 Task: Explore Airbnb accommodation in Muridke, Pakistan from 11th November, 2023 to 15th November, 2023 for 2 adults. Place can be private room with 1  bedroom having 2 beds and 1 bathroom. Property type can be hotel.
Action: Mouse moved to (551, 288)
Screenshot: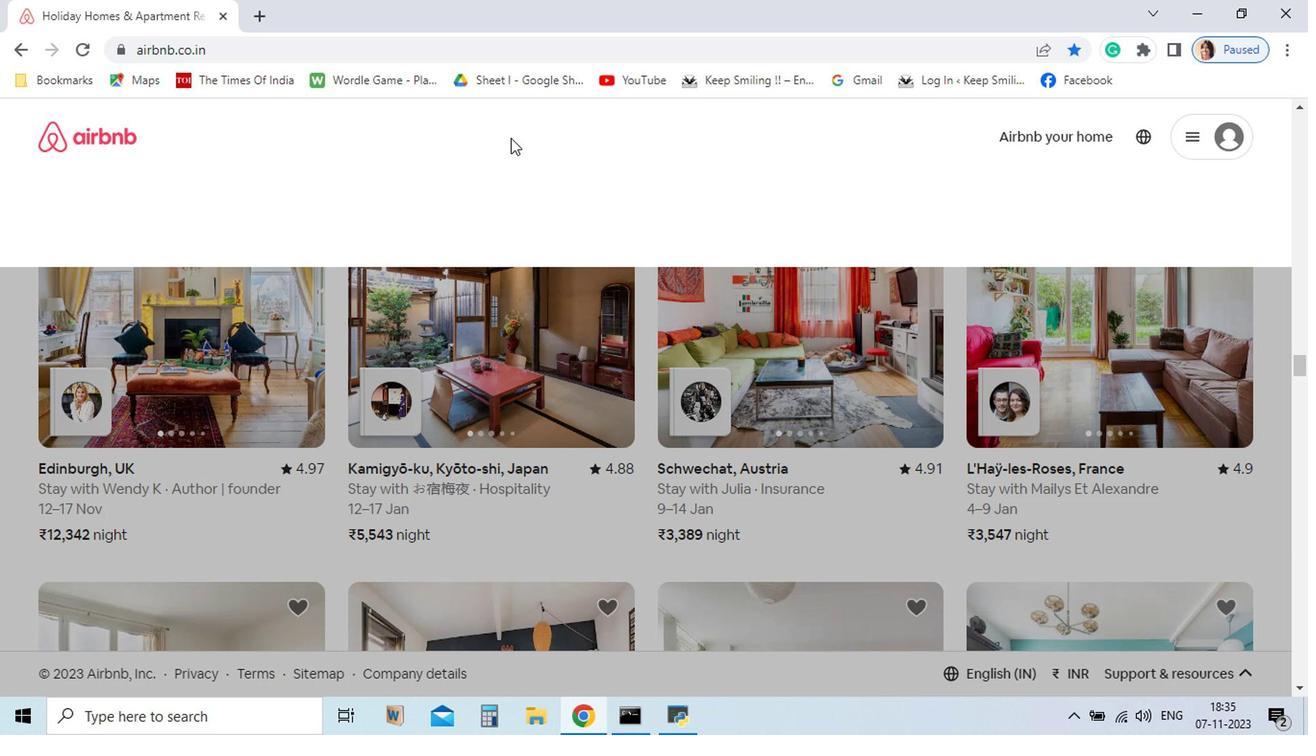 
Action: Mouse pressed left at (551, 288)
Screenshot: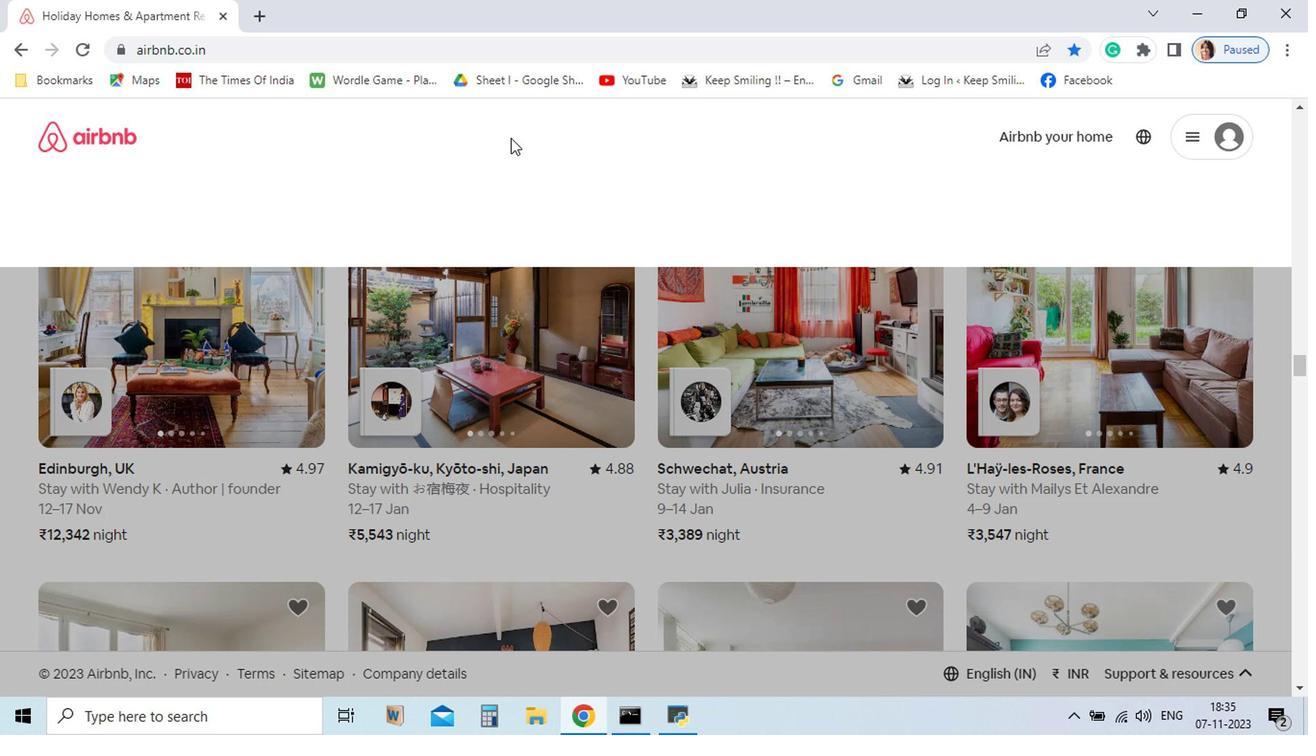 
Action: Mouse moved to (487, 352)
Screenshot: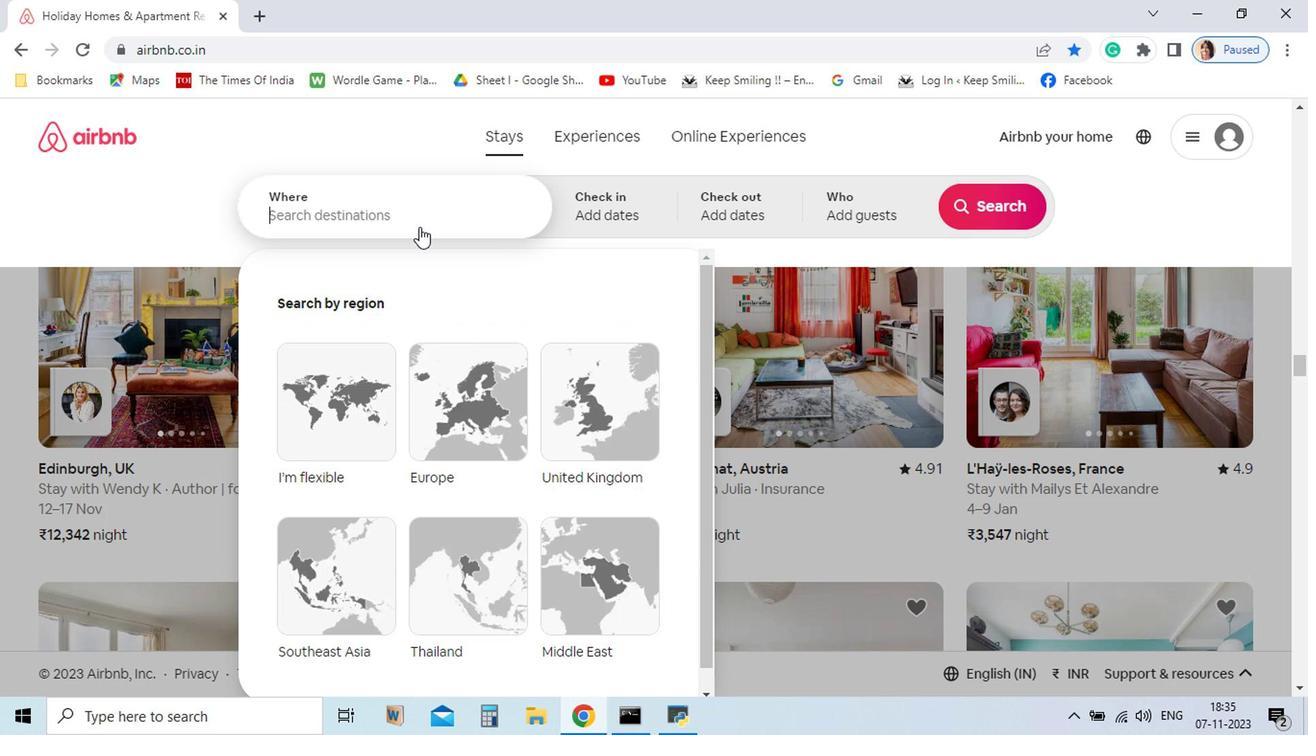 
Action: Key pressed <Key.shift_r>Muridke
Screenshot: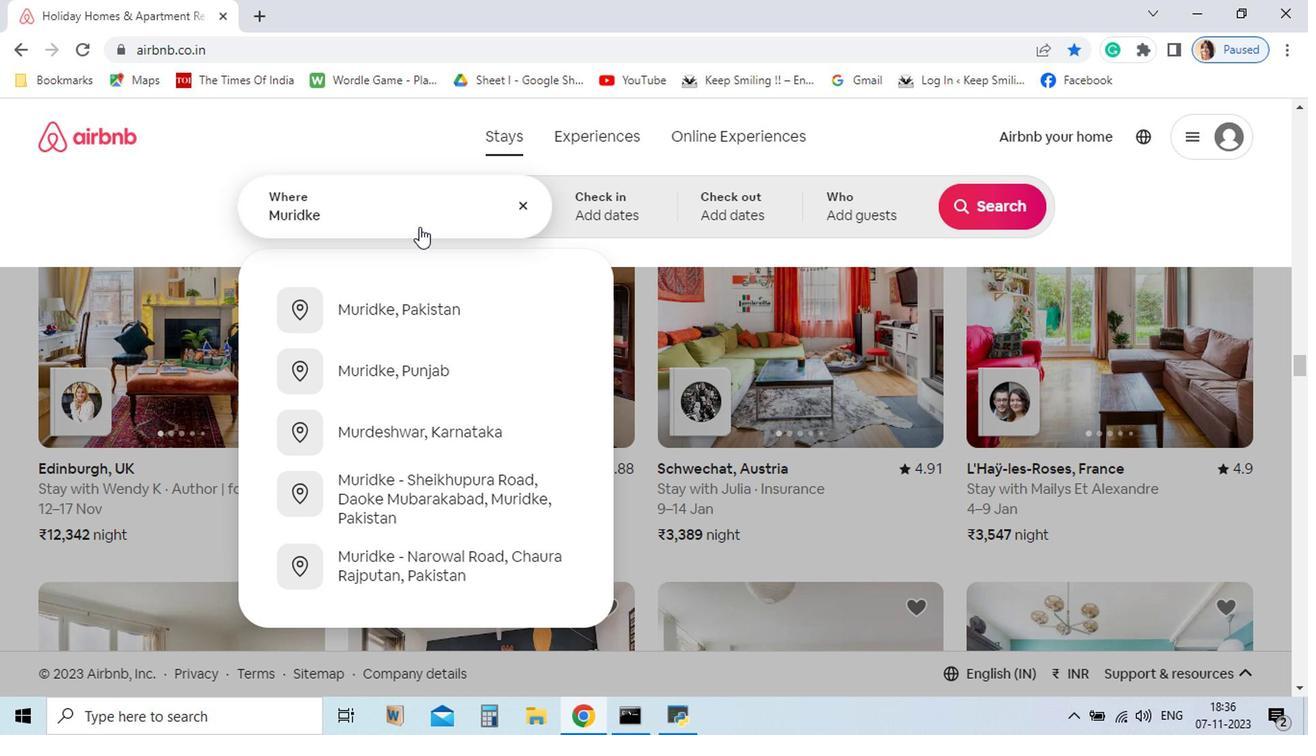 
Action: Mouse moved to (504, 412)
Screenshot: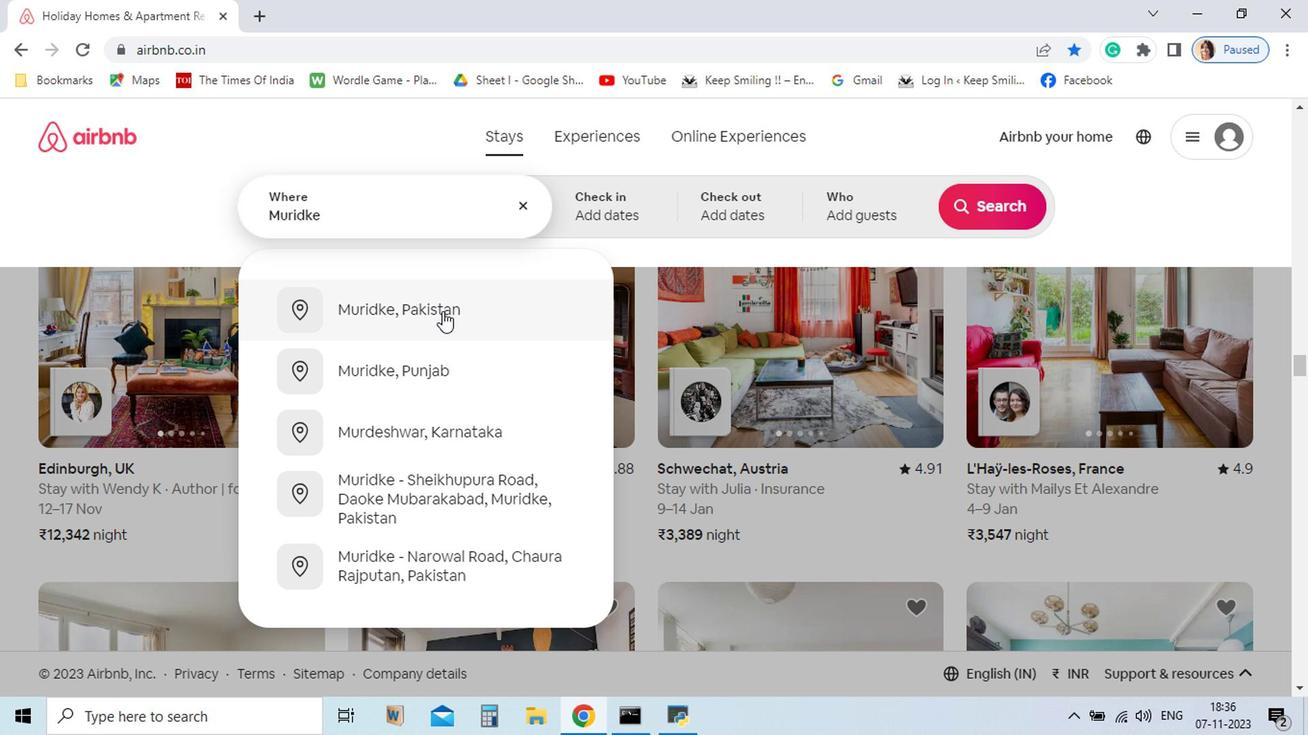 
Action: Mouse pressed left at (504, 412)
Screenshot: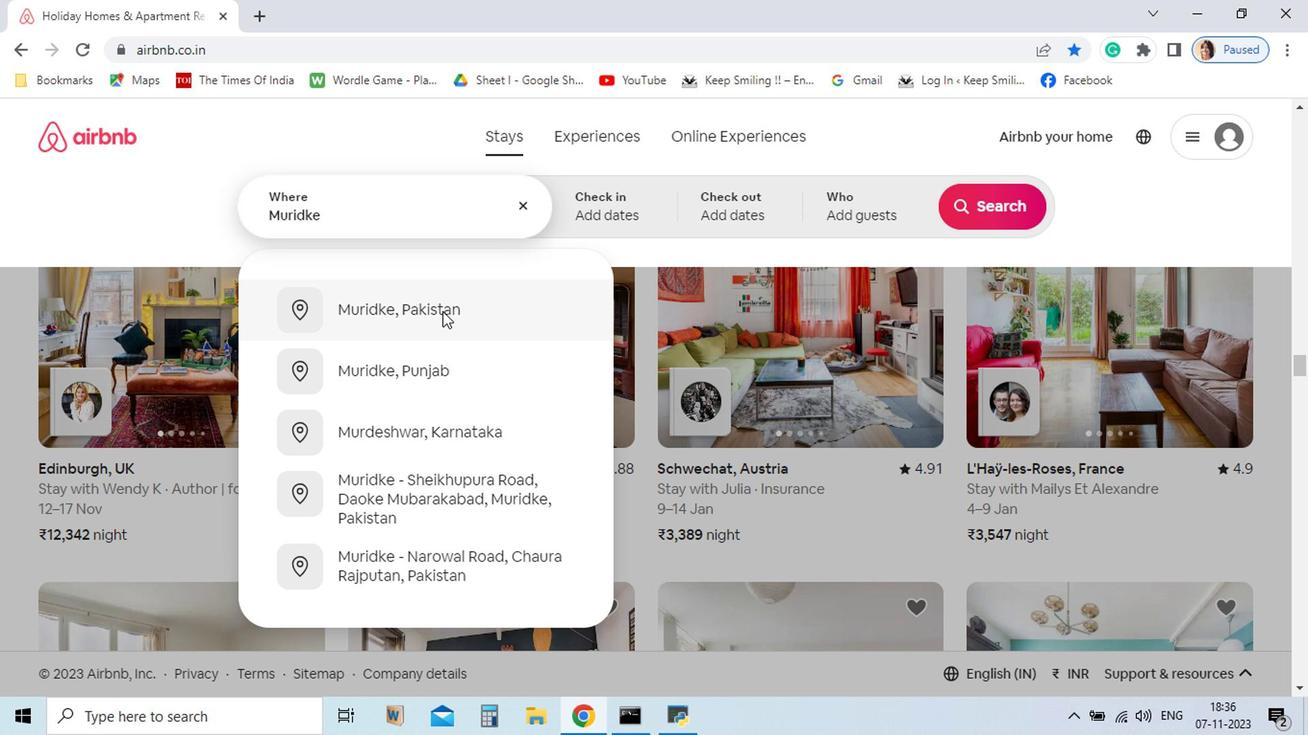 
Action: Mouse moved to (609, 541)
Screenshot: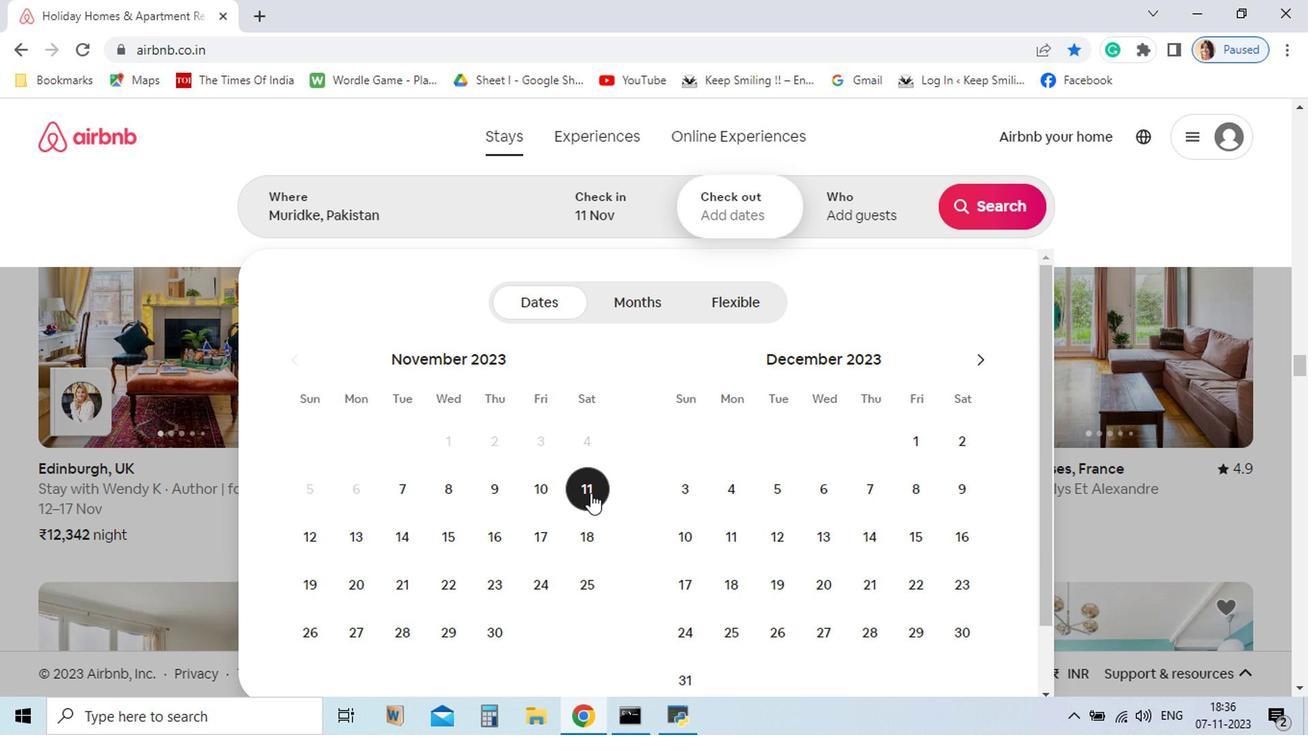 
Action: Mouse pressed left at (609, 541)
Screenshot: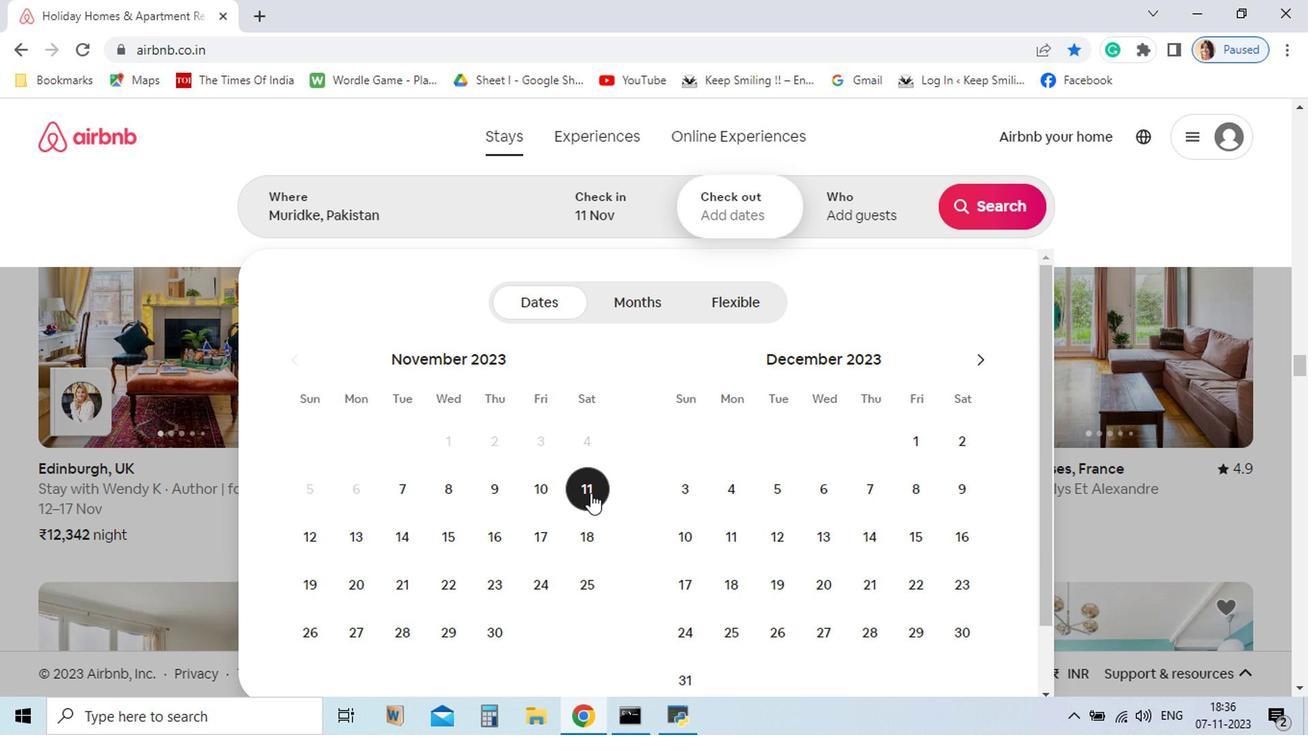 
Action: Mouse moved to (505, 573)
Screenshot: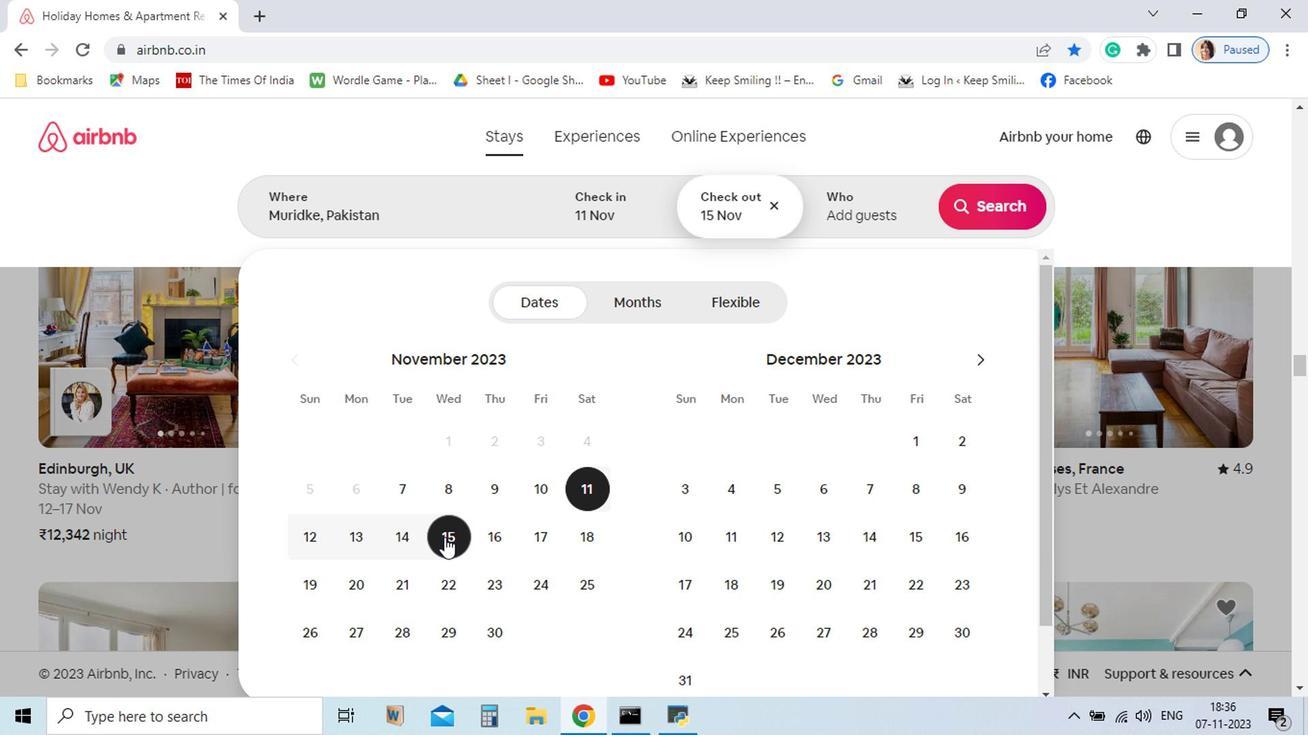
Action: Mouse pressed left at (505, 573)
Screenshot: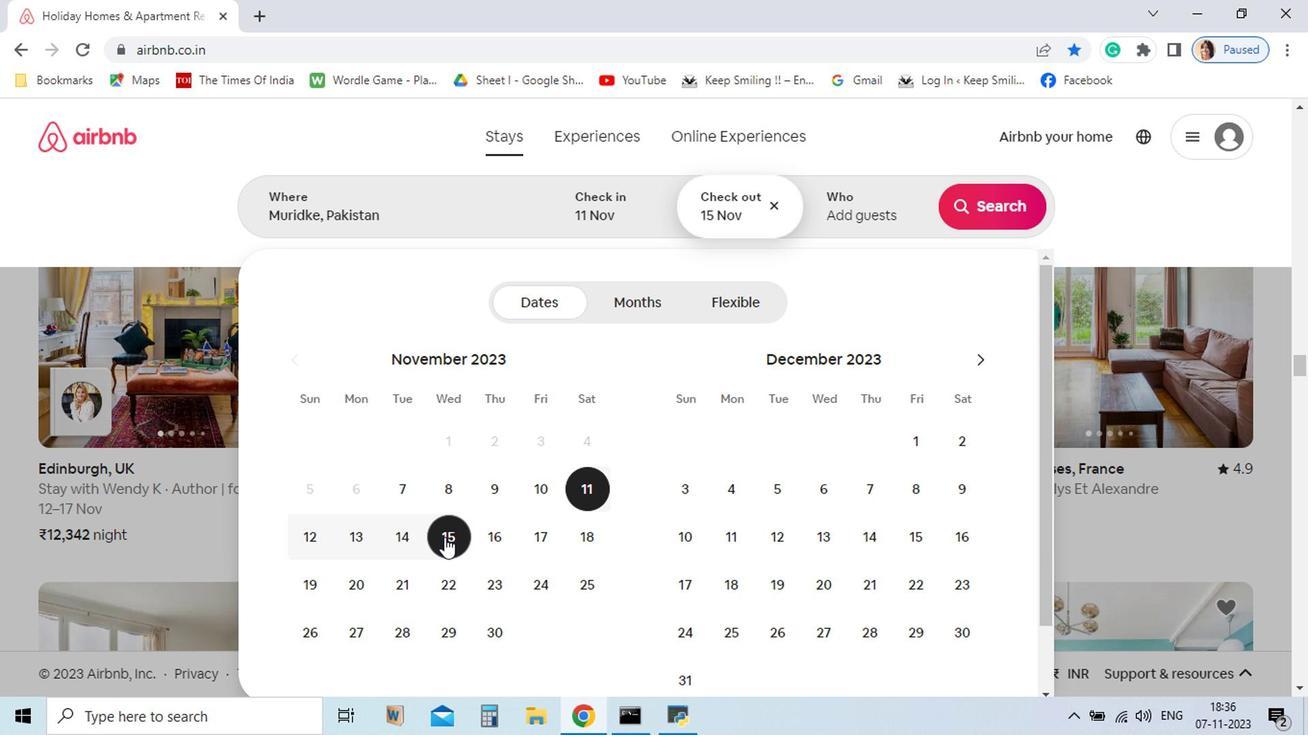 
Action: Mouse moved to (810, 337)
Screenshot: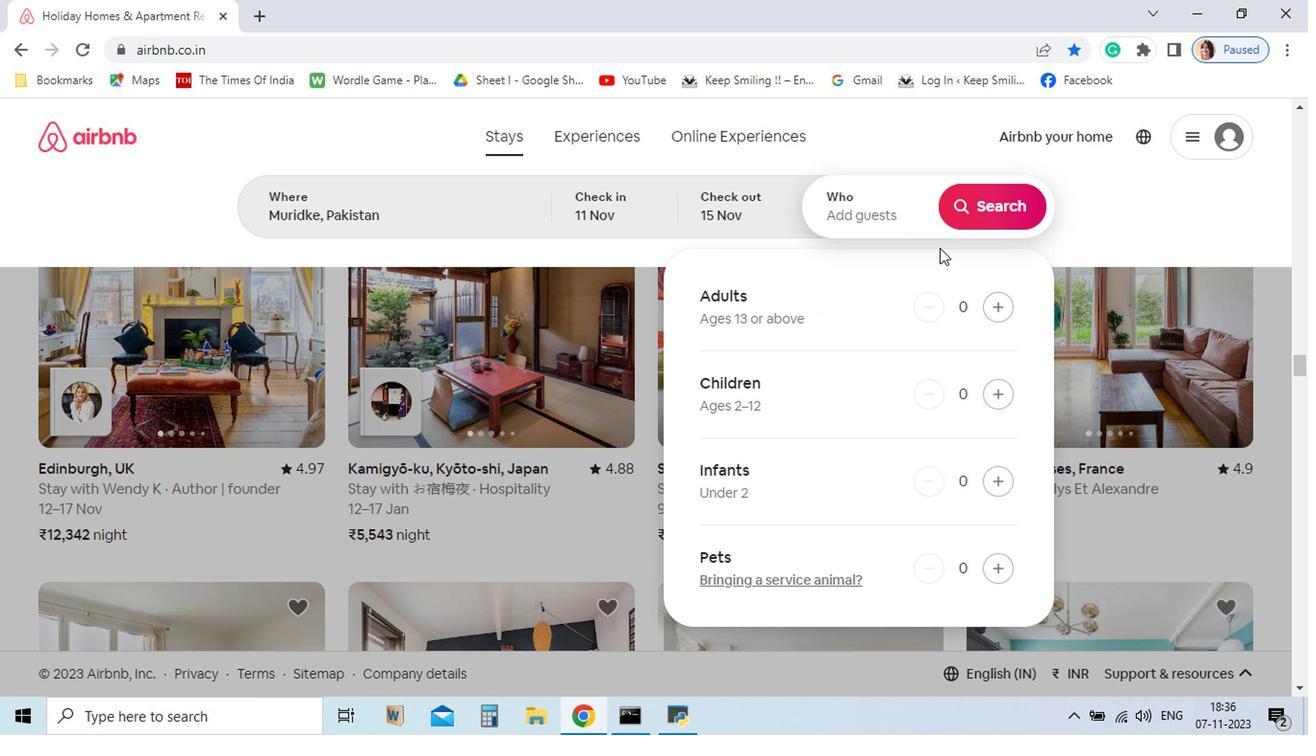 
Action: Mouse pressed left at (810, 337)
Screenshot: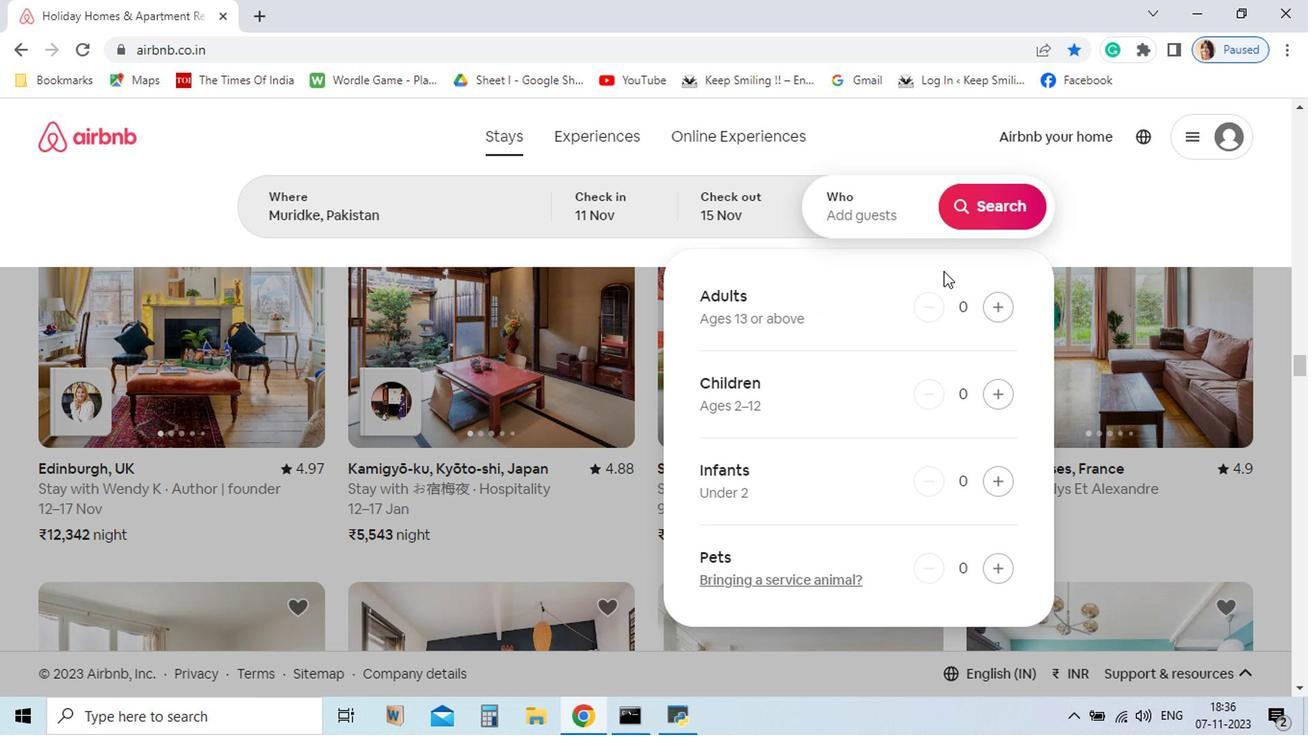
Action: Mouse moved to (895, 408)
Screenshot: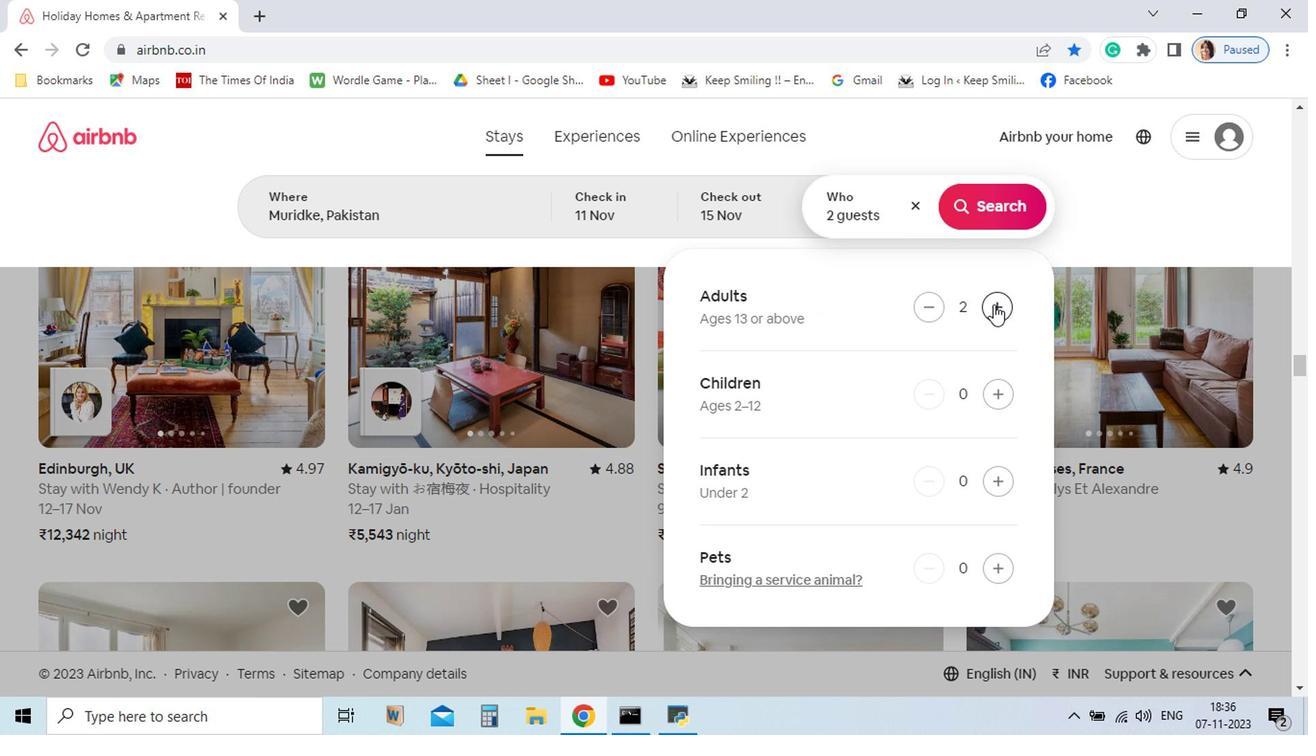 
Action: Mouse pressed left at (895, 408)
Screenshot: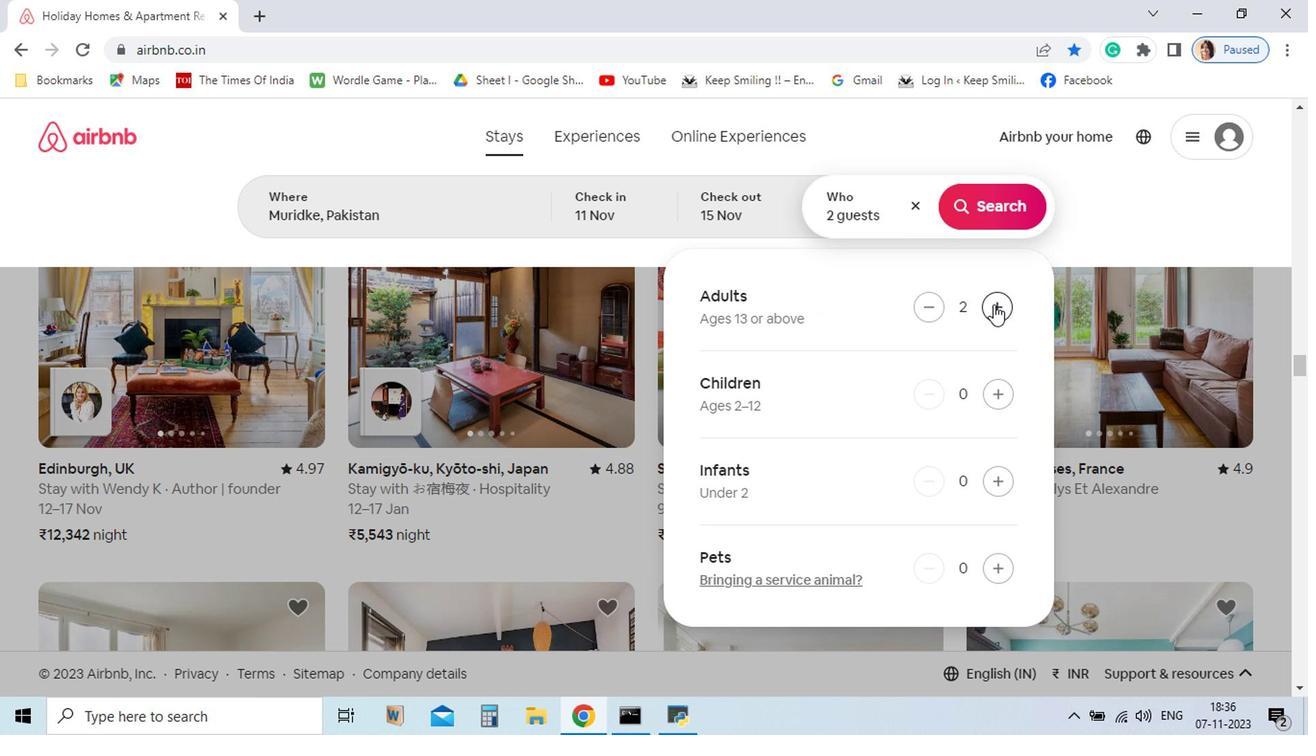 
Action: Mouse moved to (894, 407)
Screenshot: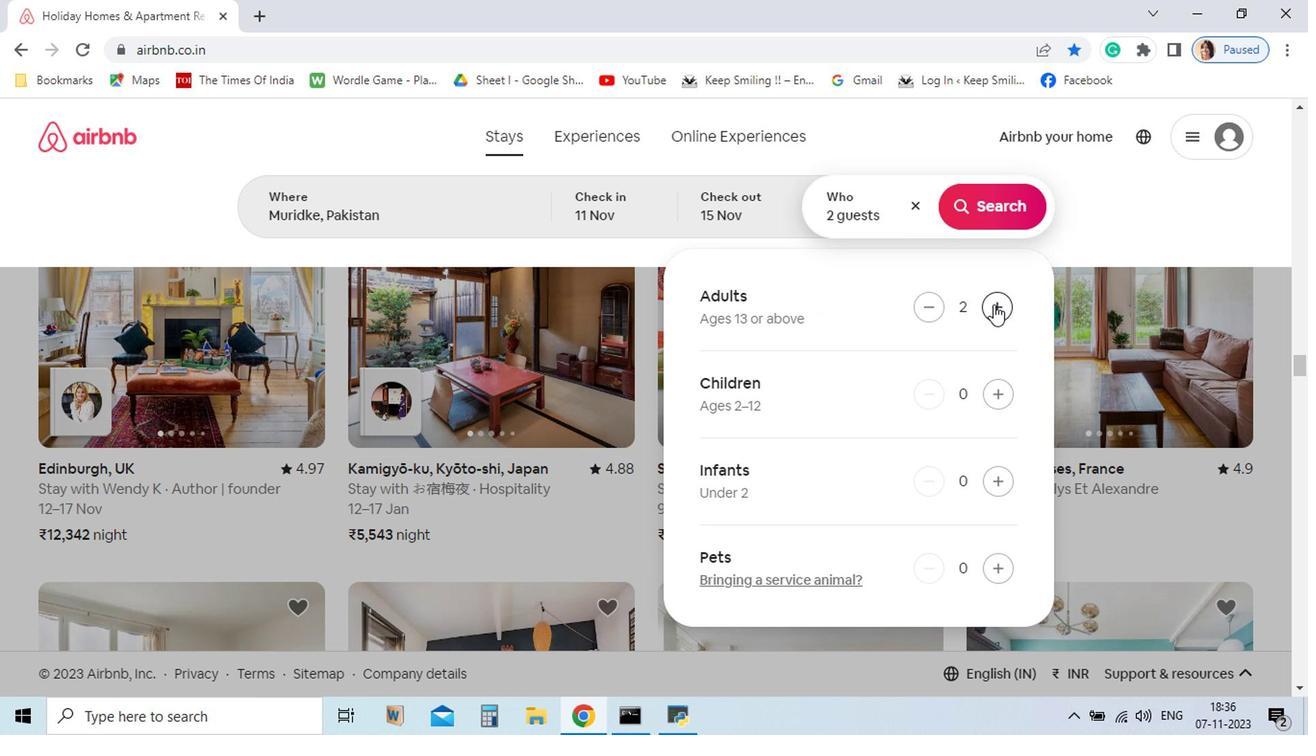 
Action: Mouse pressed left at (894, 407)
Screenshot: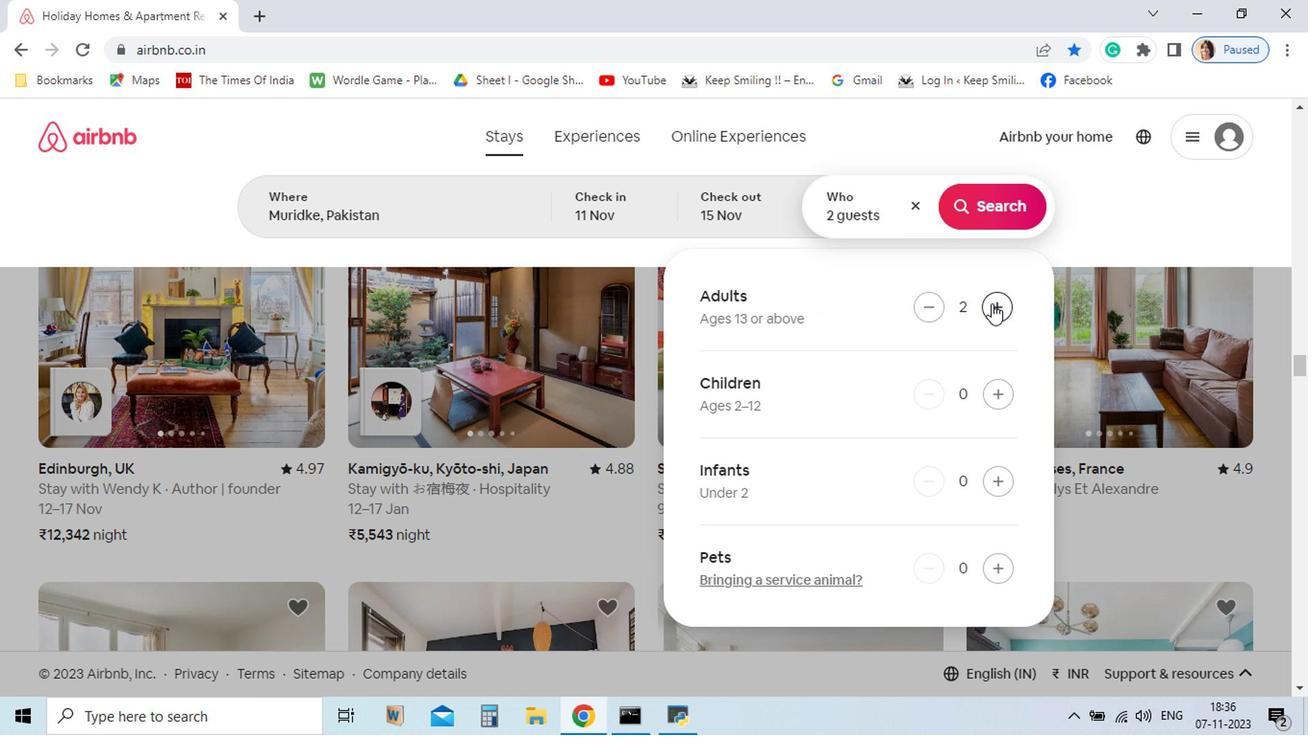 
Action: Mouse moved to (885, 329)
Screenshot: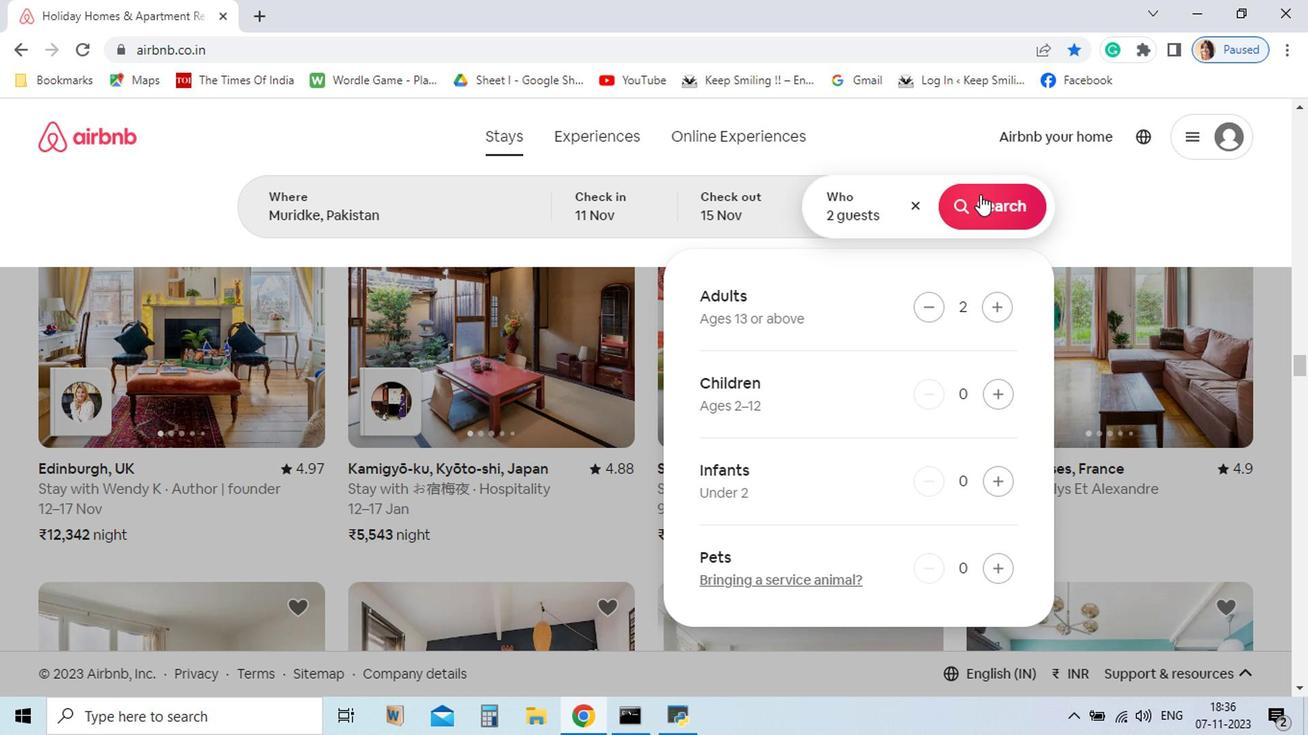 
Action: Mouse pressed left at (885, 329)
Screenshot: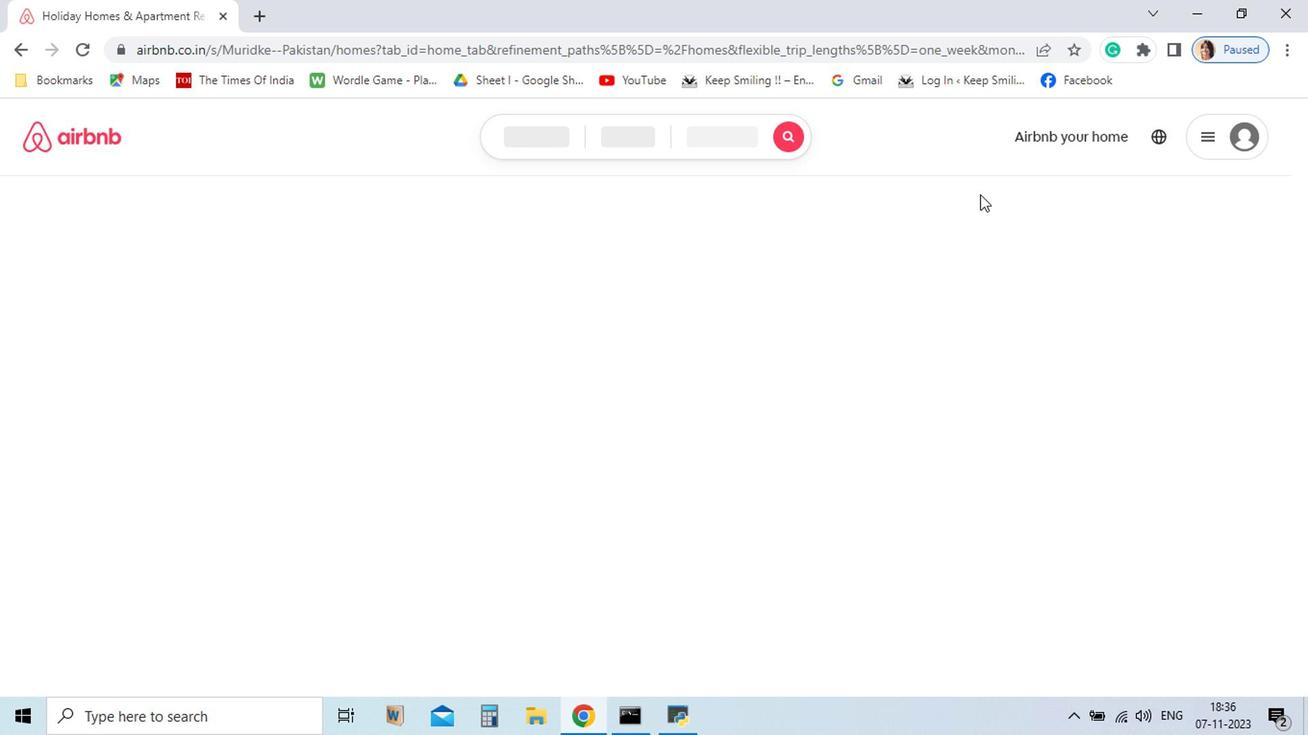 
Action: Mouse moved to (898, 344)
Screenshot: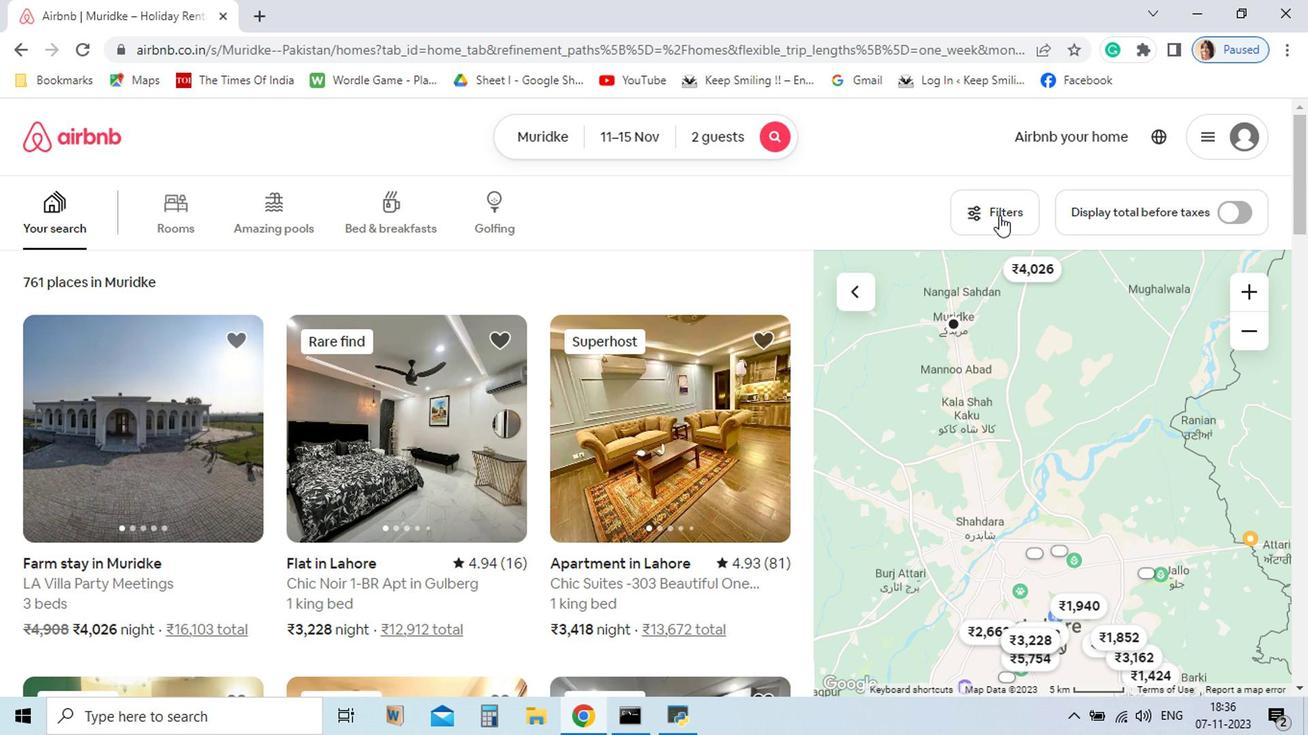 
Action: Mouse pressed left at (898, 344)
Screenshot: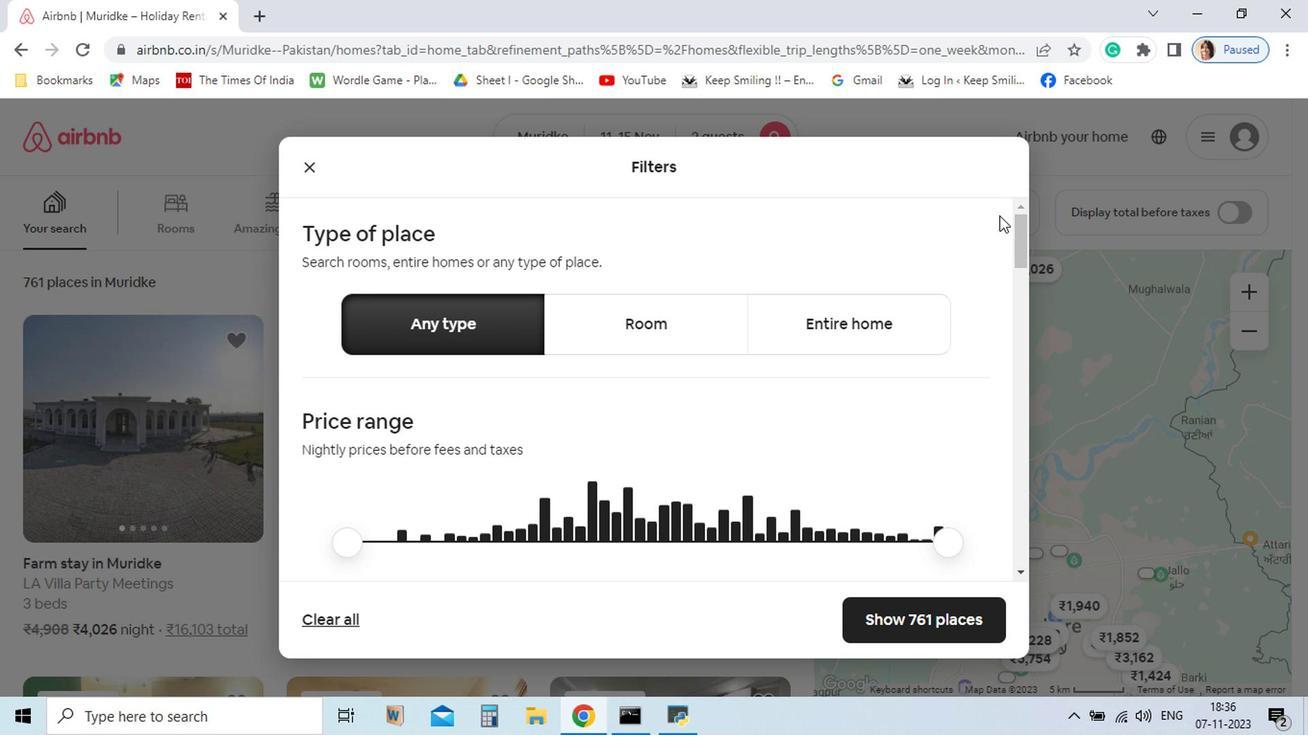 
Action: Mouse moved to (910, 365)
Screenshot: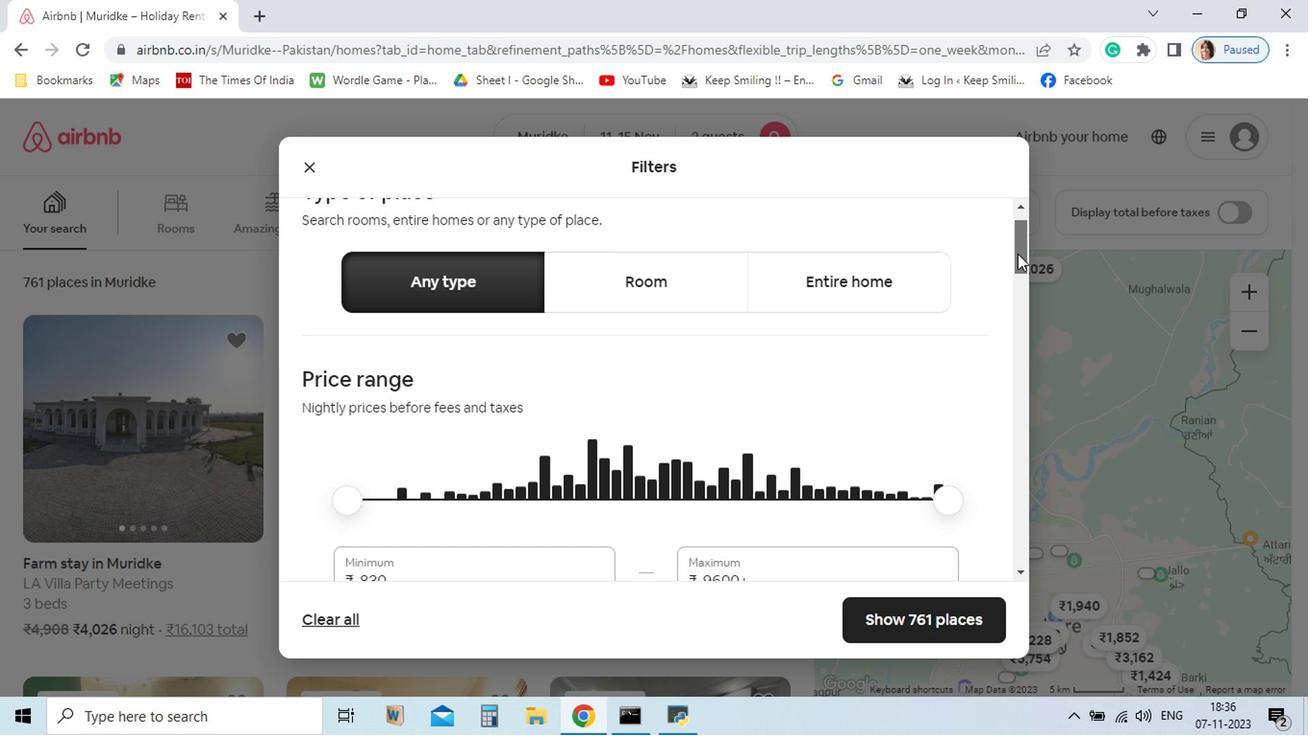 
Action: Mouse pressed left at (910, 365)
Screenshot: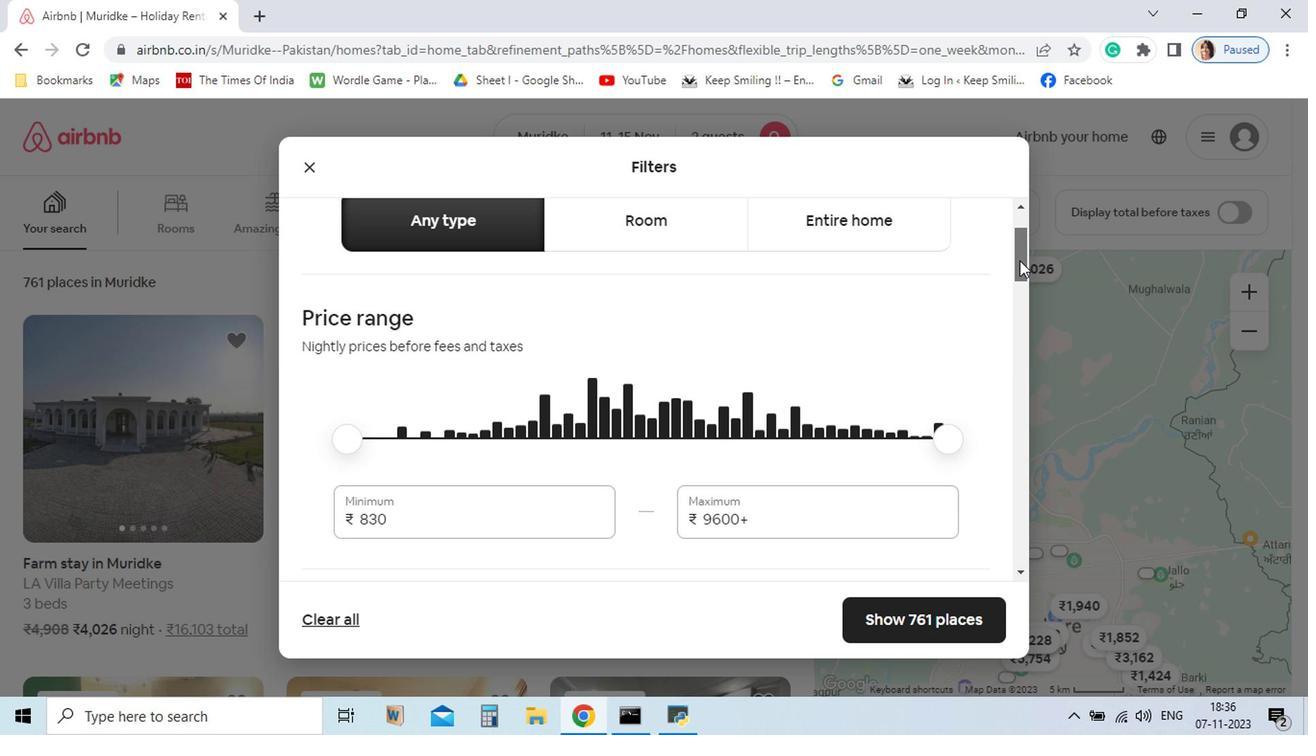 
Action: Mouse moved to (481, 487)
Screenshot: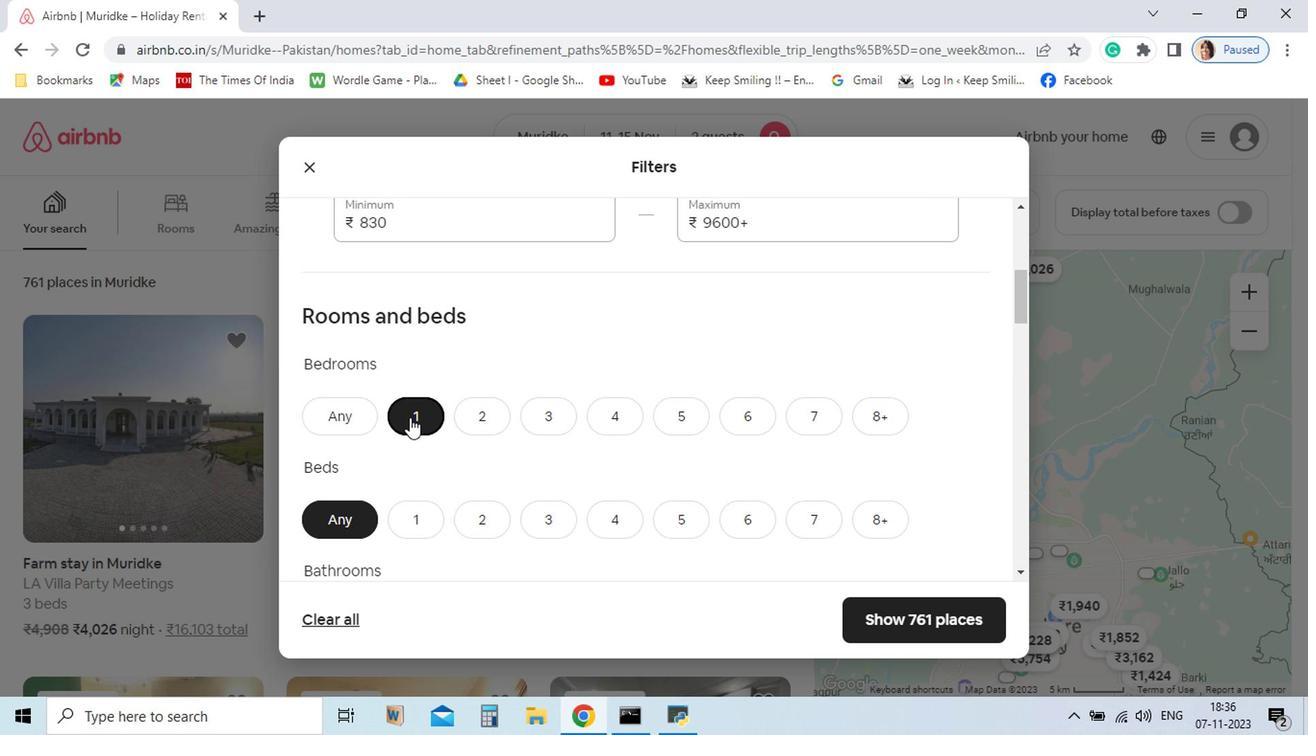 
Action: Mouse pressed left at (481, 487)
Screenshot: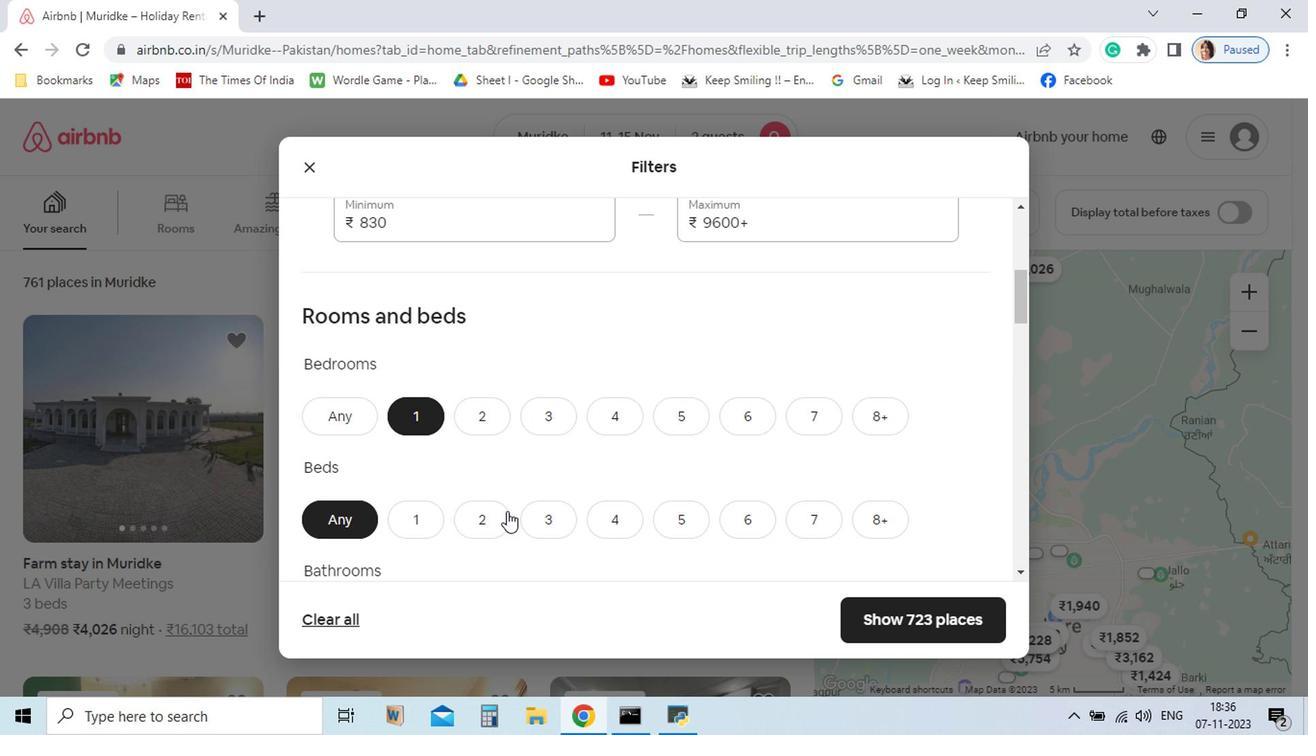 
Action: Mouse moved to (543, 556)
Screenshot: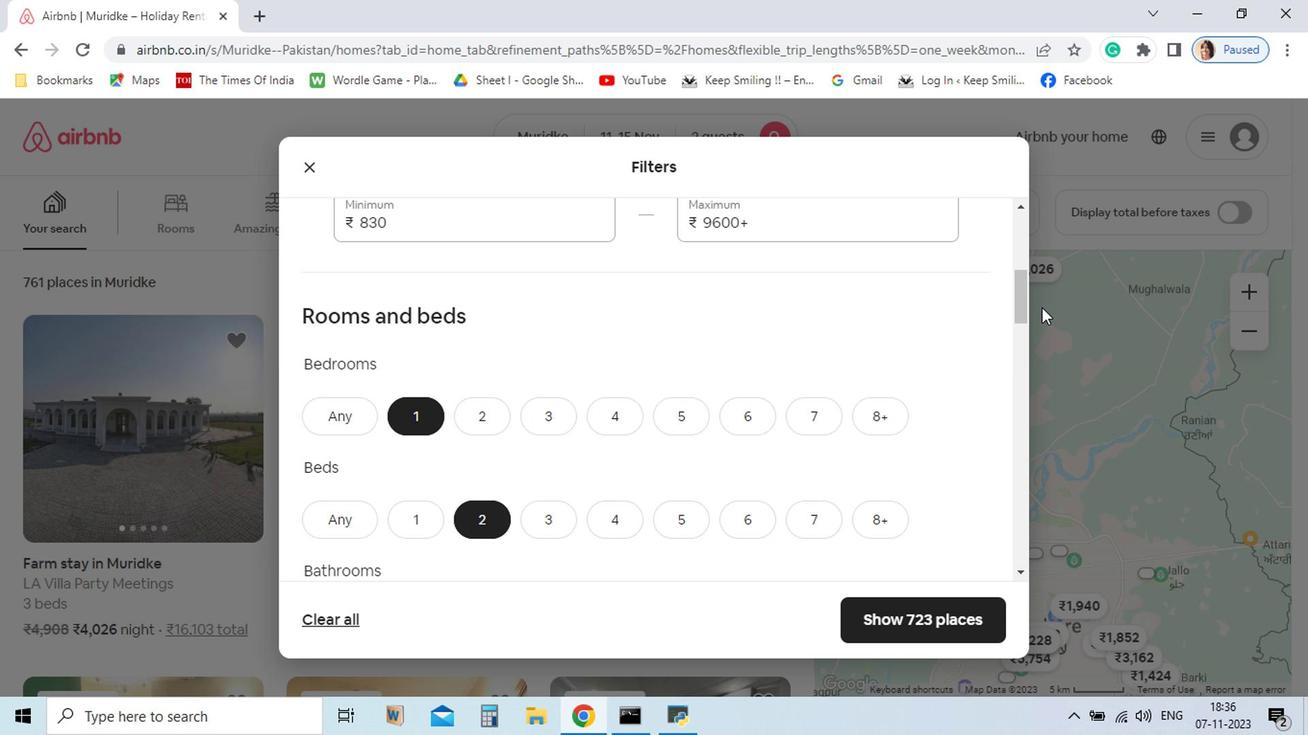 
Action: Mouse pressed left at (543, 556)
Screenshot: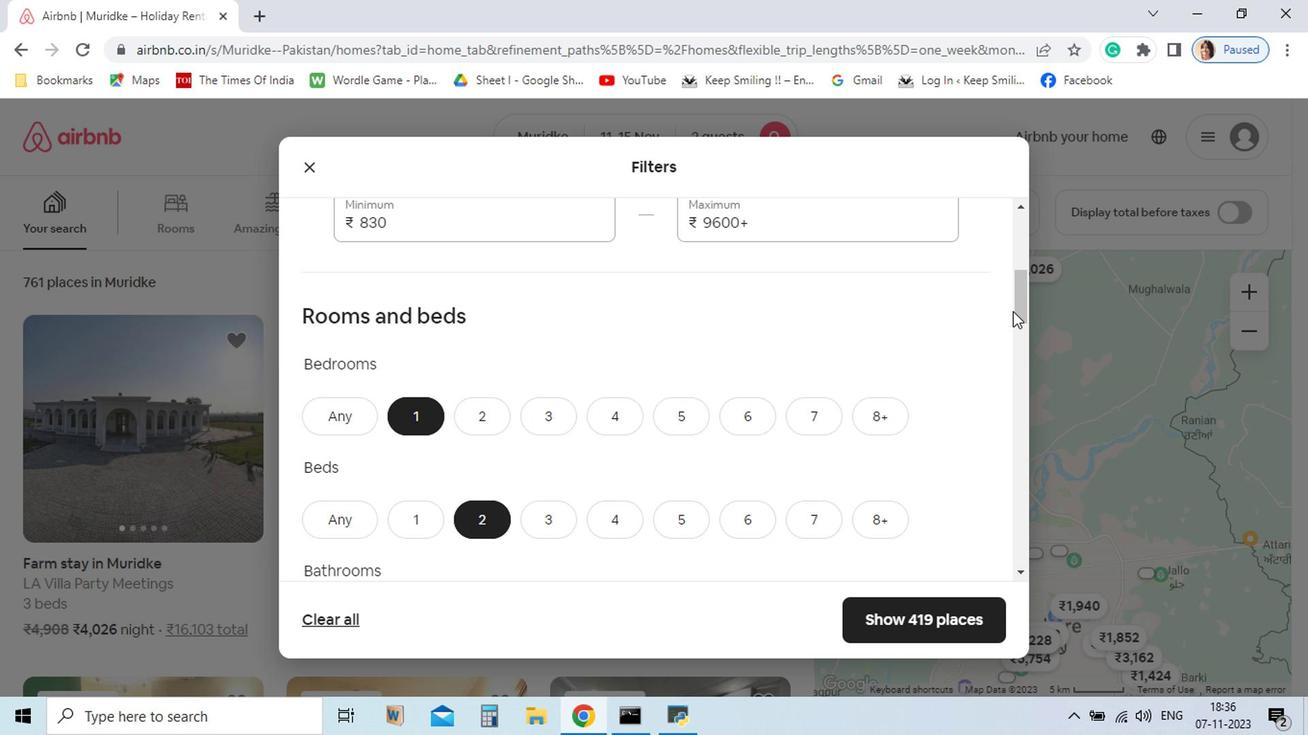 
Action: Mouse moved to (914, 413)
Screenshot: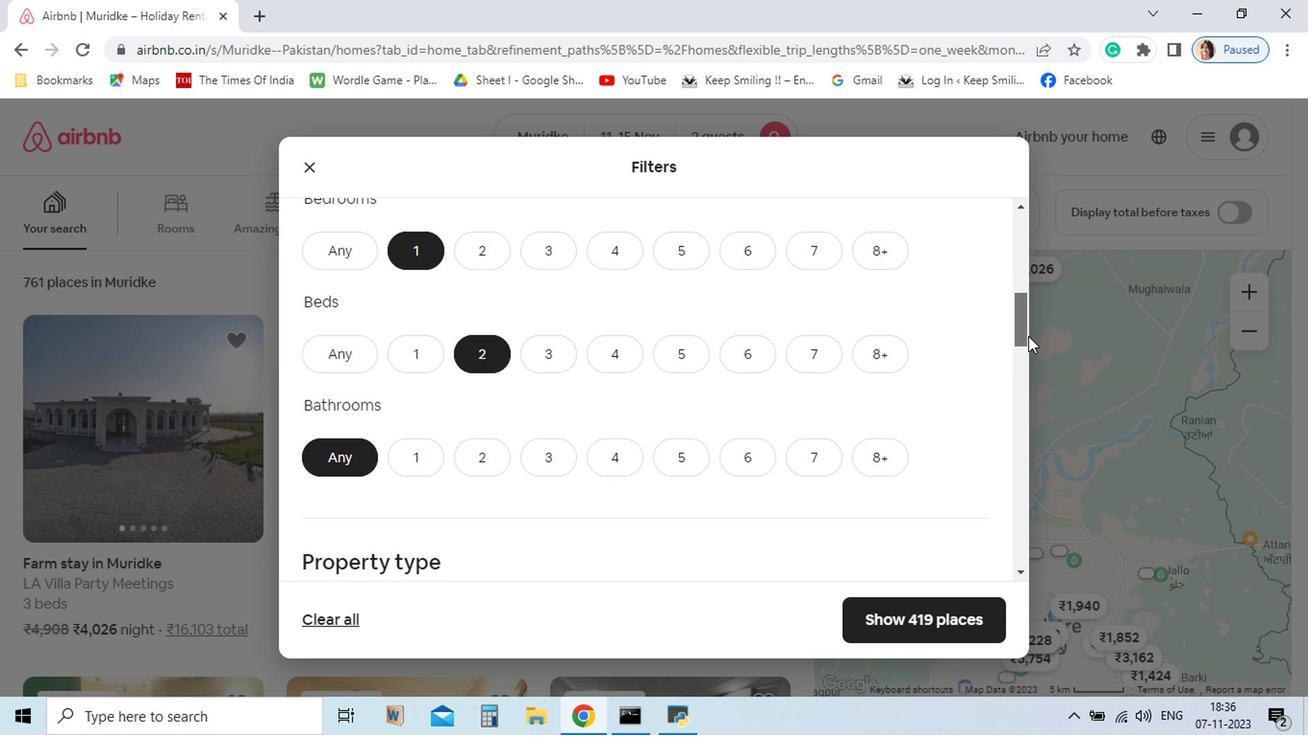
Action: Mouse pressed left at (914, 413)
Screenshot: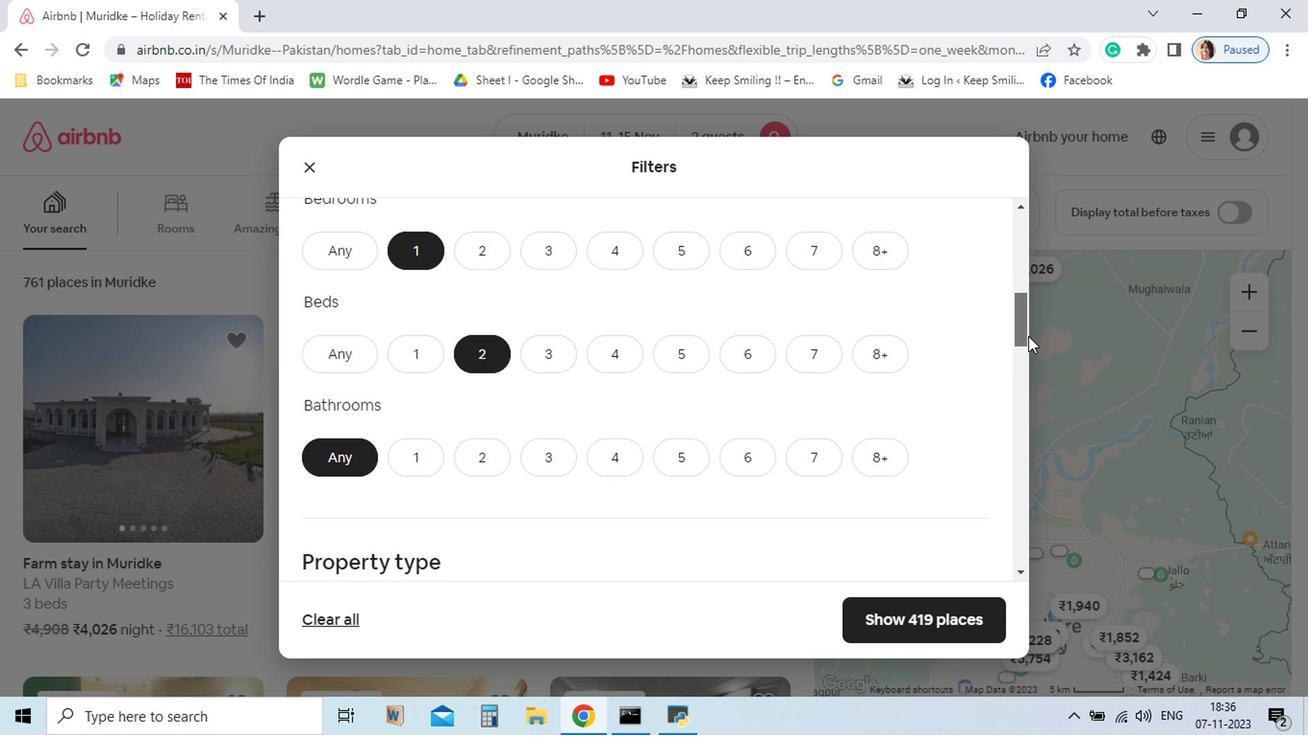 
Action: Mouse moved to (491, 515)
Screenshot: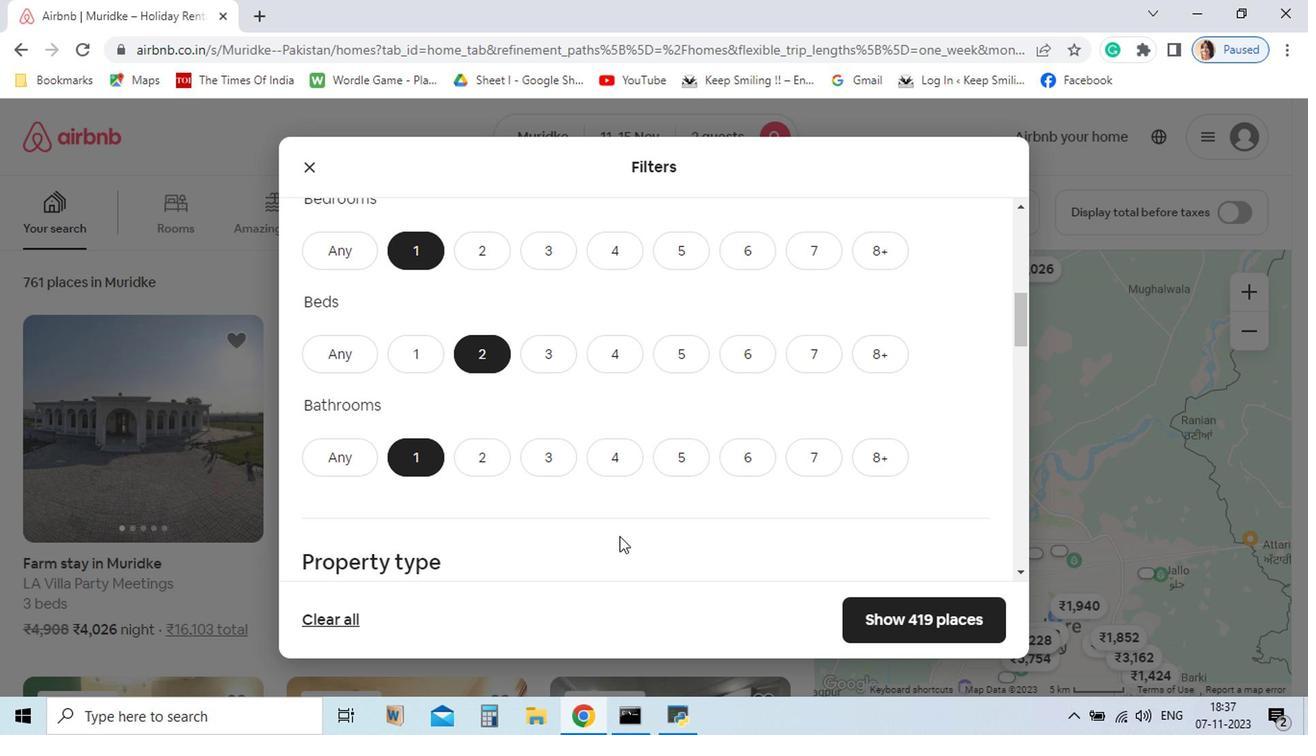 
Action: Mouse pressed left at (491, 515)
Screenshot: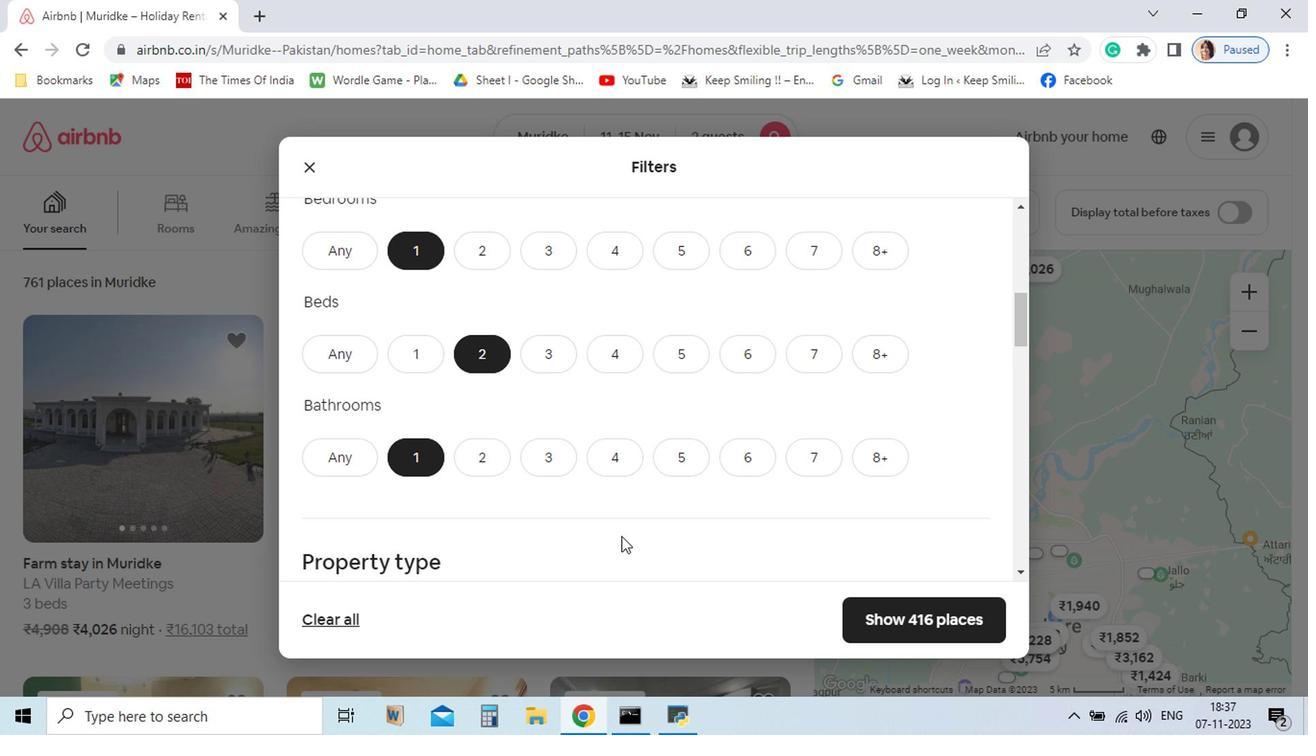 
Action: Mouse moved to (632, 571)
Screenshot: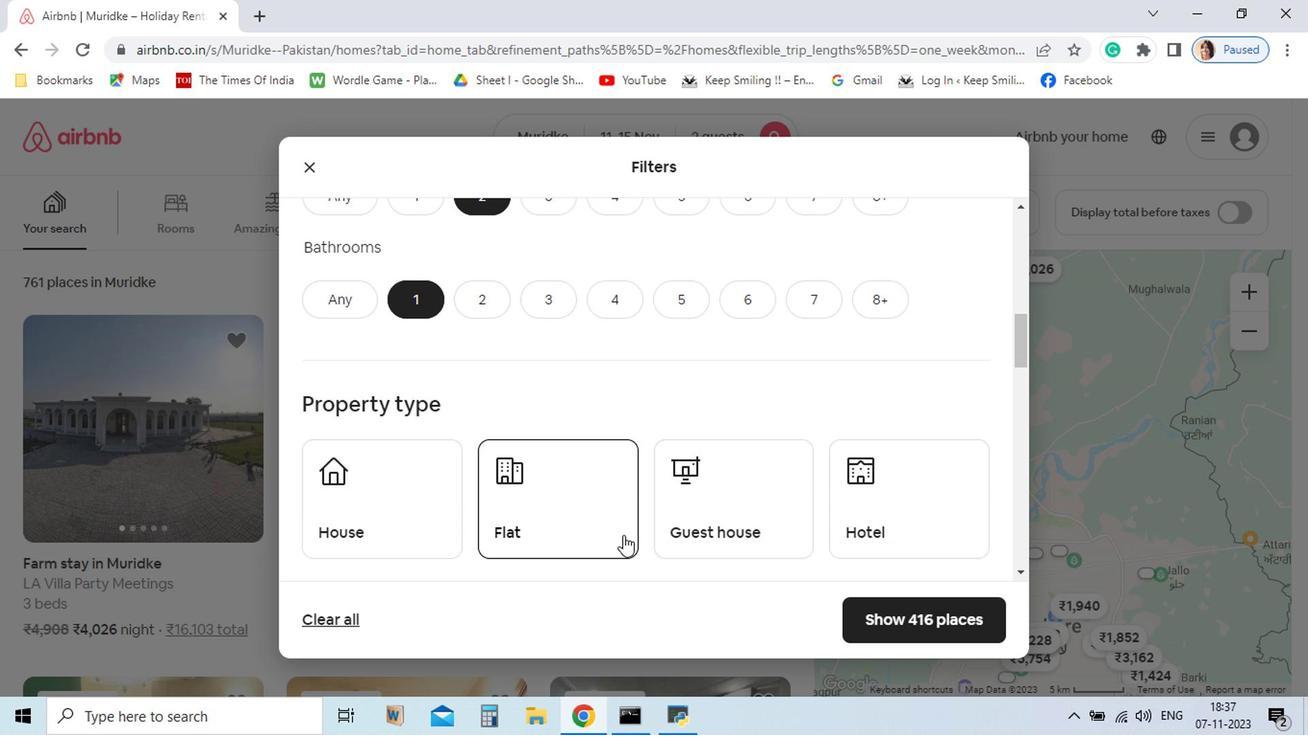 
Action: Mouse scrolled (632, 570) with delta (0, 0)
Screenshot: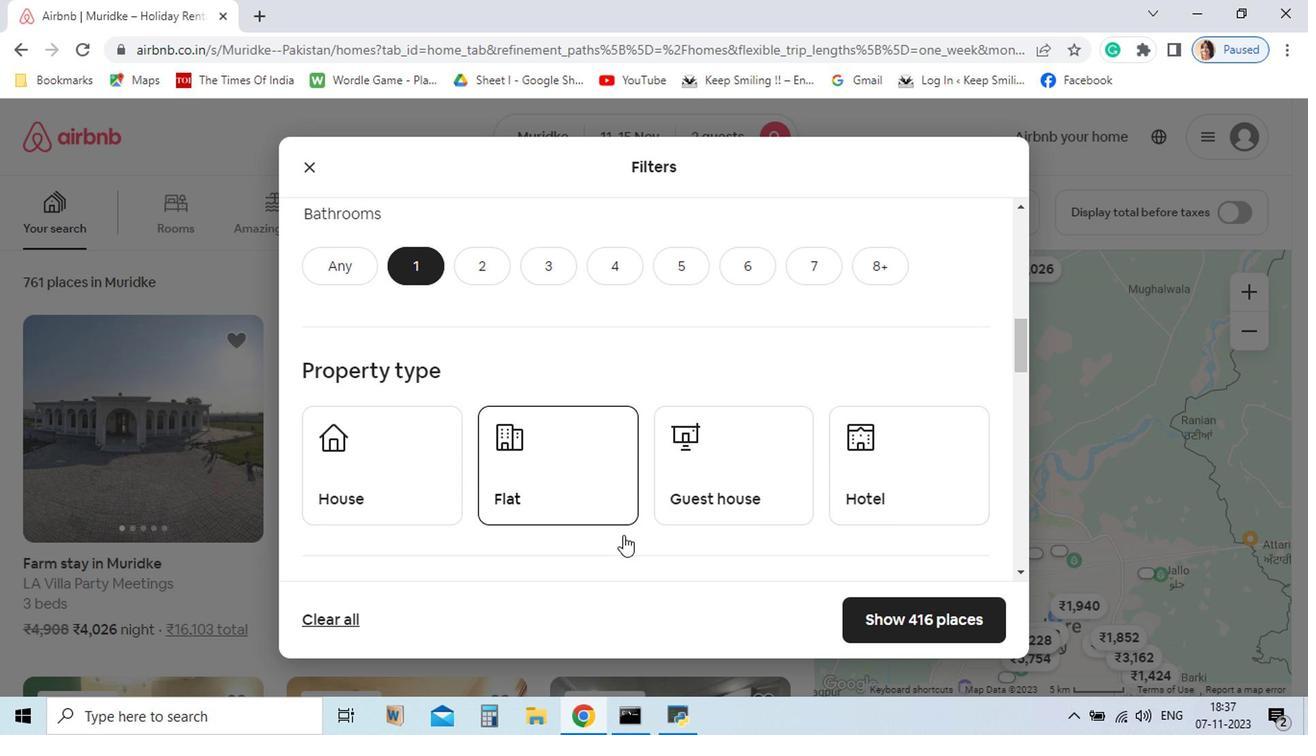 
Action: Mouse scrolled (632, 570) with delta (0, 0)
Screenshot: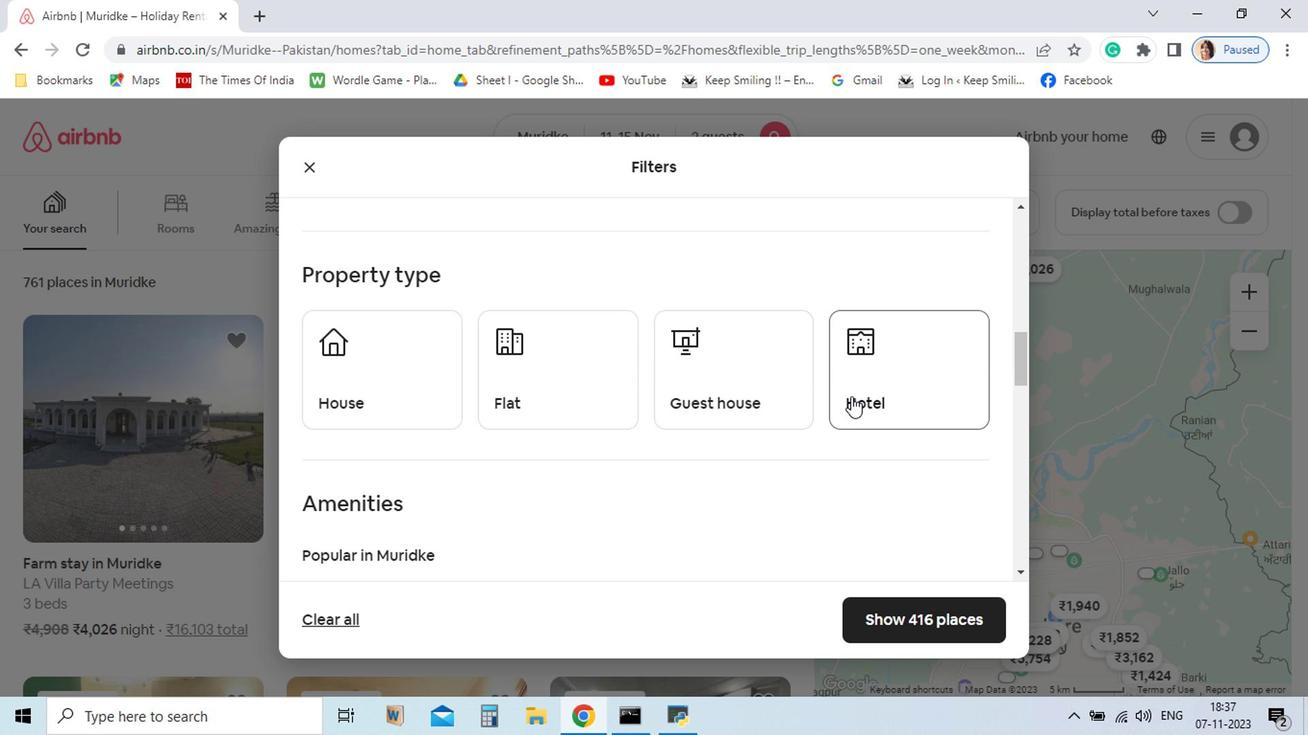 
Action: Mouse scrolled (632, 570) with delta (0, 0)
Screenshot: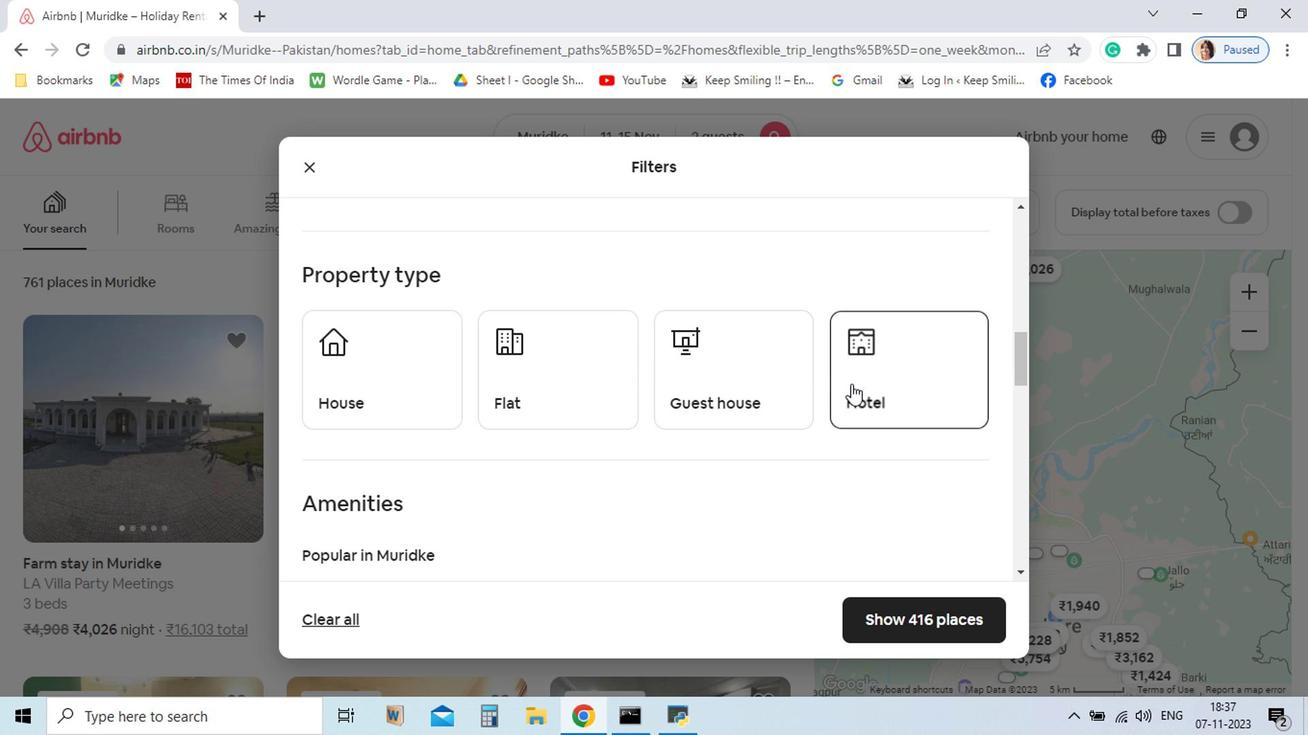 
Action: Mouse moved to (793, 464)
Screenshot: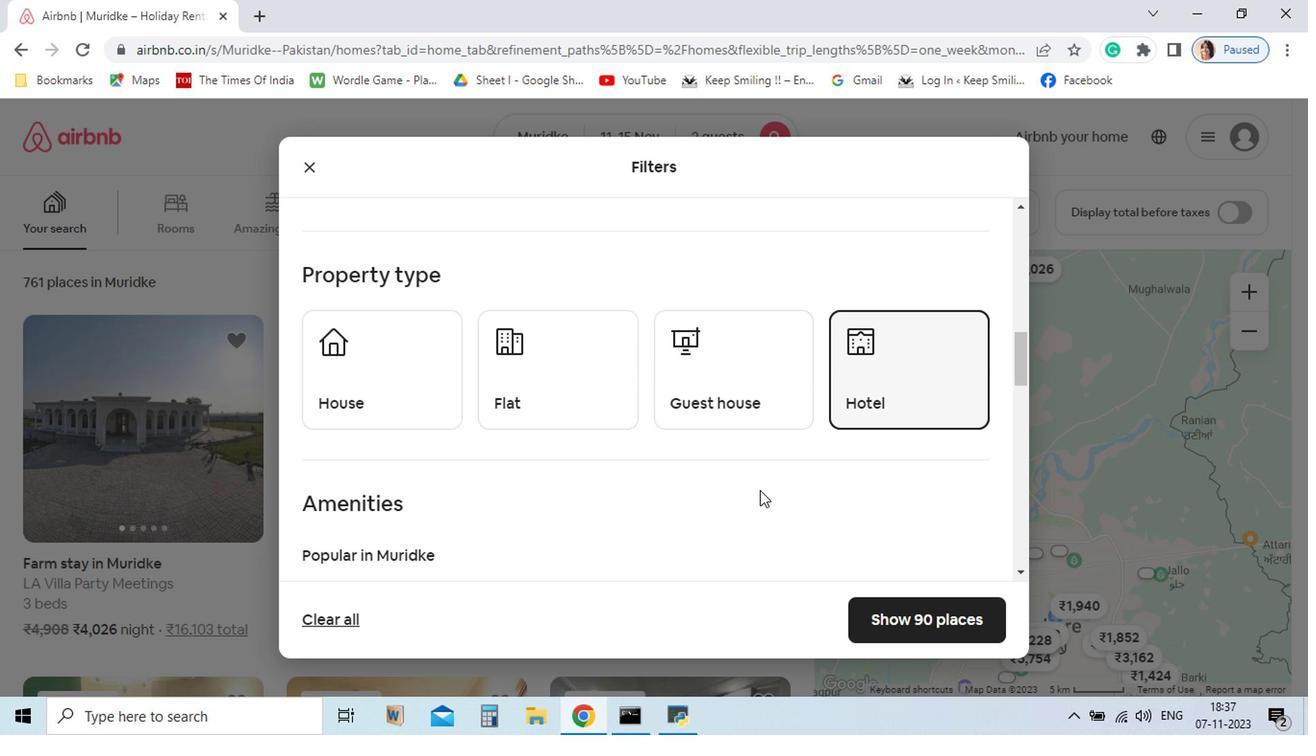 
Action: Mouse pressed left at (793, 464)
Screenshot: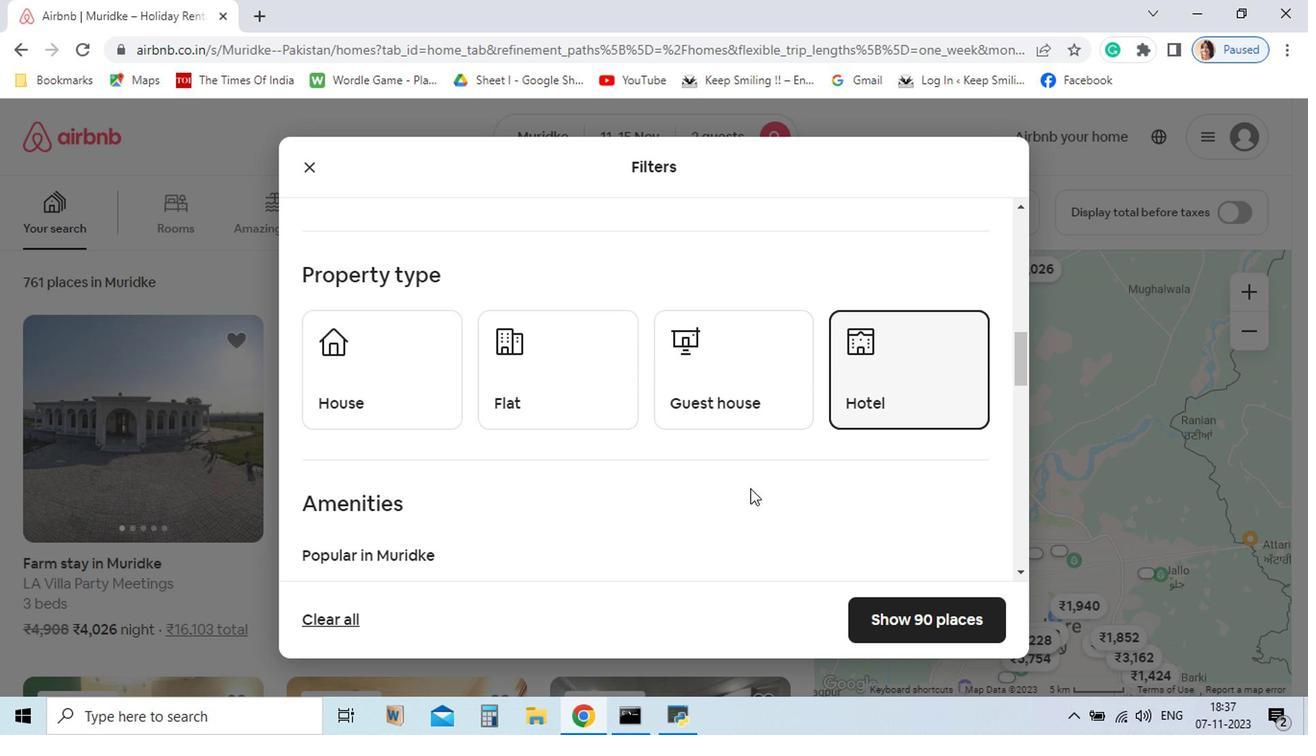 
Action: Mouse moved to (834, 634)
Screenshot: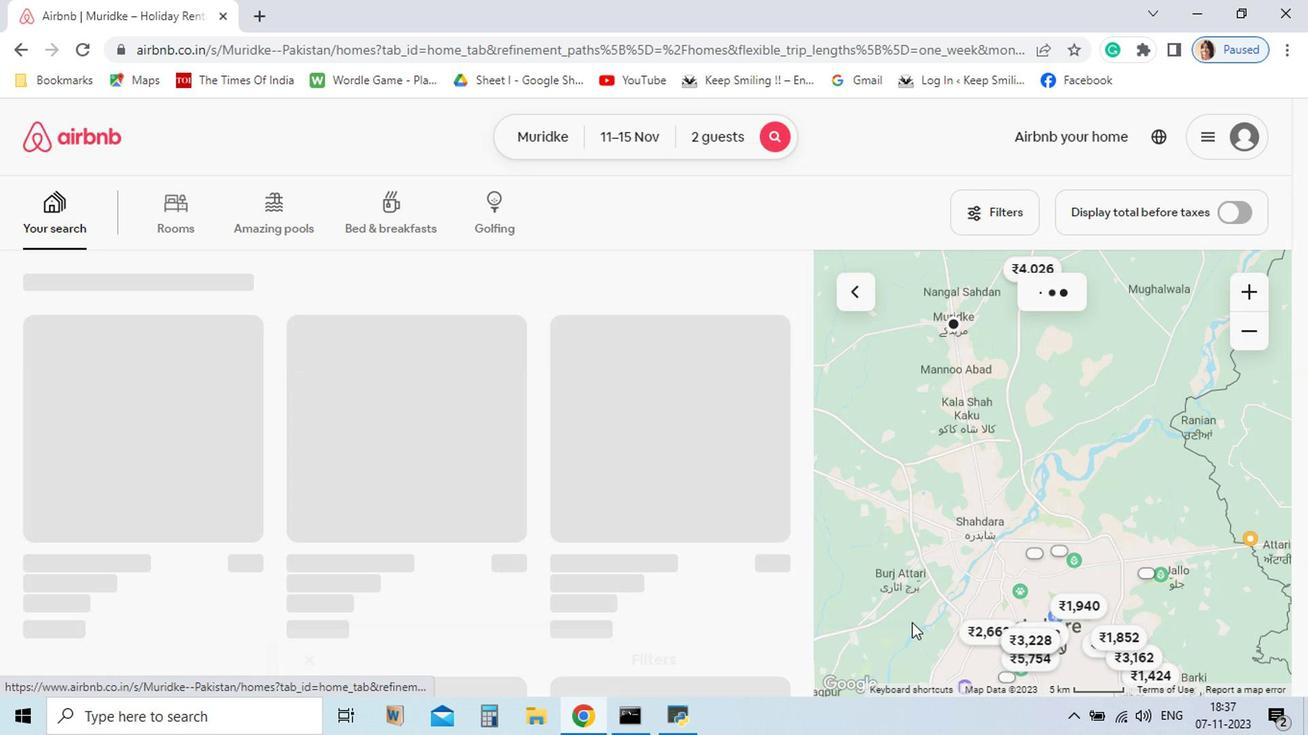 
Action: Mouse pressed left at (834, 634)
Screenshot: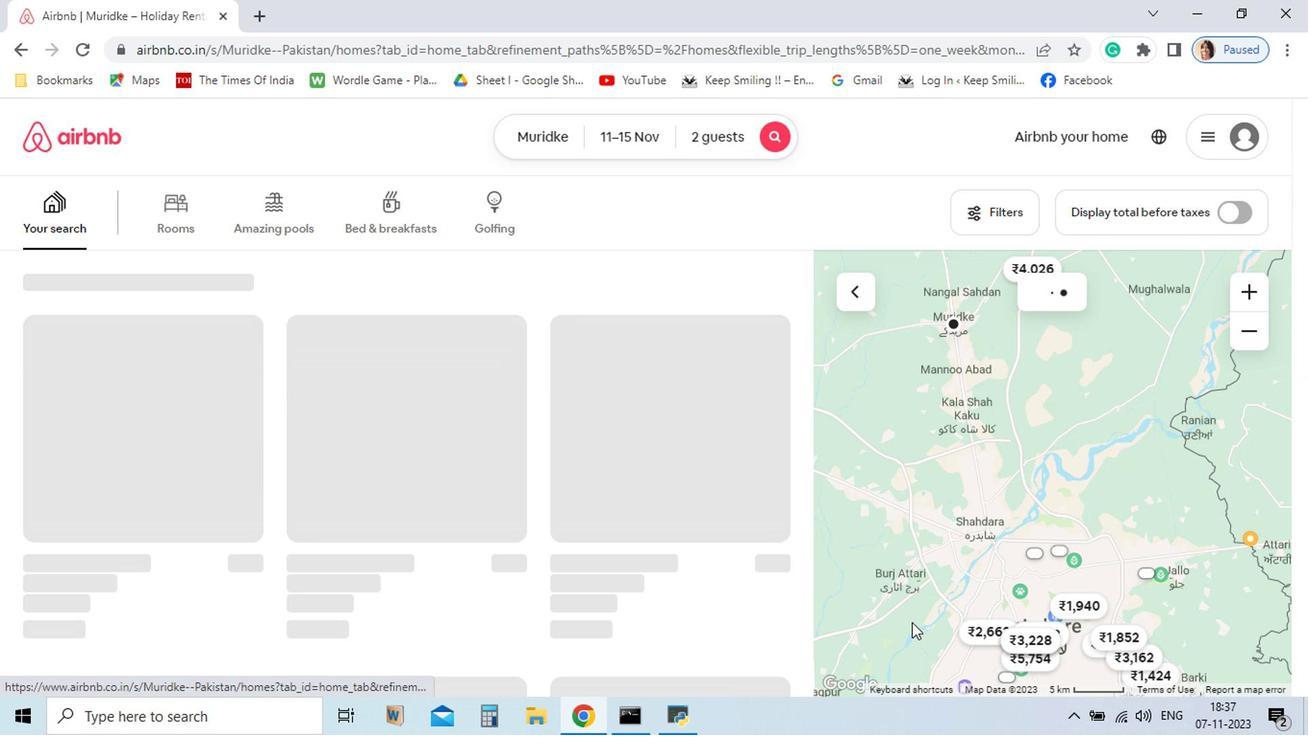 
Action: Mouse moved to (842, 481)
Screenshot: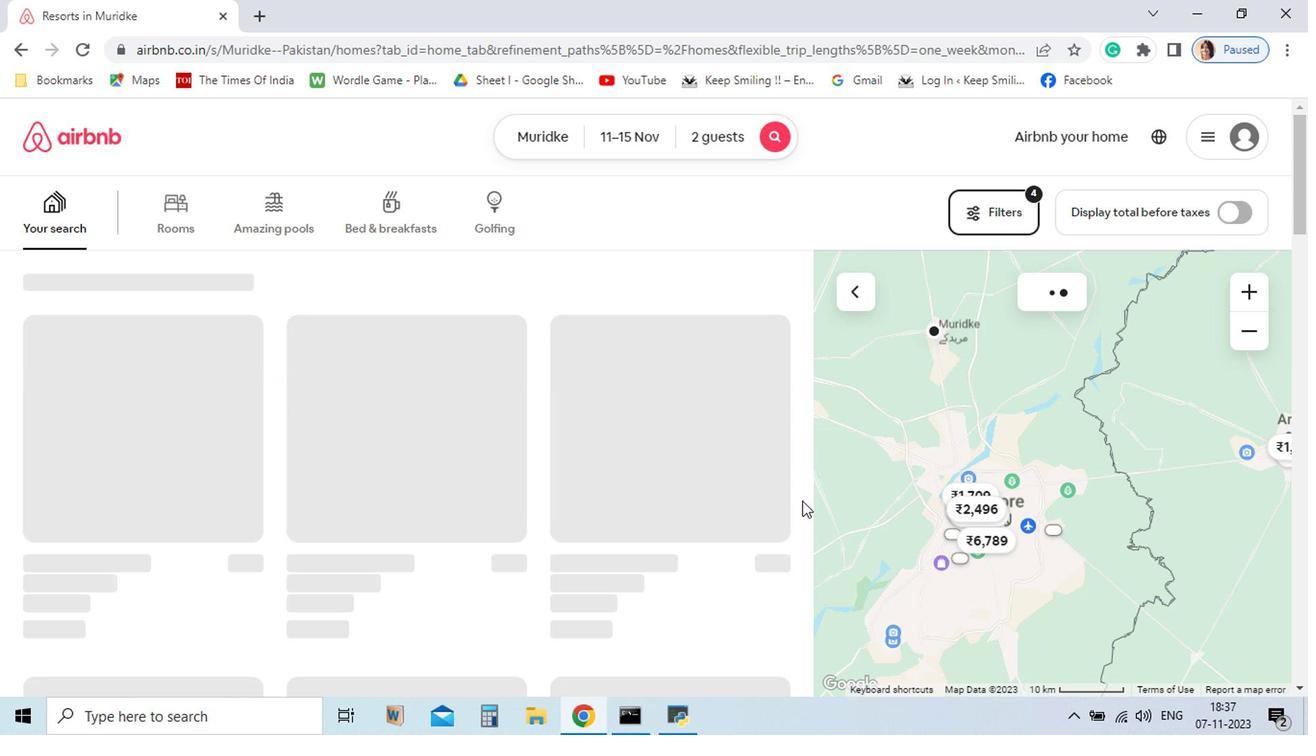 
Action: Mouse scrolled (842, 481) with delta (0, 0)
Screenshot: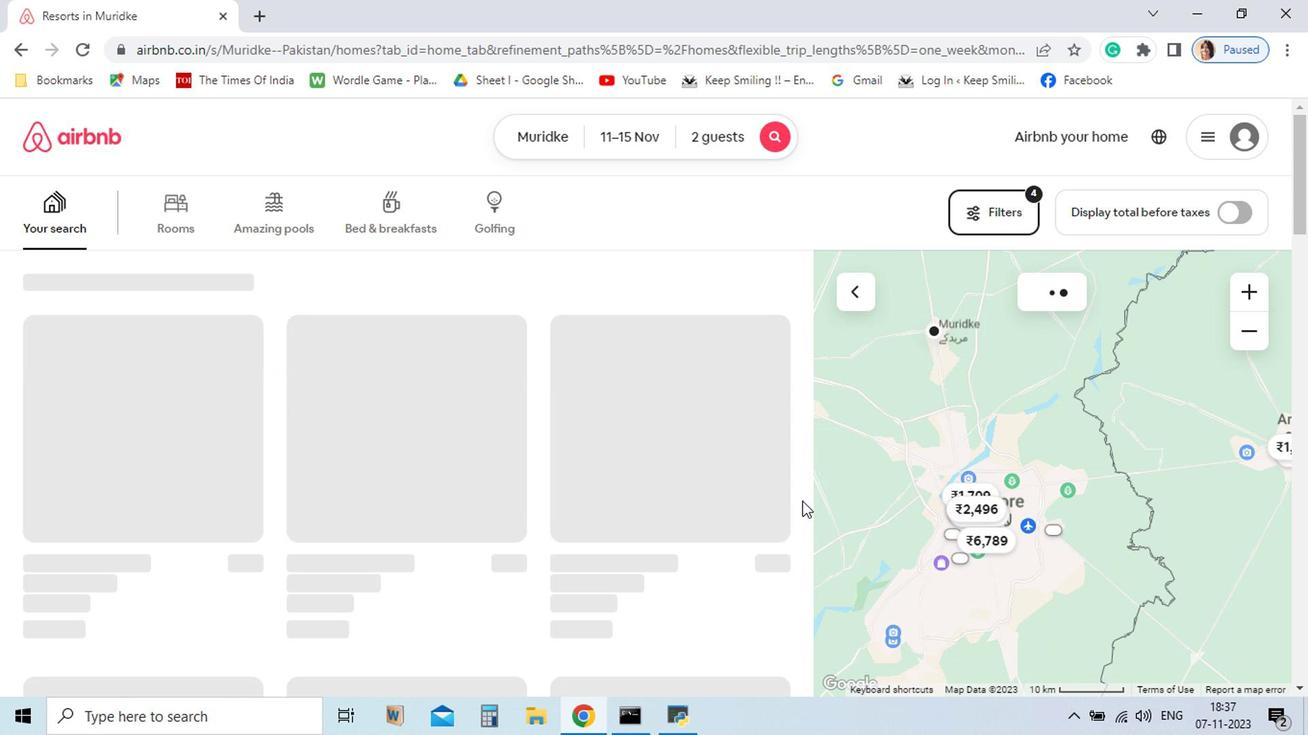 
Action: Mouse scrolled (842, 481) with delta (0, 0)
Screenshot: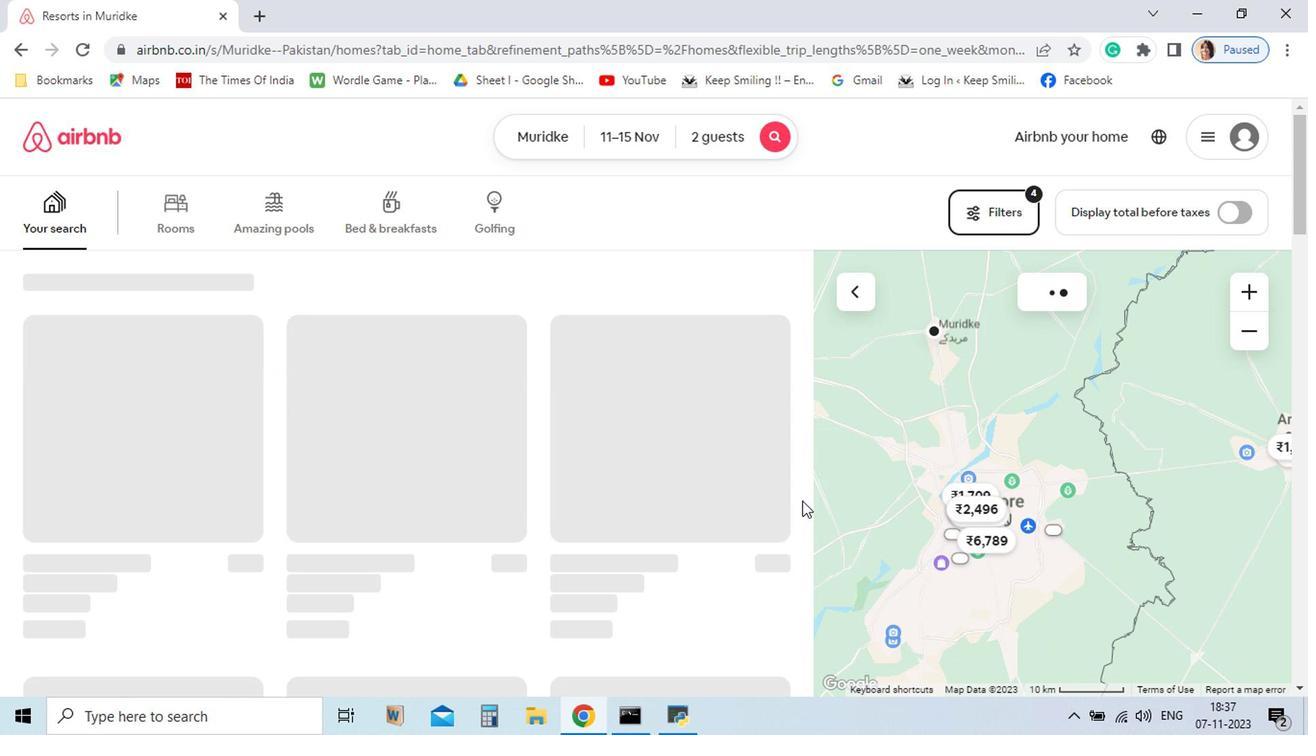 
Action: Mouse scrolled (842, 481) with delta (0, 0)
Screenshot: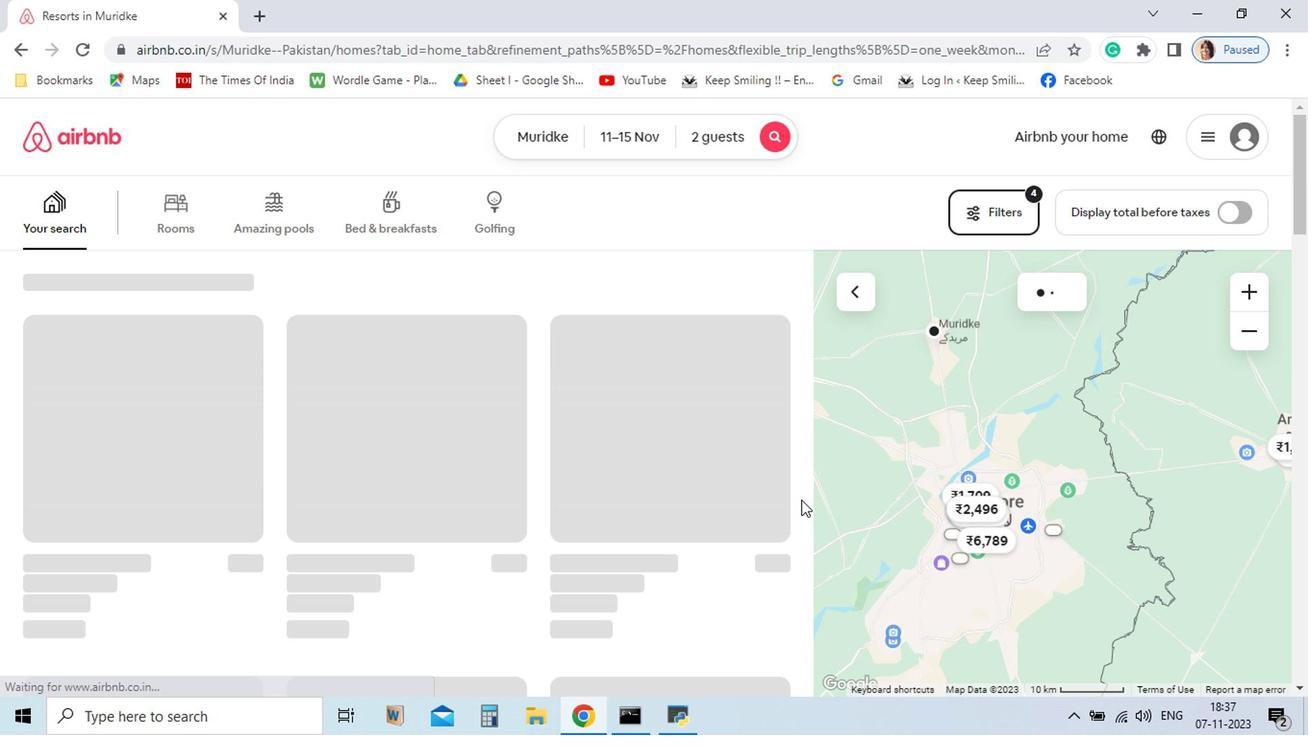 
Action: Mouse scrolled (842, 481) with delta (0, 0)
Screenshot: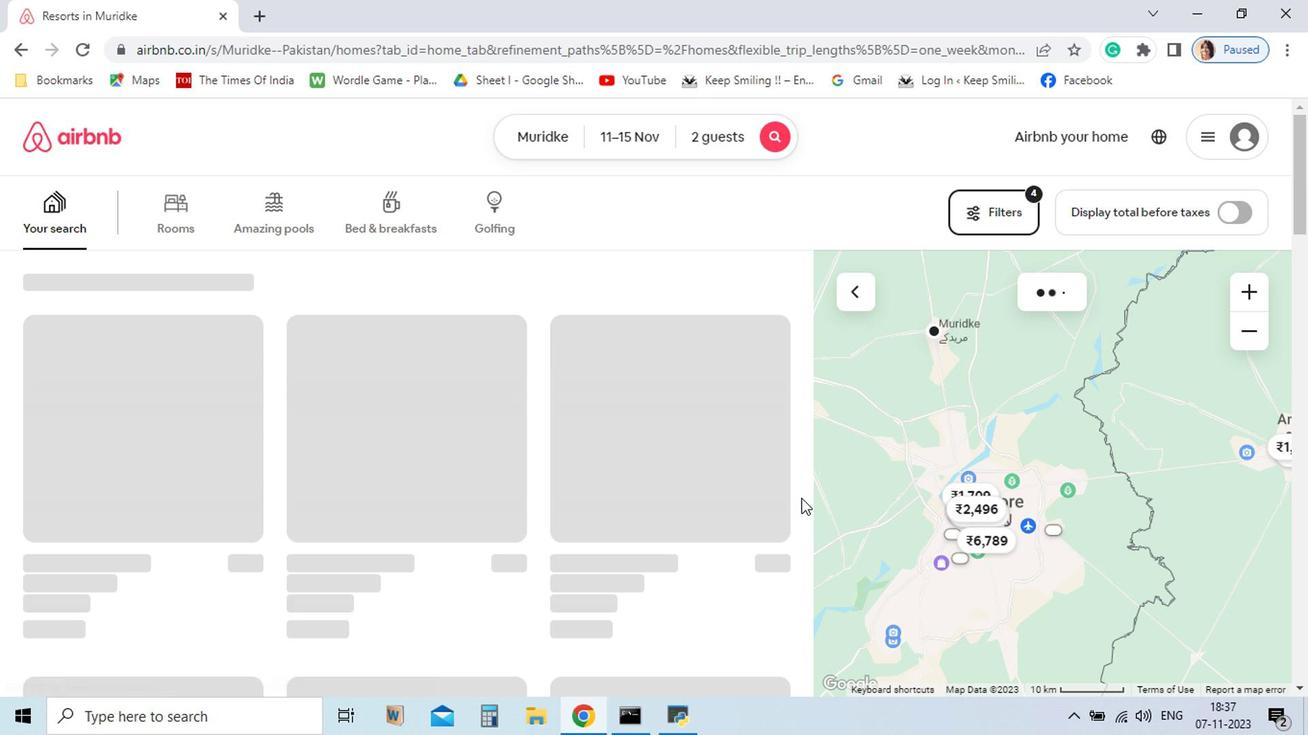 
Action: Mouse moved to (508, 594)
Screenshot: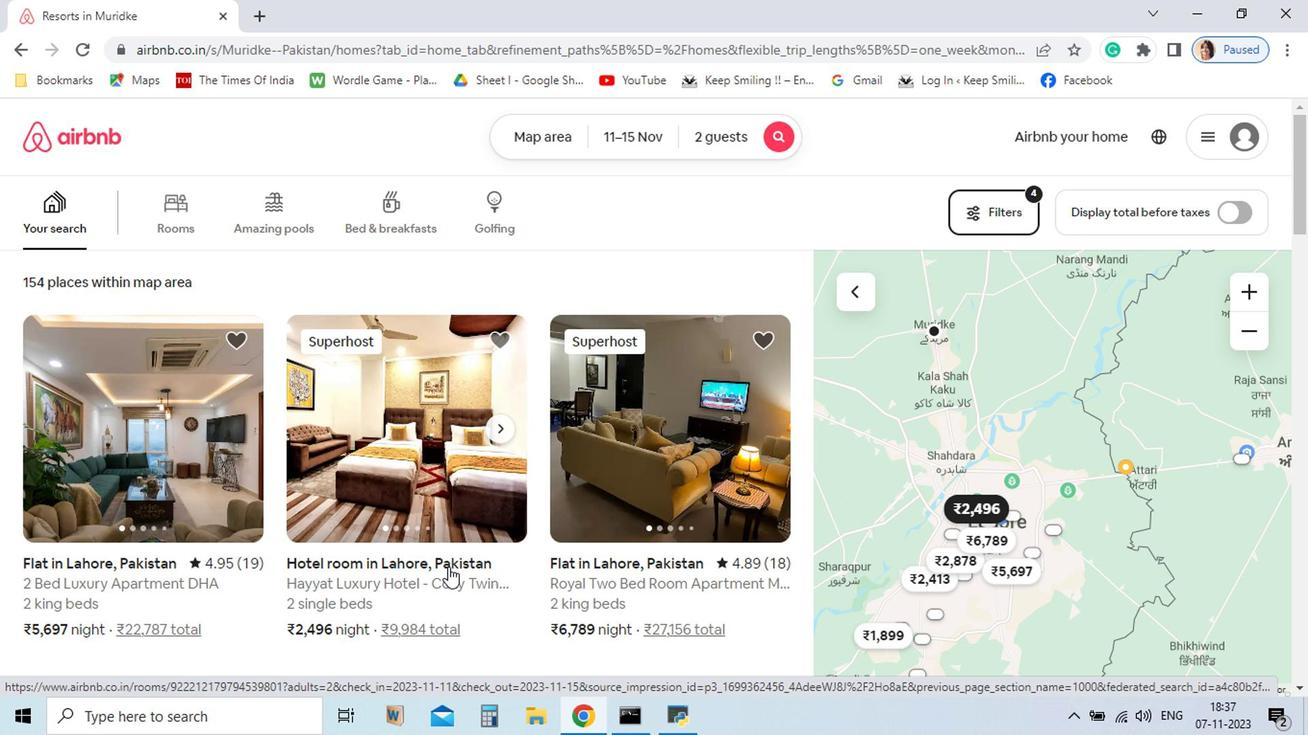 
Action: Mouse pressed left at (508, 594)
Screenshot: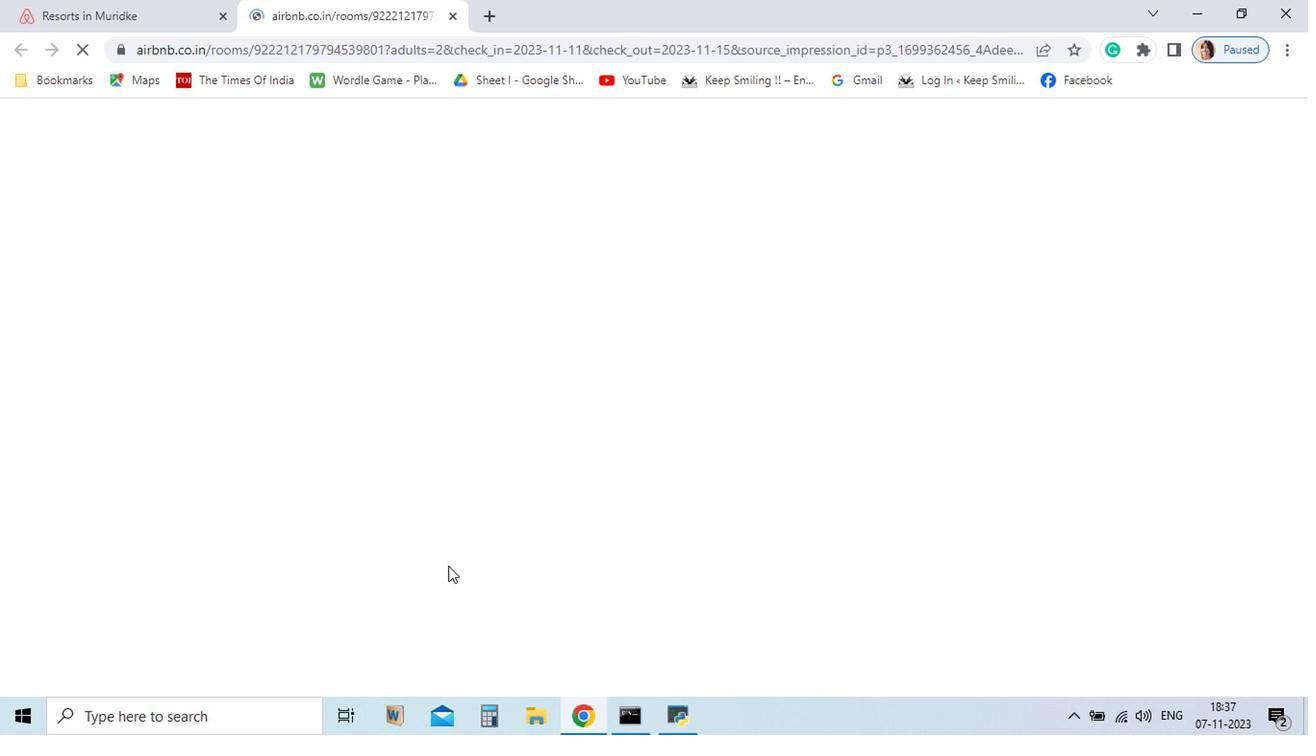 
Action: Mouse moved to (982, 572)
Screenshot: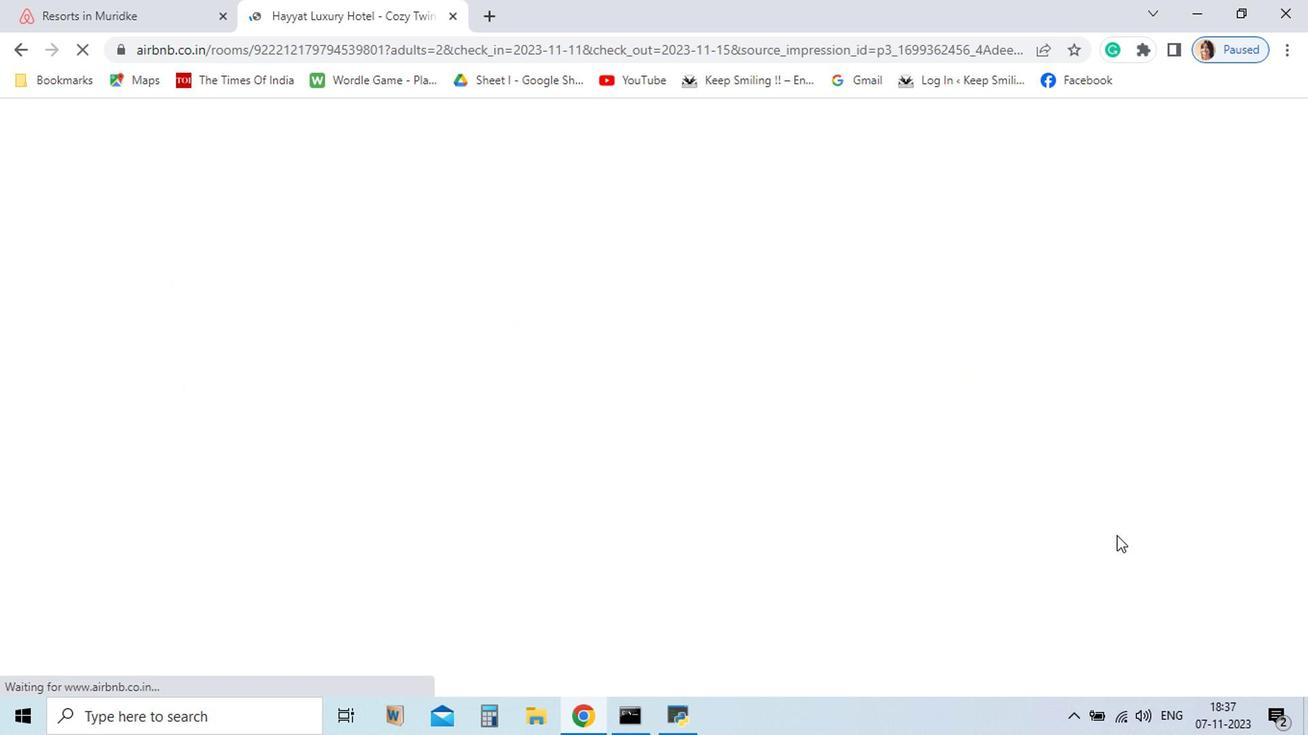 
Action: Mouse pressed left at (982, 572)
Screenshot: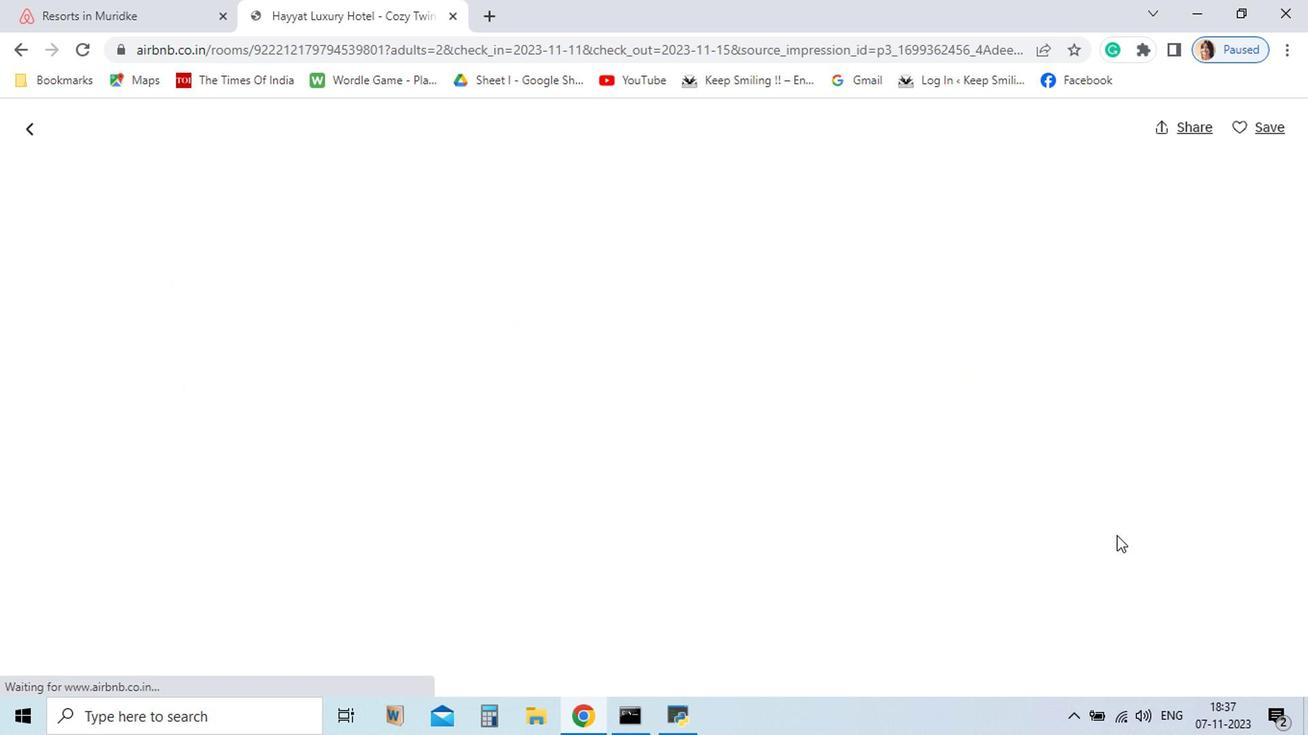 
Action: Mouse moved to (1112, 682)
Screenshot: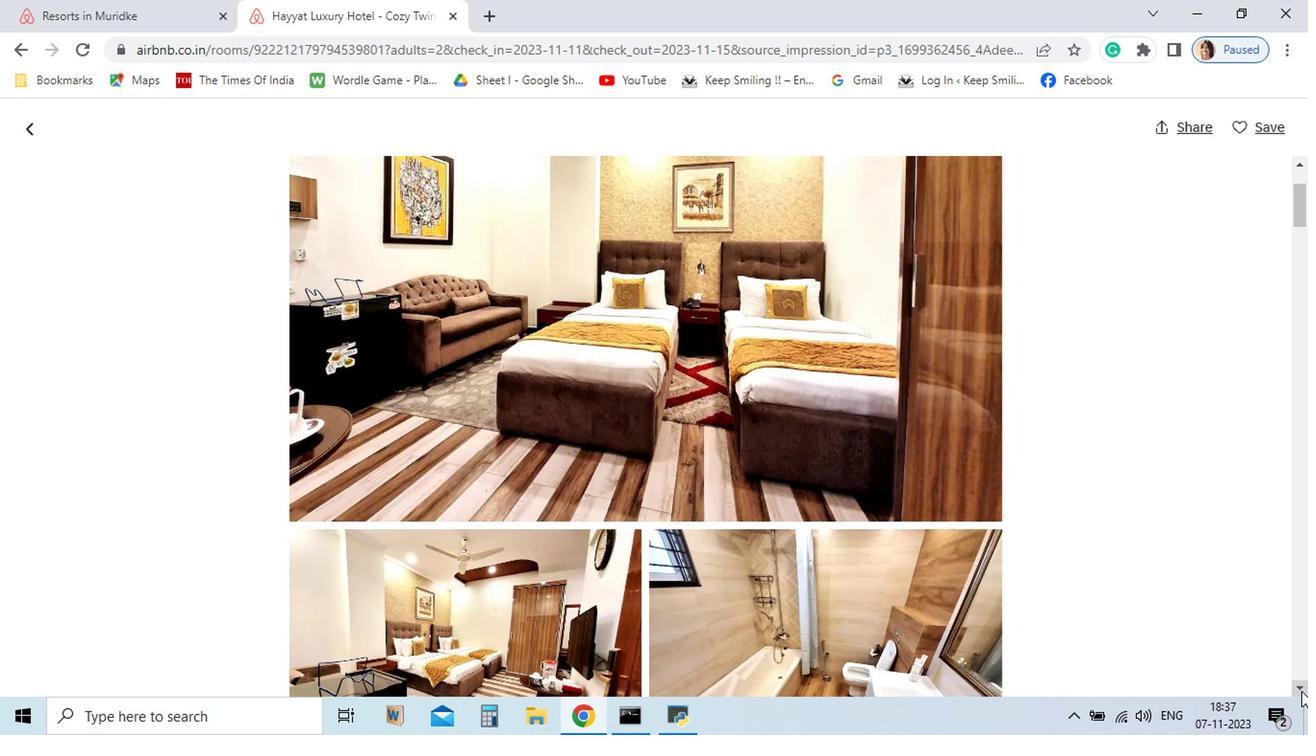 
Action: Mouse pressed left at (1112, 682)
Screenshot: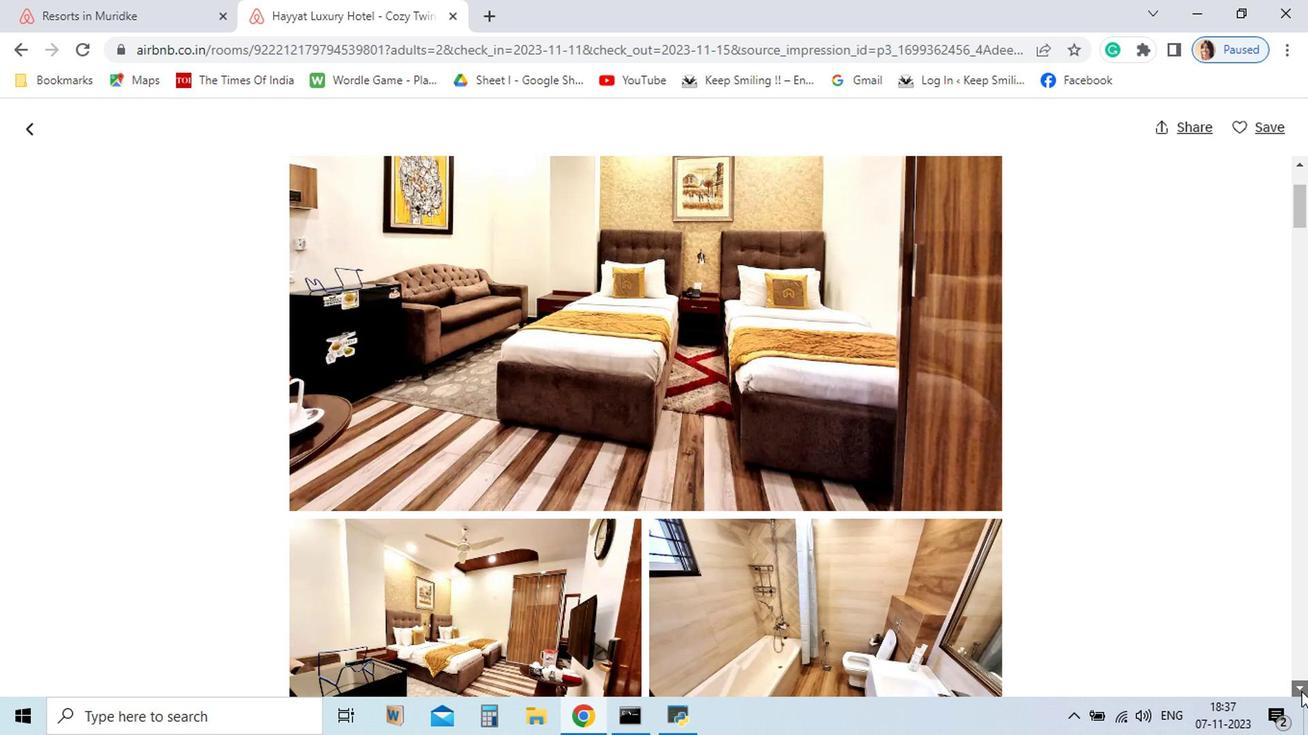 
Action: Mouse pressed left at (1112, 682)
Screenshot: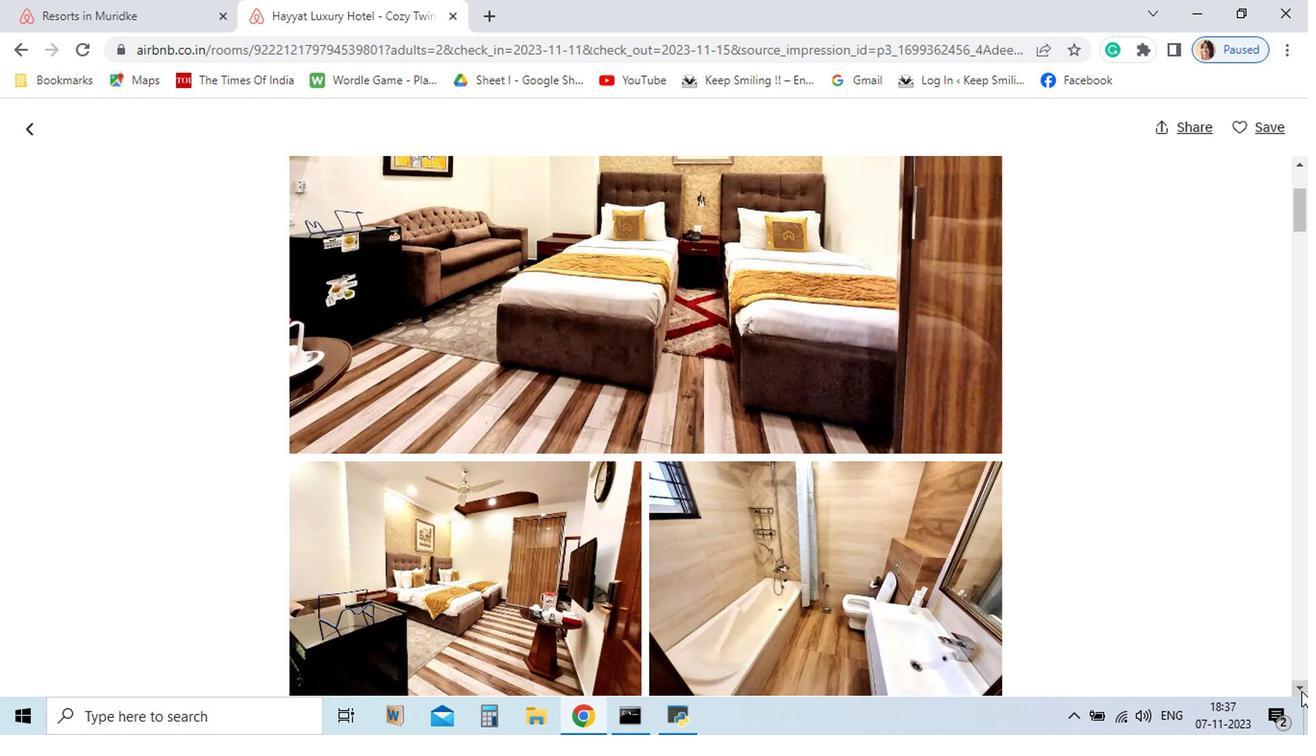 
Action: Mouse pressed left at (1112, 682)
Screenshot: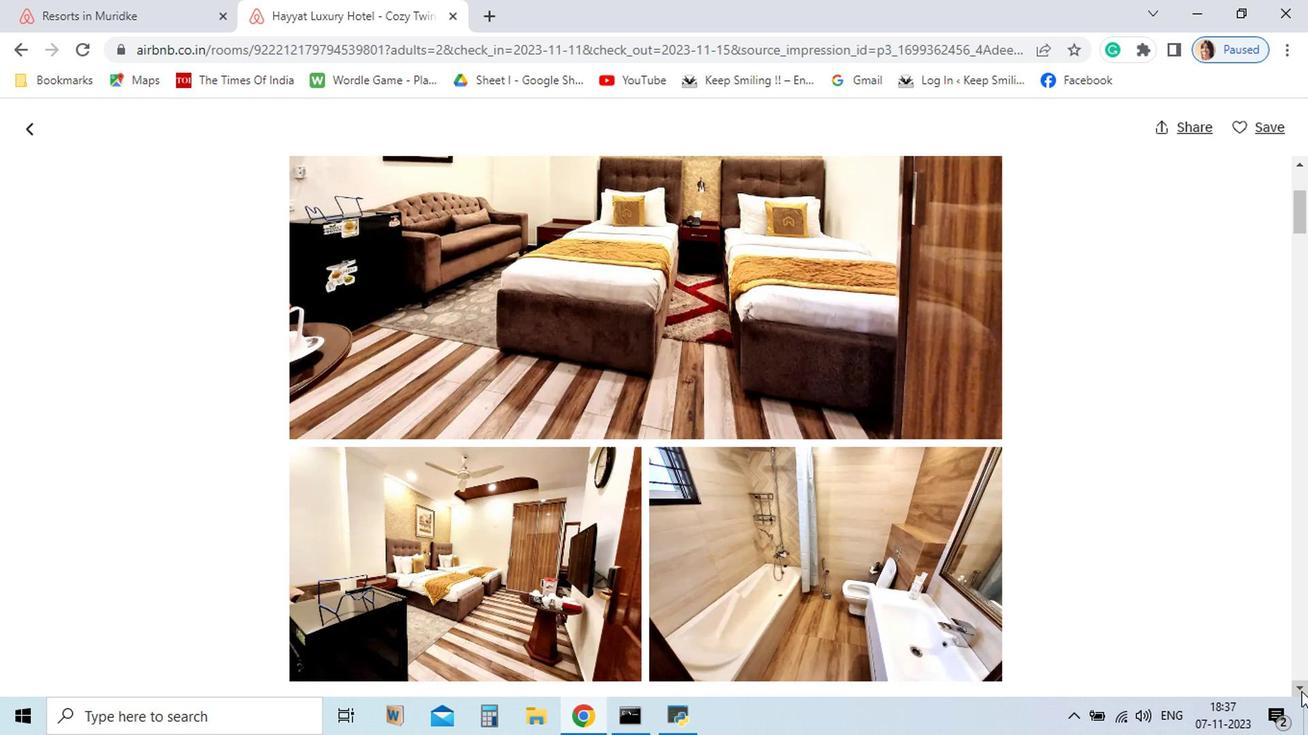 
Action: Mouse pressed left at (1112, 682)
Screenshot: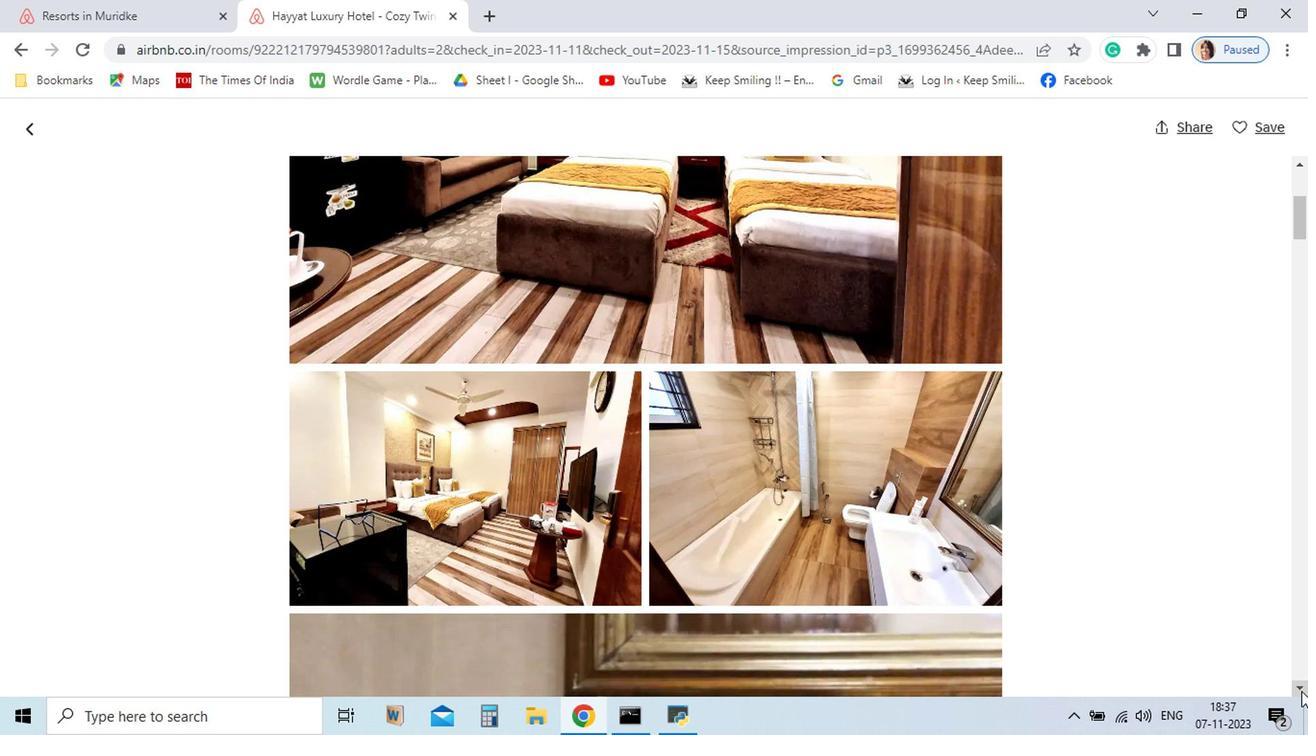 
Action: Mouse pressed left at (1112, 682)
Screenshot: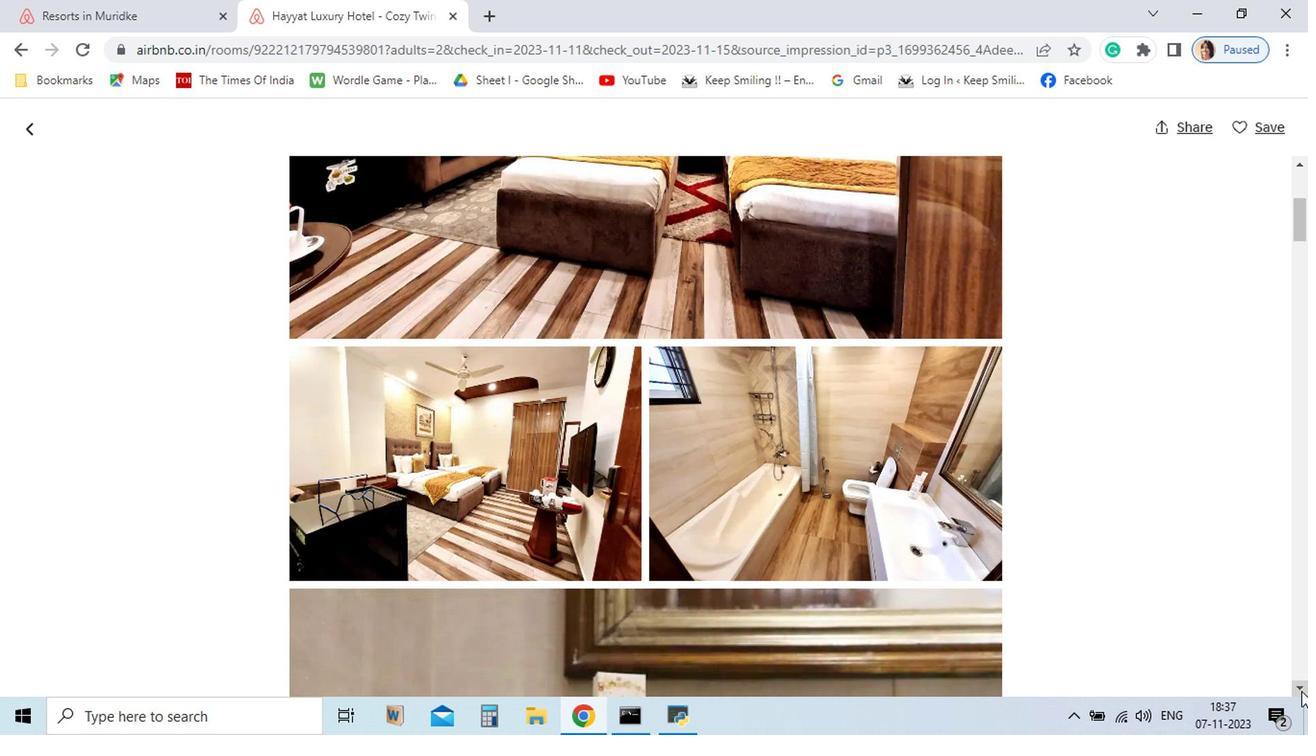 
Action: Mouse pressed left at (1112, 682)
Screenshot: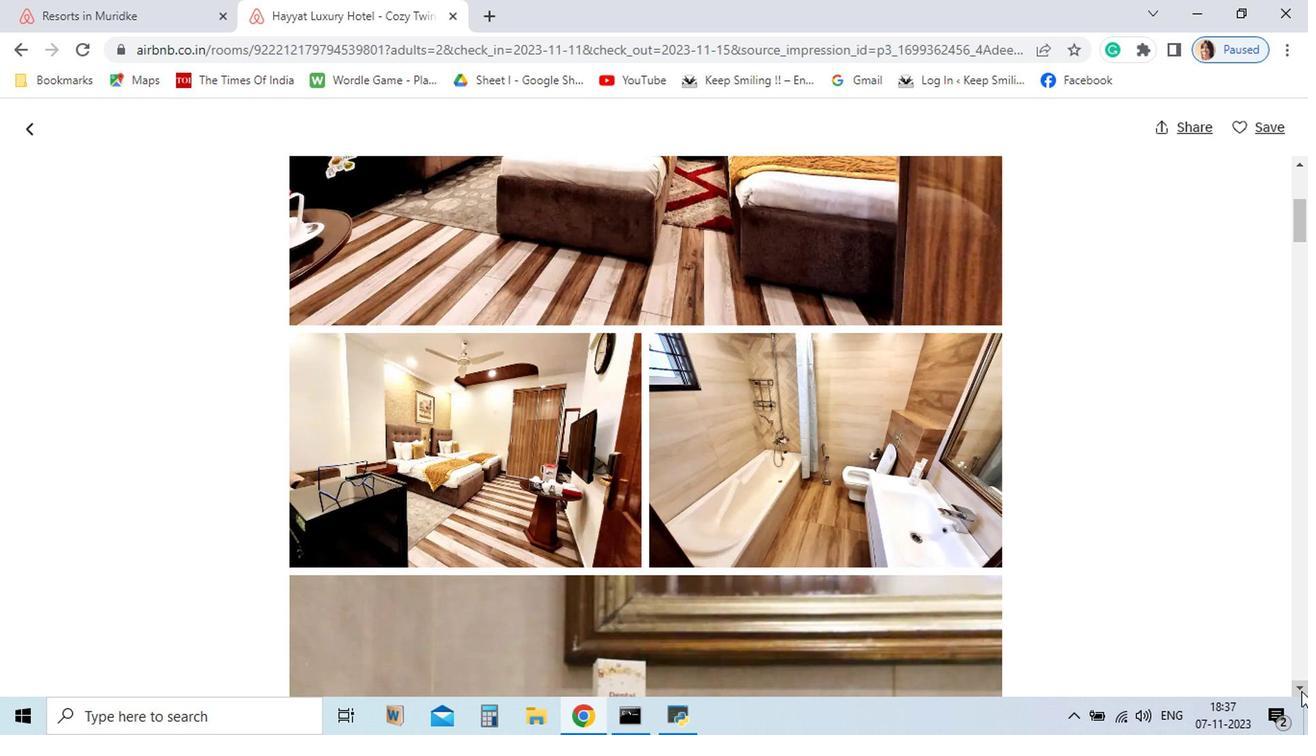 
Action: Mouse pressed left at (1112, 682)
Screenshot: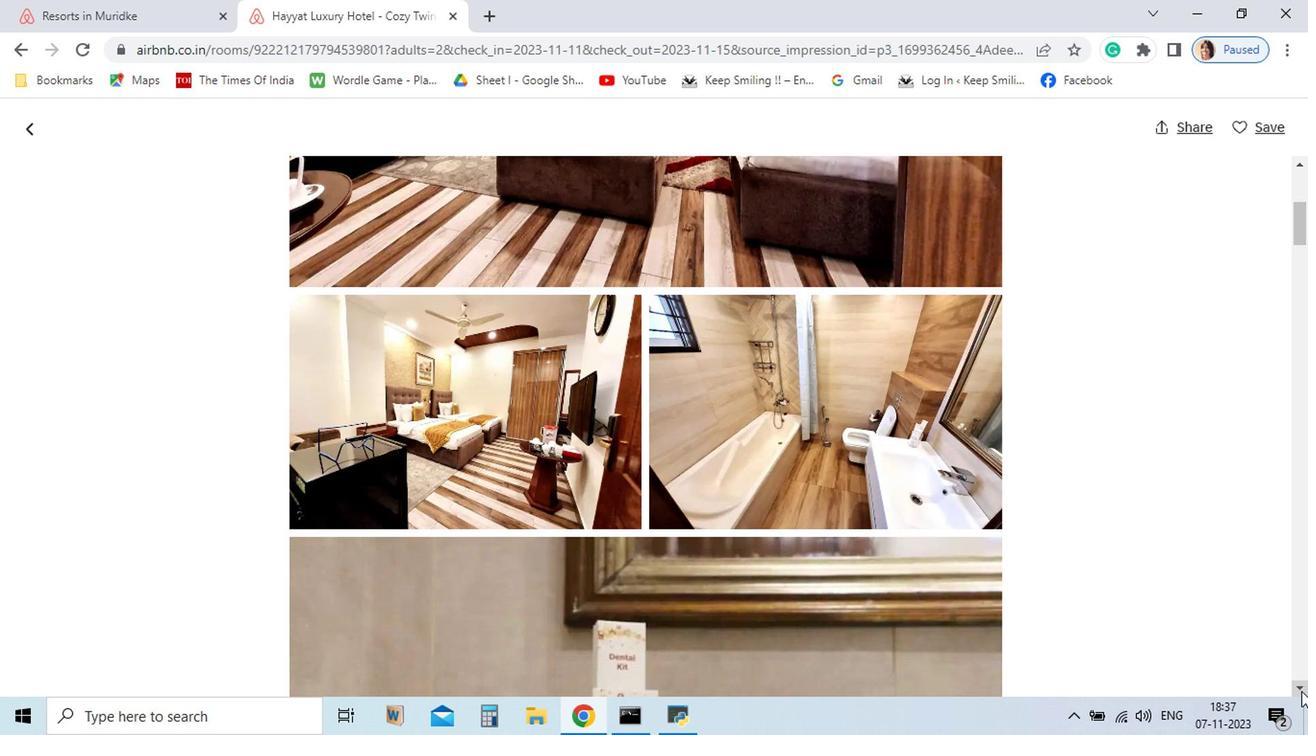 
Action: Mouse pressed left at (1112, 682)
Screenshot: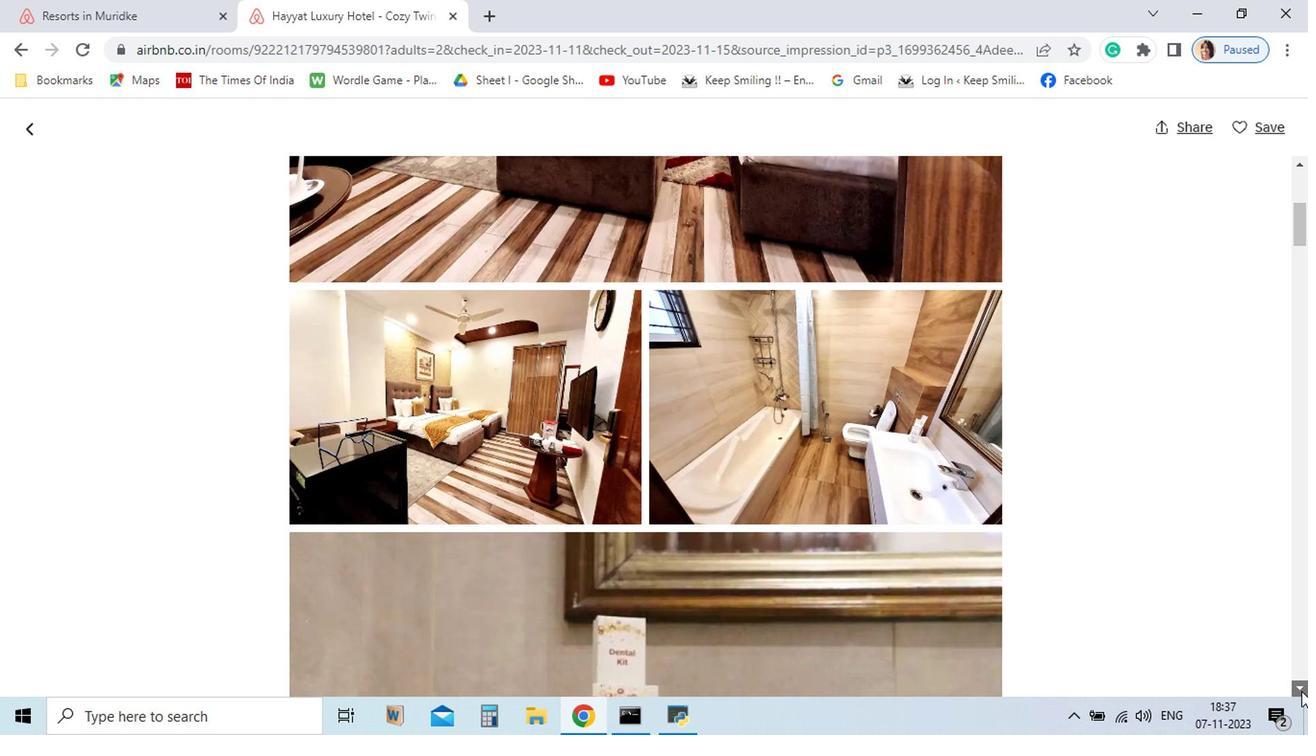 
Action: Mouse pressed left at (1112, 682)
Screenshot: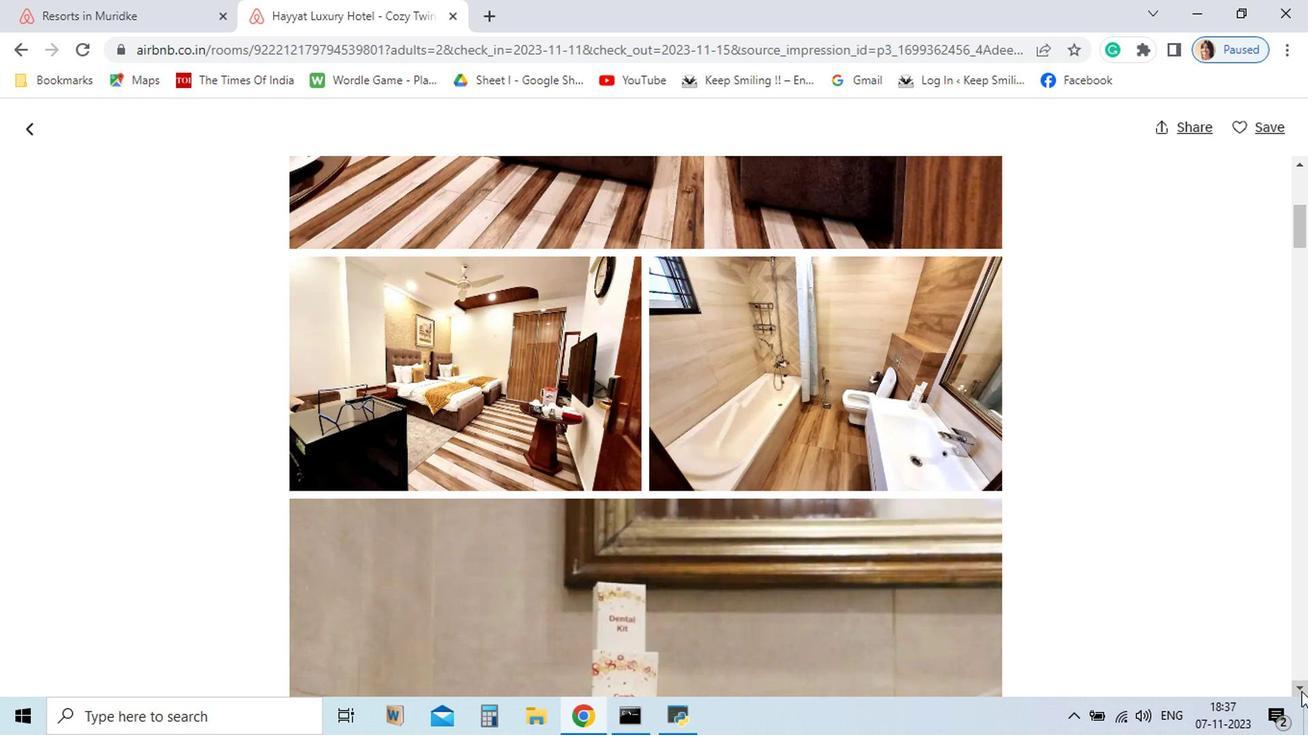 
Action: Mouse pressed left at (1112, 682)
Screenshot: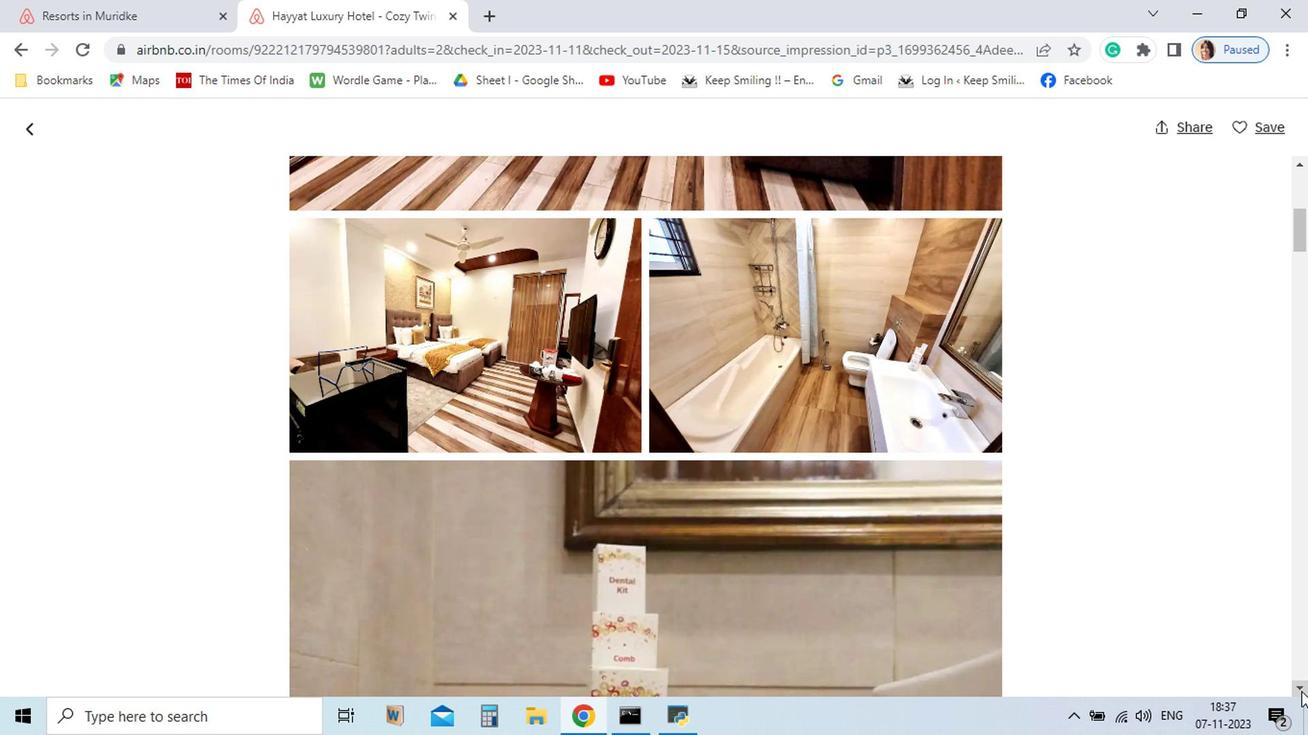
Action: Mouse pressed left at (1112, 682)
Screenshot: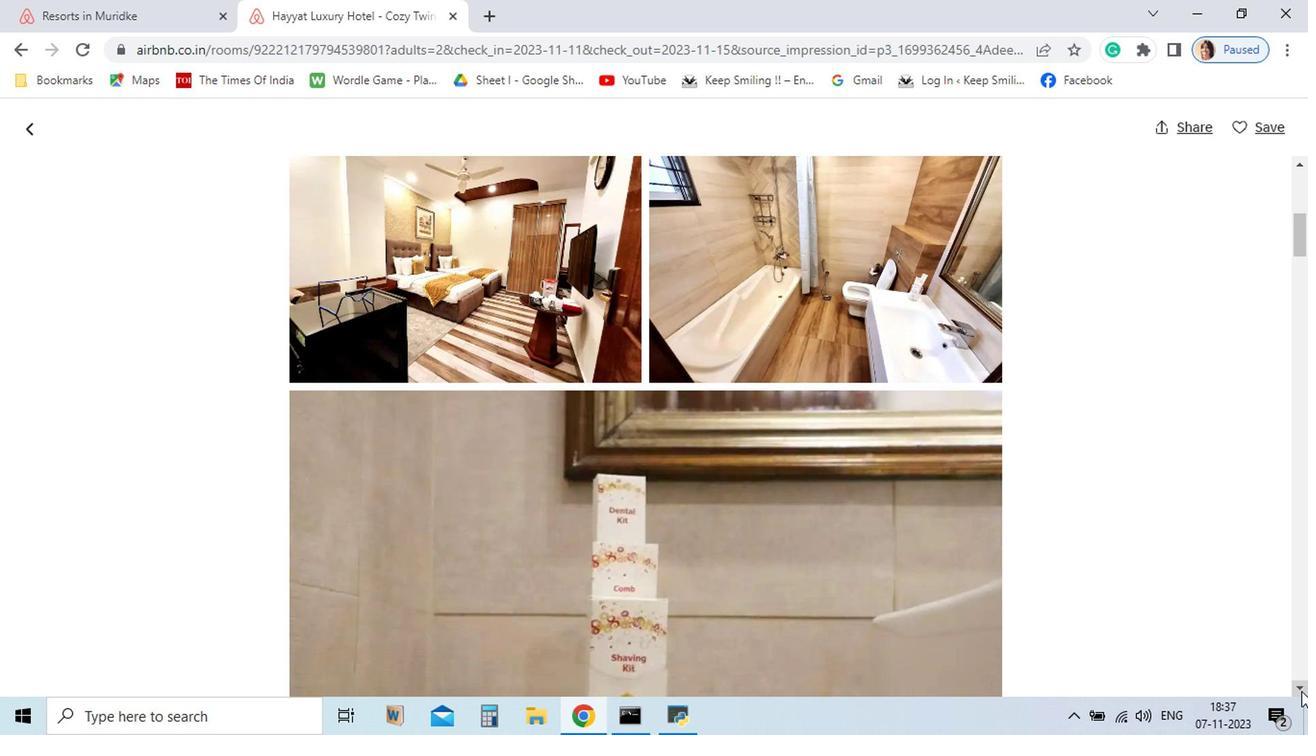 
Action: Mouse pressed left at (1112, 682)
Screenshot: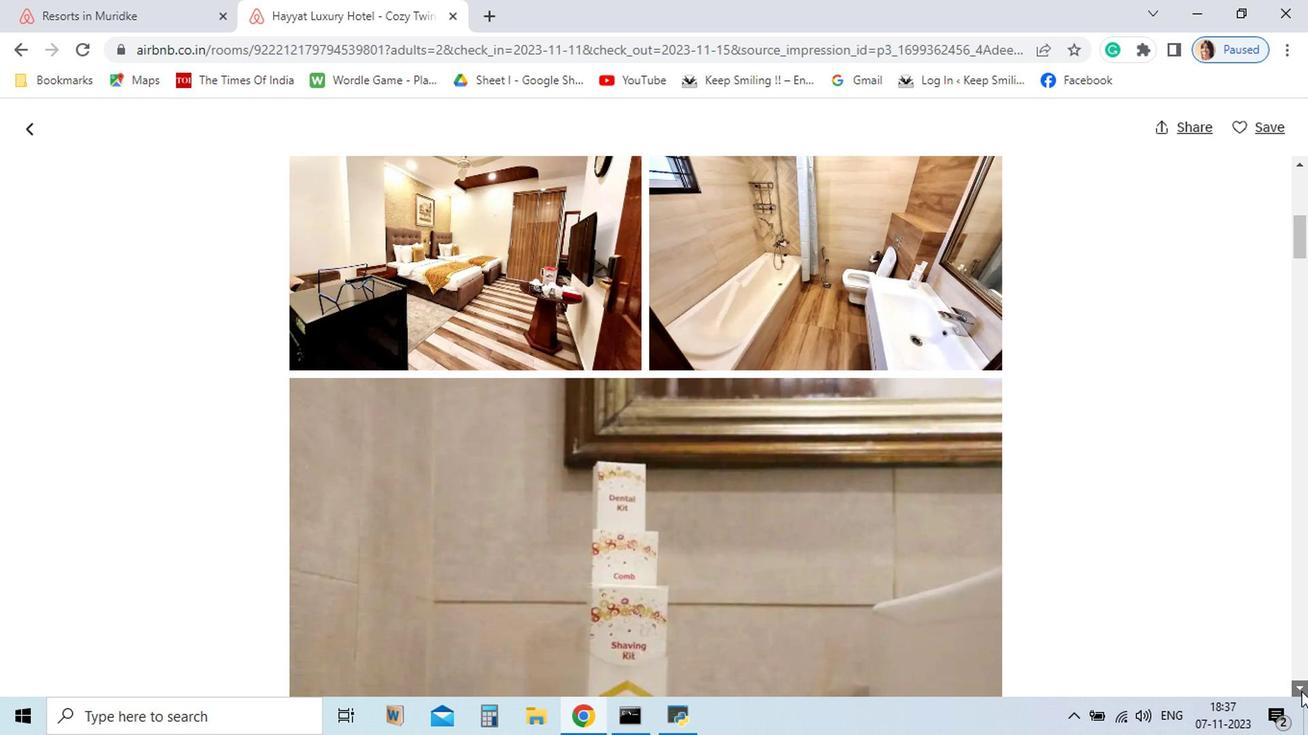 
Action: Mouse pressed left at (1112, 682)
Screenshot: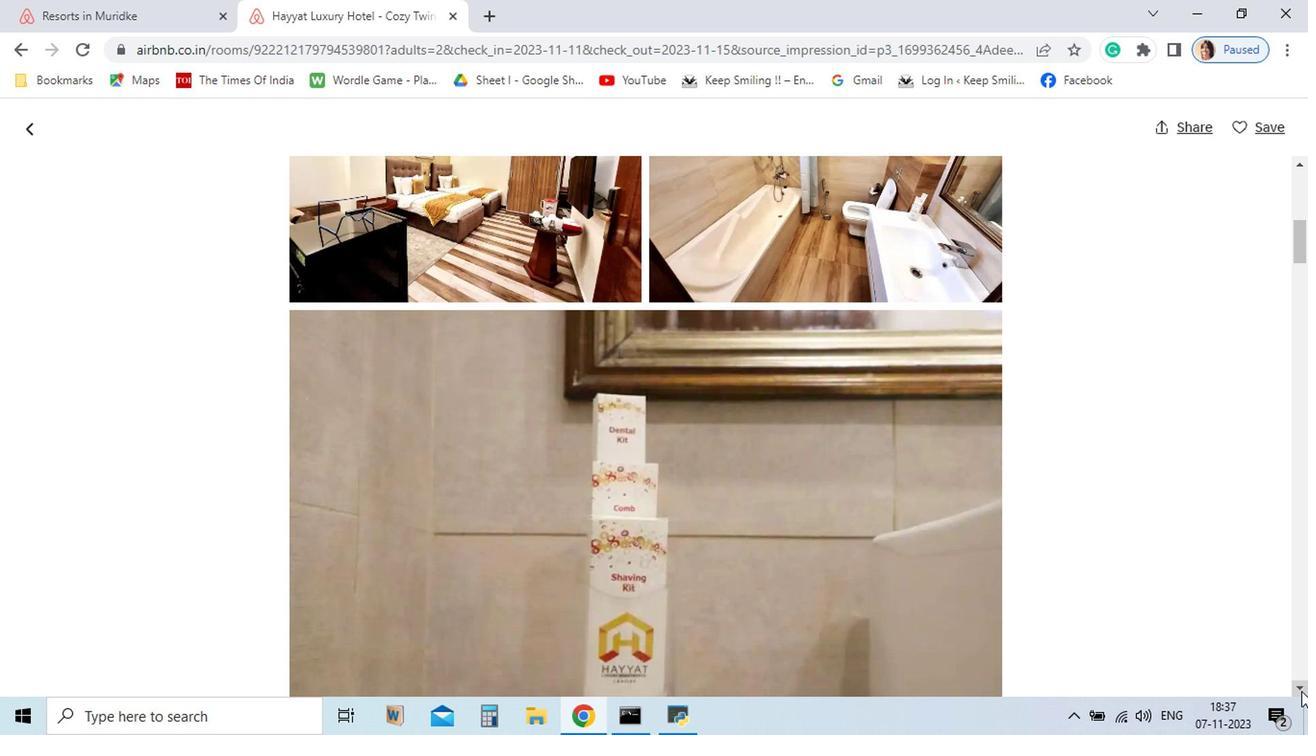 
Action: Mouse pressed left at (1112, 682)
Screenshot: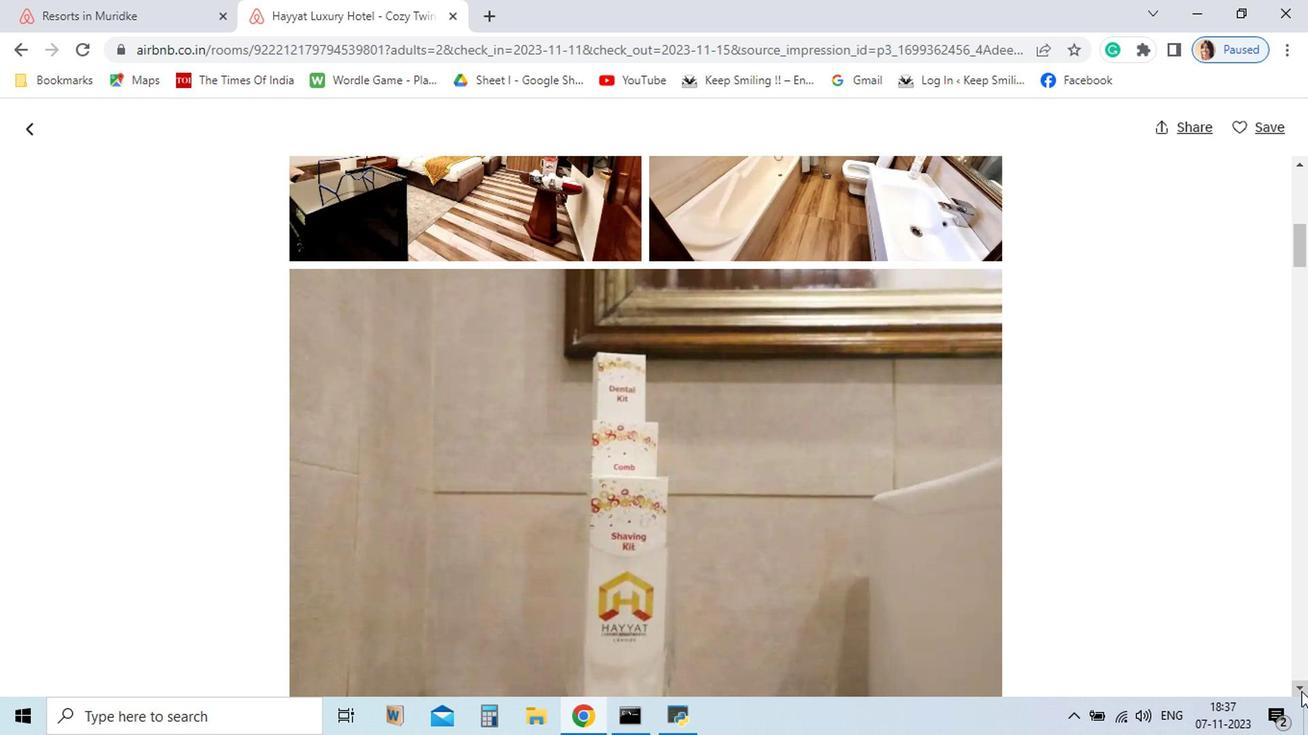 
Action: Mouse pressed left at (1112, 682)
Screenshot: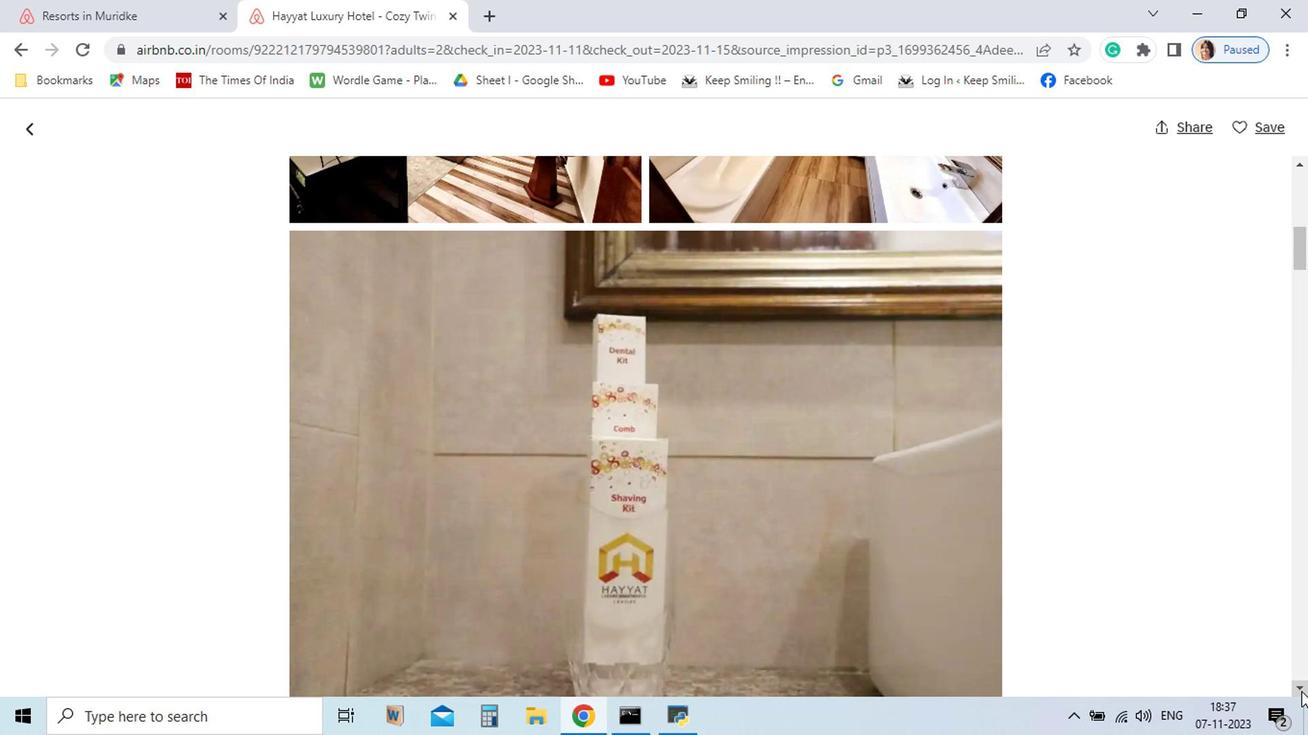 
Action: Mouse pressed left at (1112, 682)
Screenshot: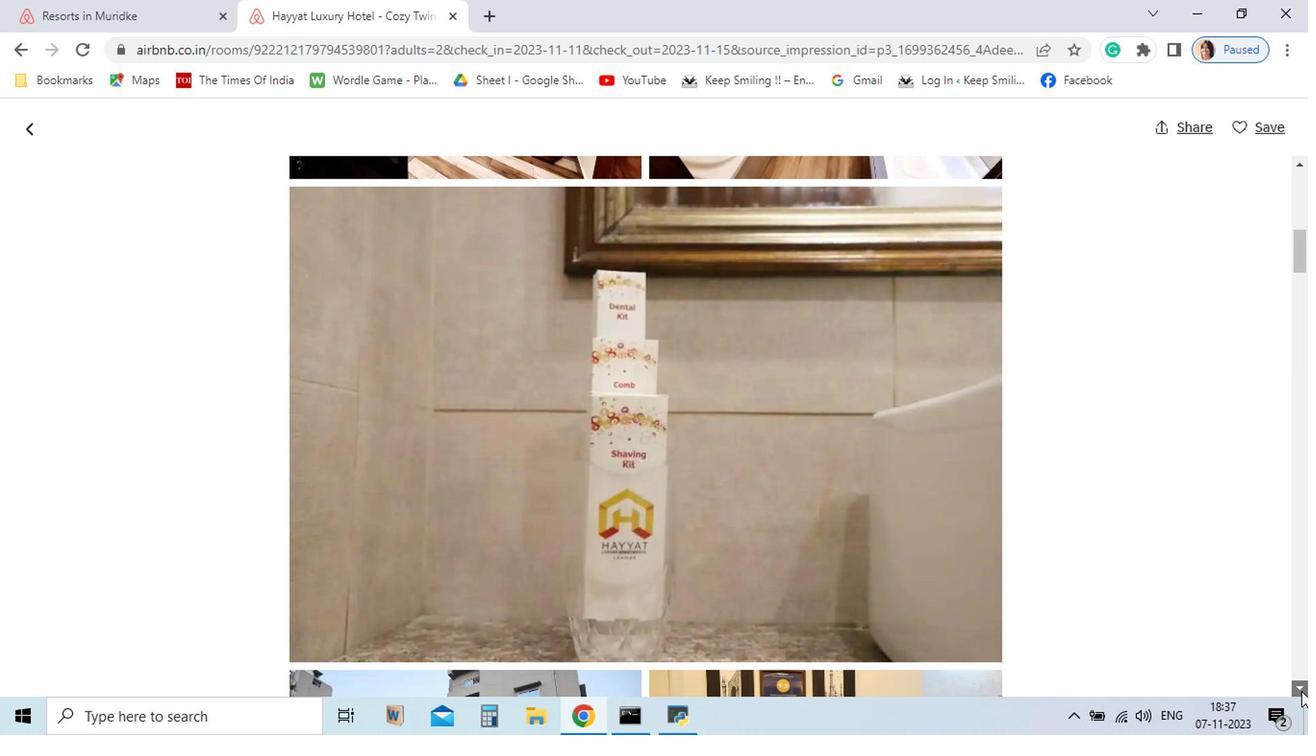 
Action: Mouse pressed left at (1112, 682)
Screenshot: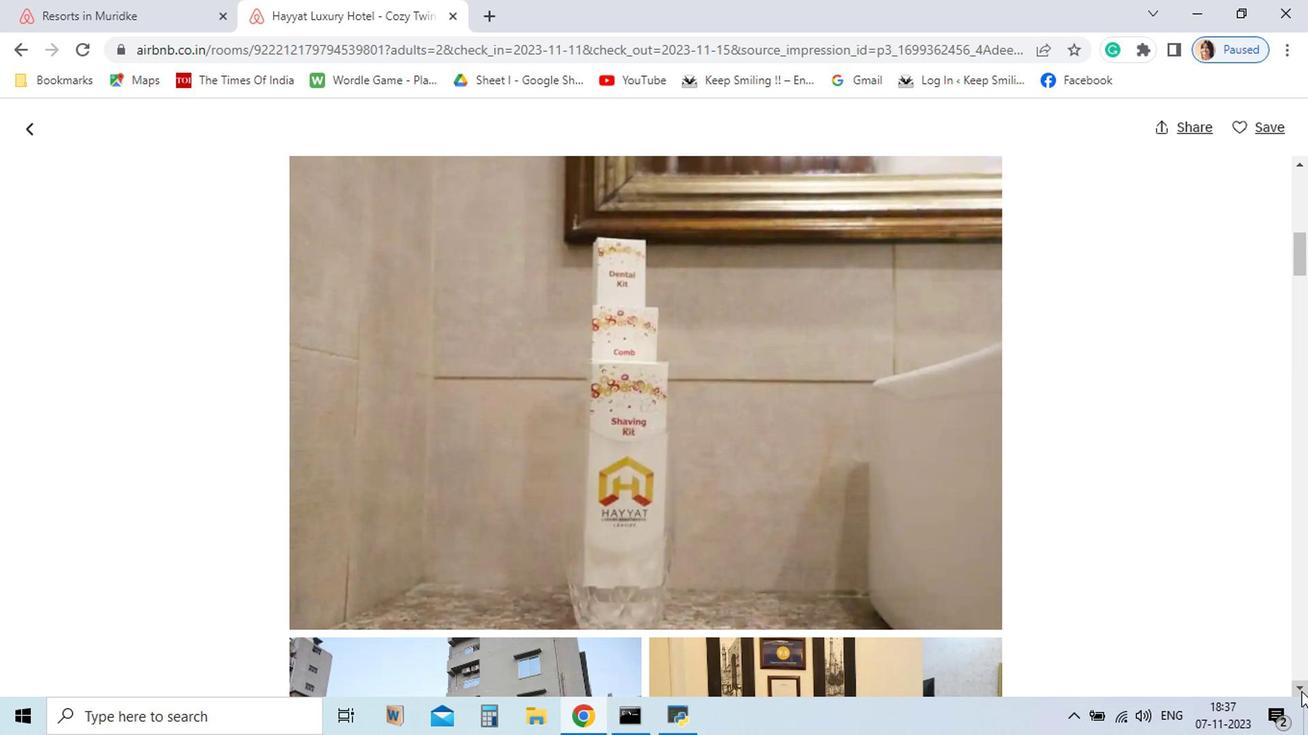 
Action: Mouse pressed left at (1112, 682)
Screenshot: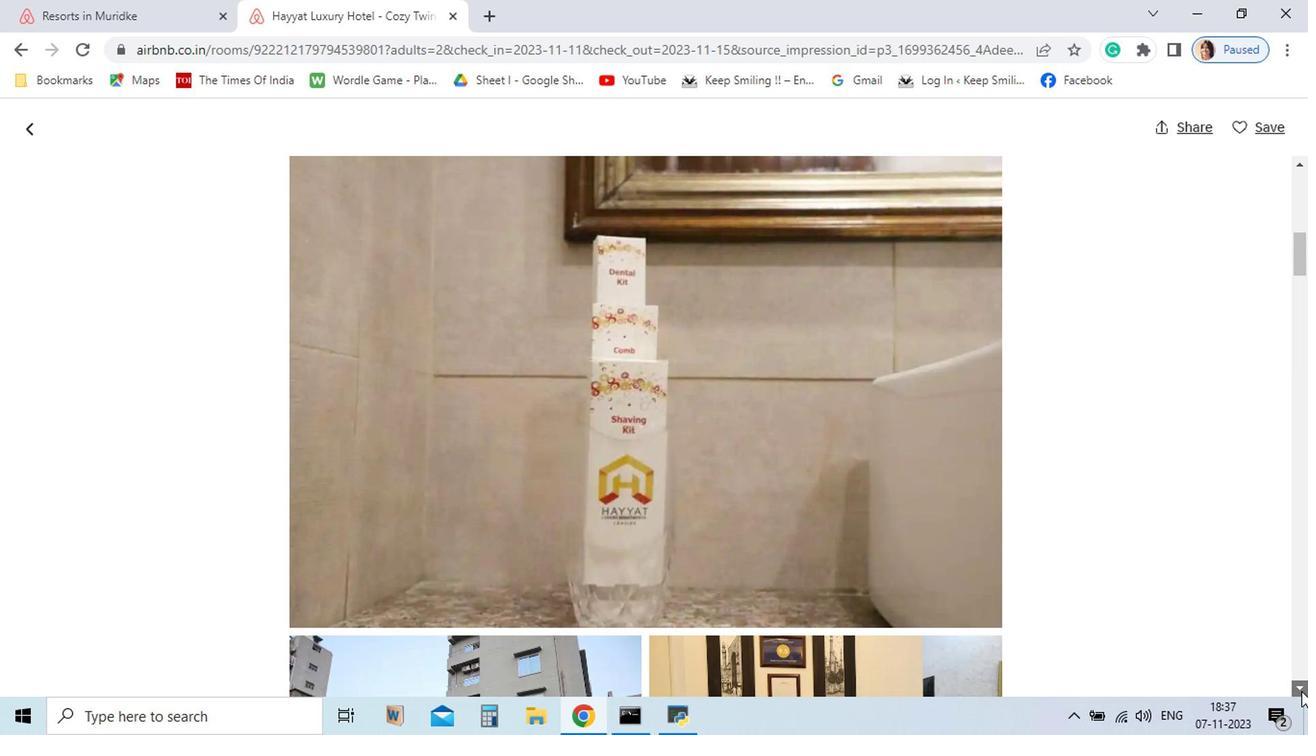 
Action: Mouse pressed left at (1112, 682)
Screenshot: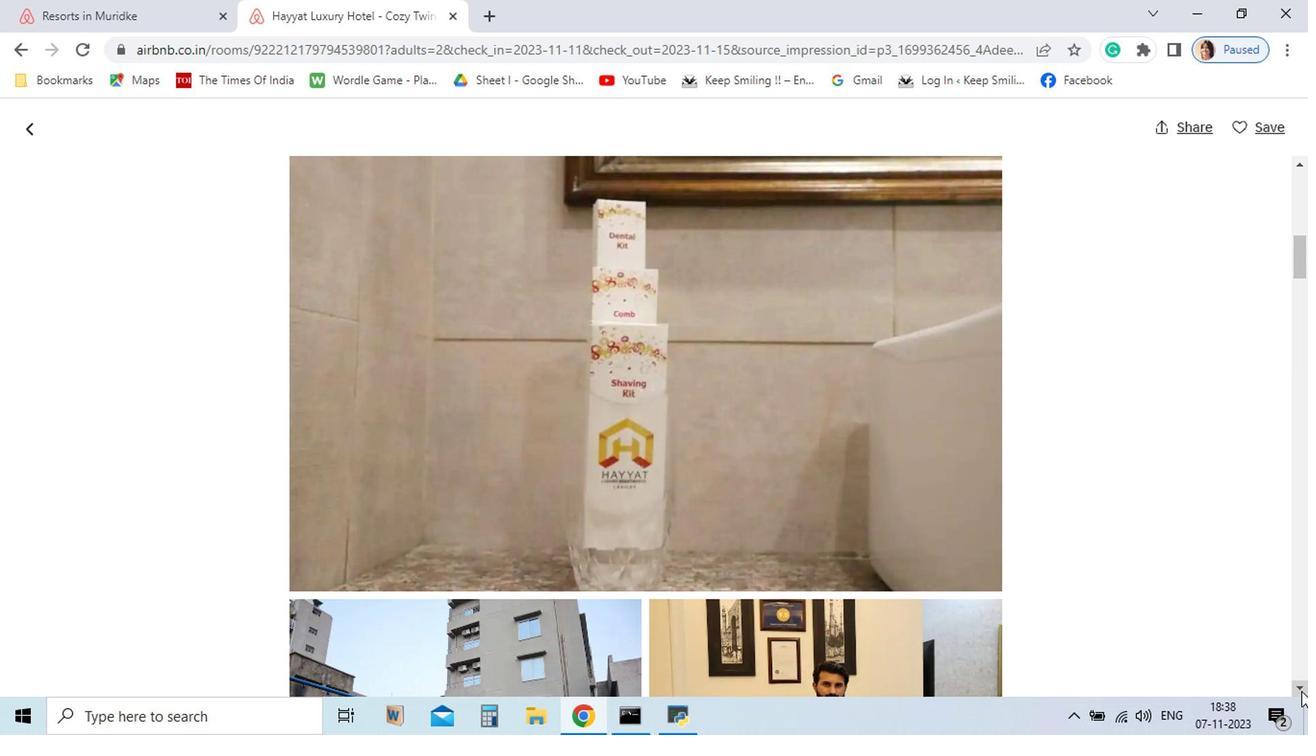 
Action: Mouse pressed left at (1112, 682)
Screenshot: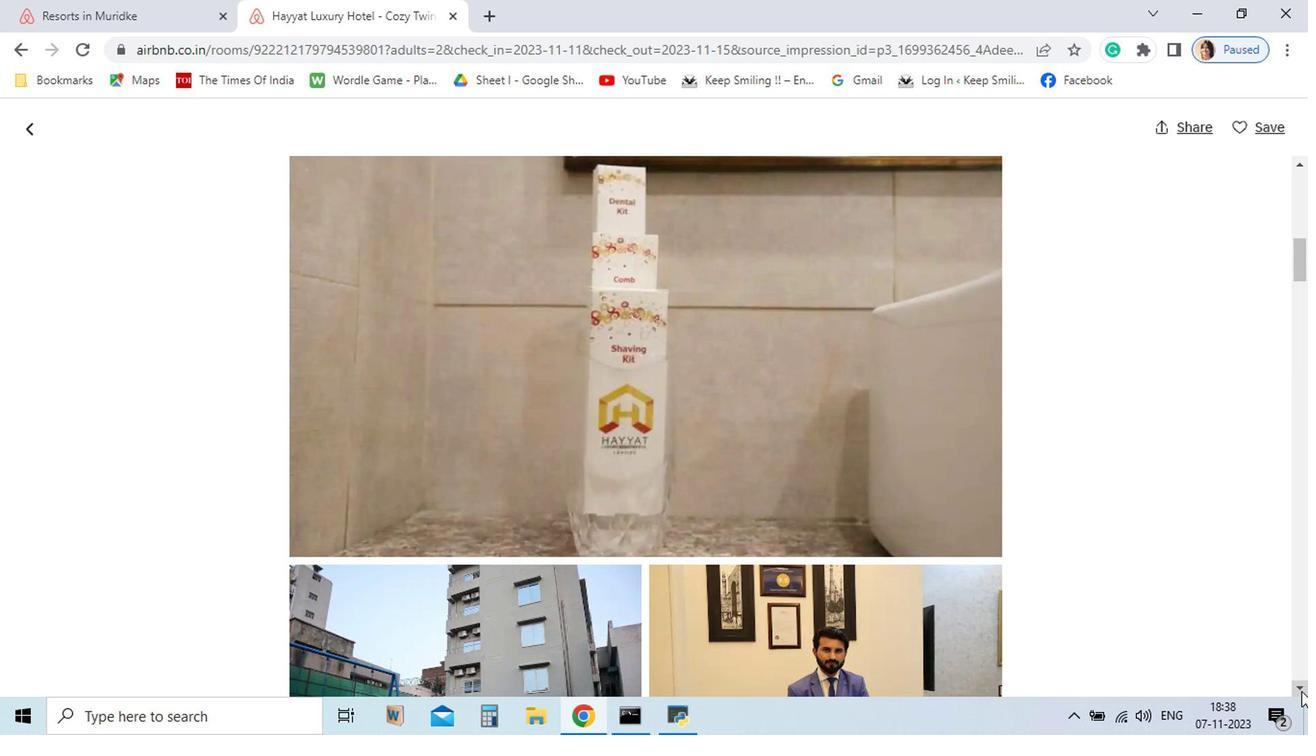 
Action: Mouse pressed left at (1112, 682)
Screenshot: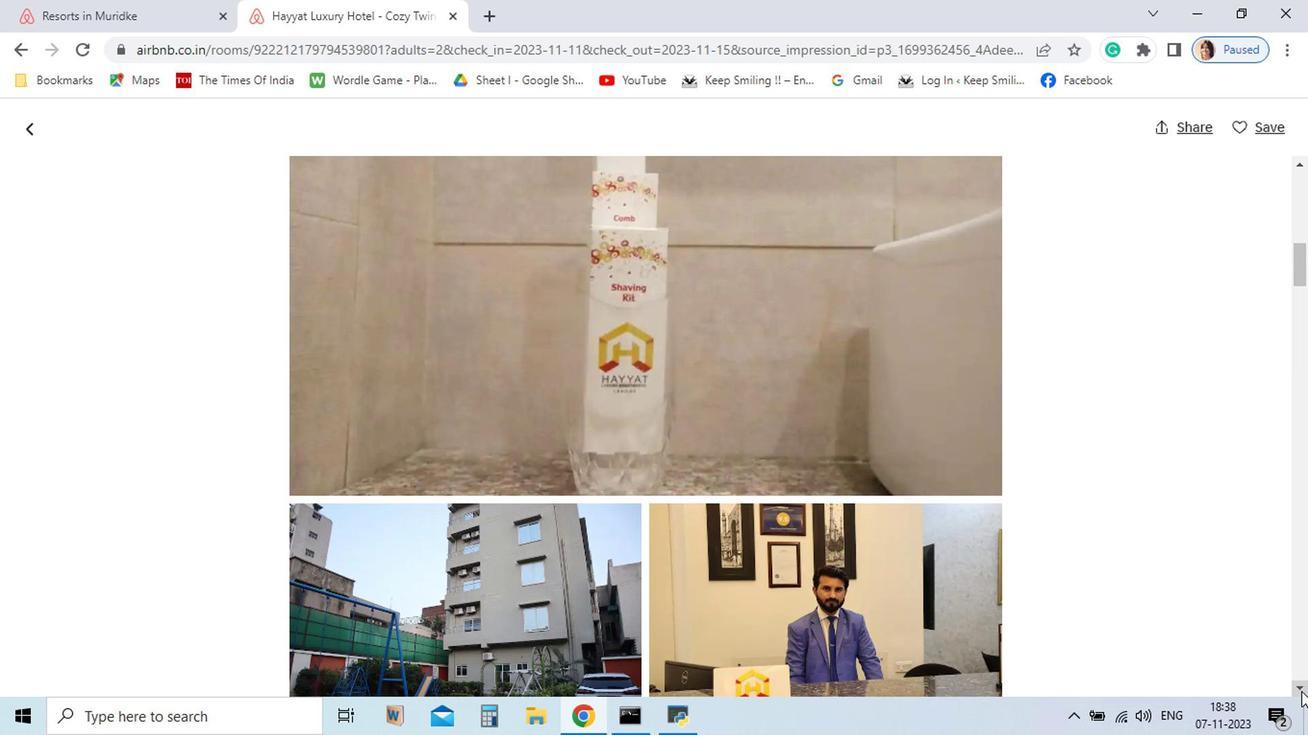 
Action: Mouse pressed left at (1112, 682)
Screenshot: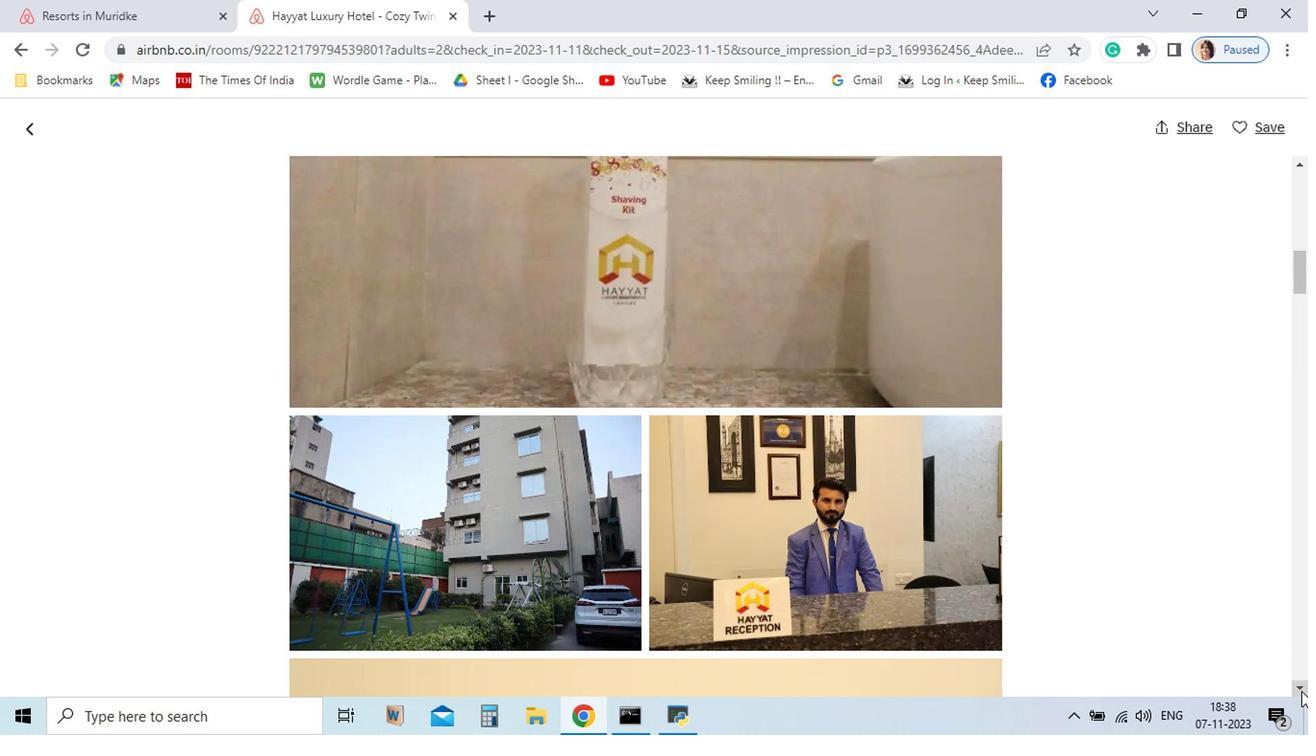 
Action: Mouse pressed left at (1112, 682)
Screenshot: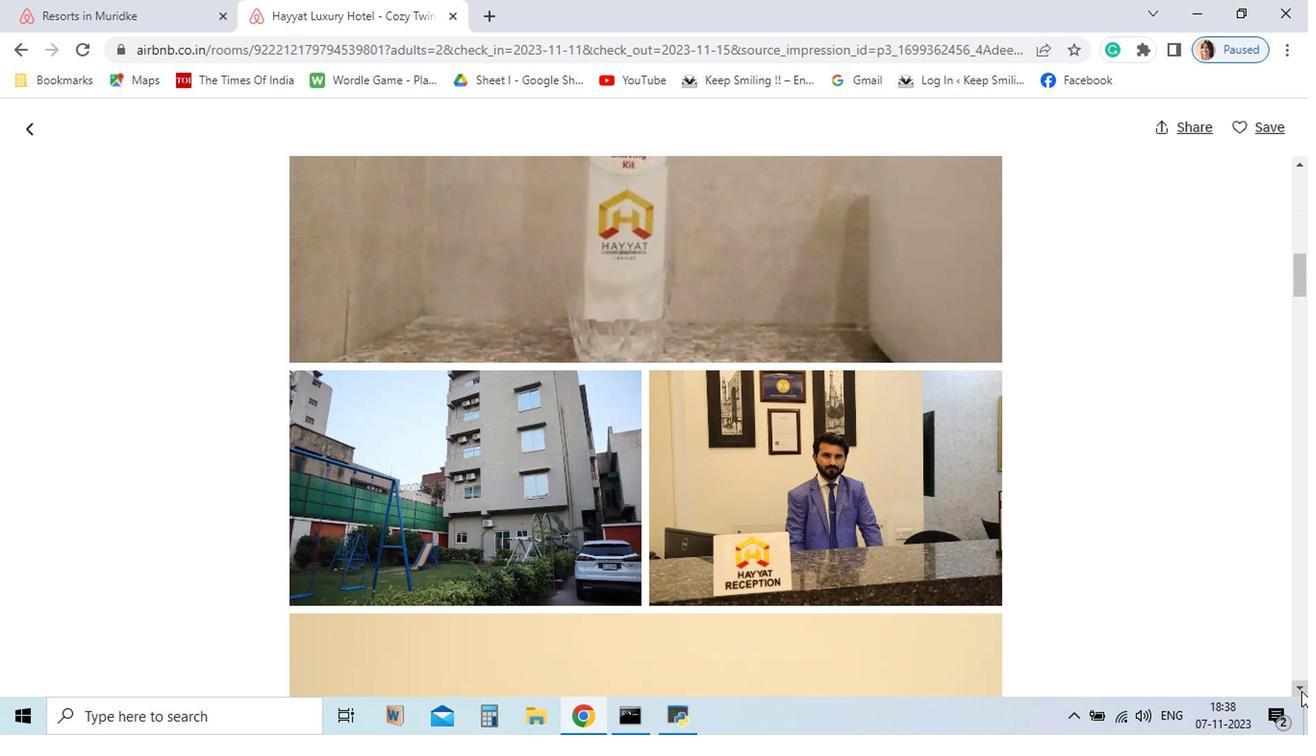 
Action: Mouse pressed left at (1112, 682)
Screenshot: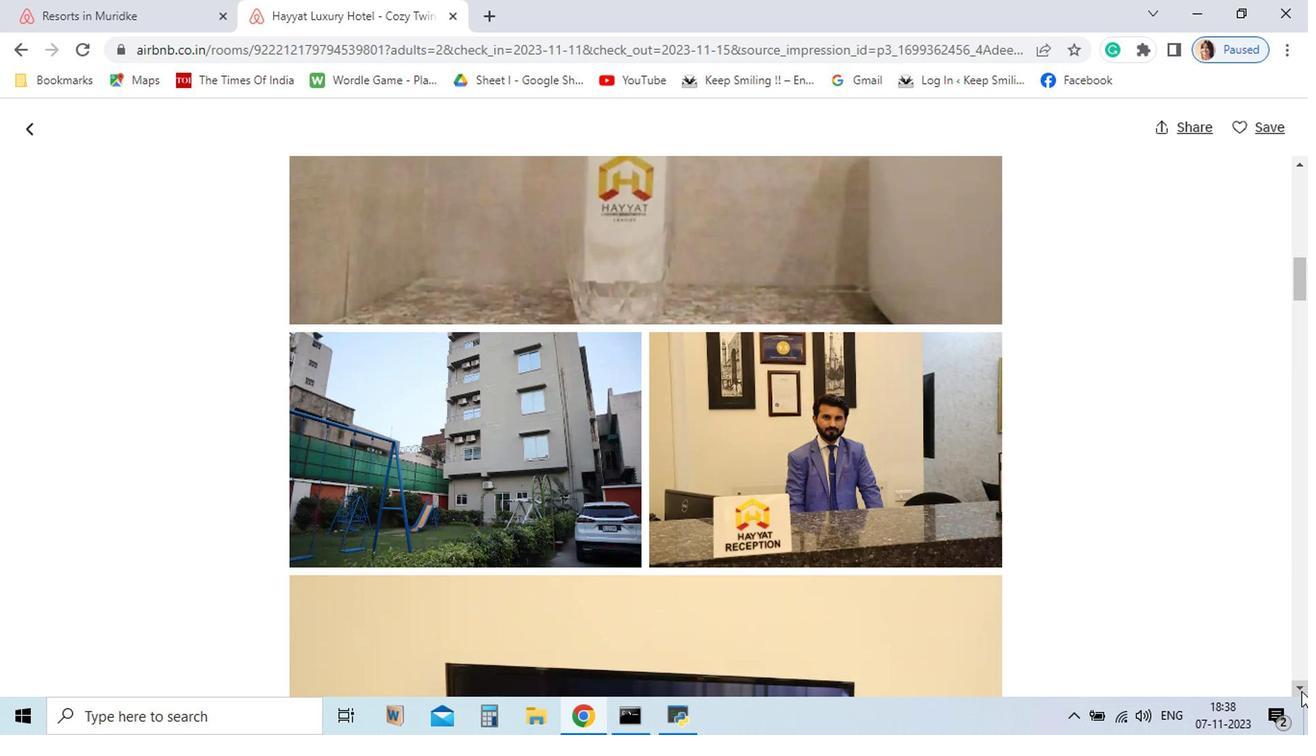 
Action: Mouse pressed left at (1112, 682)
Screenshot: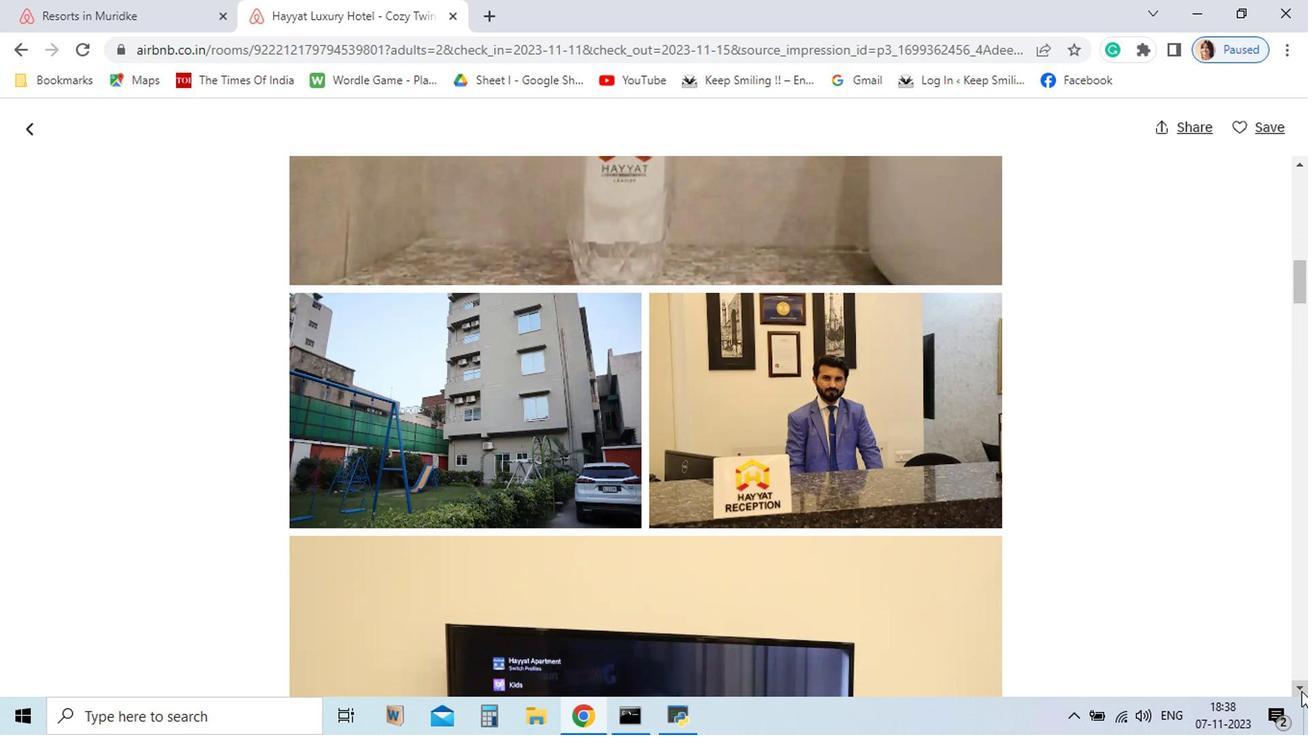 
Action: Mouse pressed left at (1112, 682)
Screenshot: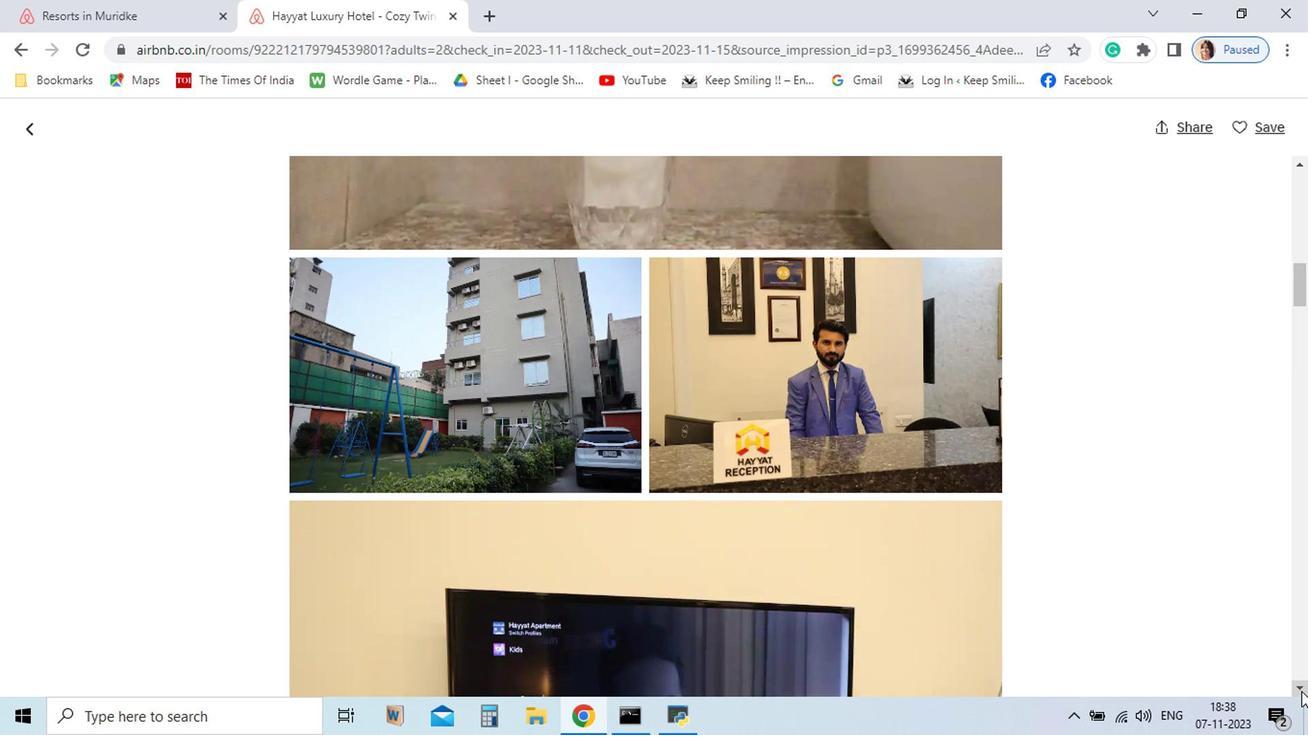 
Action: Mouse pressed left at (1112, 682)
Screenshot: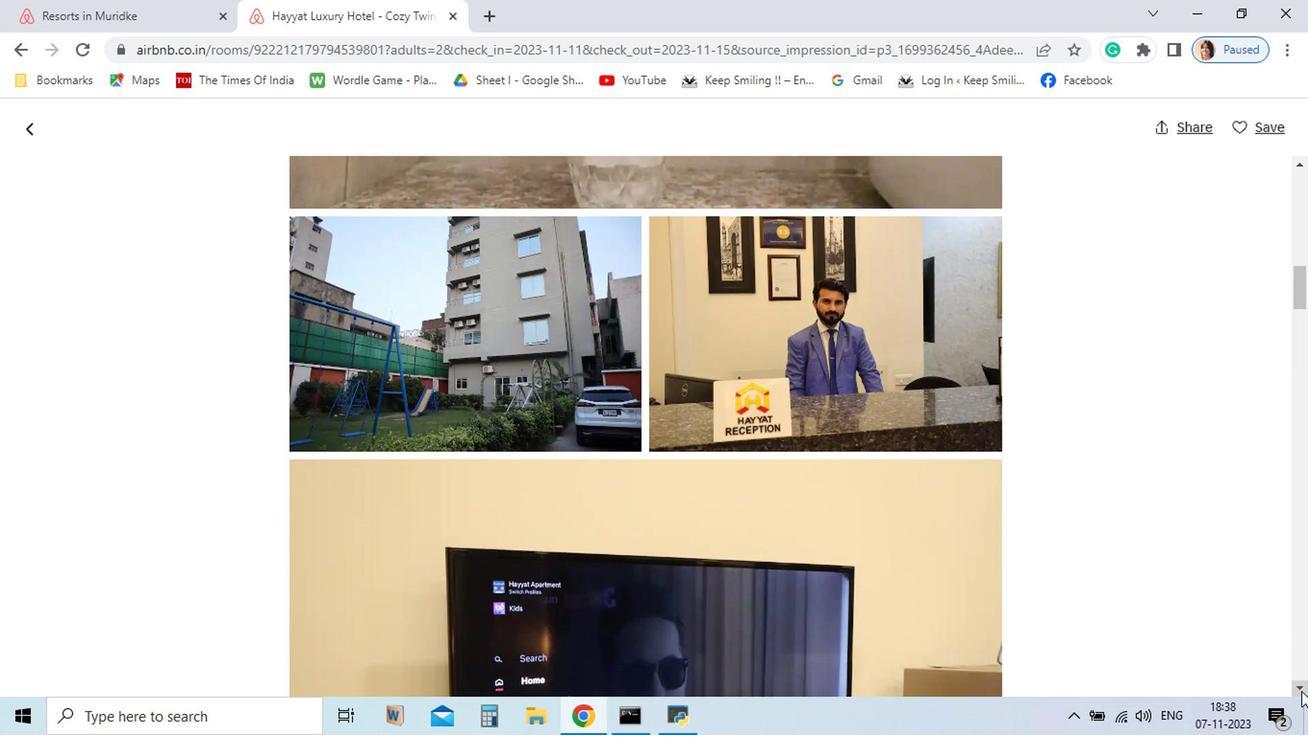 
Action: Mouse pressed left at (1112, 682)
Screenshot: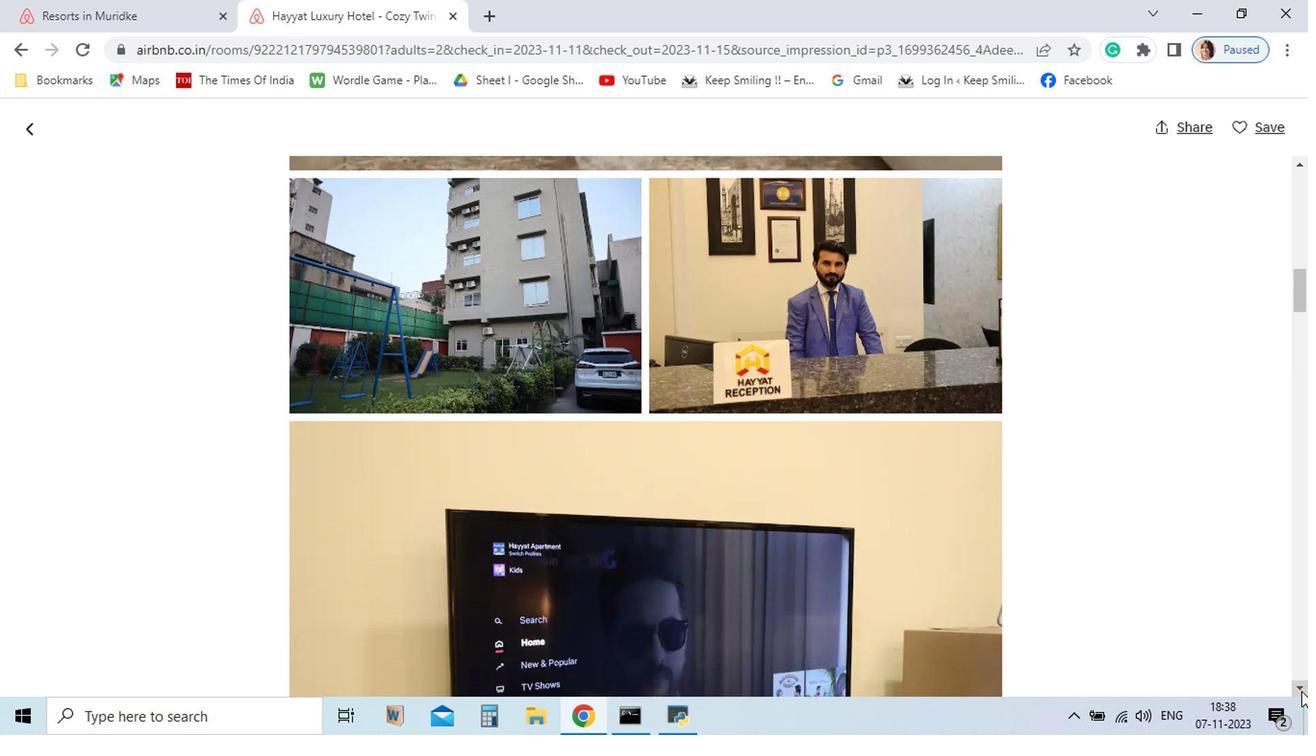
Action: Mouse pressed left at (1112, 682)
Screenshot: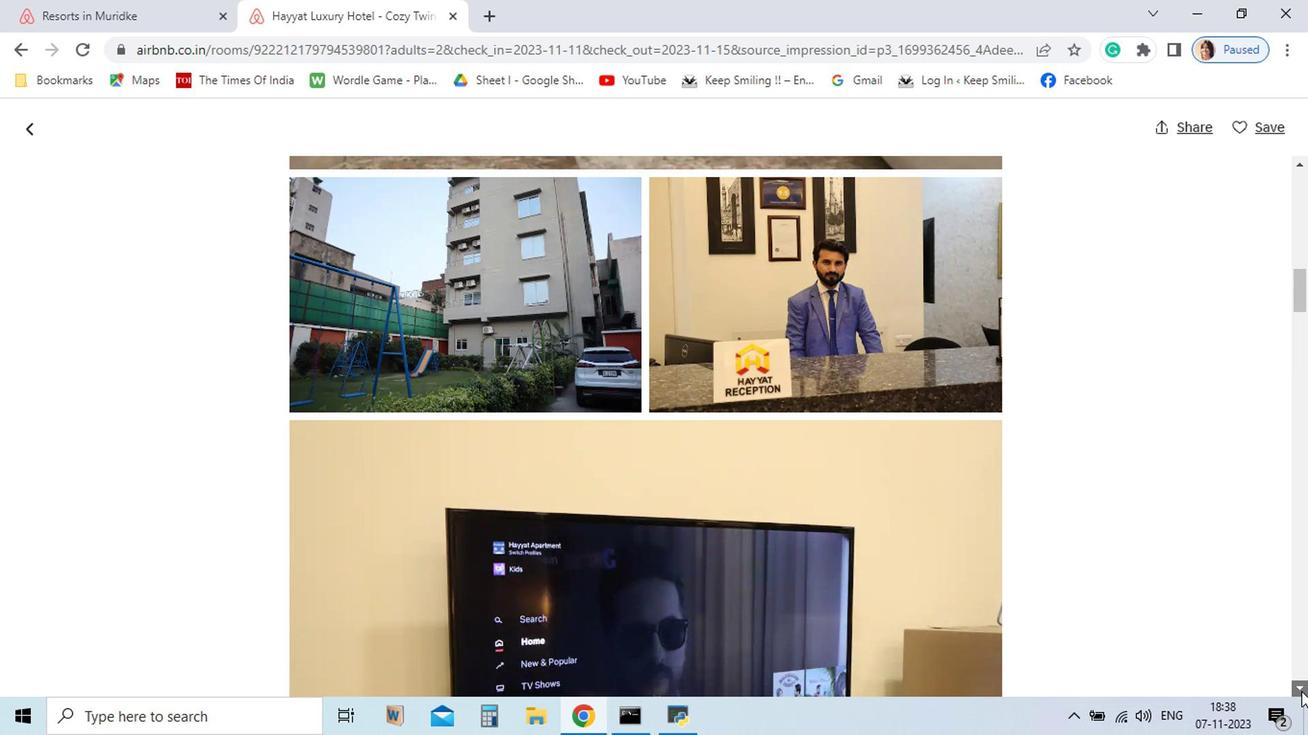 
Action: Mouse pressed left at (1112, 682)
Screenshot: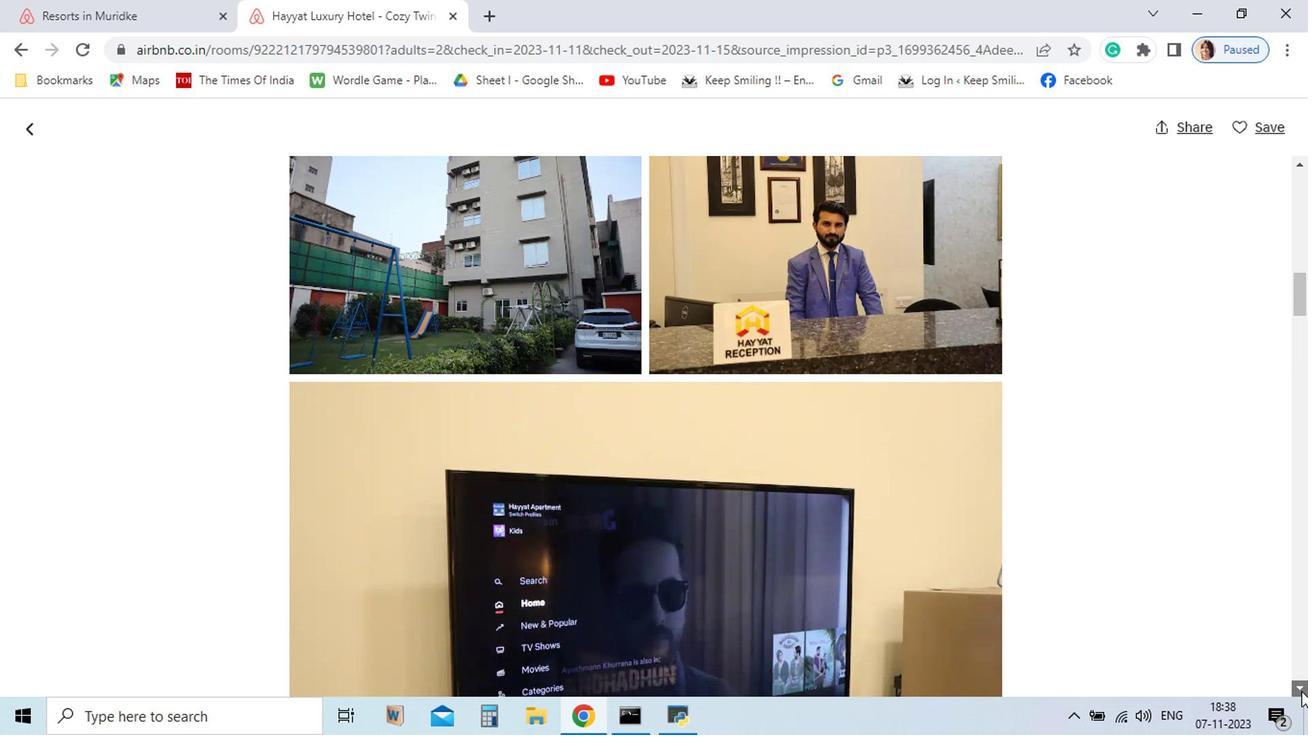 
Action: Mouse pressed left at (1112, 682)
Screenshot: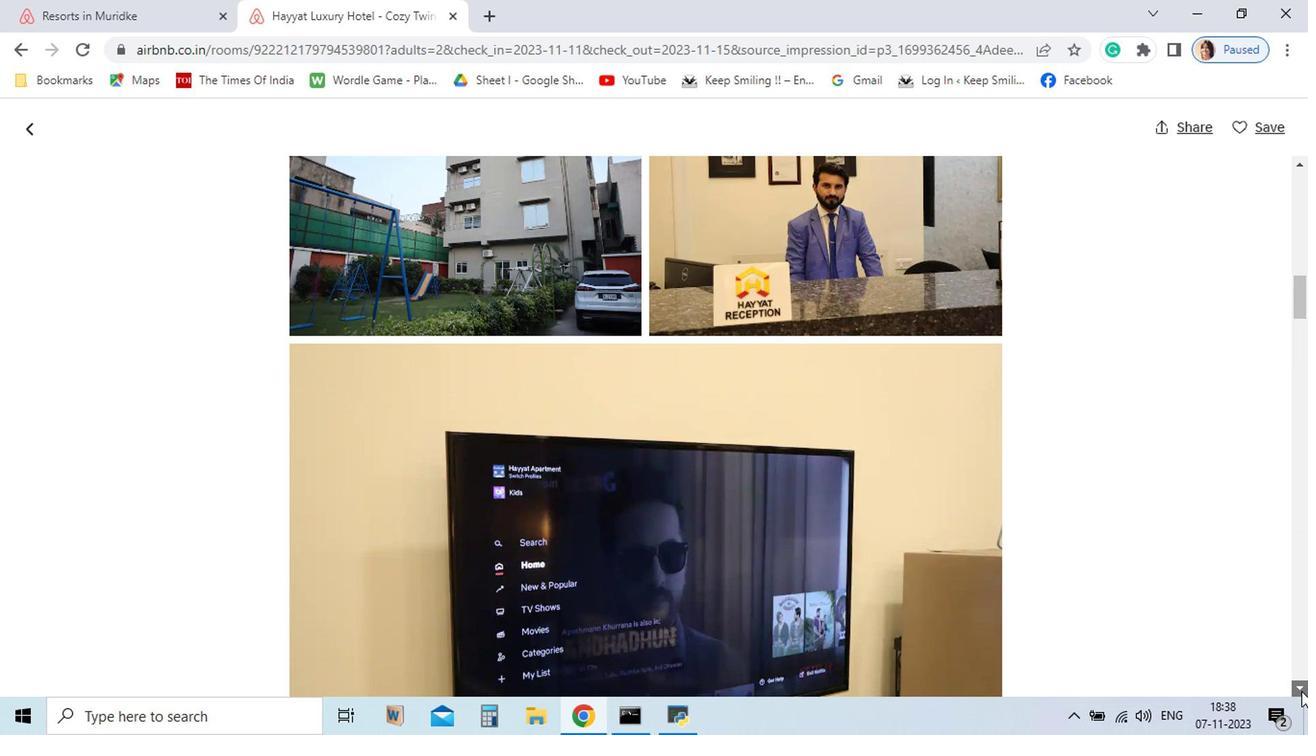 
Action: Mouse pressed left at (1112, 682)
Screenshot: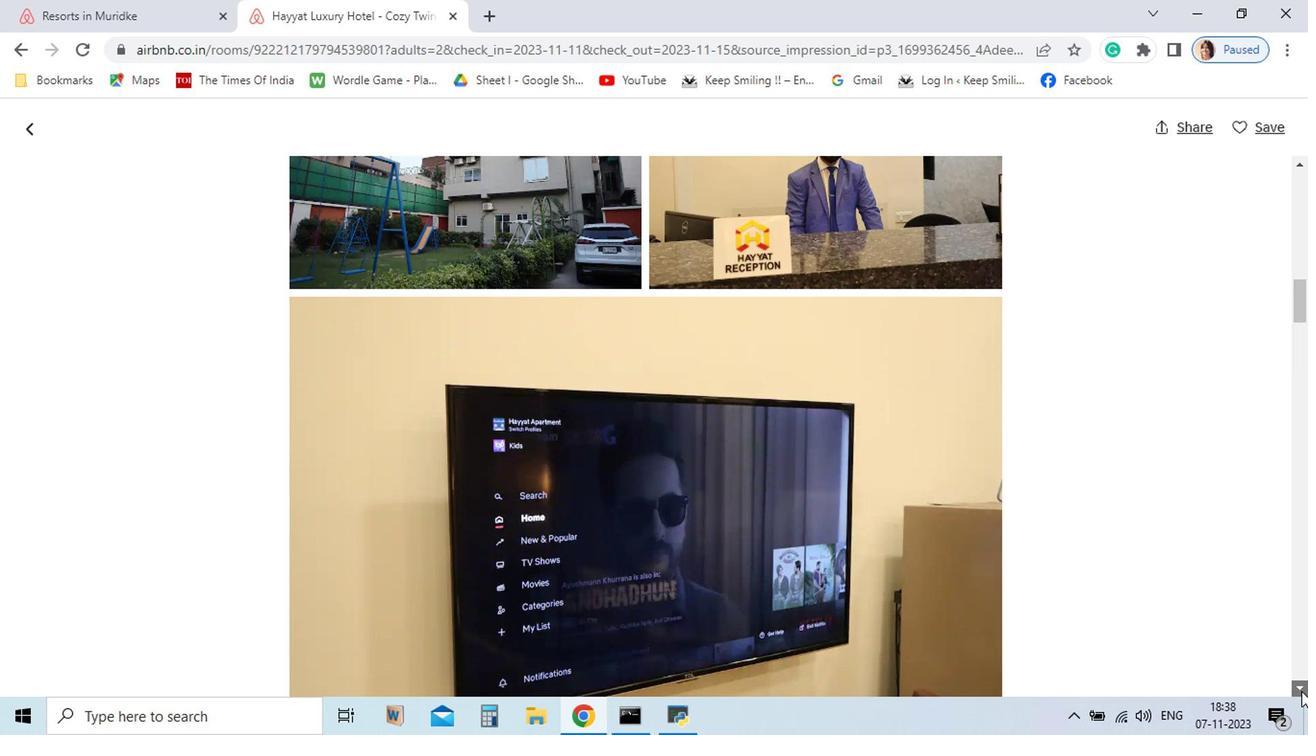 
Action: Mouse pressed left at (1112, 682)
Screenshot: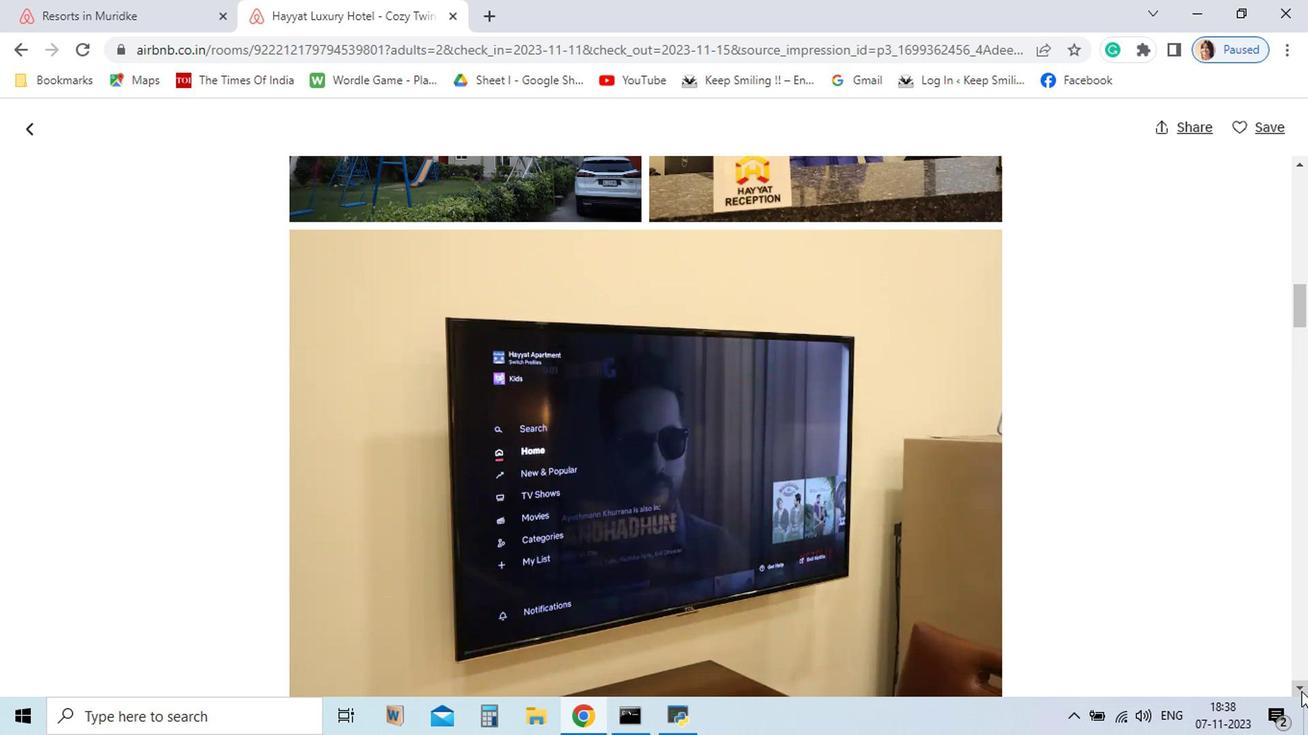 
Action: Mouse pressed left at (1112, 682)
Screenshot: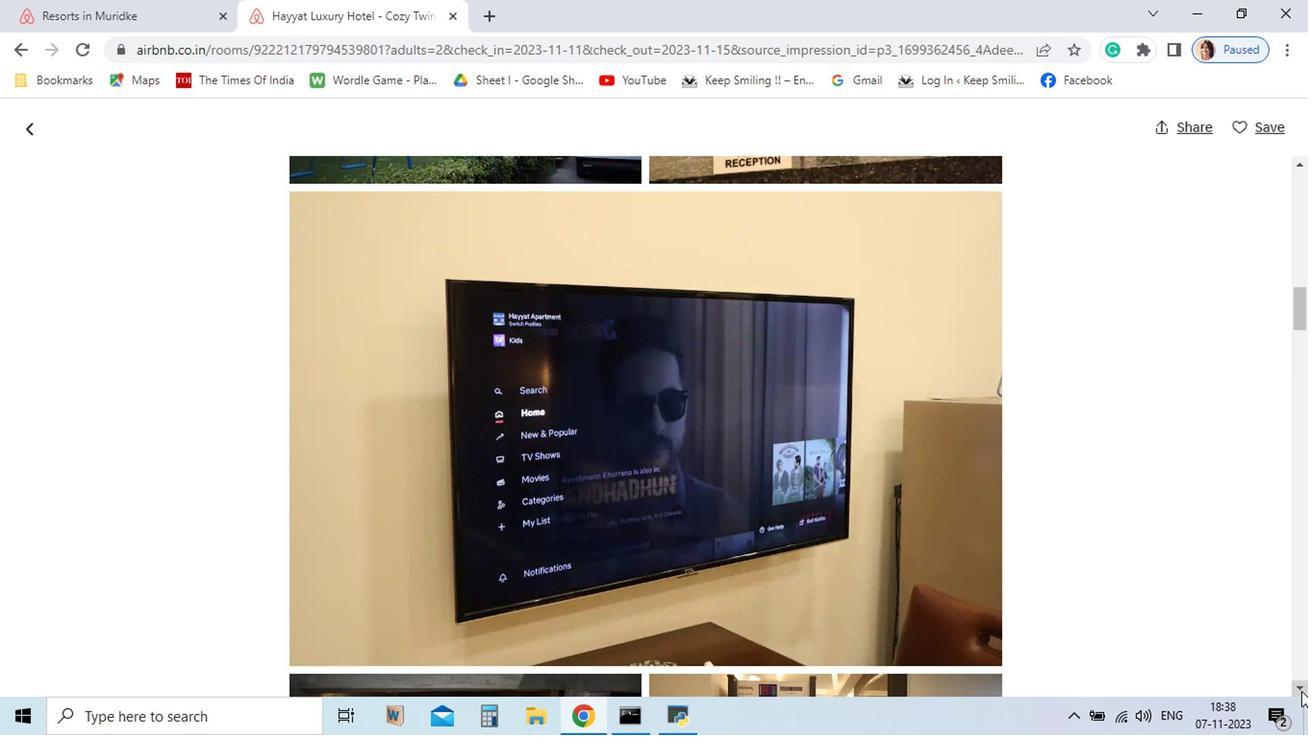 
Action: Mouse pressed left at (1112, 682)
Screenshot: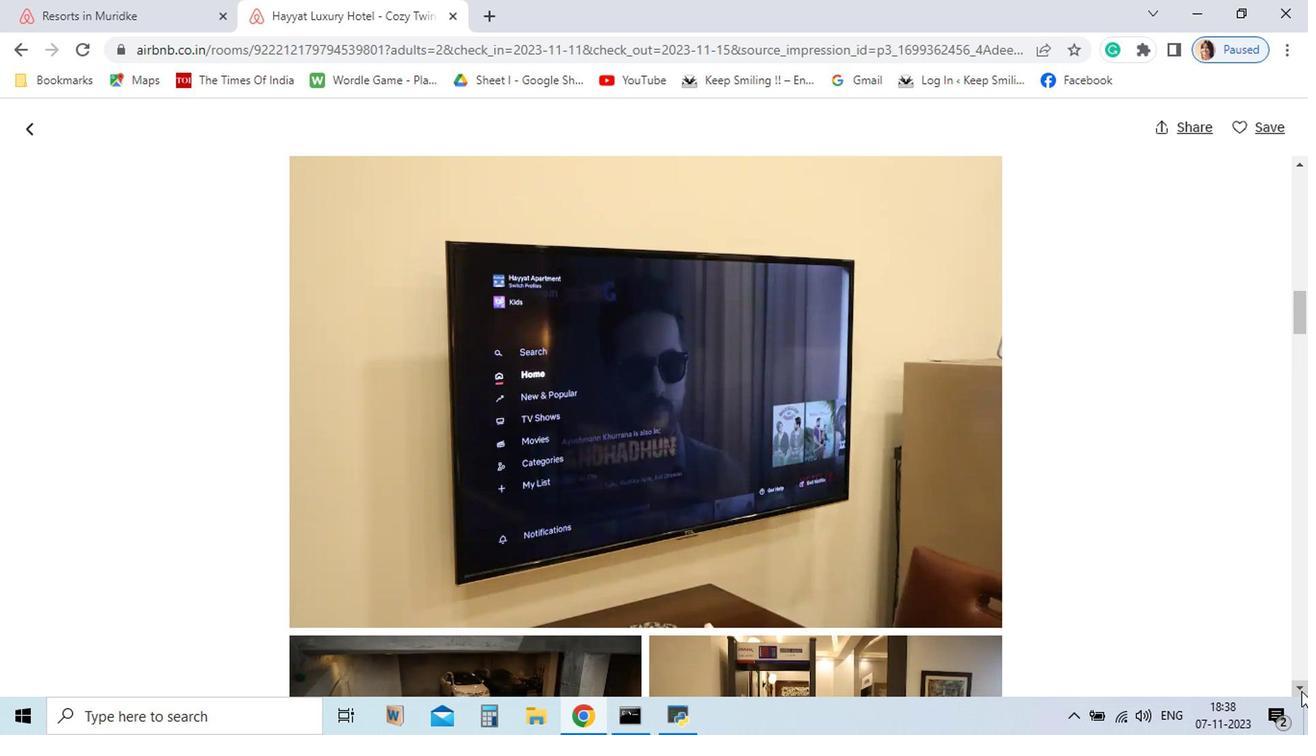 
Action: Mouse pressed left at (1112, 682)
Screenshot: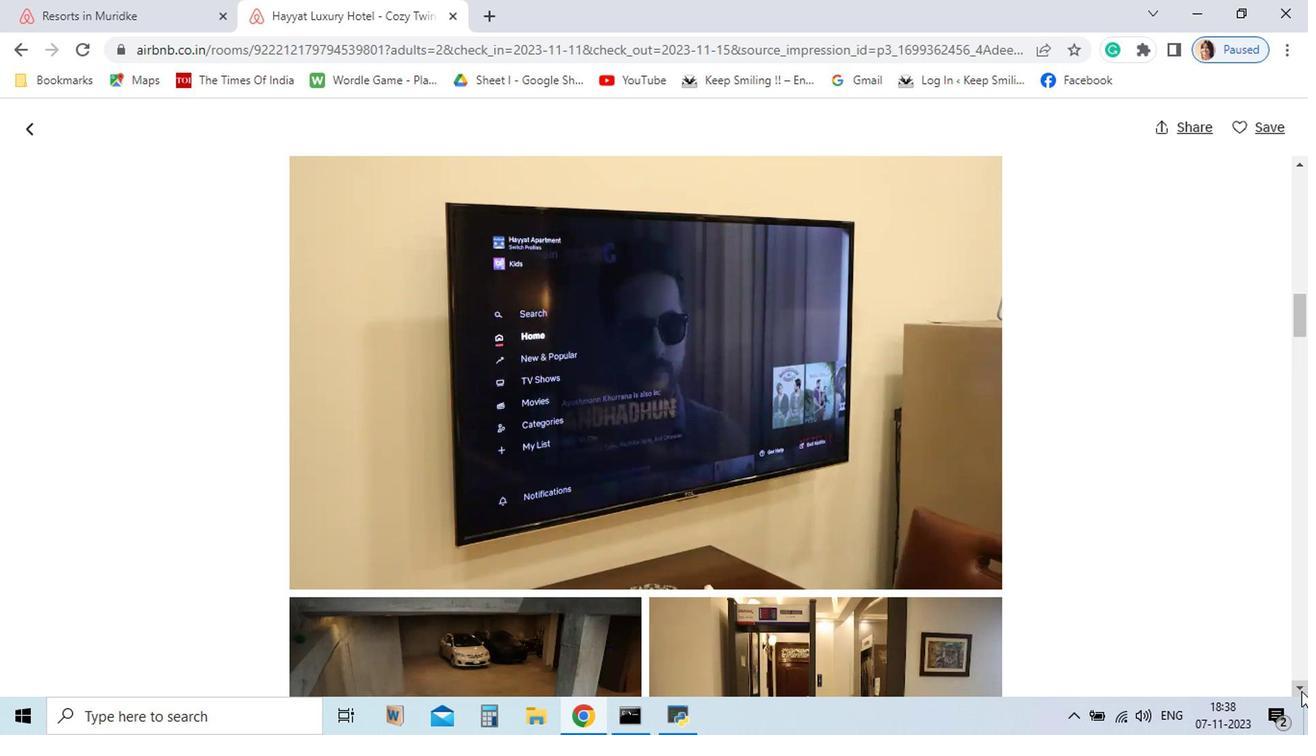 
Action: Mouse pressed left at (1112, 682)
Screenshot: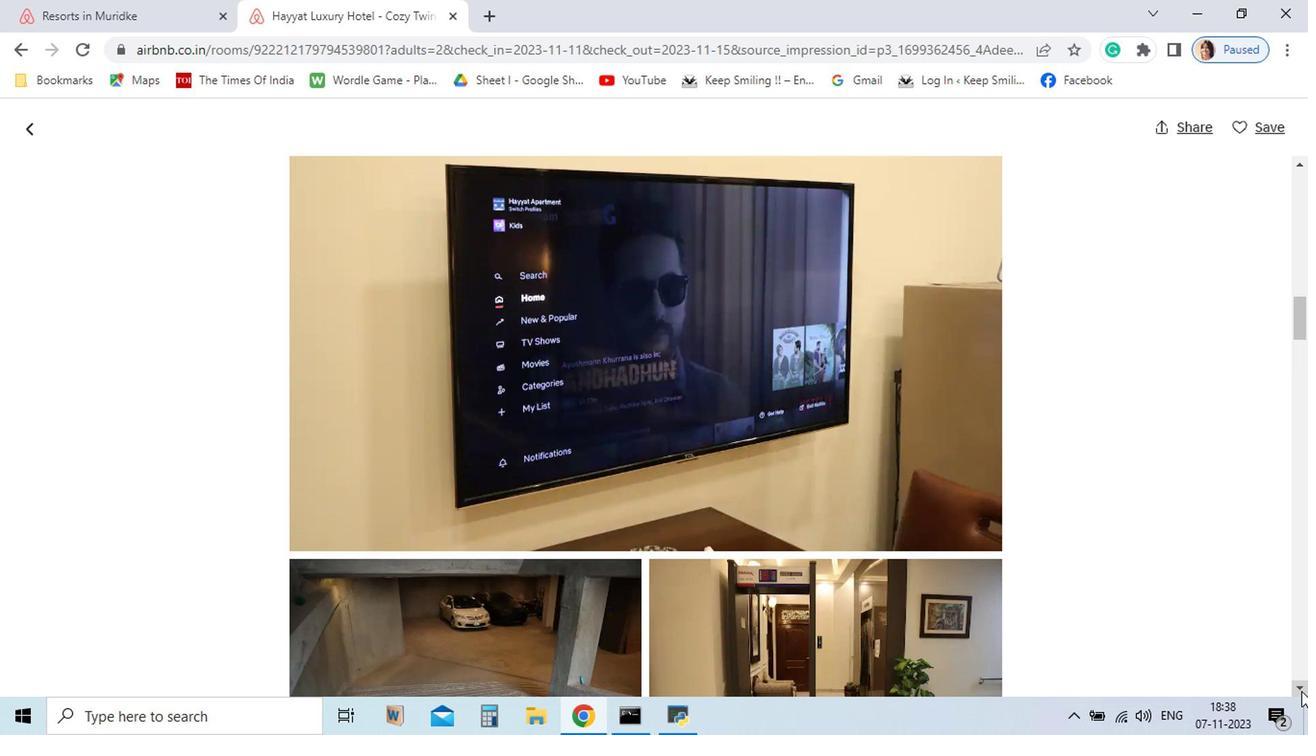 
Action: Mouse pressed left at (1112, 682)
Screenshot: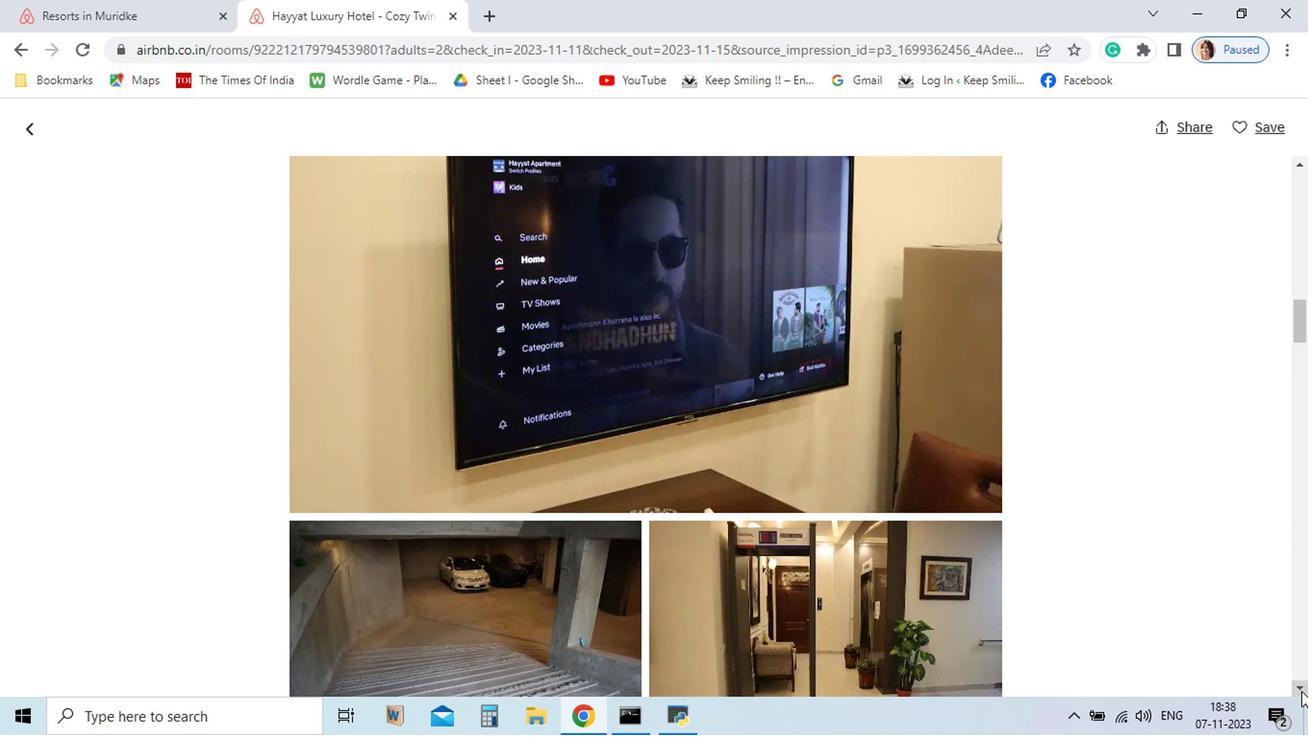 
Action: Mouse pressed left at (1112, 682)
Screenshot: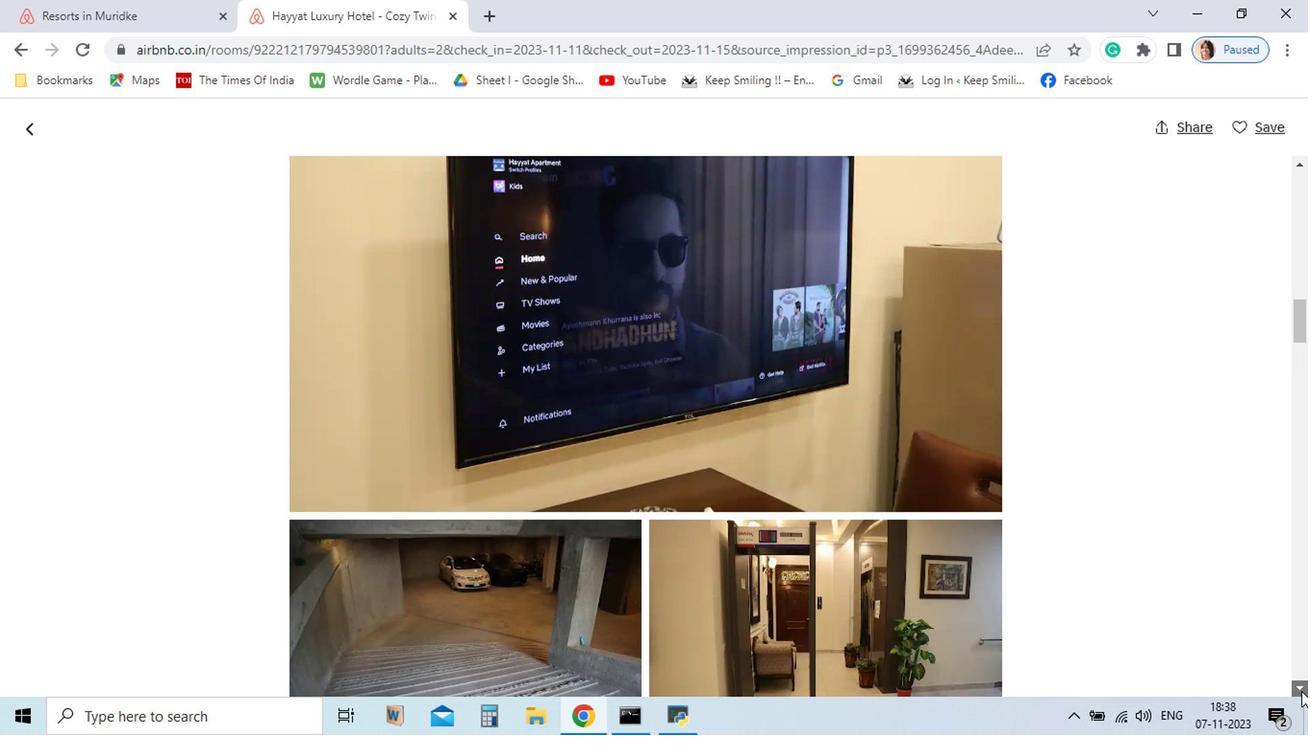 
Action: Mouse pressed left at (1112, 682)
Screenshot: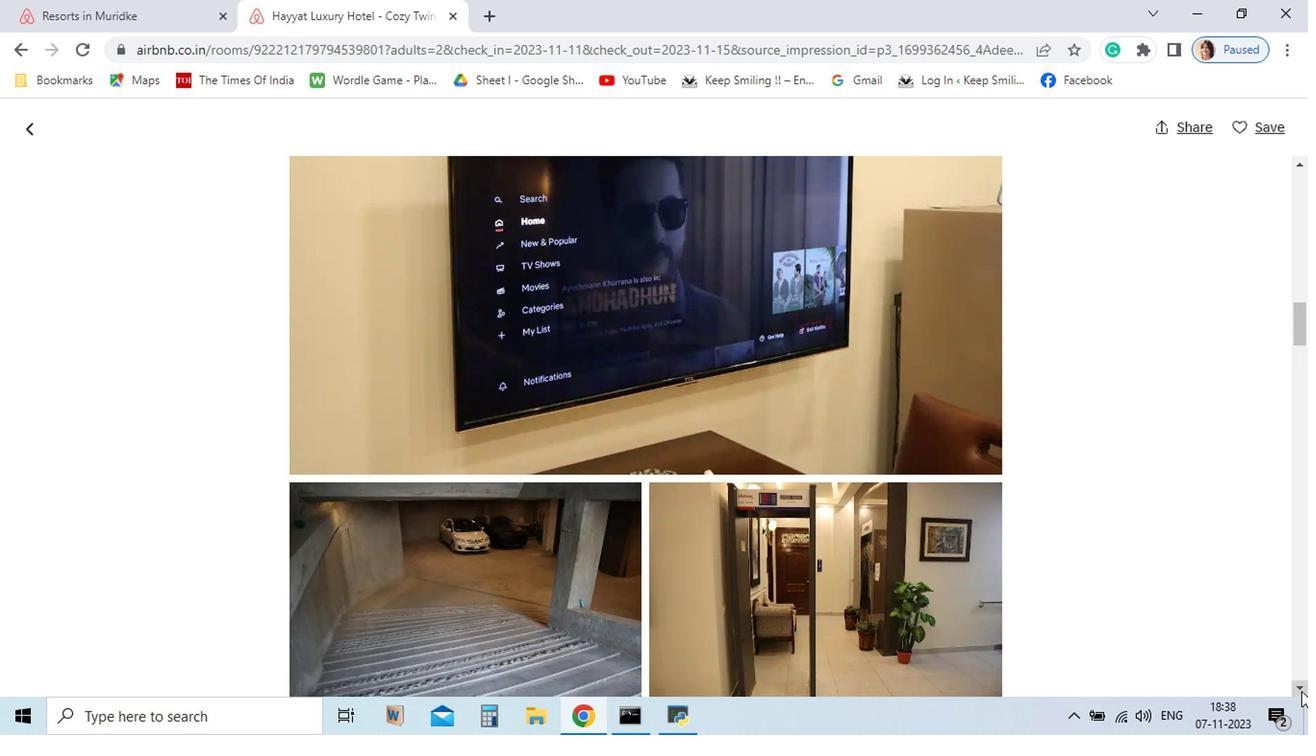 
Action: Mouse pressed left at (1112, 682)
Screenshot: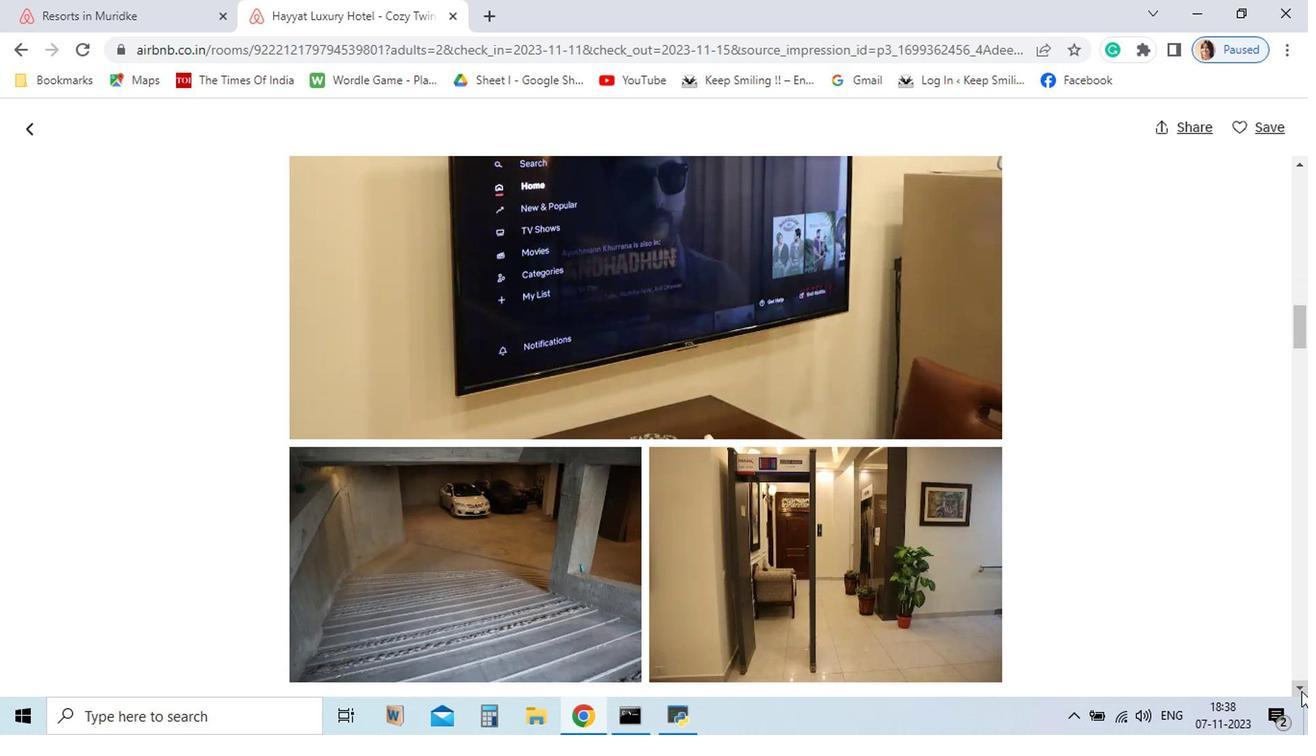 
Action: Mouse pressed left at (1112, 682)
Screenshot: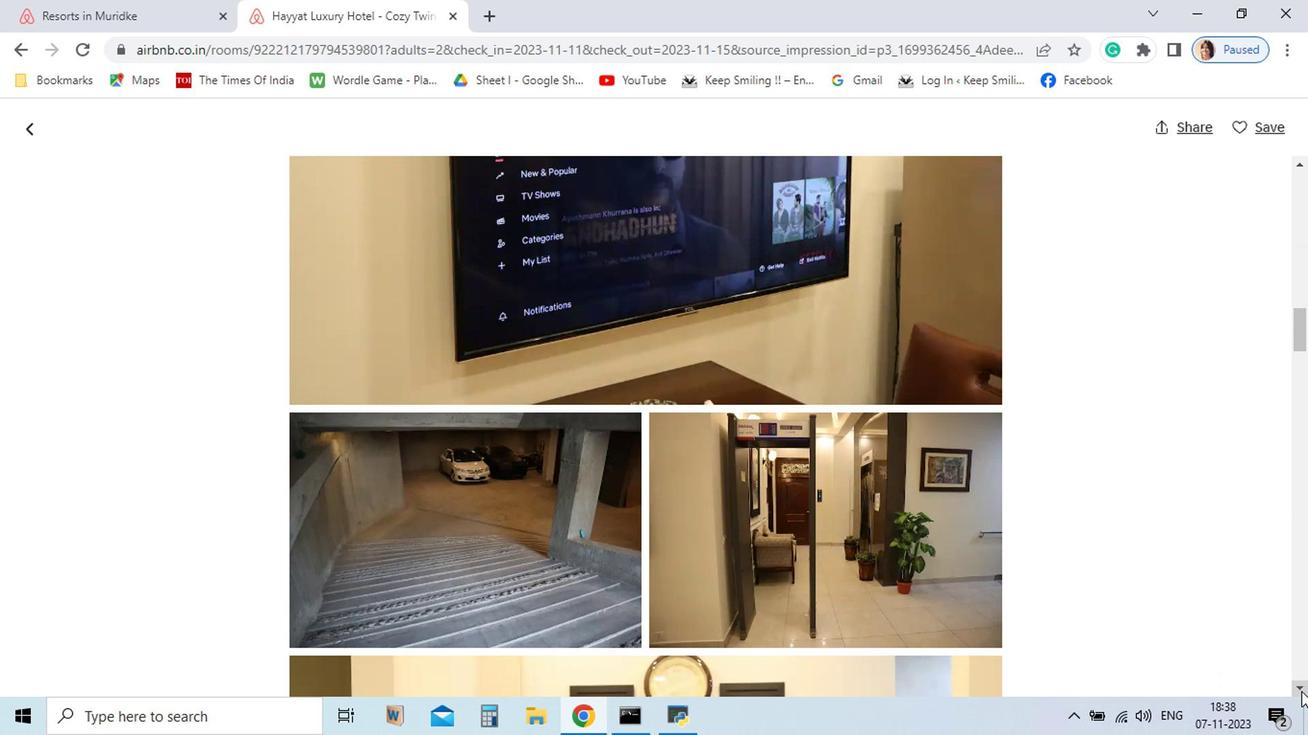 
Action: Mouse pressed left at (1112, 682)
Screenshot: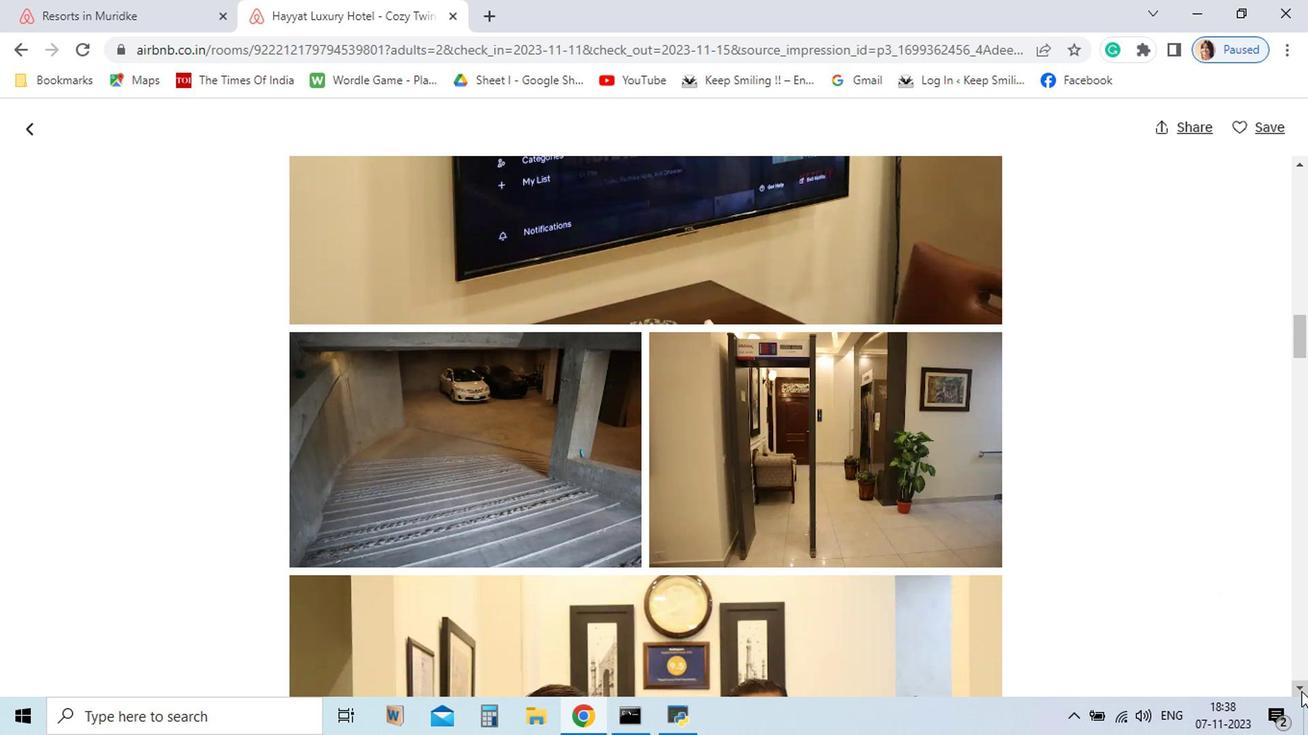 
Action: Mouse pressed left at (1112, 682)
Screenshot: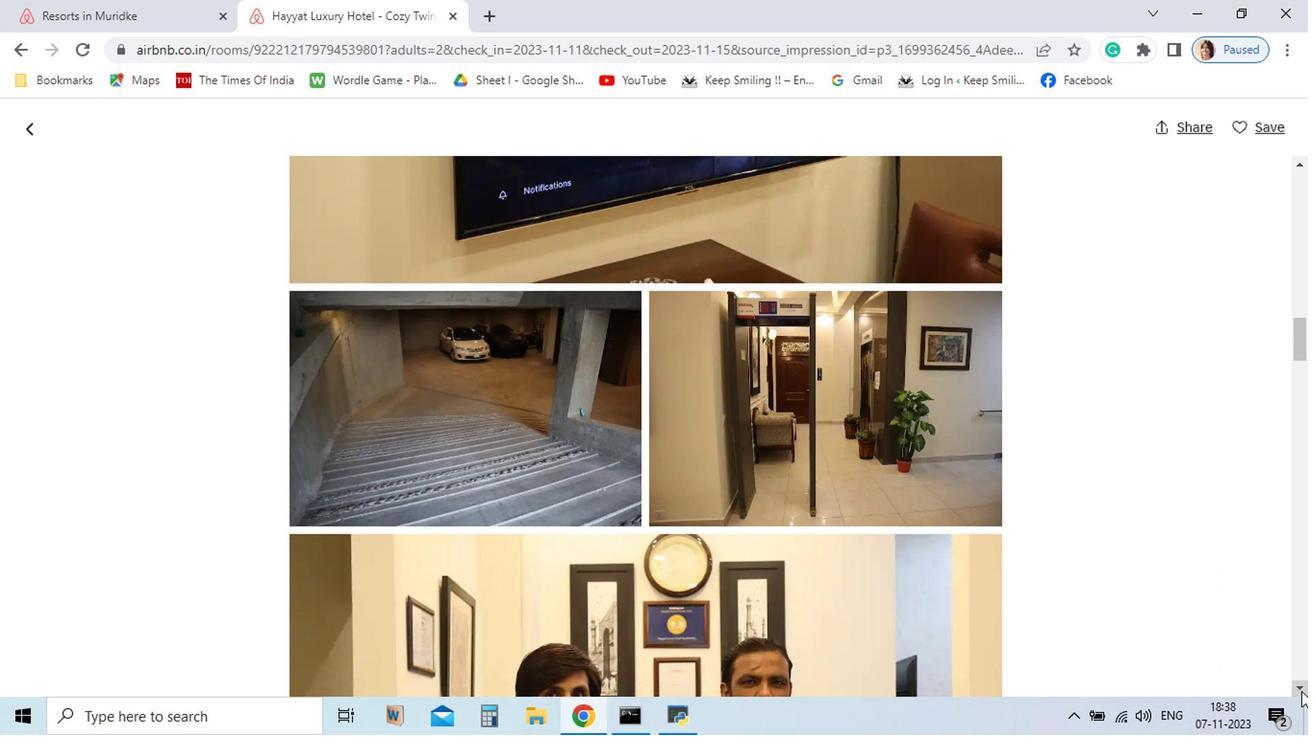 
Action: Mouse pressed left at (1112, 682)
Screenshot: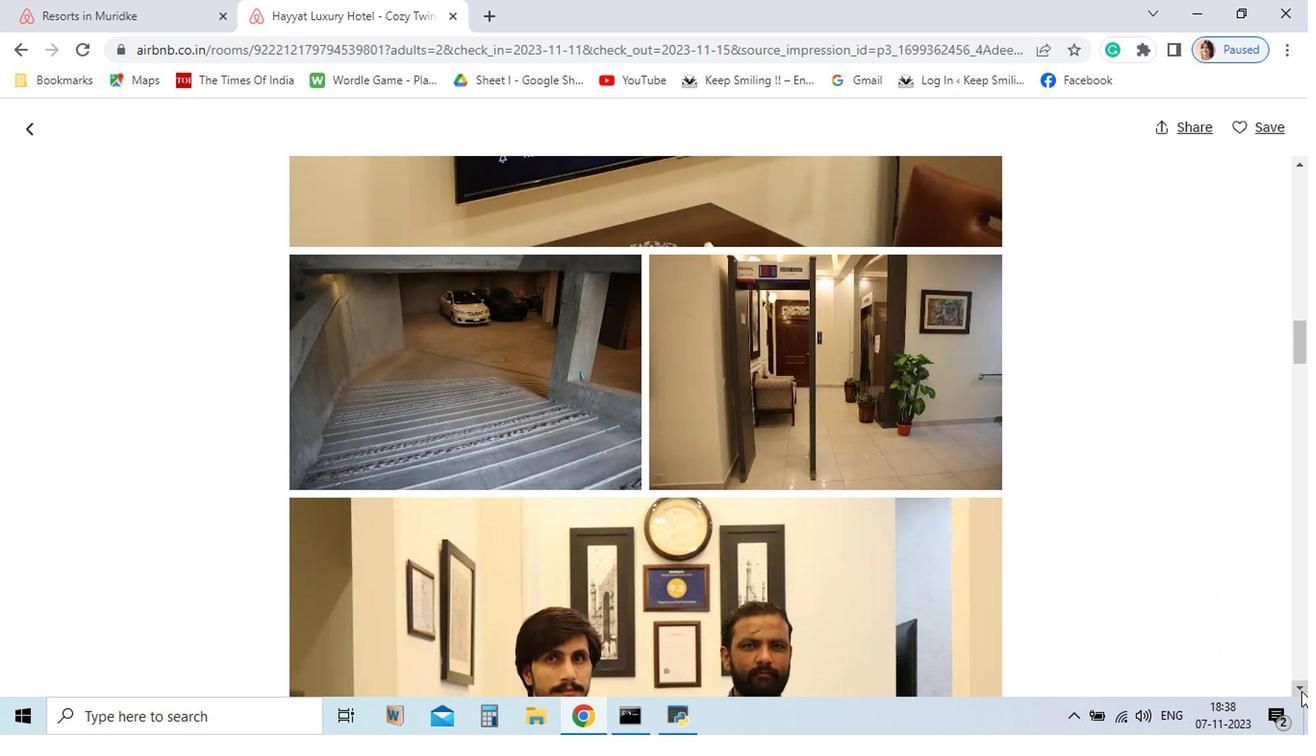 
Action: Mouse pressed left at (1112, 682)
Screenshot: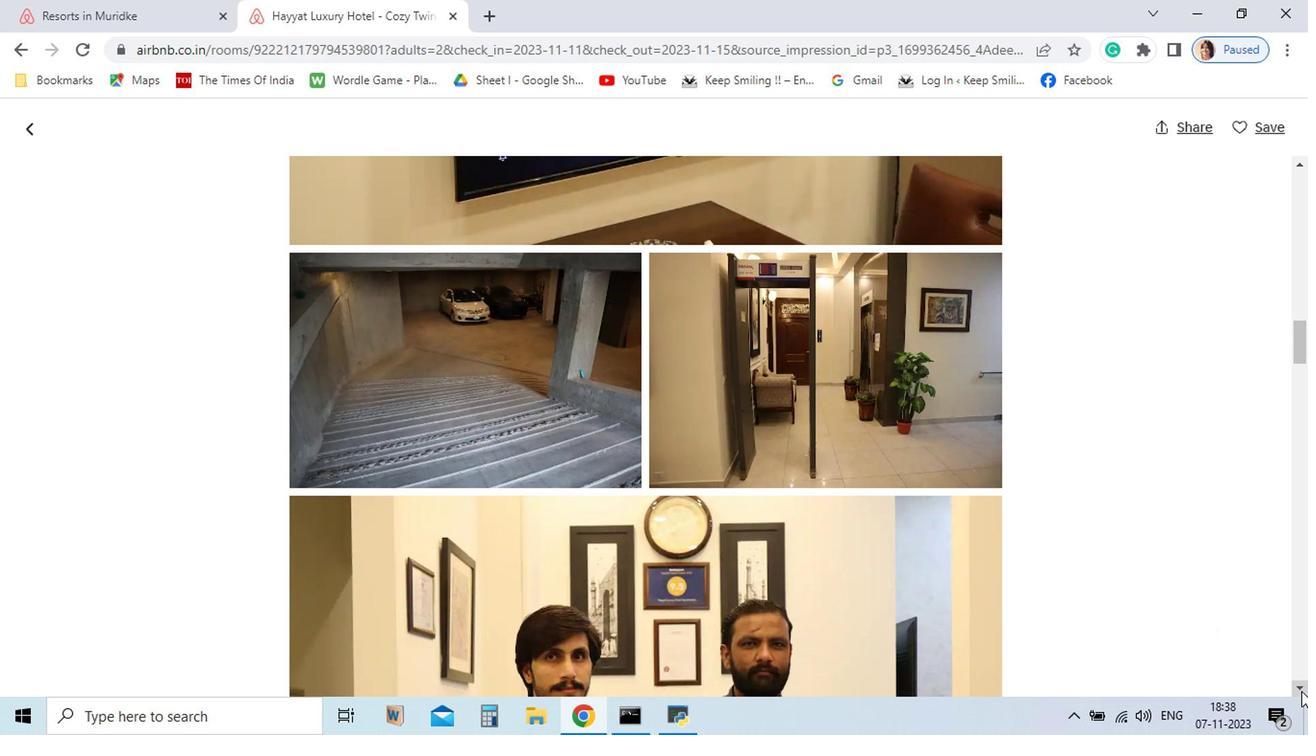 
Action: Mouse pressed left at (1112, 682)
Screenshot: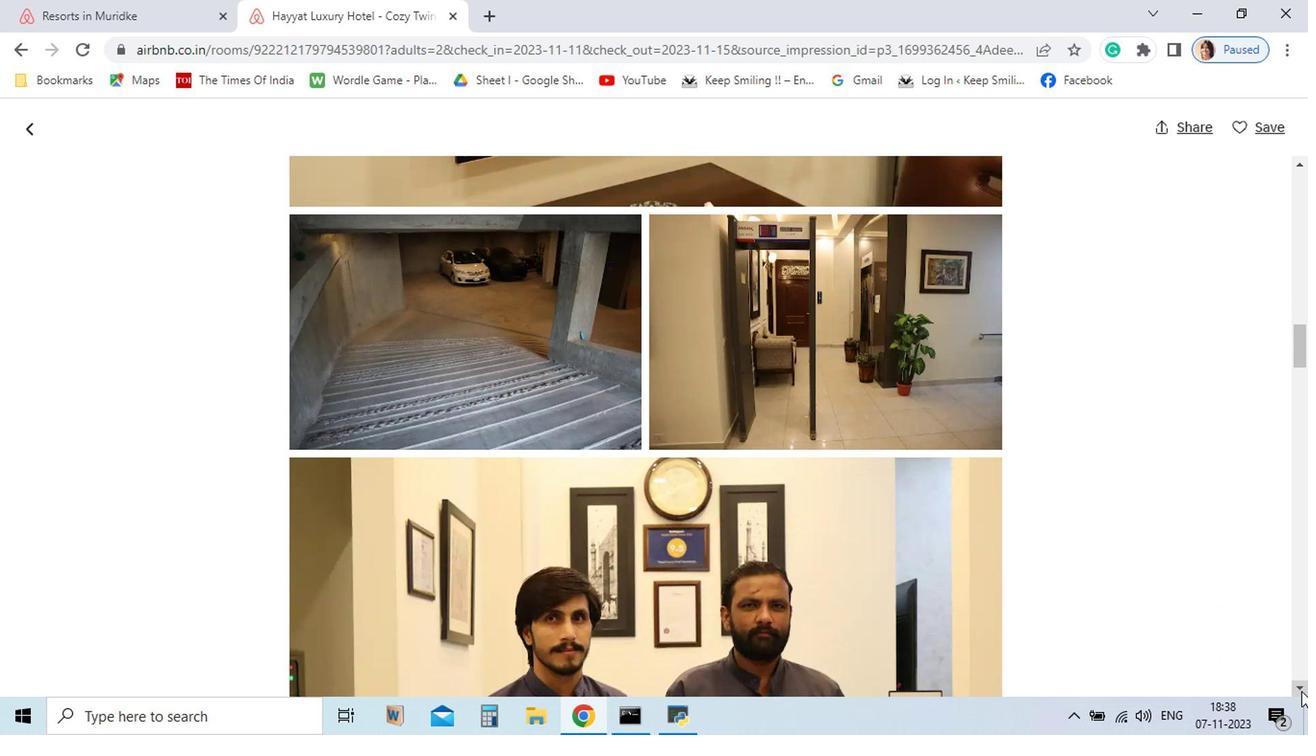 
Action: Mouse pressed left at (1112, 682)
Screenshot: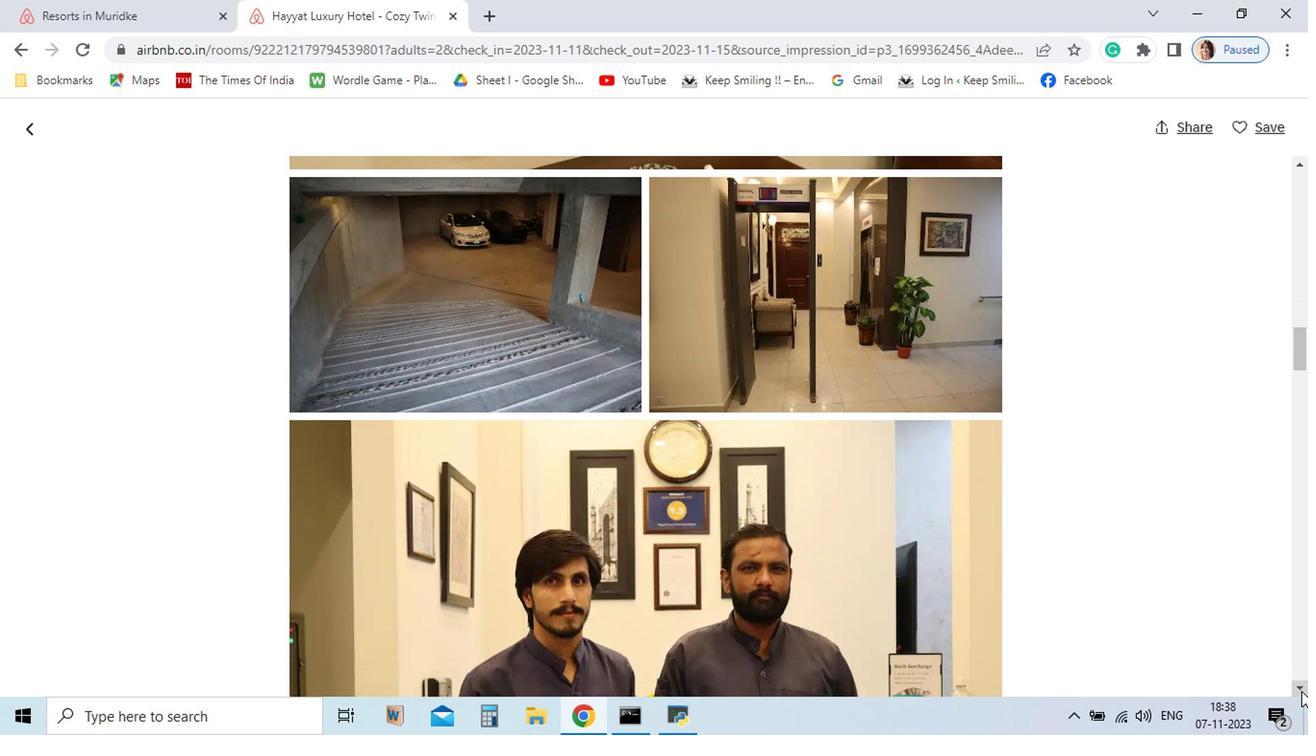 
Action: Mouse pressed left at (1112, 682)
Screenshot: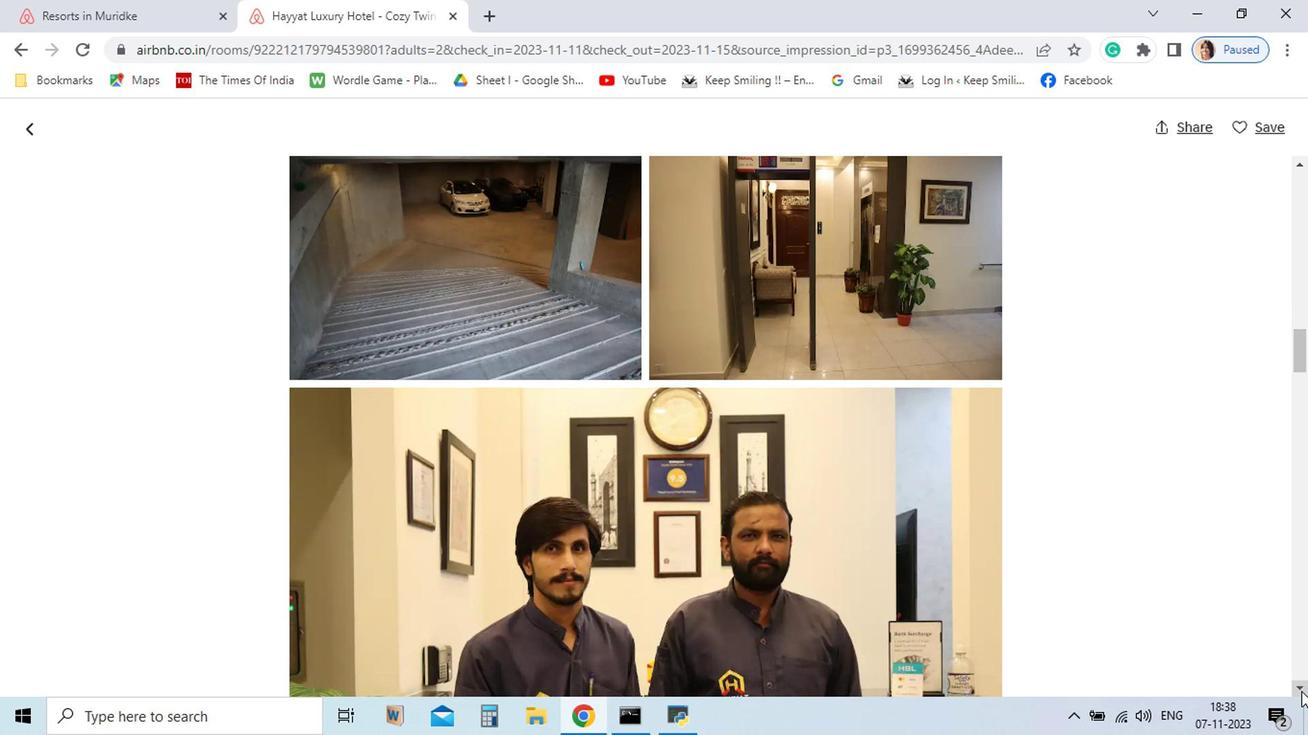 
Action: Mouse pressed left at (1112, 682)
Screenshot: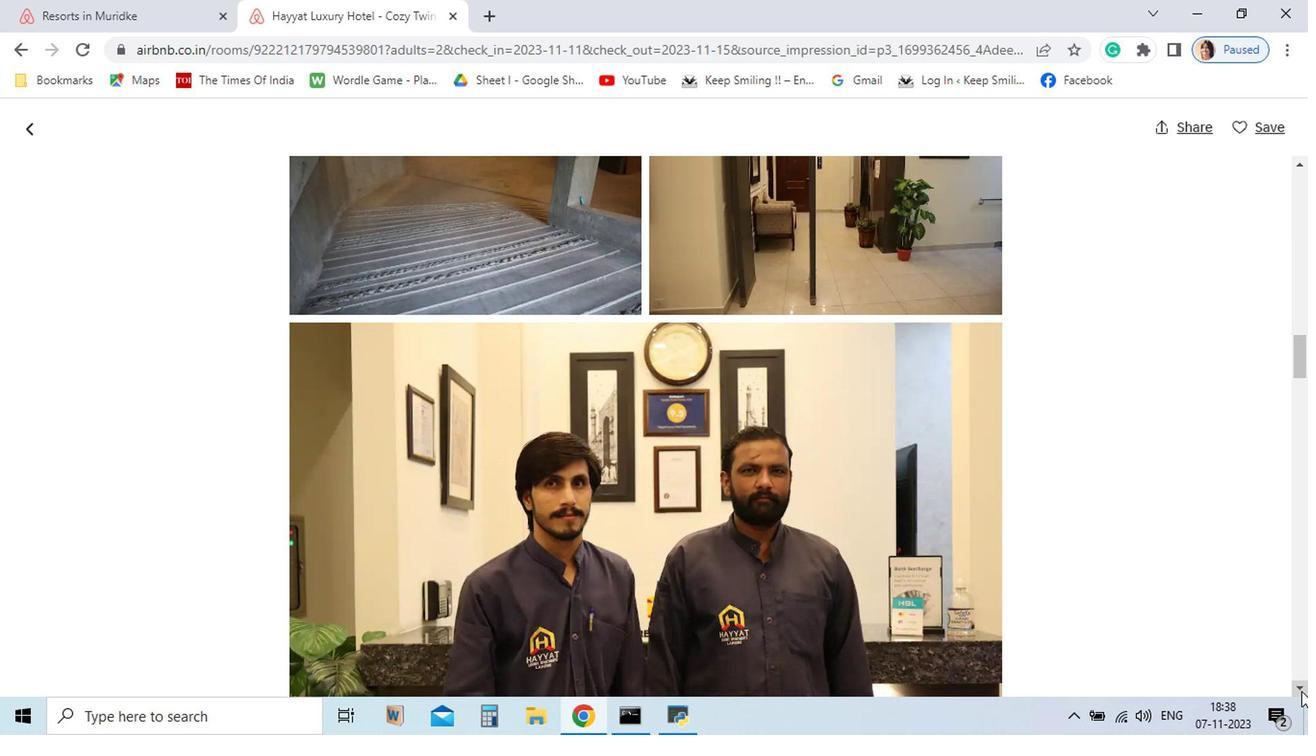 
Action: Mouse pressed left at (1112, 682)
Screenshot: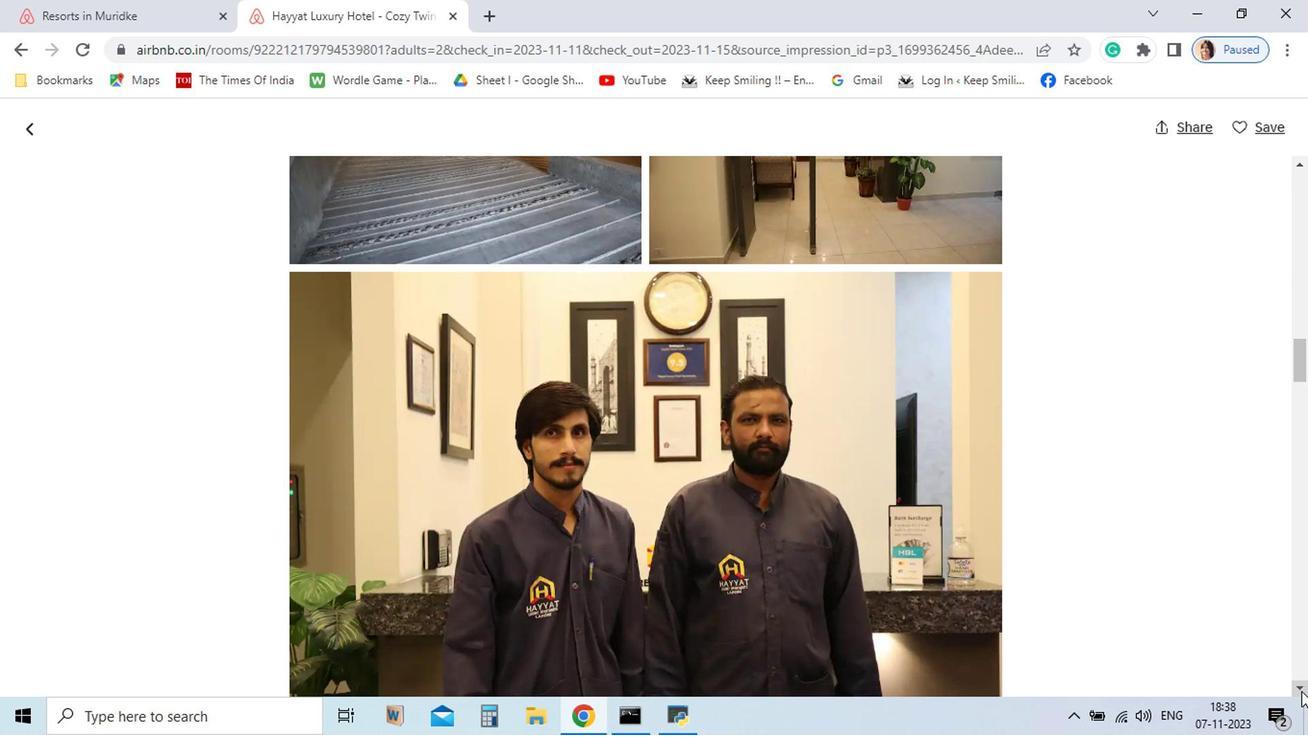 
Action: Mouse pressed left at (1112, 682)
Screenshot: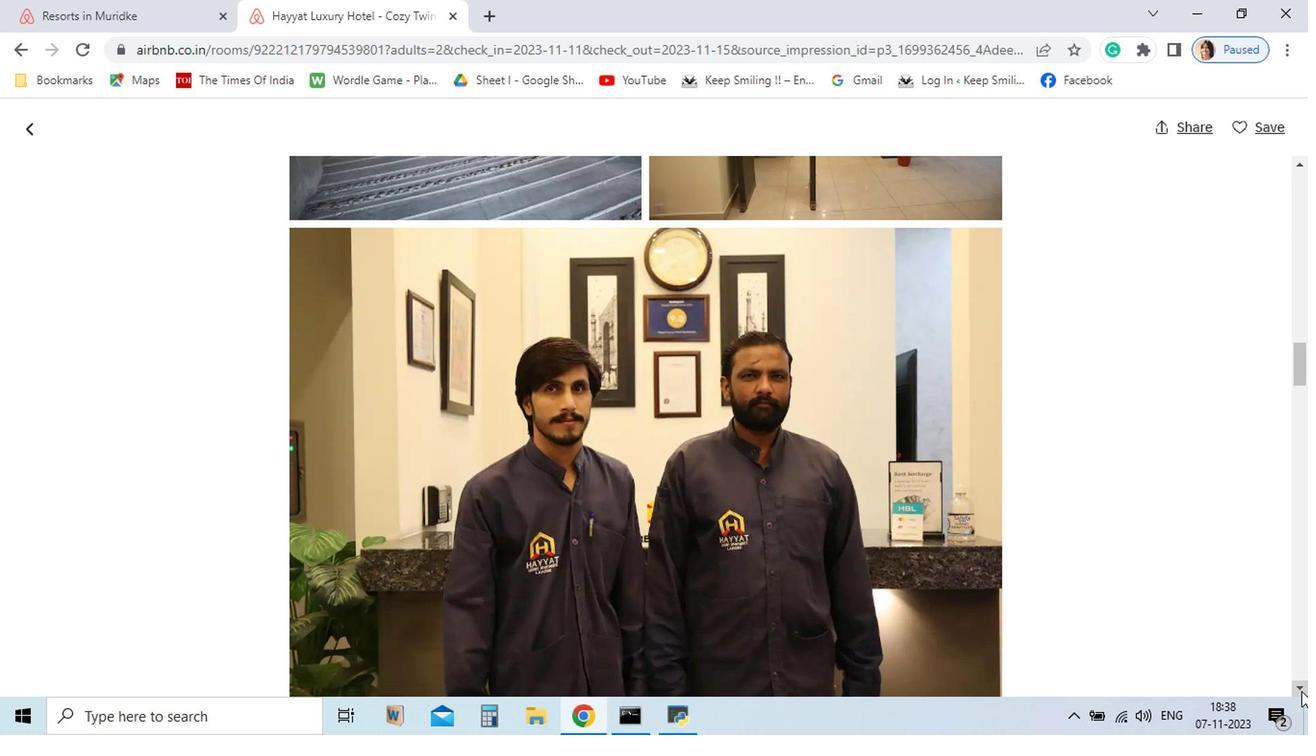 
Action: Mouse pressed left at (1112, 682)
Screenshot: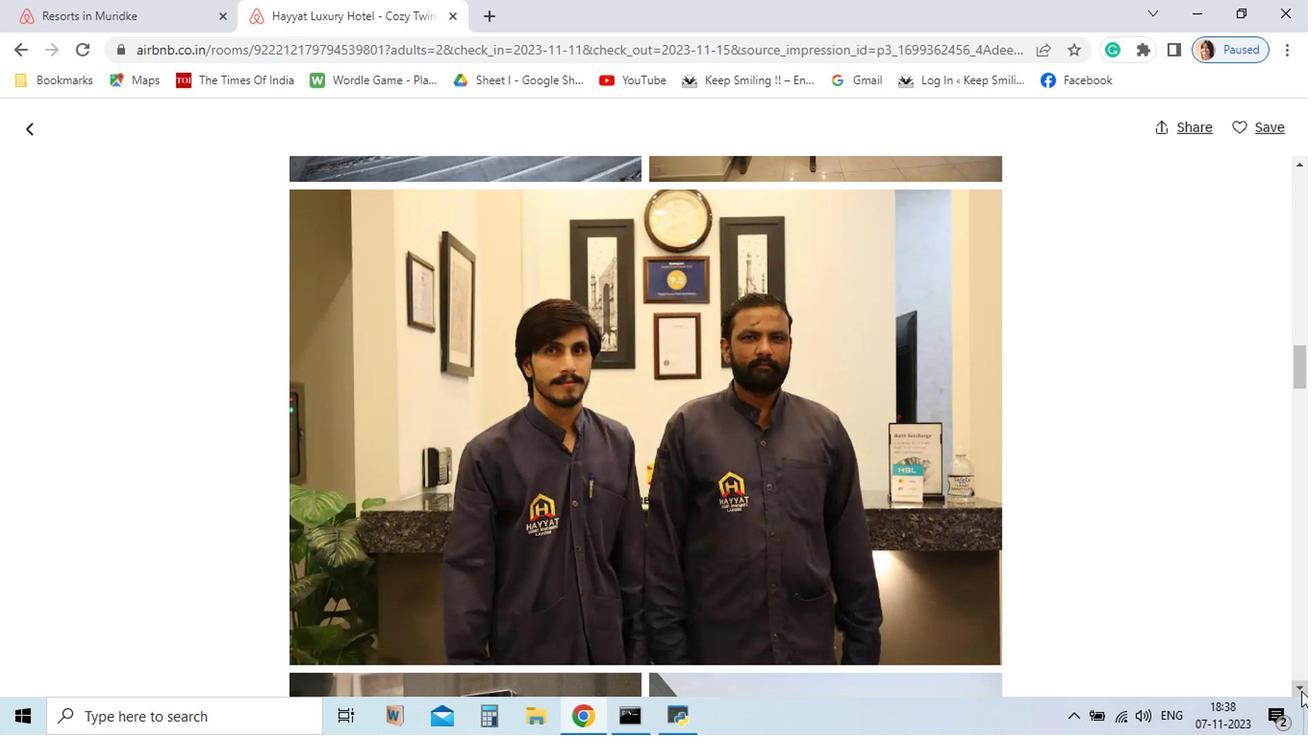 
Action: Mouse pressed left at (1112, 682)
Screenshot: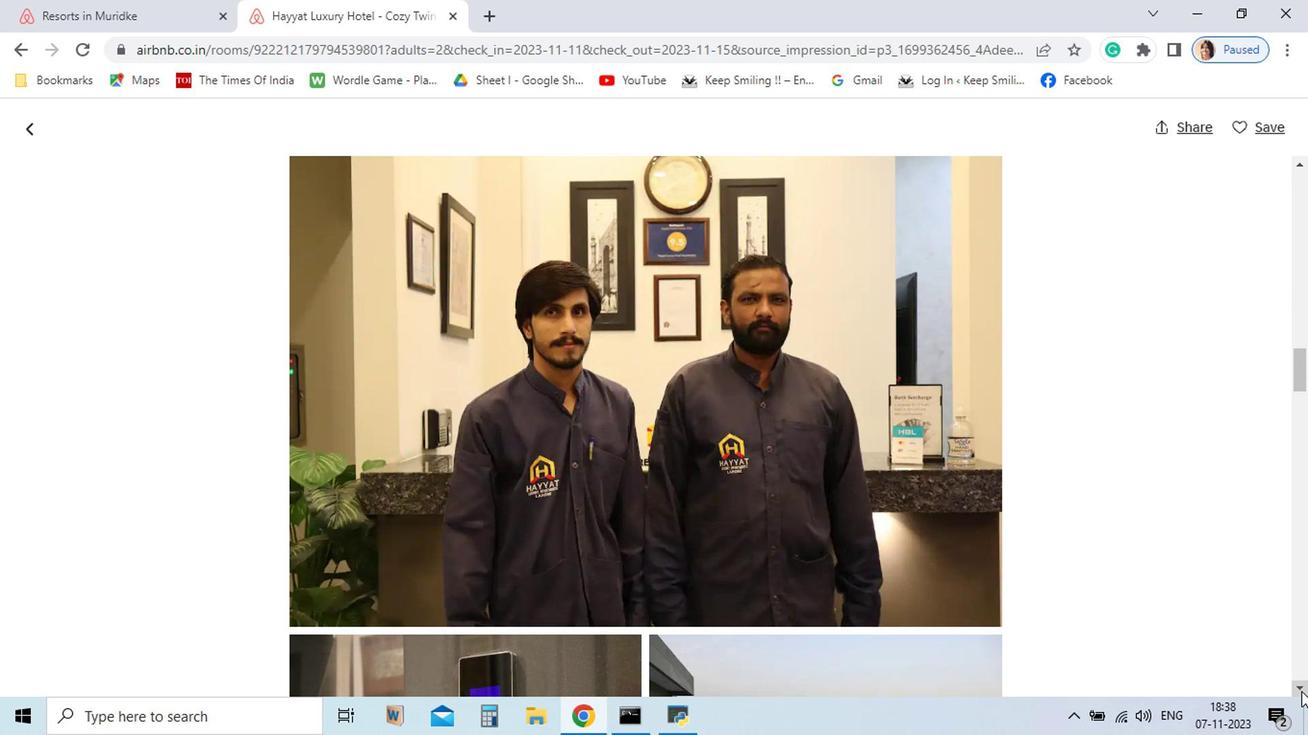 
Action: Mouse pressed left at (1112, 682)
Screenshot: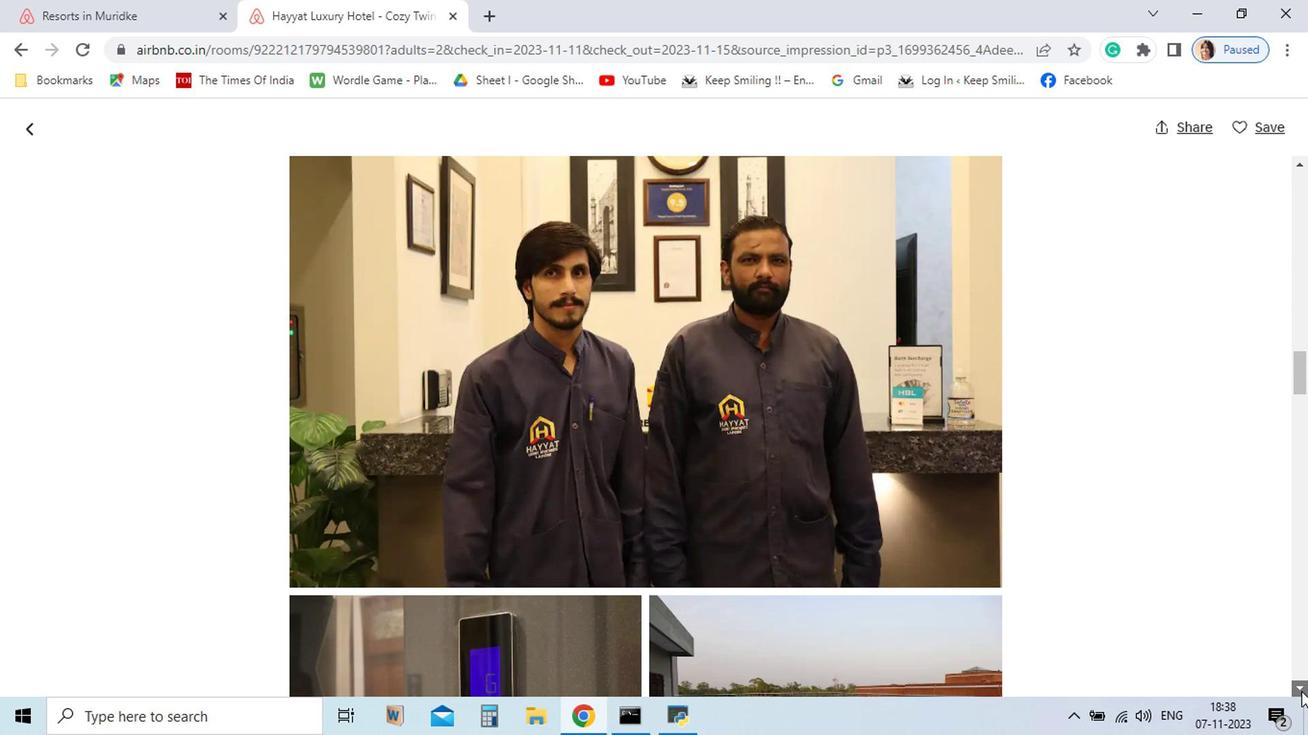 
Action: Mouse pressed left at (1112, 682)
Screenshot: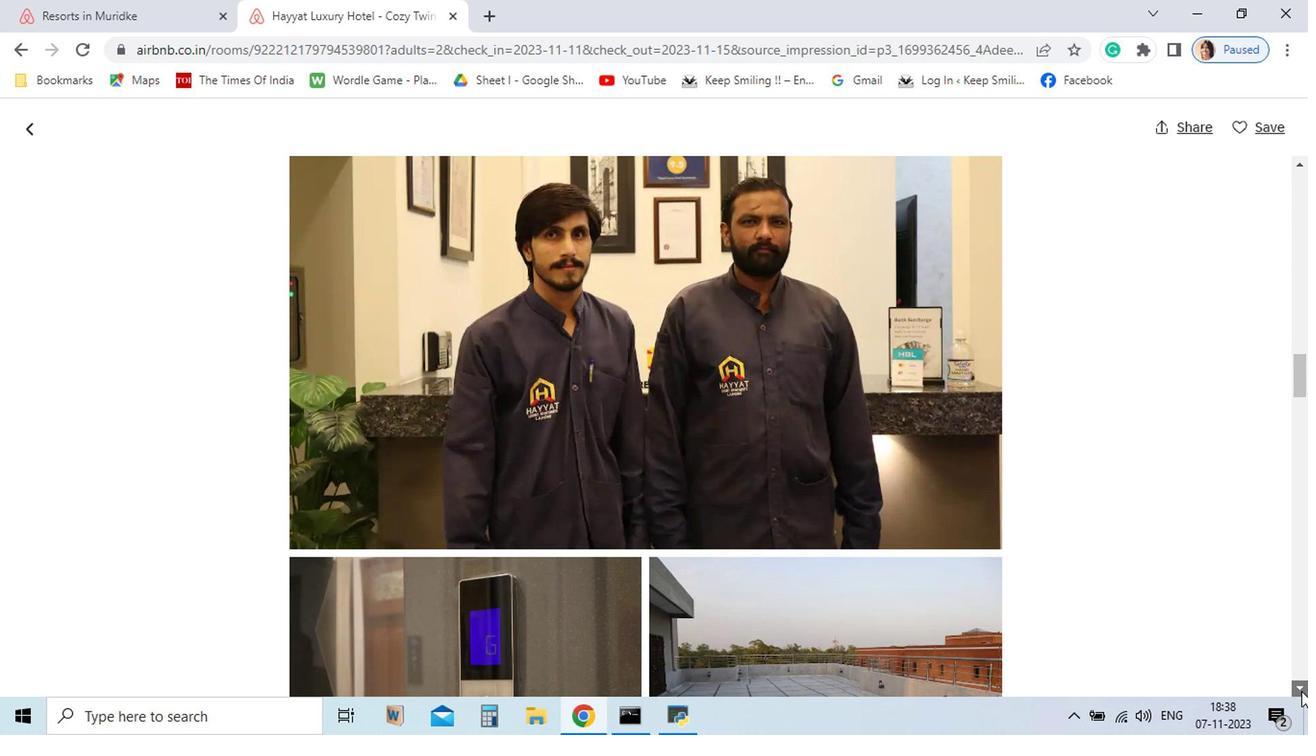 
Action: Mouse pressed left at (1112, 682)
Screenshot: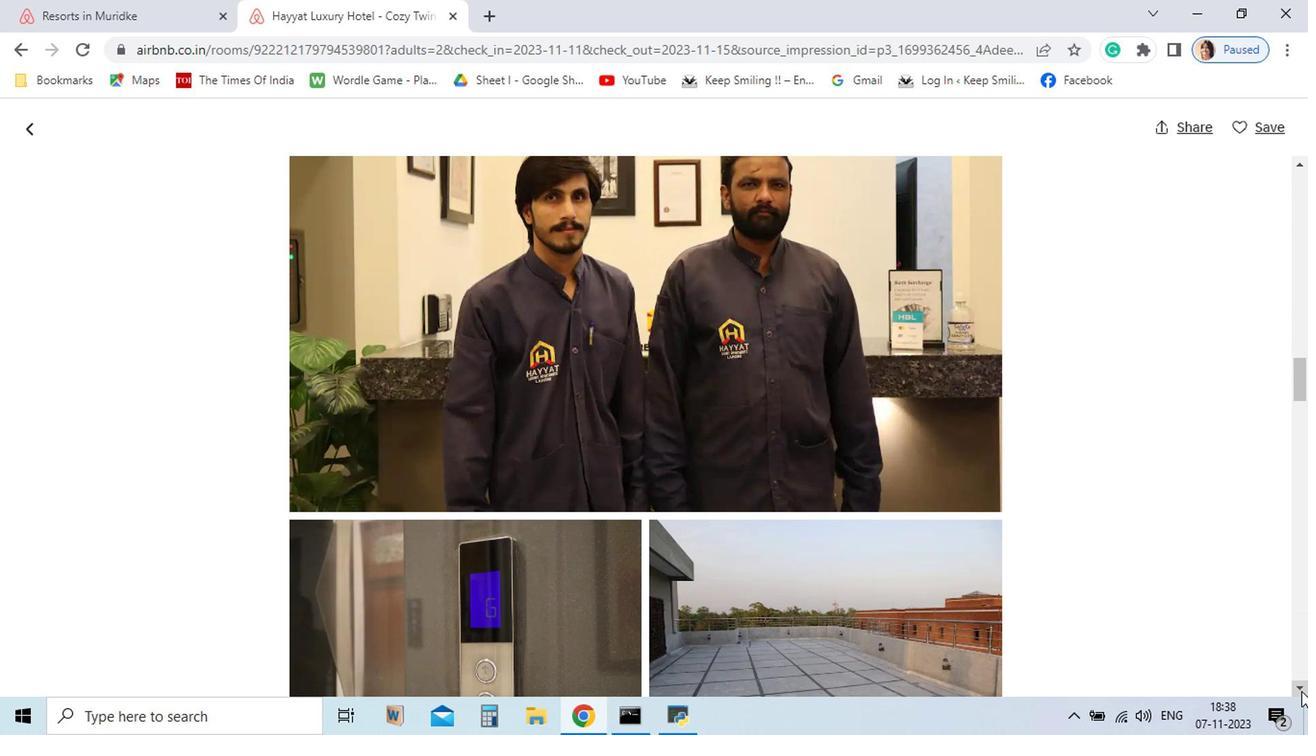 
Action: Mouse pressed left at (1112, 682)
Screenshot: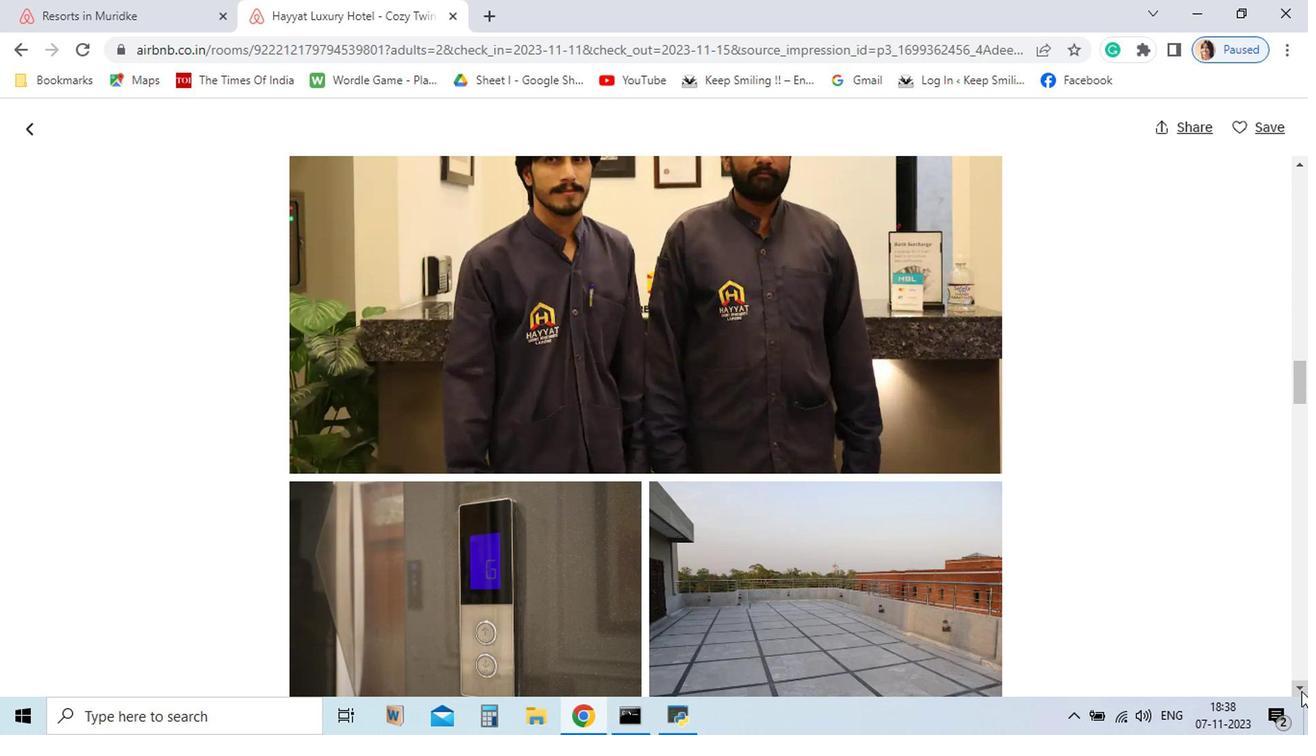 
Action: Mouse pressed left at (1112, 682)
Screenshot: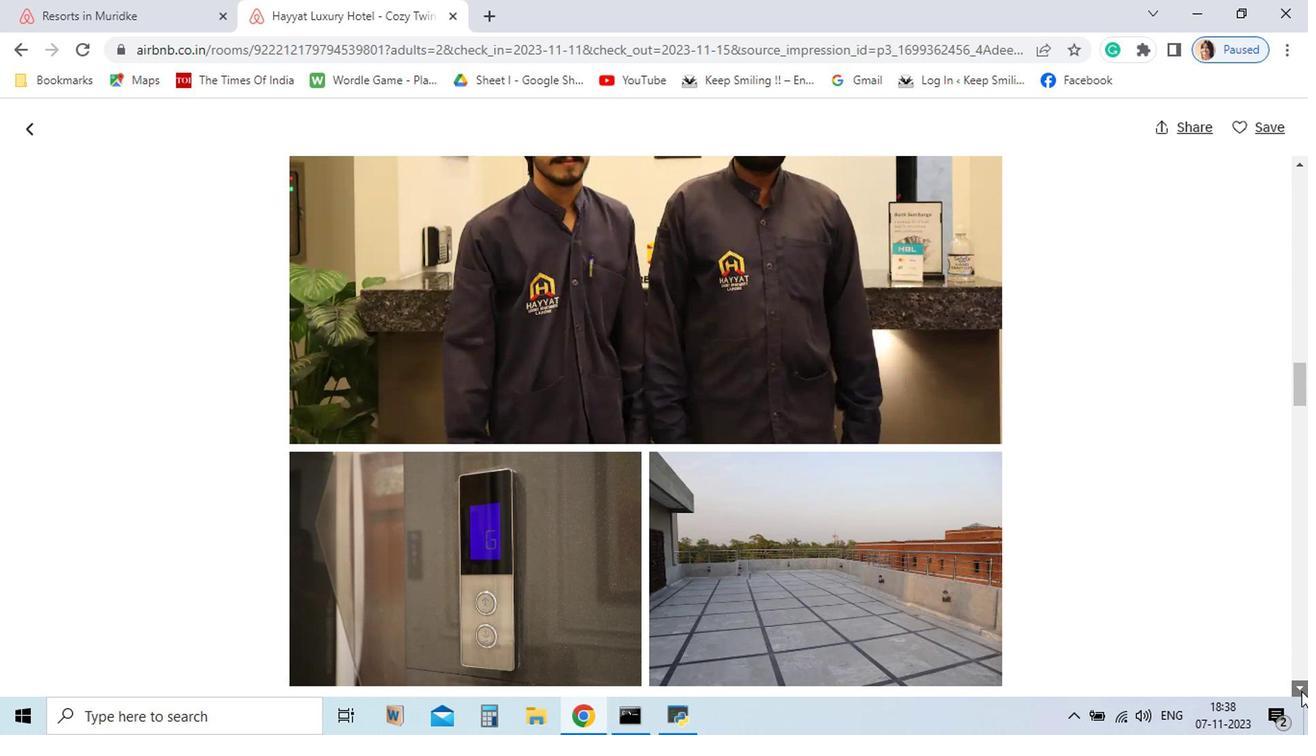
Action: Mouse pressed left at (1112, 682)
Screenshot: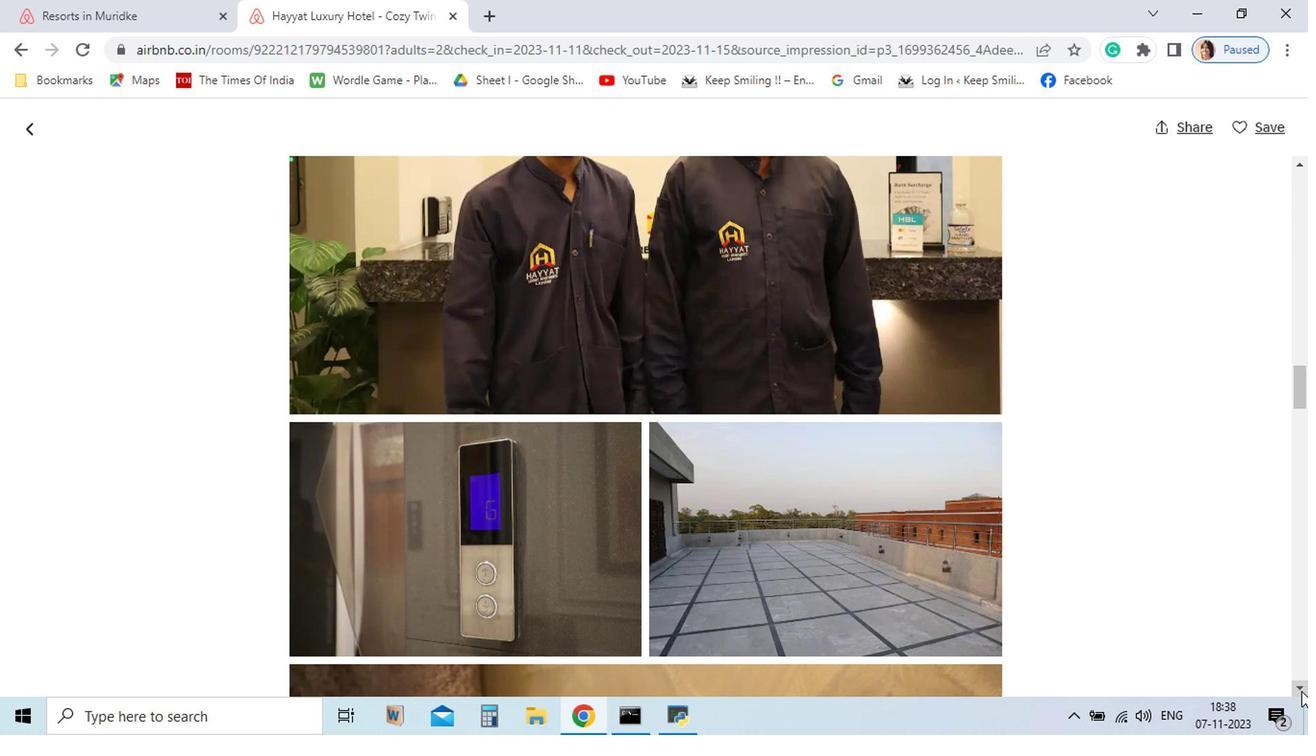 
Action: Mouse pressed left at (1112, 682)
Screenshot: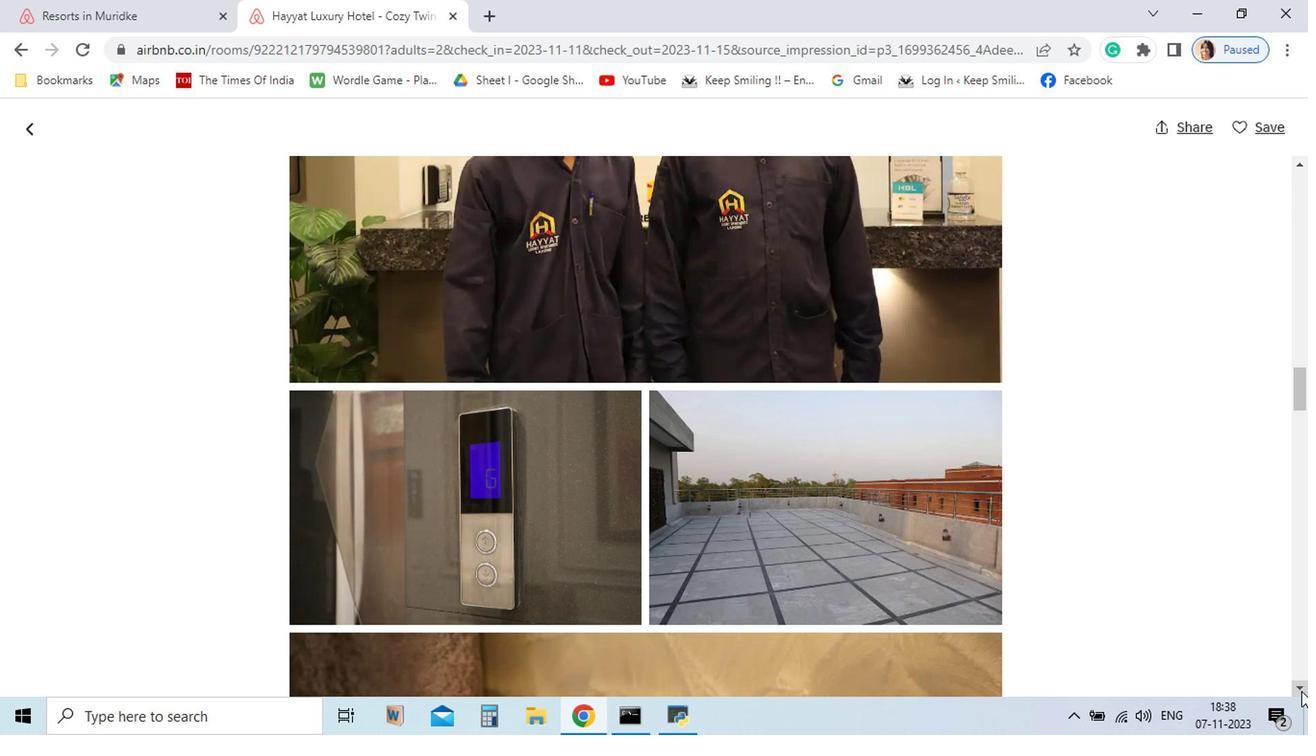 
Action: Mouse pressed left at (1112, 682)
Screenshot: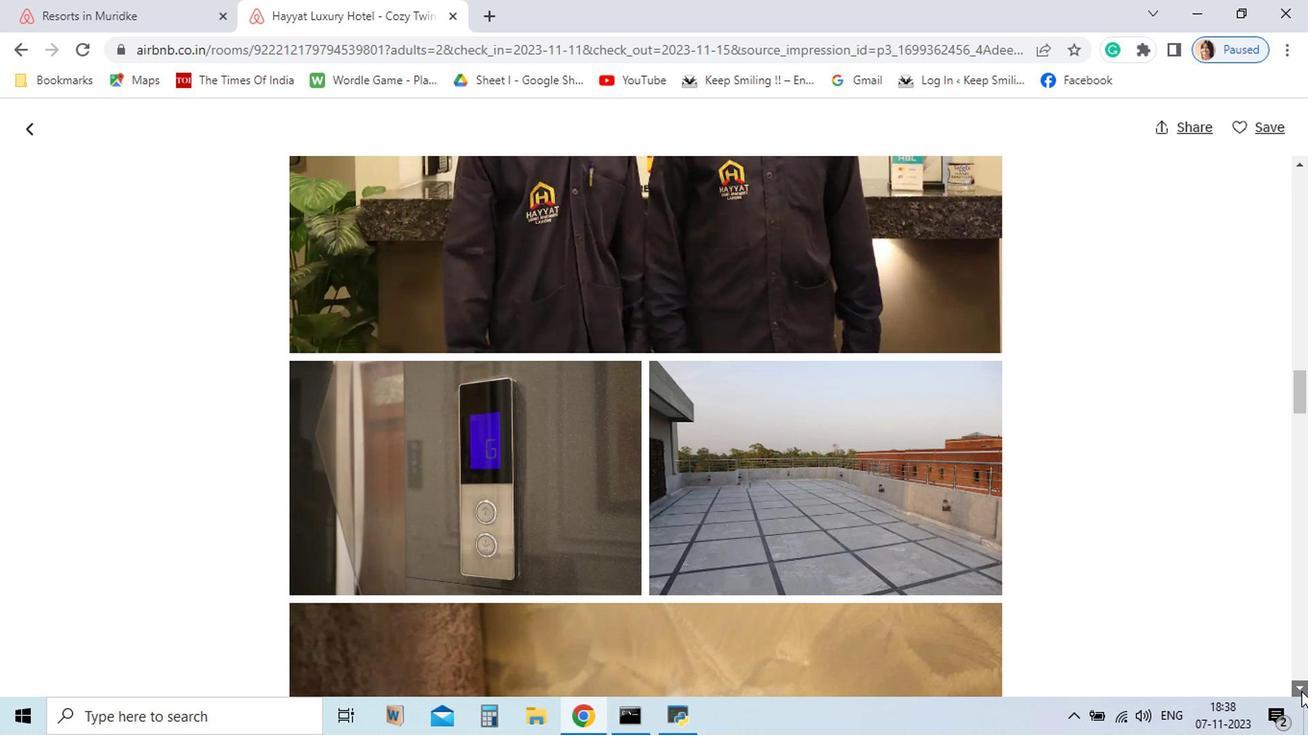 
Action: Mouse pressed left at (1112, 682)
Screenshot: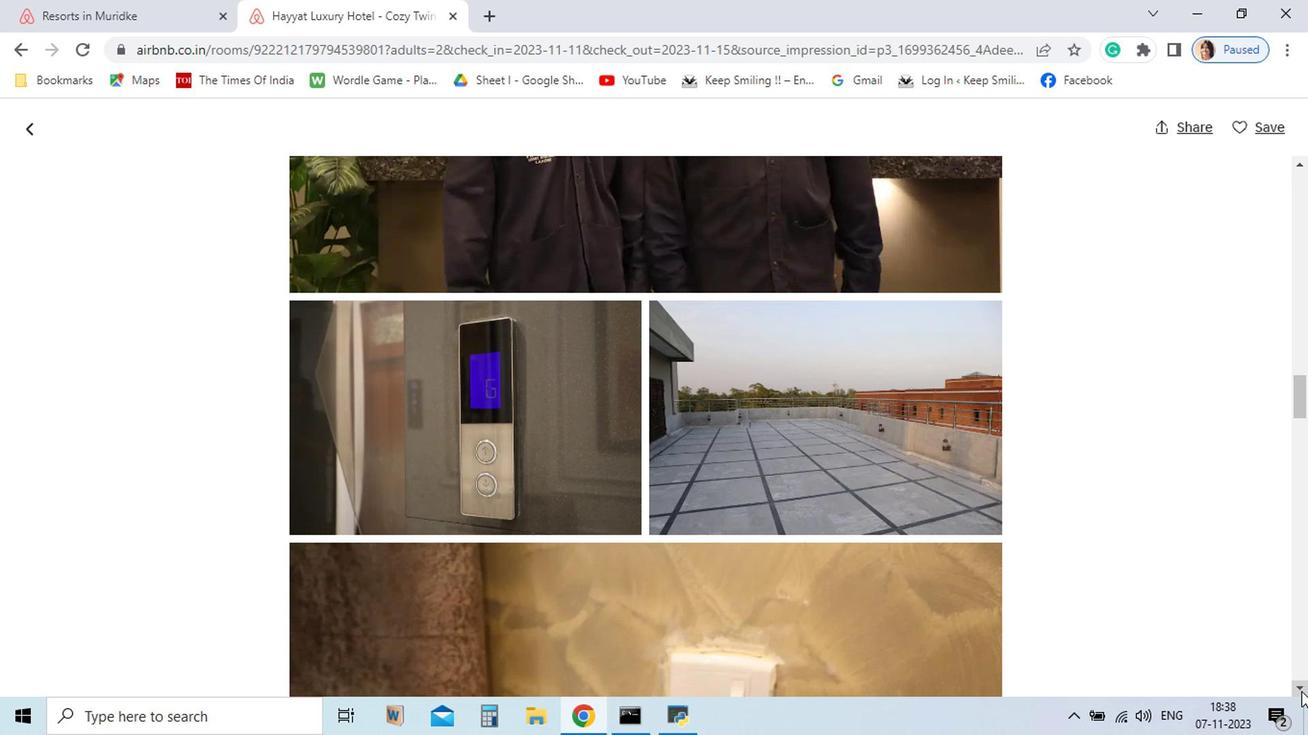 
Action: Mouse pressed left at (1112, 682)
Screenshot: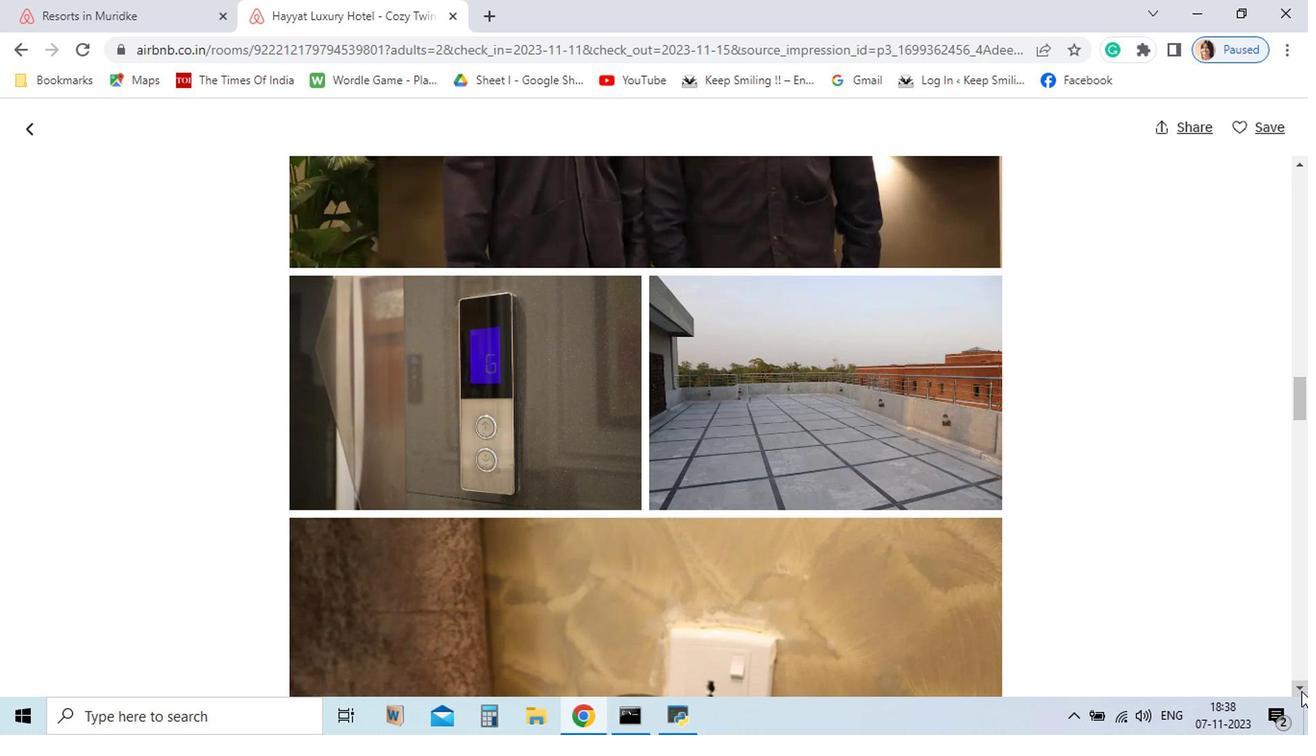 
Action: Mouse pressed left at (1112, 682)
Screenshot: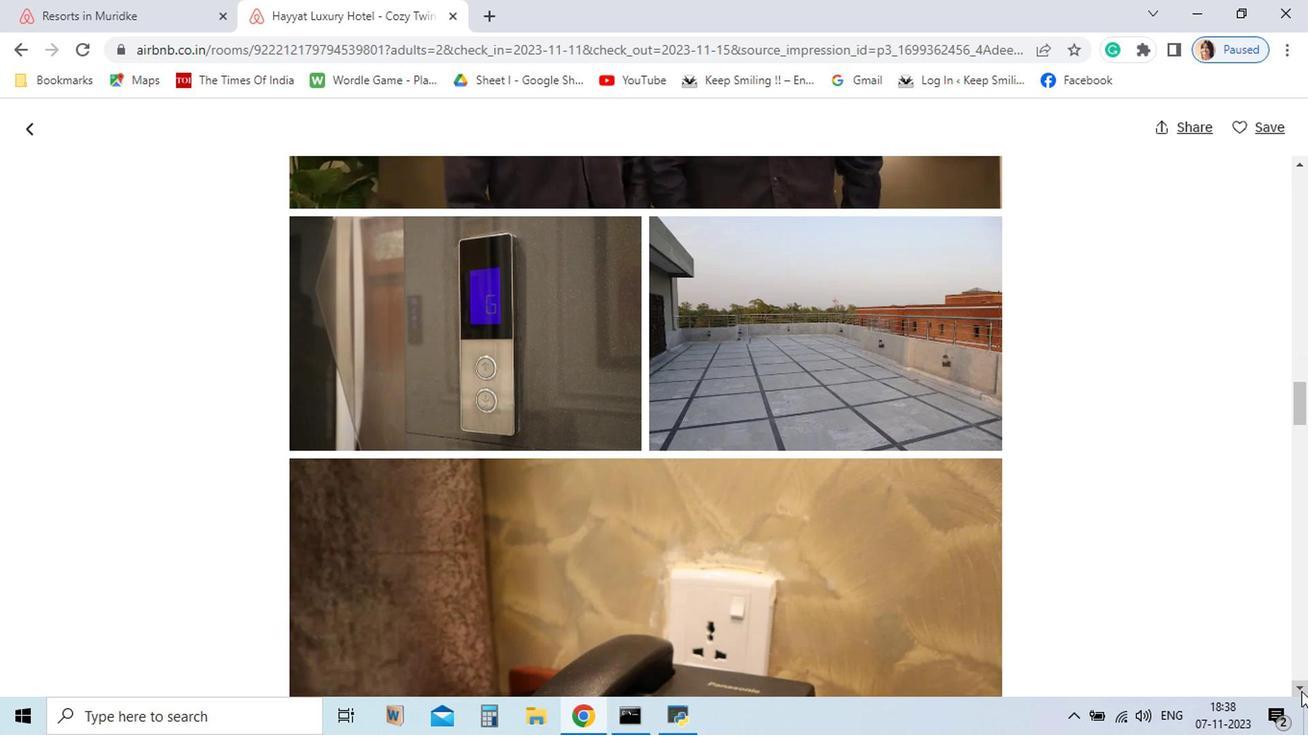 
Action: Mouse pressed left at (1112, 682)
Screenshot: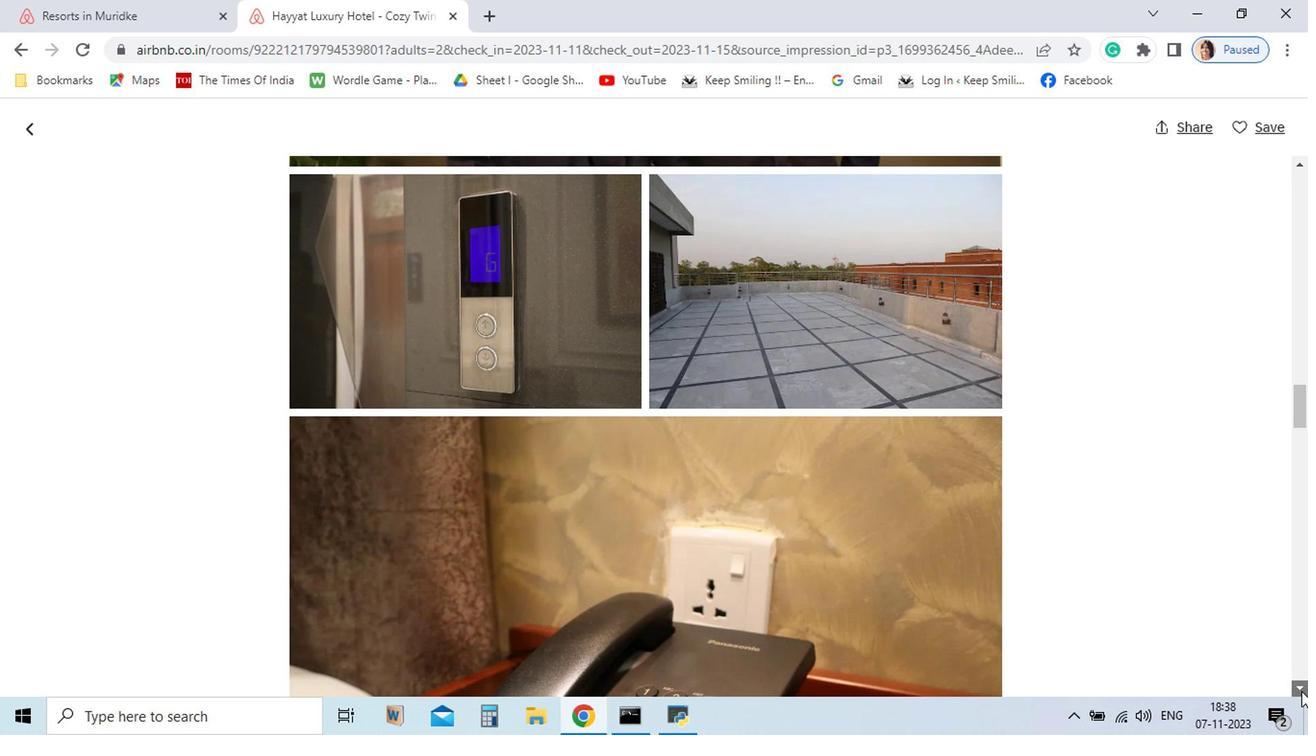 
Action: Mouse pressed left at (1112, 682)
Screenshot: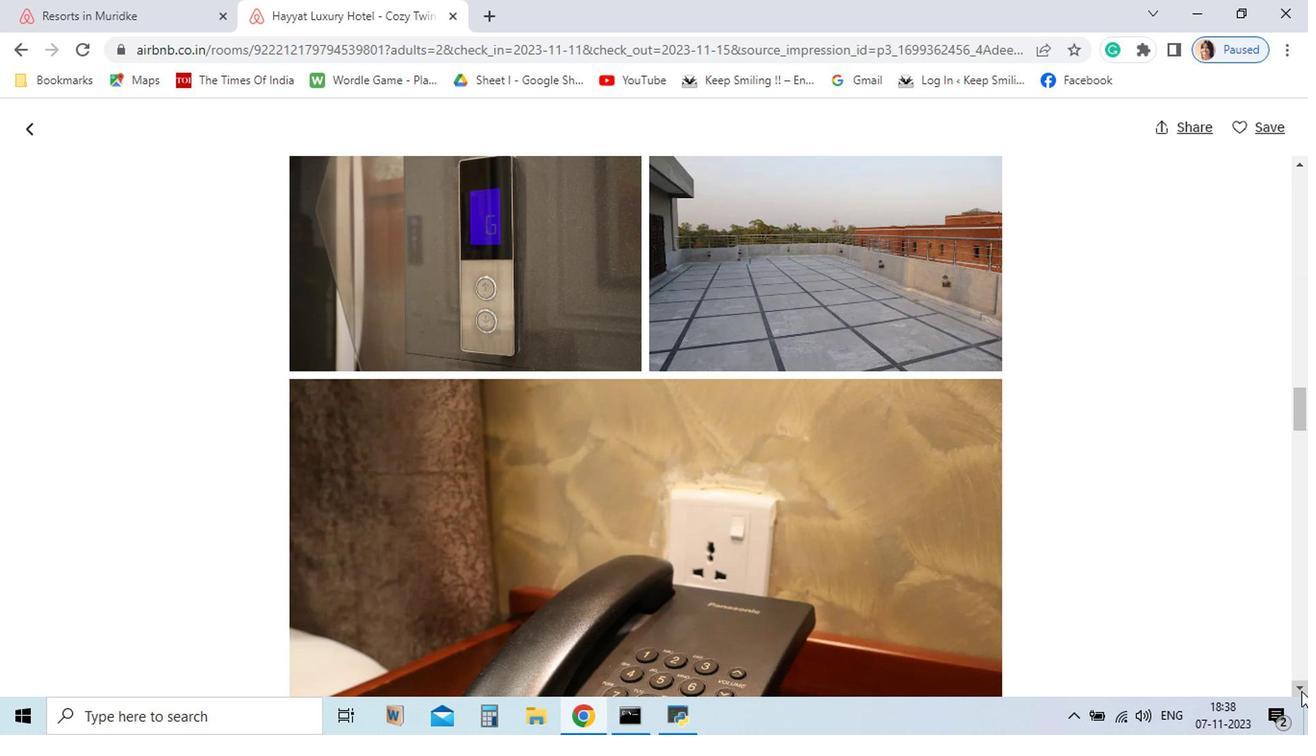 
Action: Mouse pressed left at (1112, 682)
Screenshot: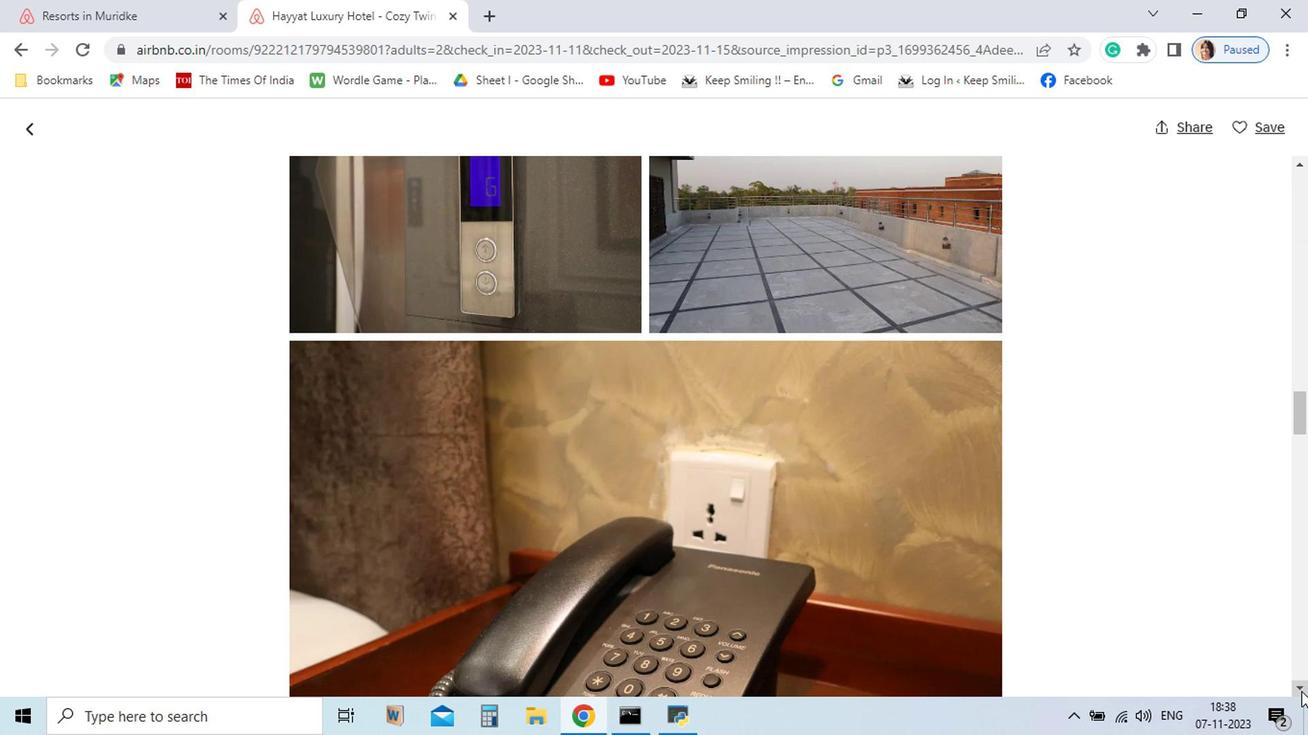 
Action: Mouse pressed left at (1112, 682)
Screenshot: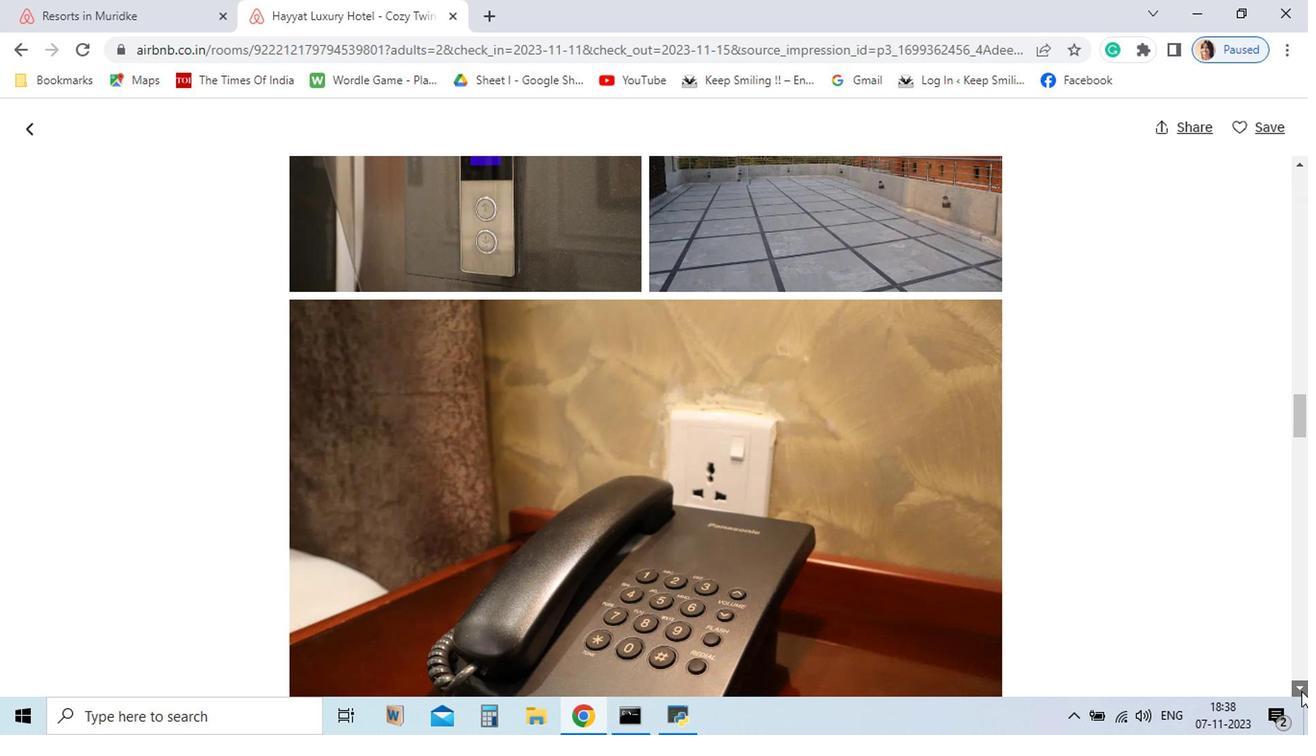 
Action: Mouse pressed left at (1112, 682)
Screenshot: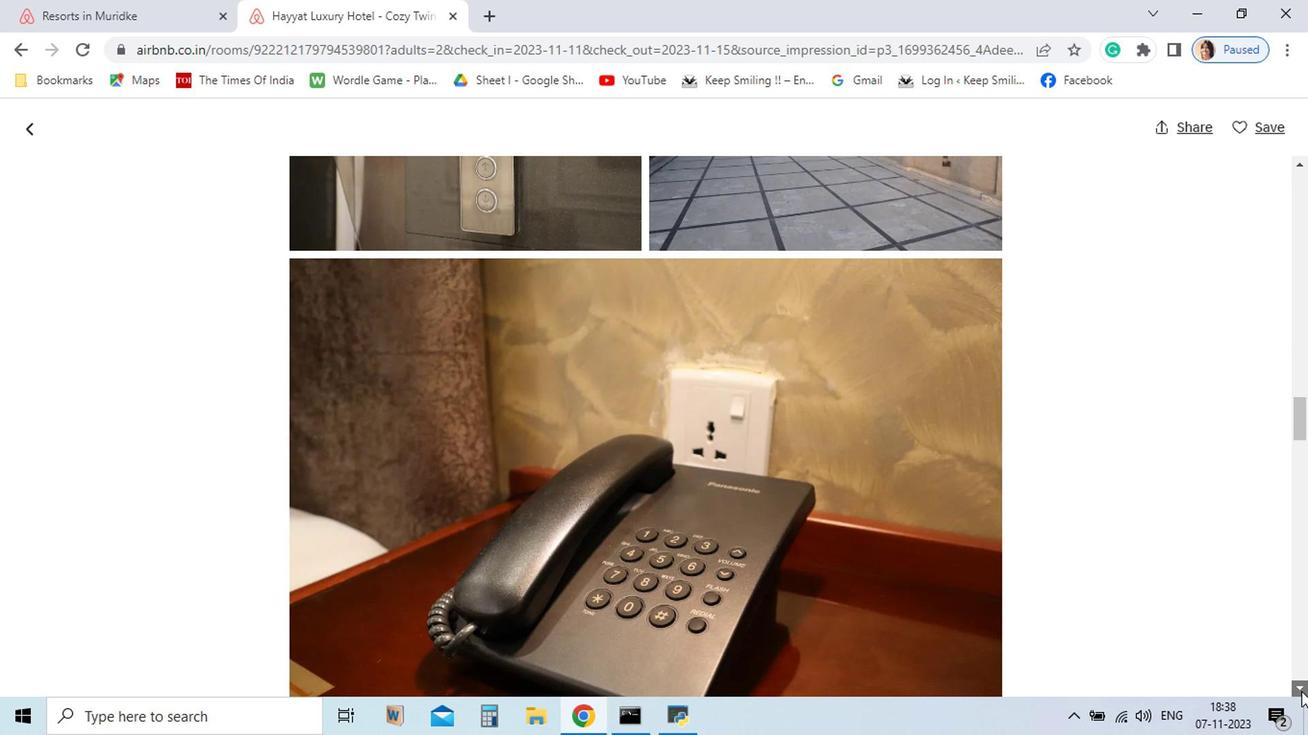 
Action: Mouse pressed left at (1112, 682)
Screenshot: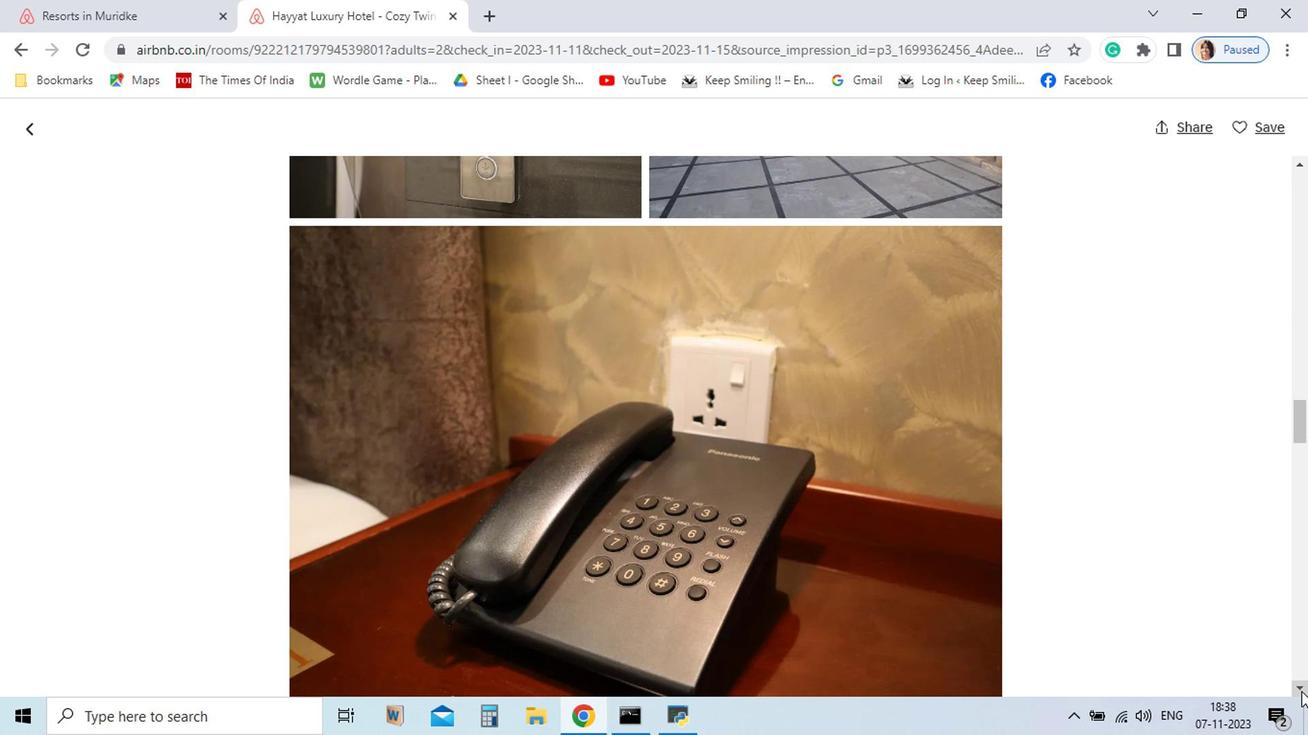 
Action: Mouse pressed left at (1112, 682)
Screenshot: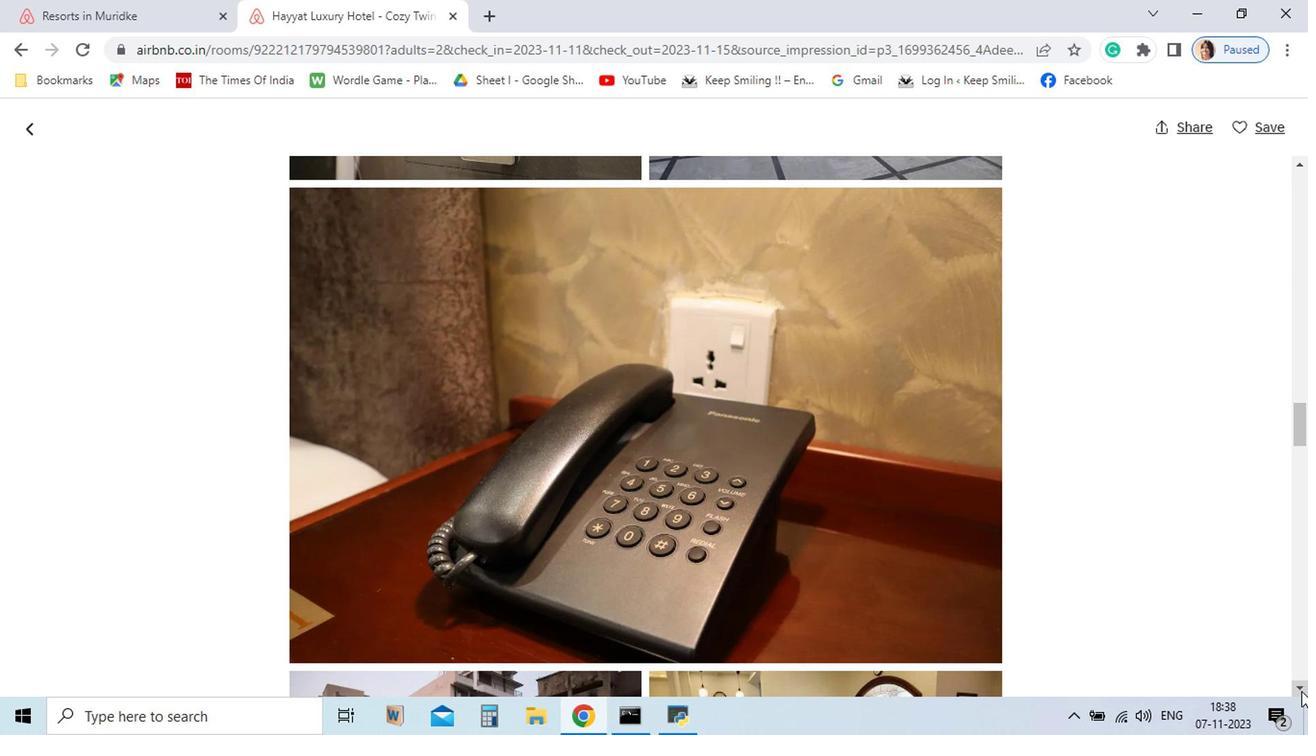 
Action: Mouse pressed left at (1112, 682)
Screenshot: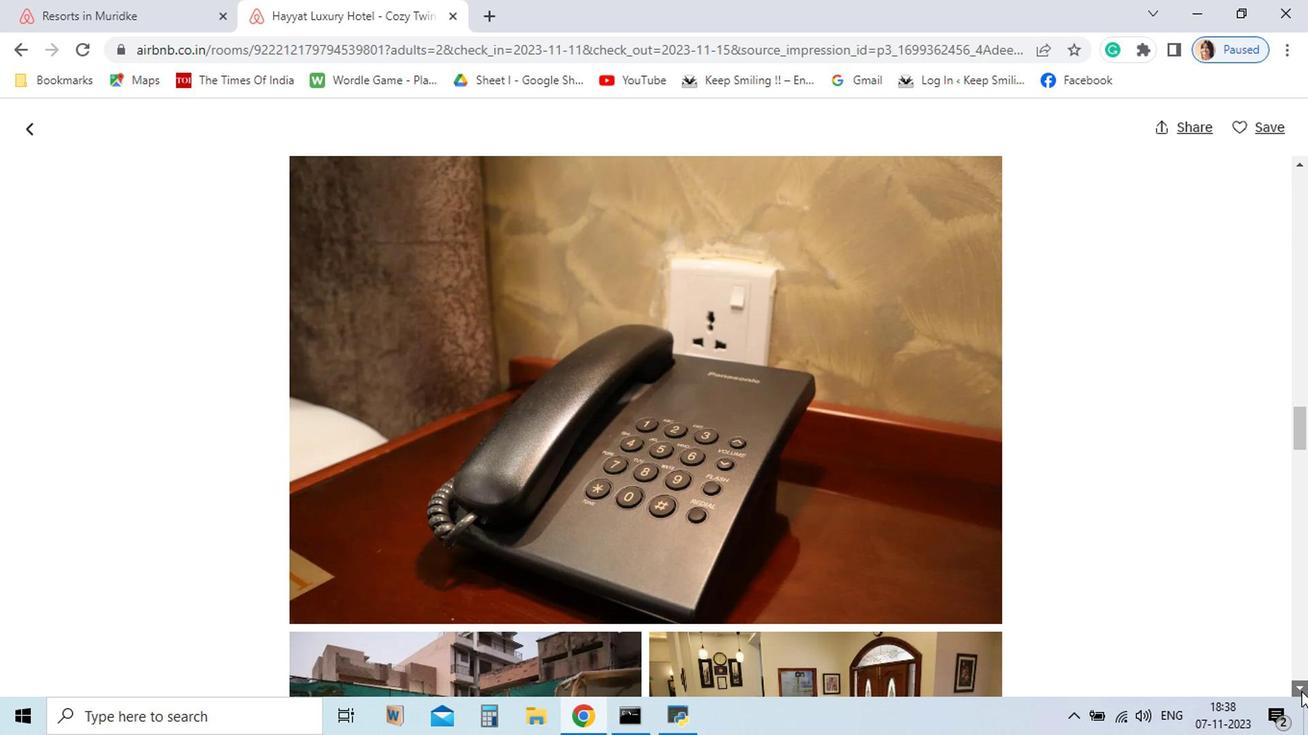 
Action: Mouse pressed left at (1112, 682)
Screenshot: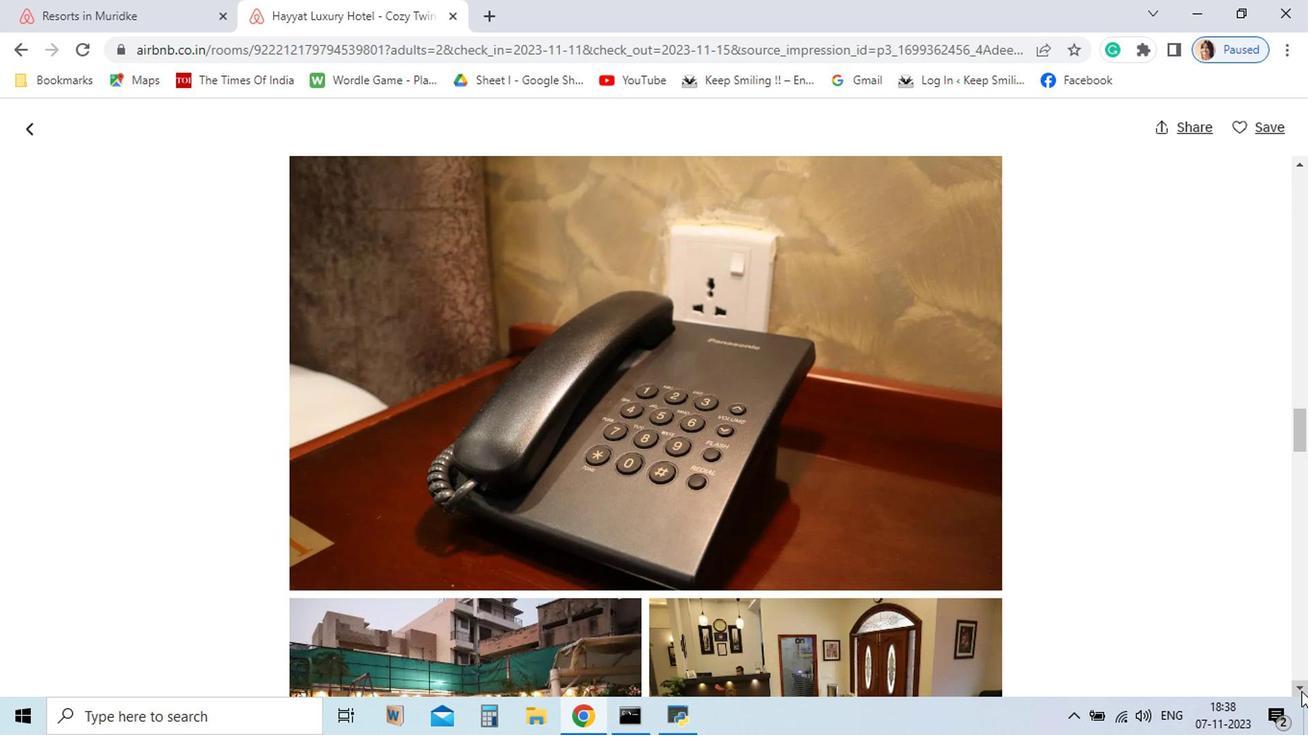 
Action: Mouse pressed left at (1112, 682)
Screenshot: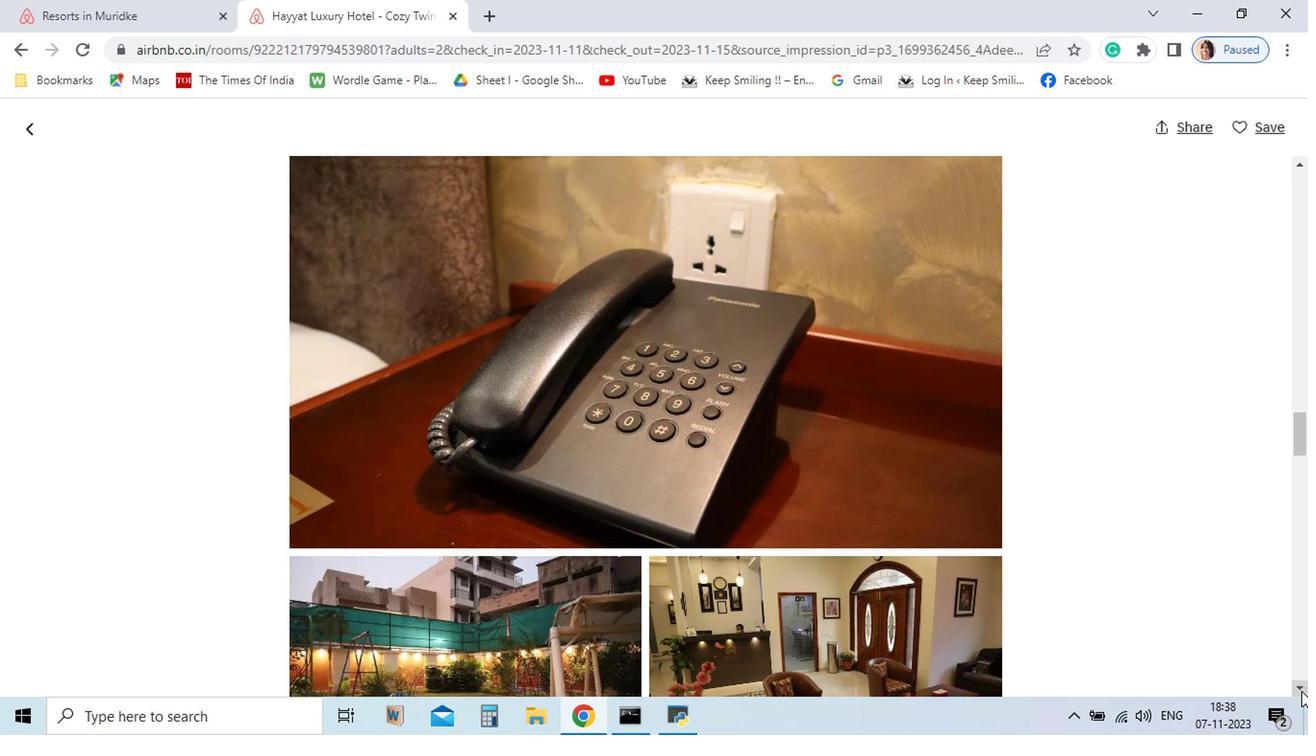
Action: Mouse pressed left at (1112, 682)
Screenshot: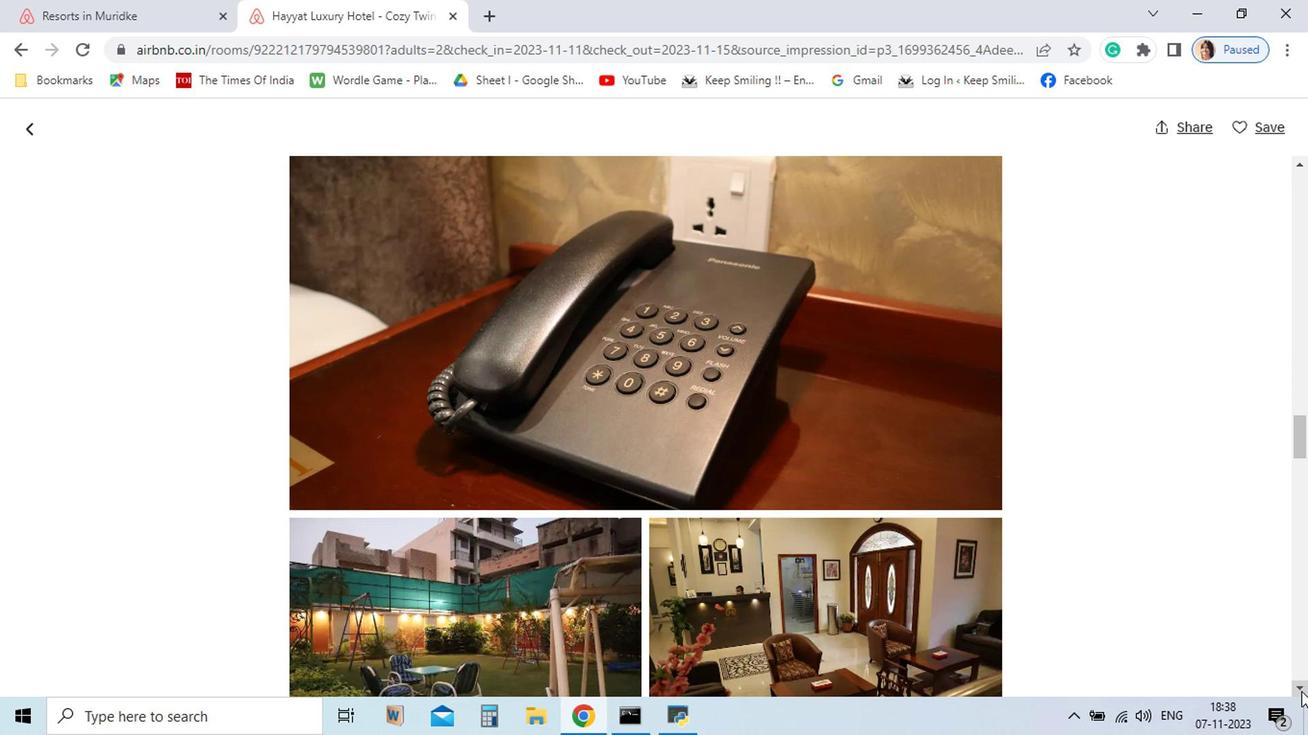 
Action: Mouse pressed left at (1112, 682)
Screenshot: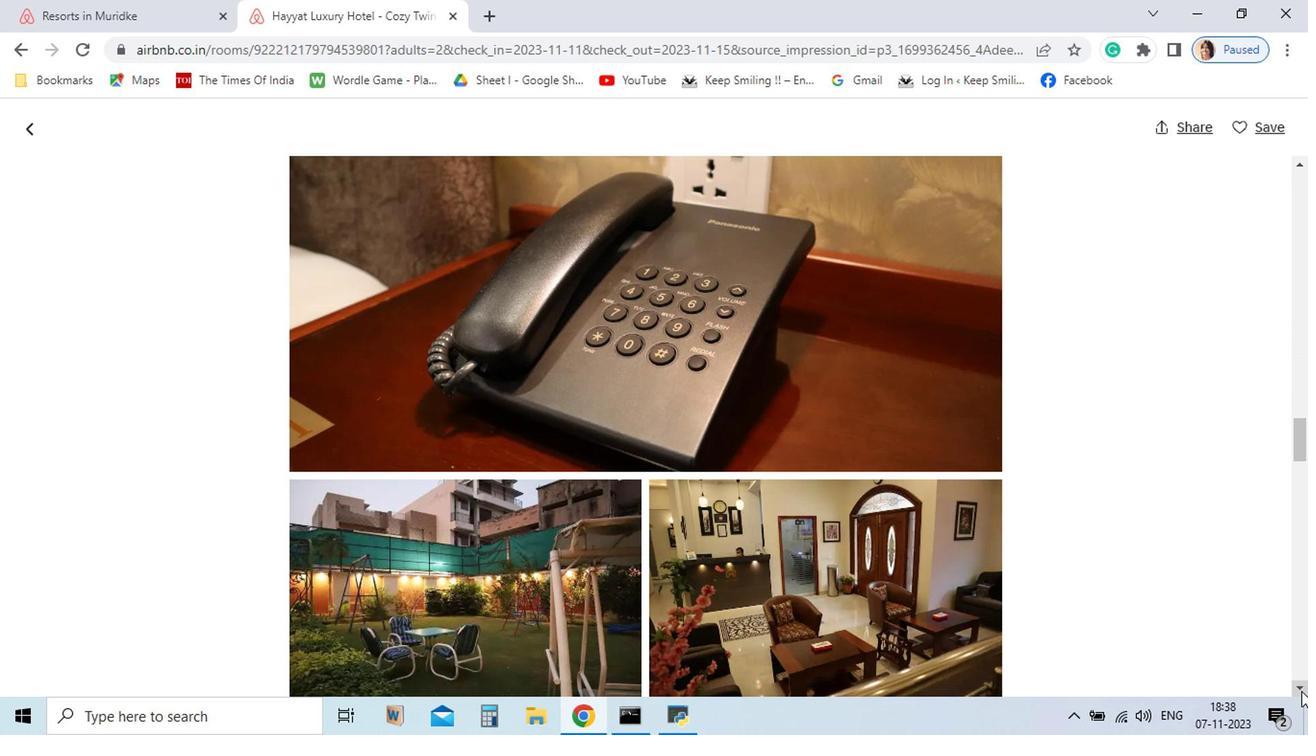 
Action: Mouse pressed left at (1112, 682)
Screenshot: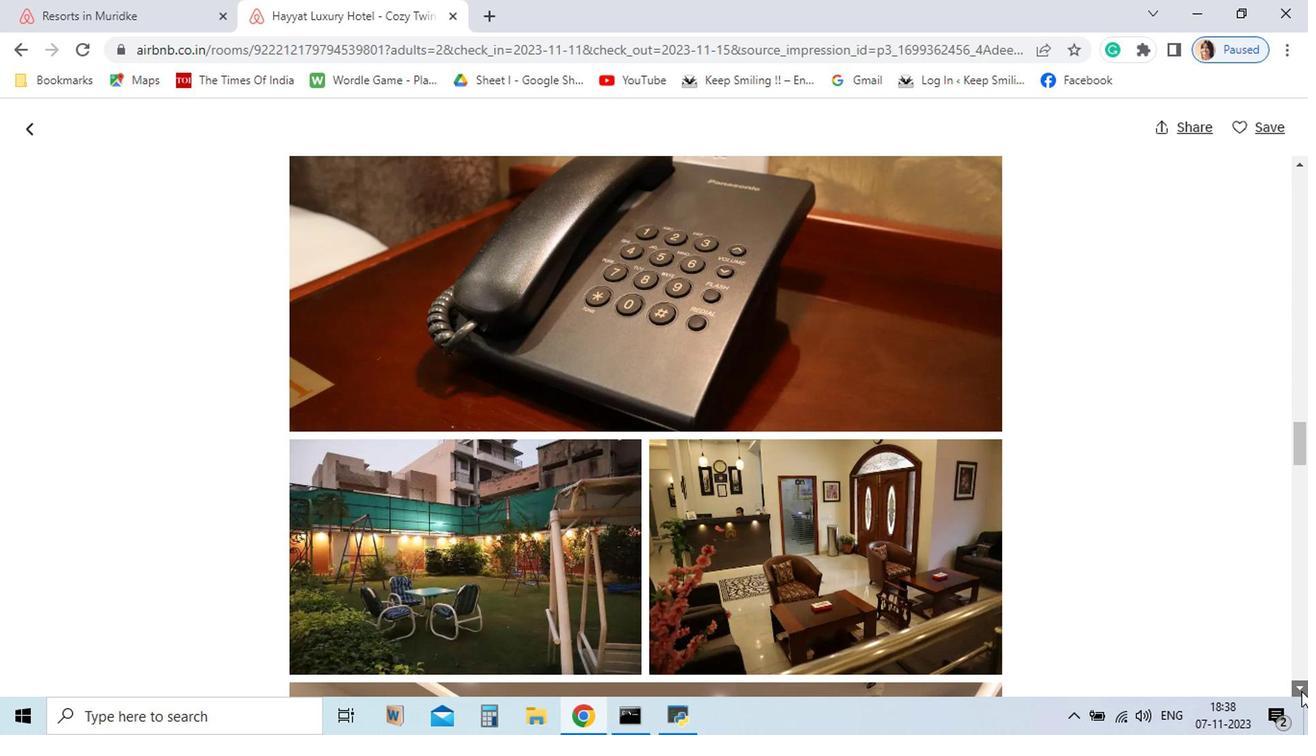 
Action: Mouse pressed left at (1112, 682)
Screenshot: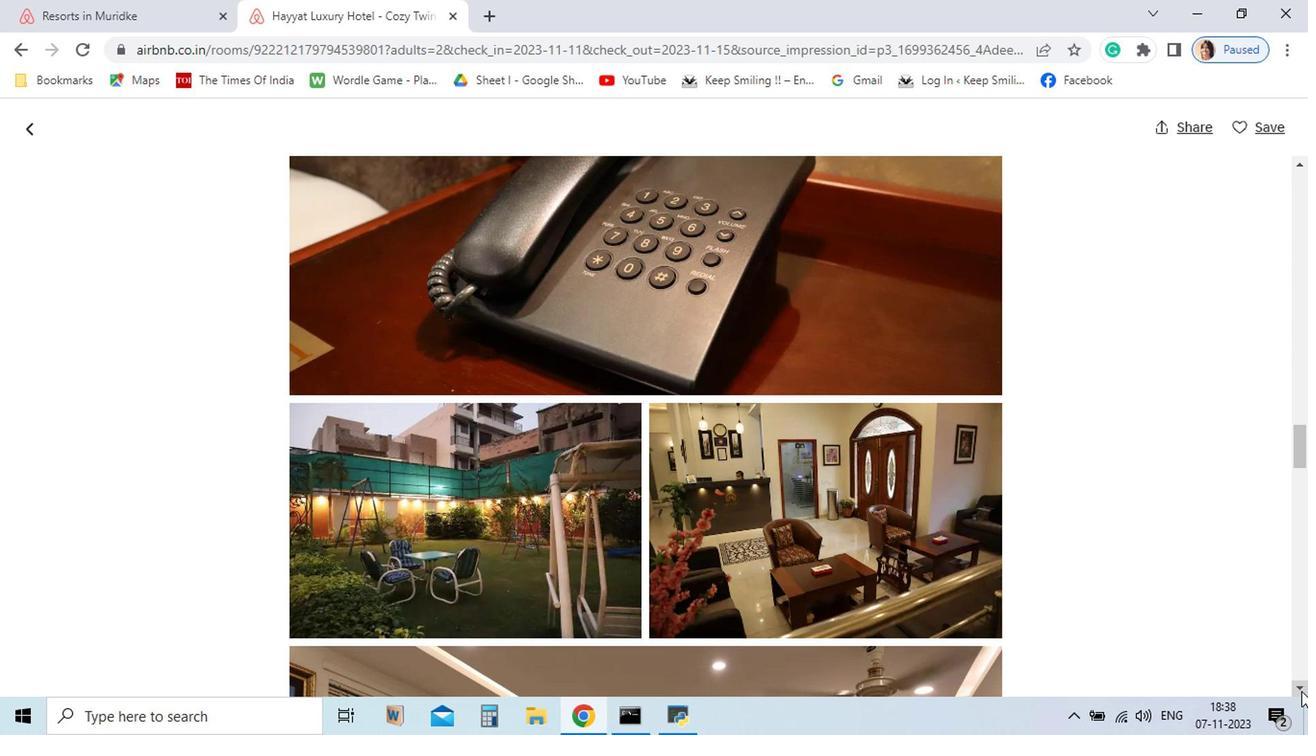 
Action: Mouse pressed left at (1112, 682)
Screenshot: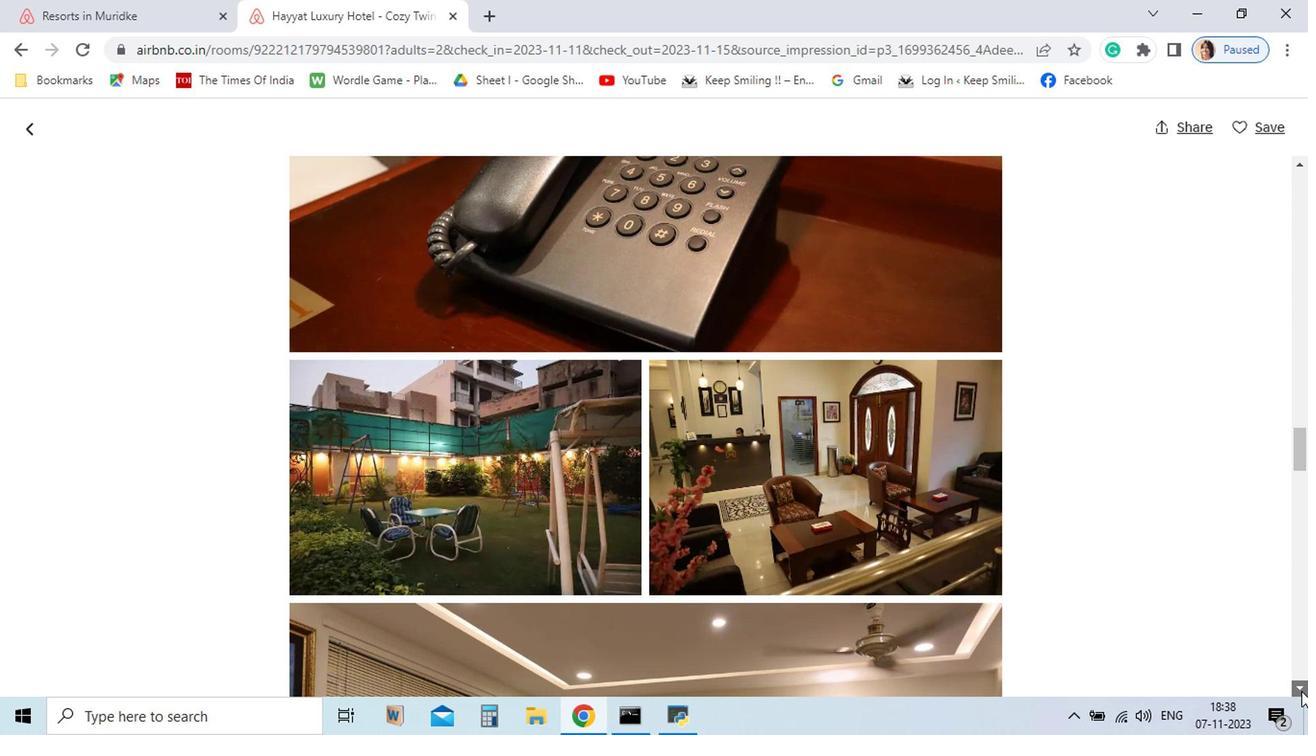 
Action: Mouse pressed left at (1112, 682)
Screenshot: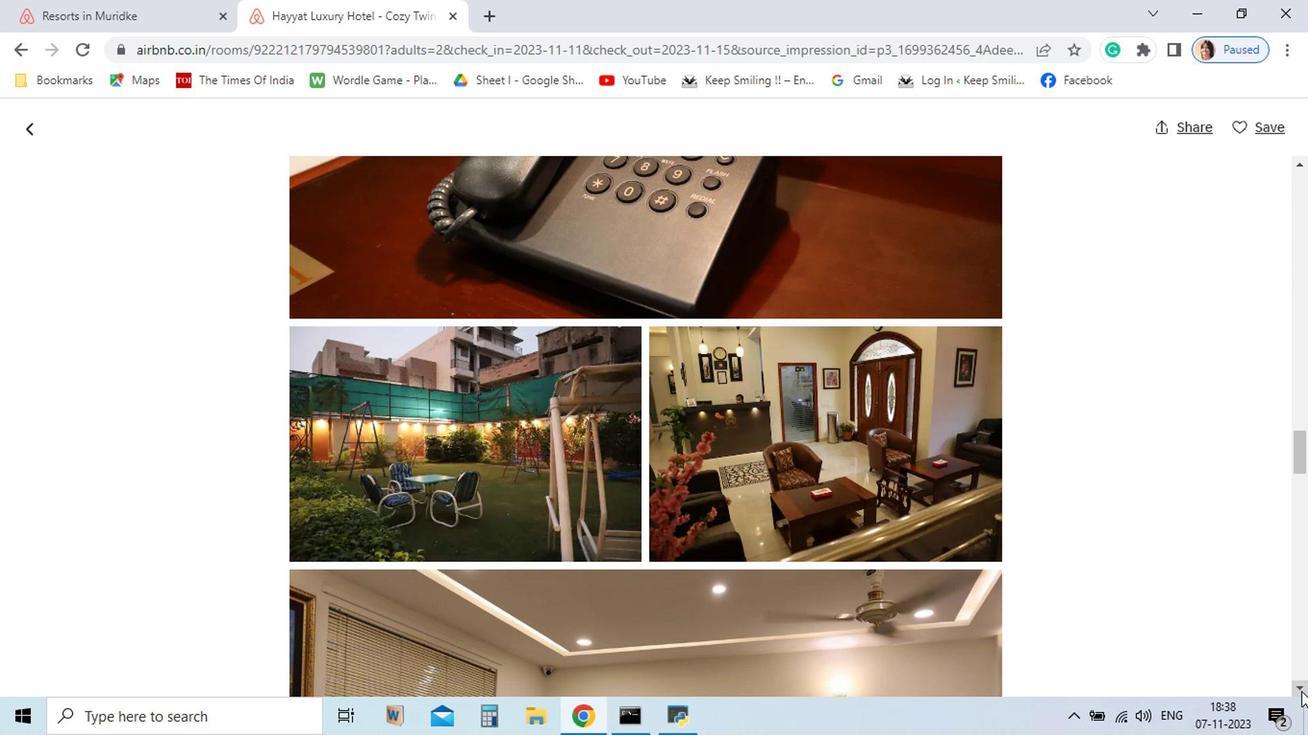 
Action: Mouse pressed left at (1112, 682)
Screenshot: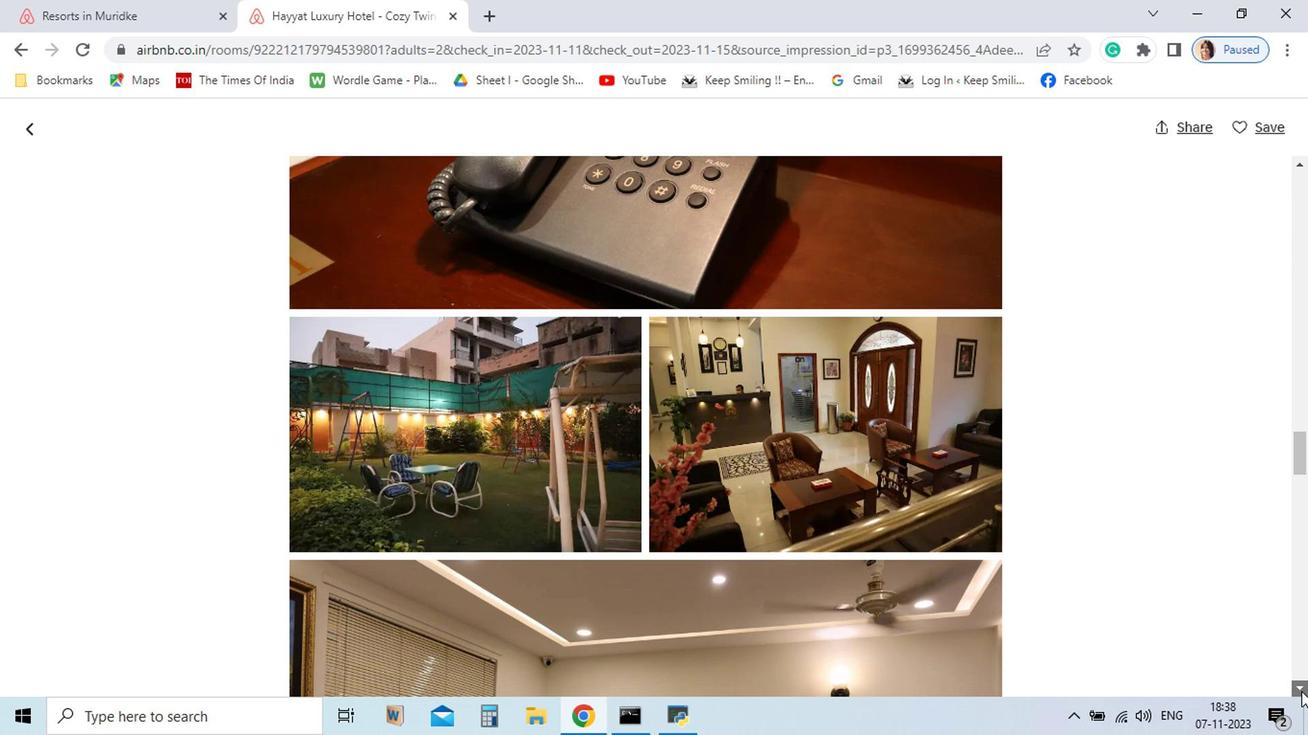 
Action: Mouse pressed left at (1112, 682)
Screenshot: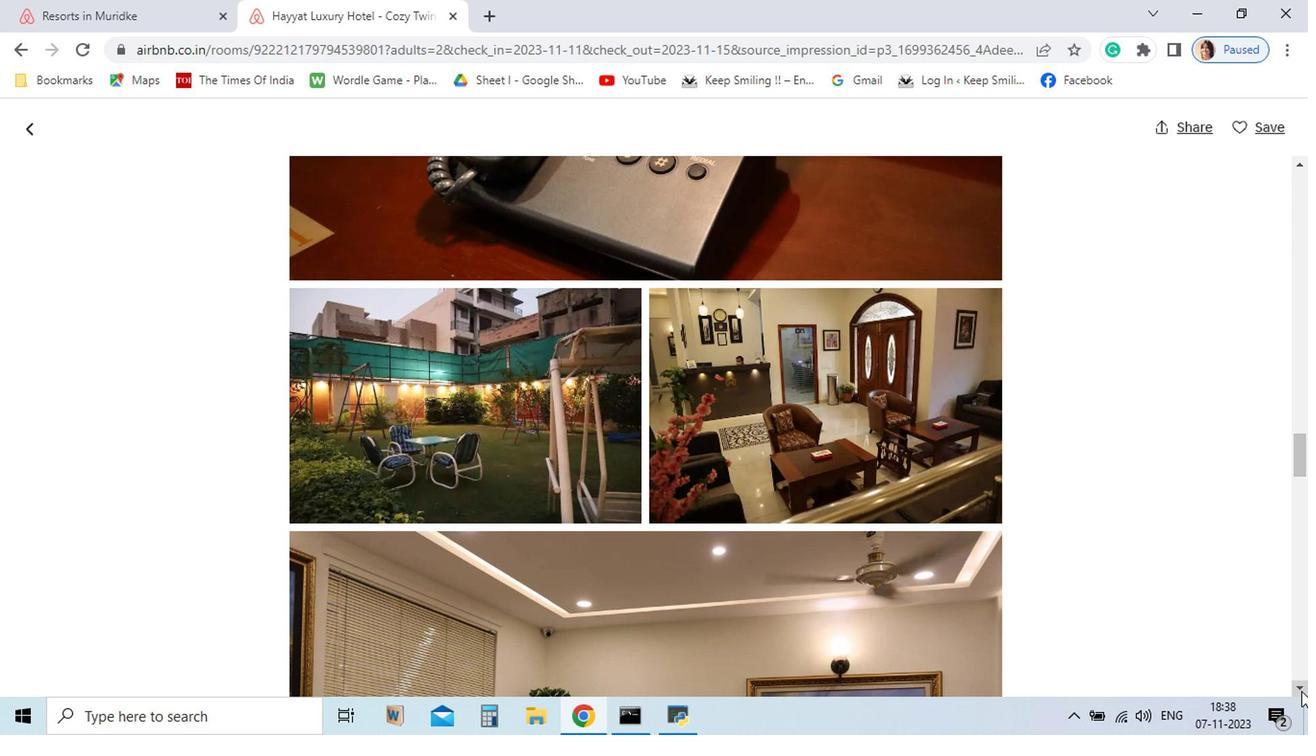 
Action: Mouse pressed left at (1112, 682)
Screenshot: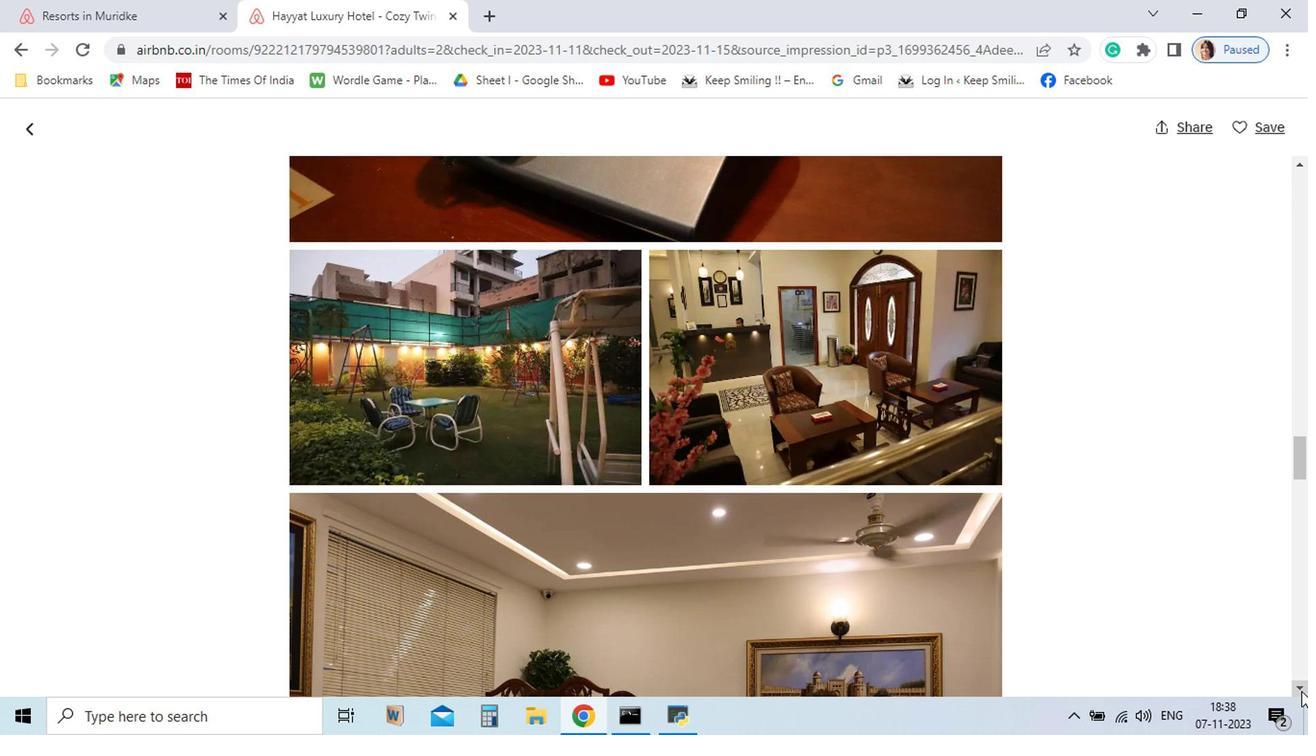 
Action: Mouse pressed left at (1112, 682)
Screenshot: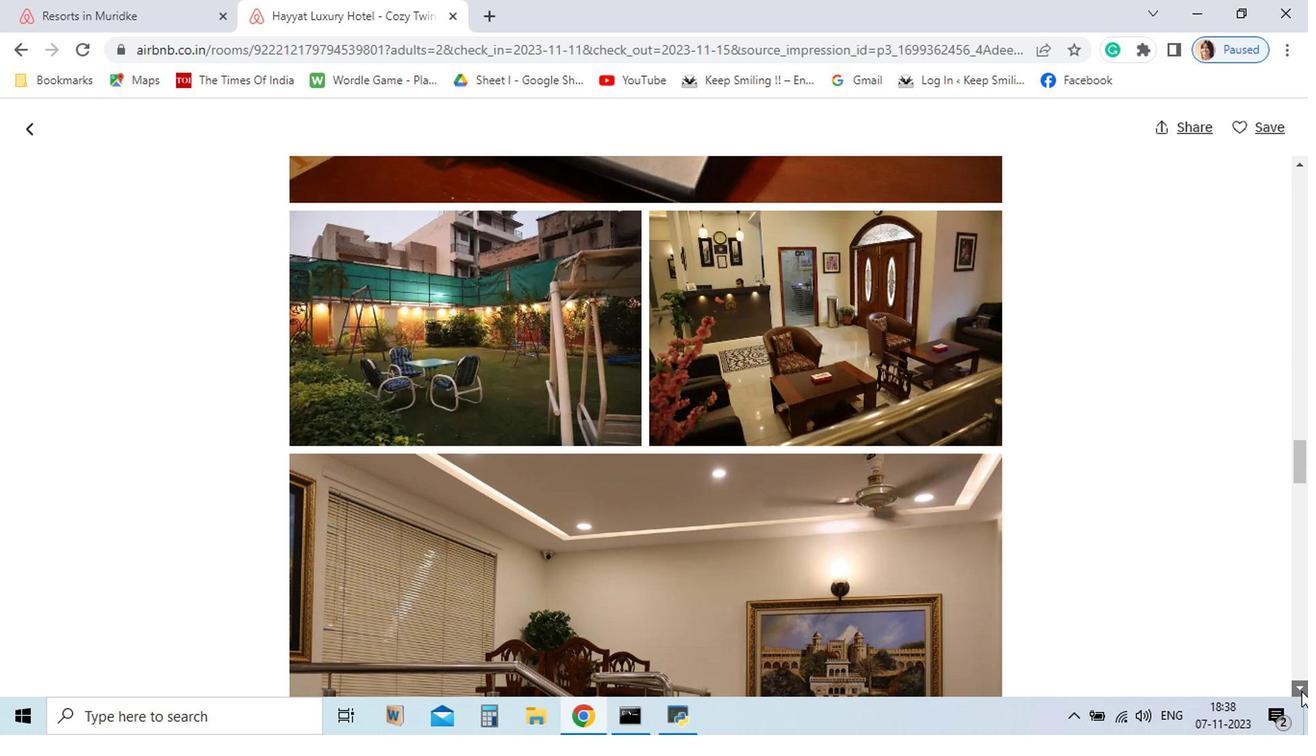 
Action: Mouse pressed left at (1112, 682)
Screenshot: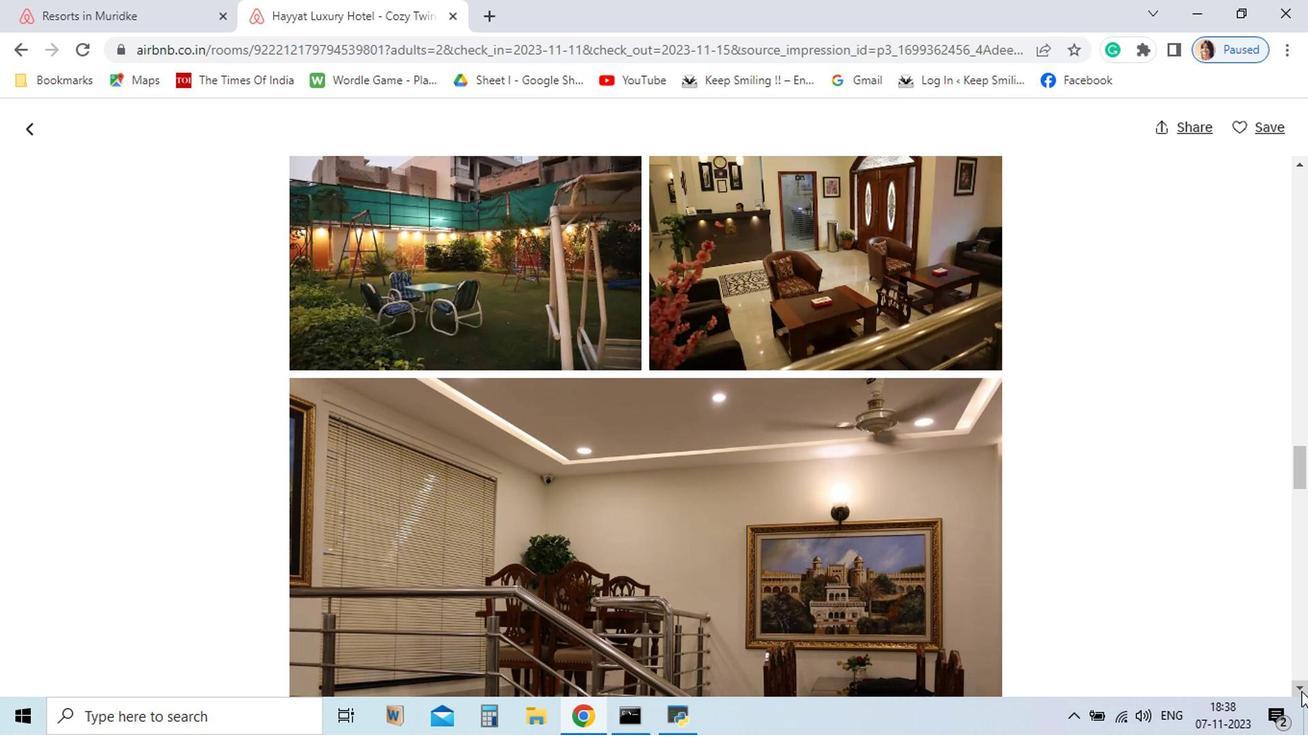 
Action: Mouse pressed left at (1112, 682)
Screenshot: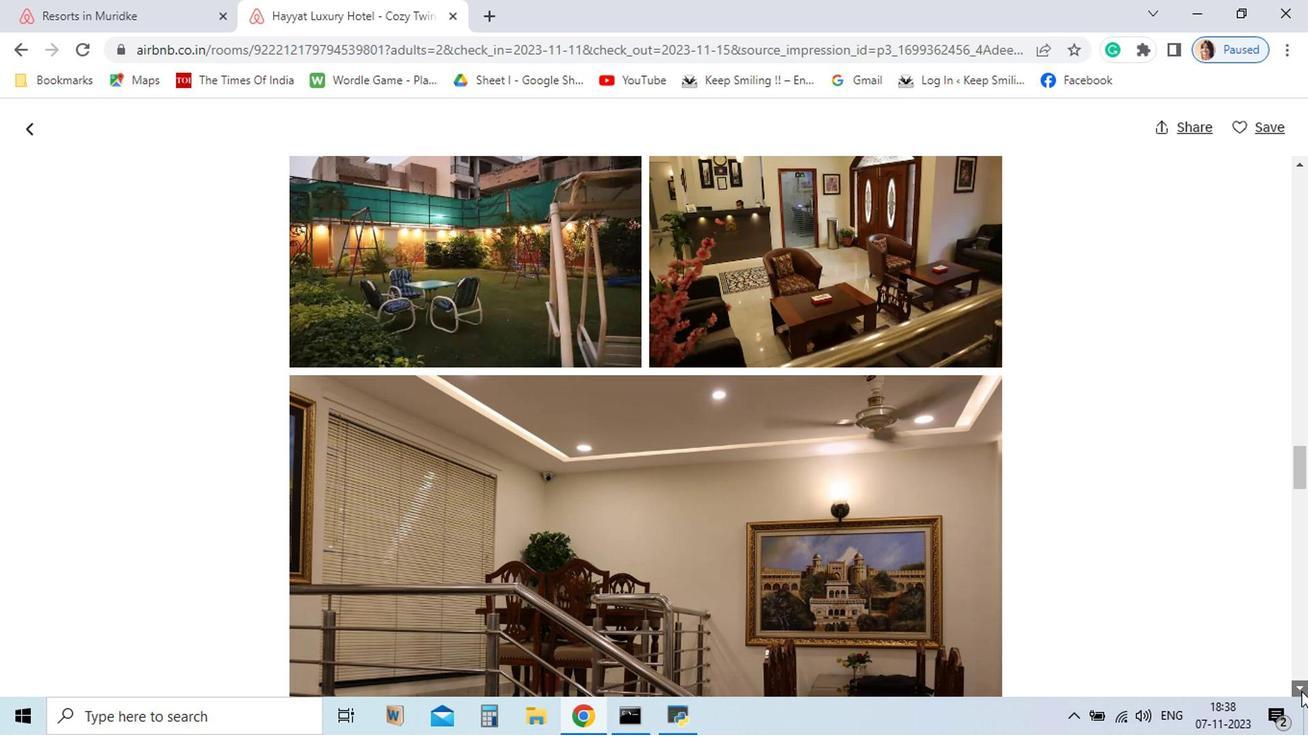 
Action: Mouse pressed left at (1112, 682)
Screenshot: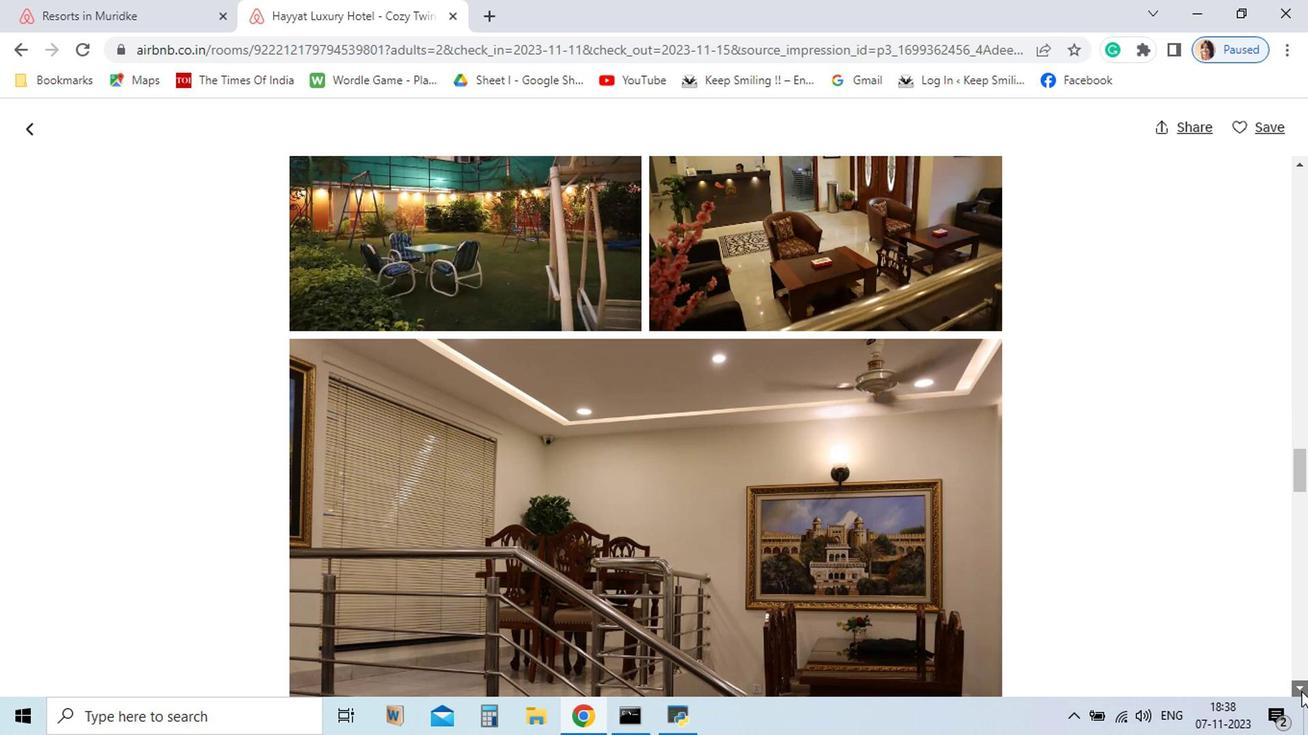 
Action: Mouse pressed left at (1112, 682)
Screenshot: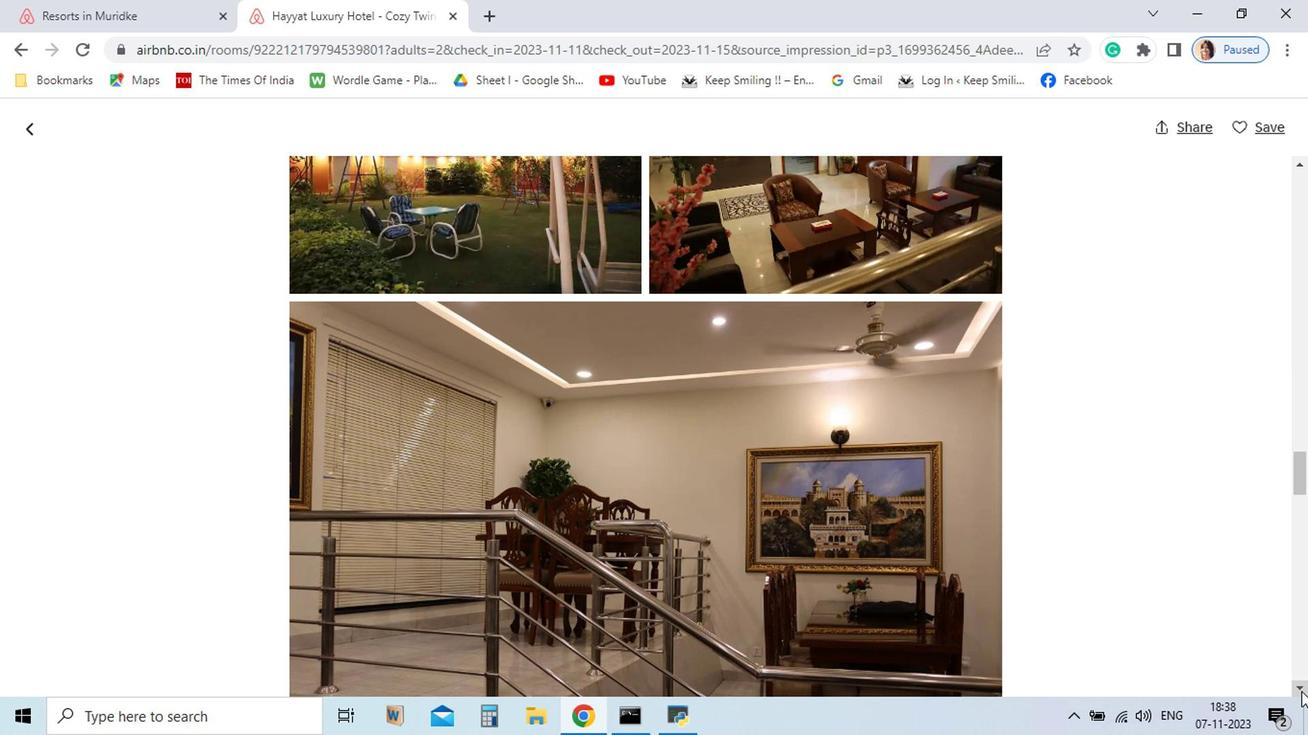 
Action: Mouse pressed left at (1112, 682)
Screenshot: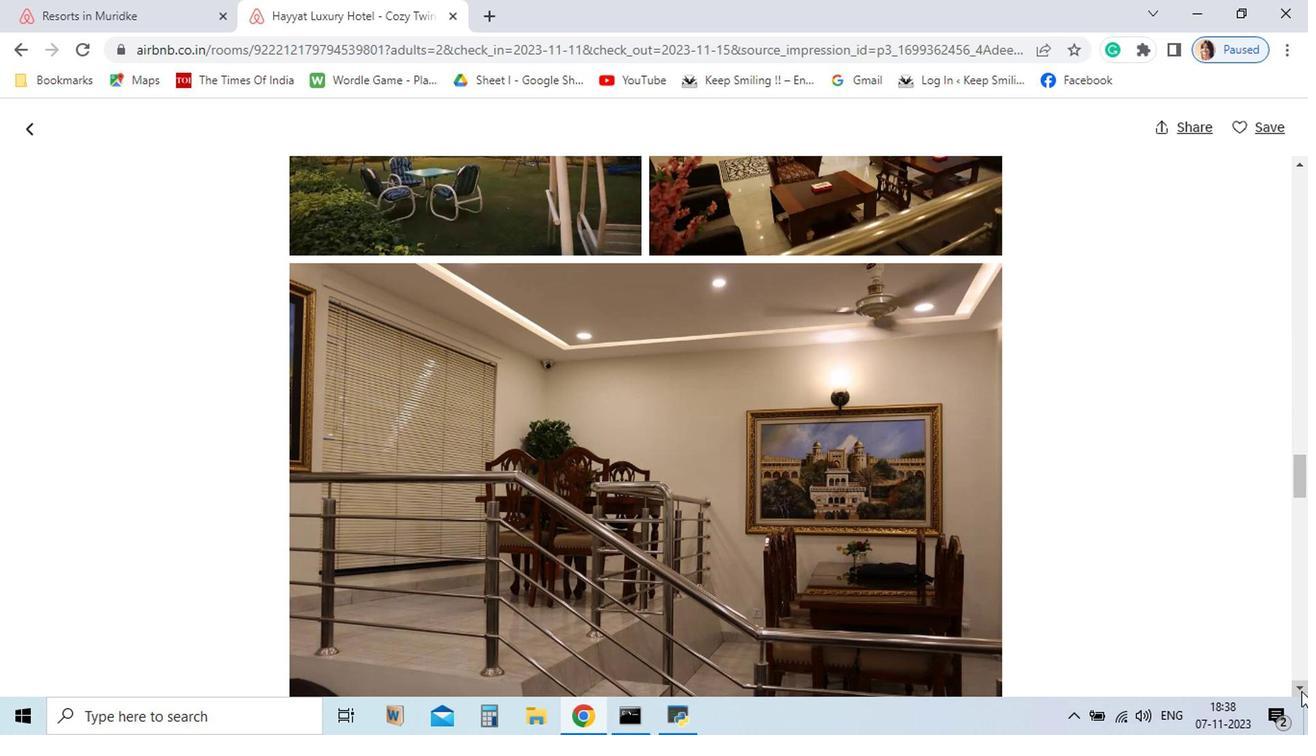 
Action: Mouse pressed left at (1112, 682)
Screenshot: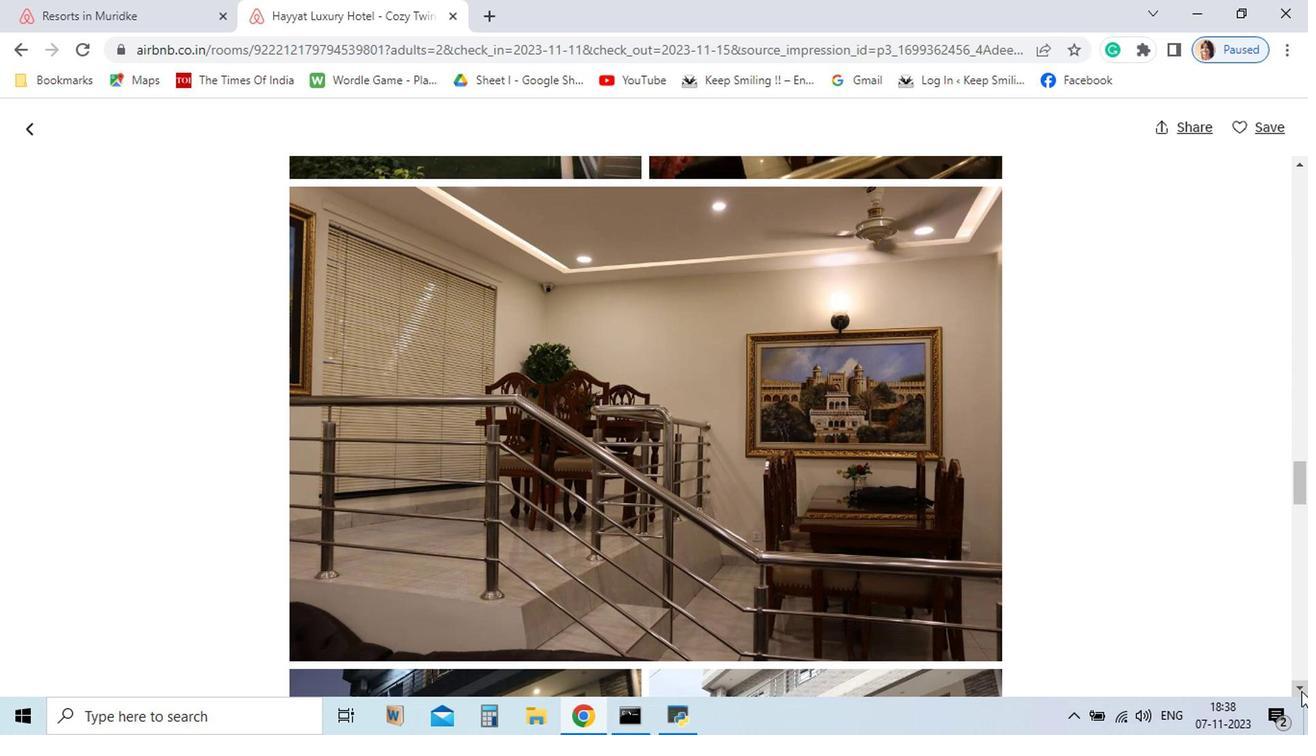 
Action: Mouse pressed left at (1112, 682)
Screenshot: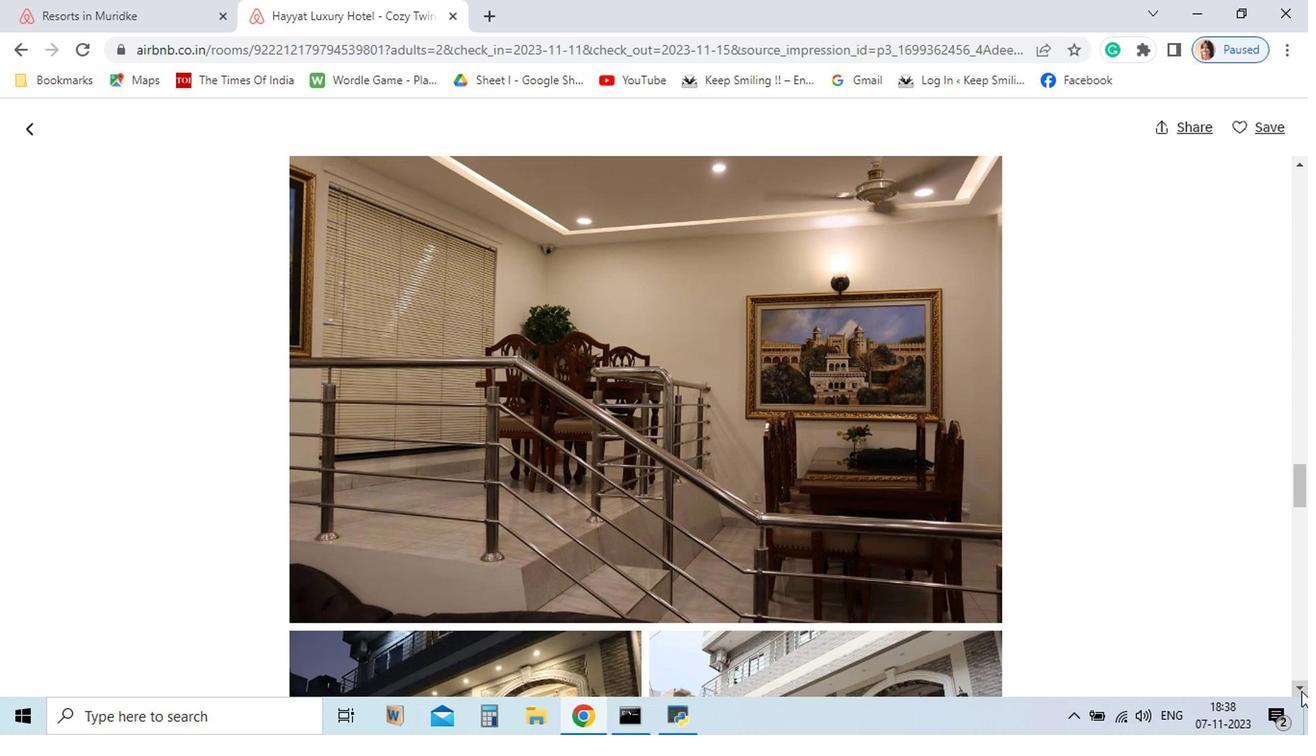 
Action: Mouse pressed left at (1112, 682)
Screenshot: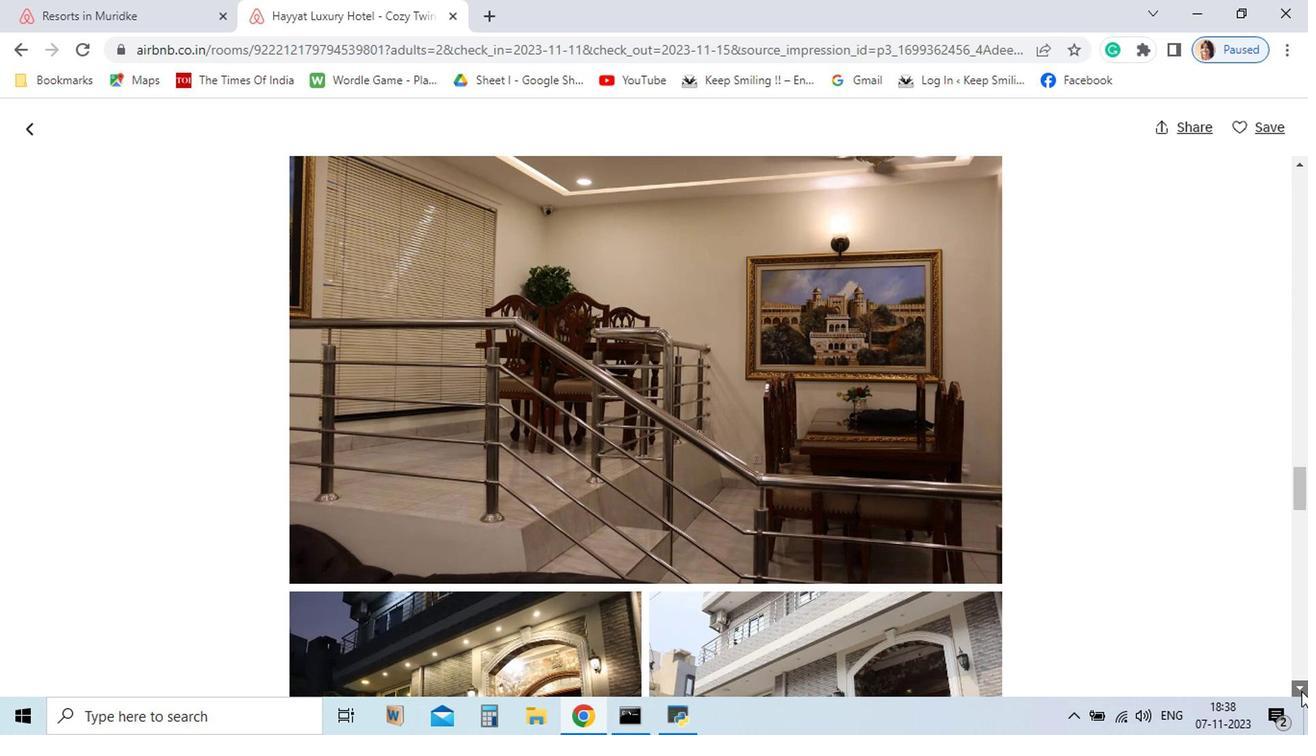 
Action: Mouse pressed left at (1112, 682)
Screenshot: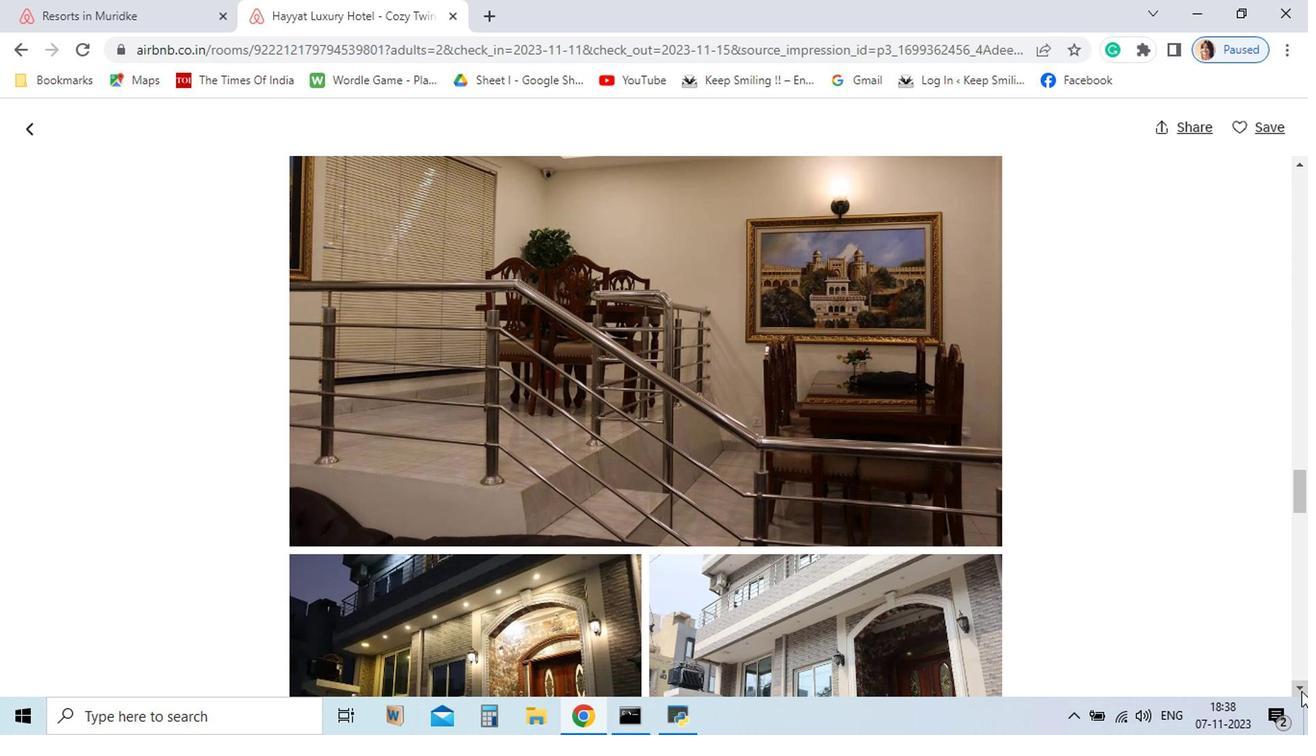 
Action: Mouse pressed left at (1112, 682)
Screenshot: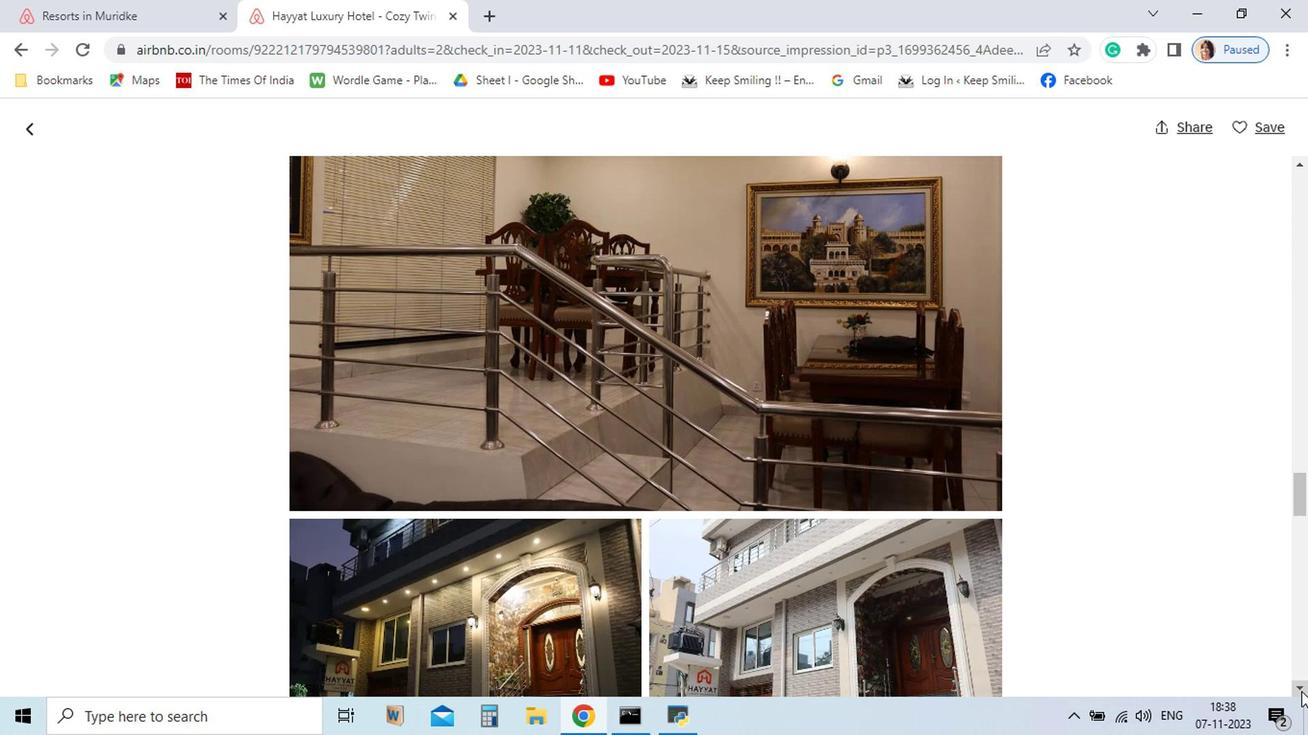 
Action: Mouse pressed left at (1112, 682)
Screenshot: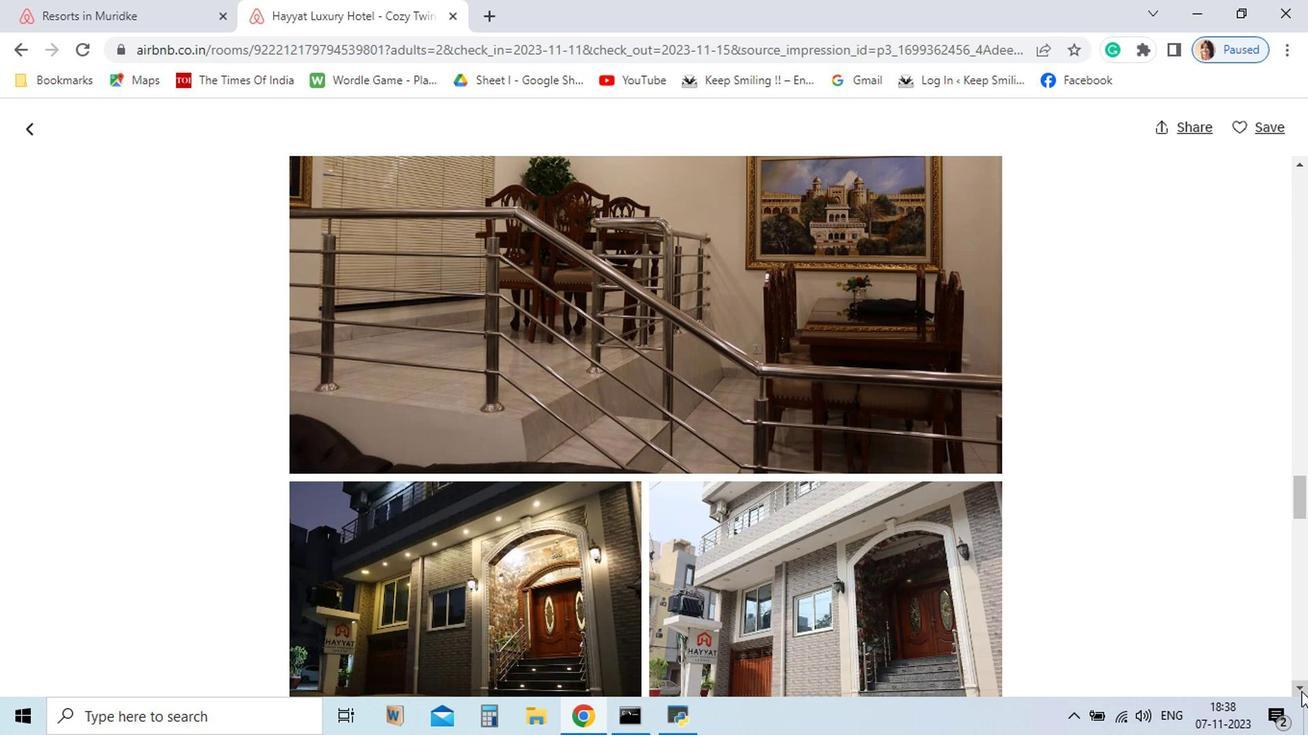 
Action: Mouse pressed left at (1112, 682)
Screenshot: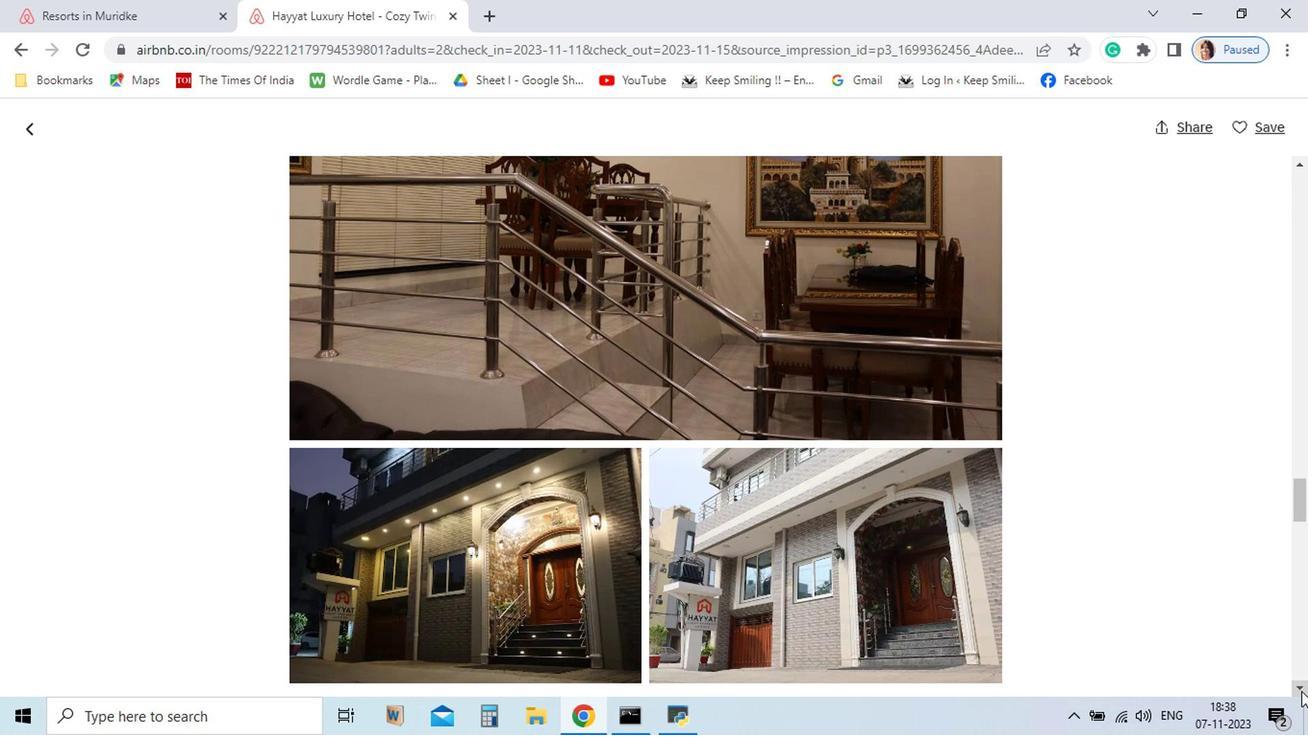 
Action: Mouse pressed left at (1112, 682)
Screenshot: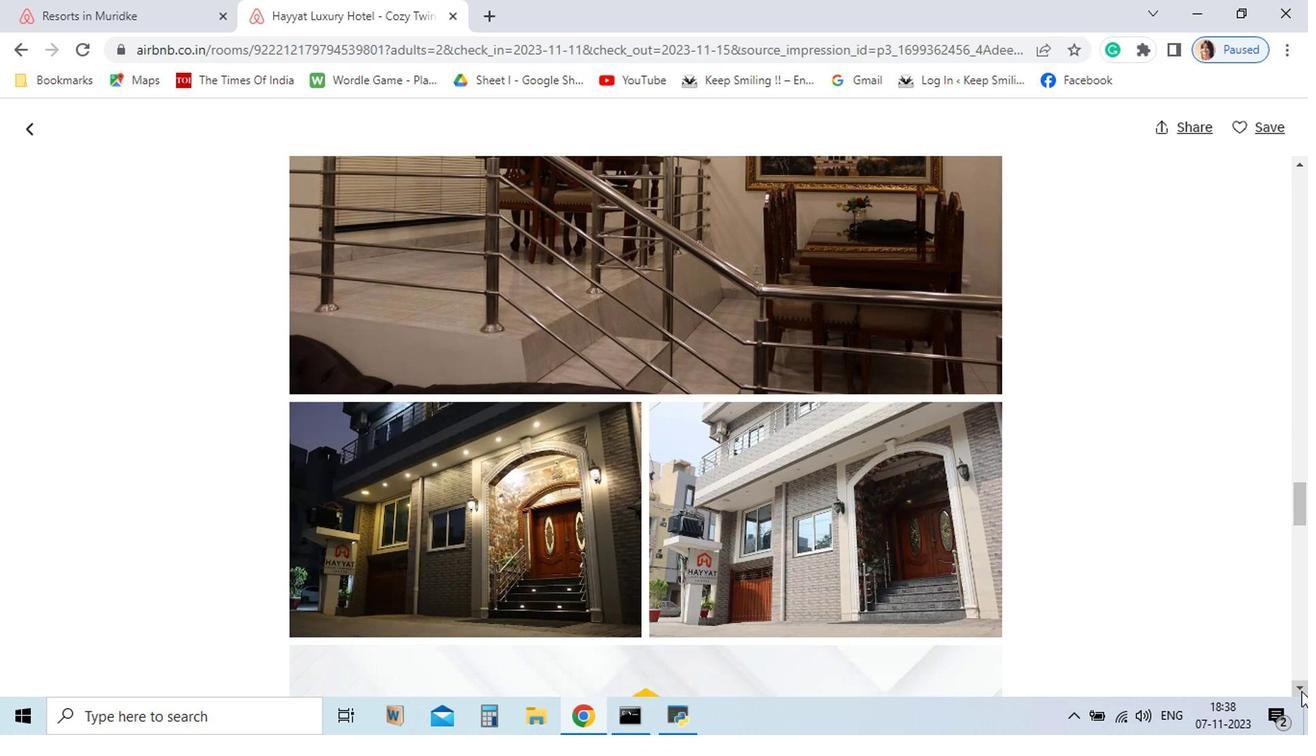 
Action: Mouse pressed left at (1112, 682)
Screenshot: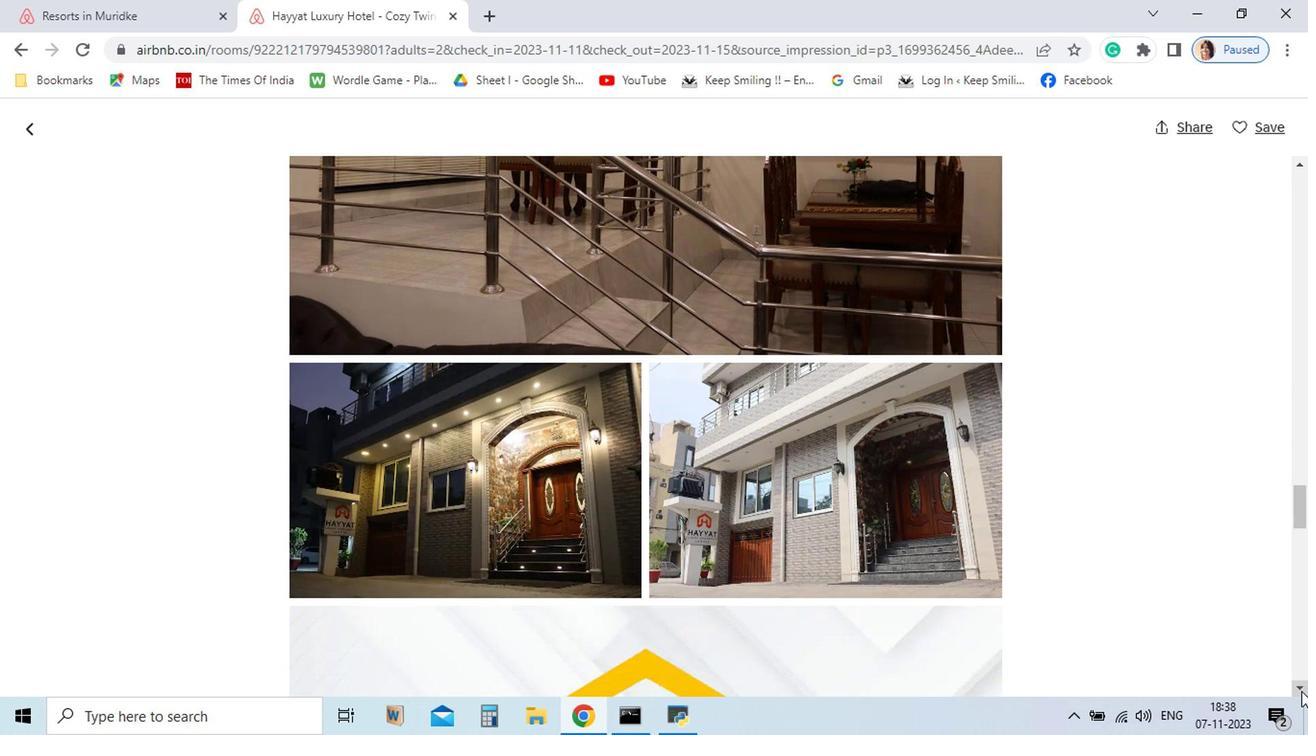 
Action: Mouse pressed left at (1112, 682)
Screenshot: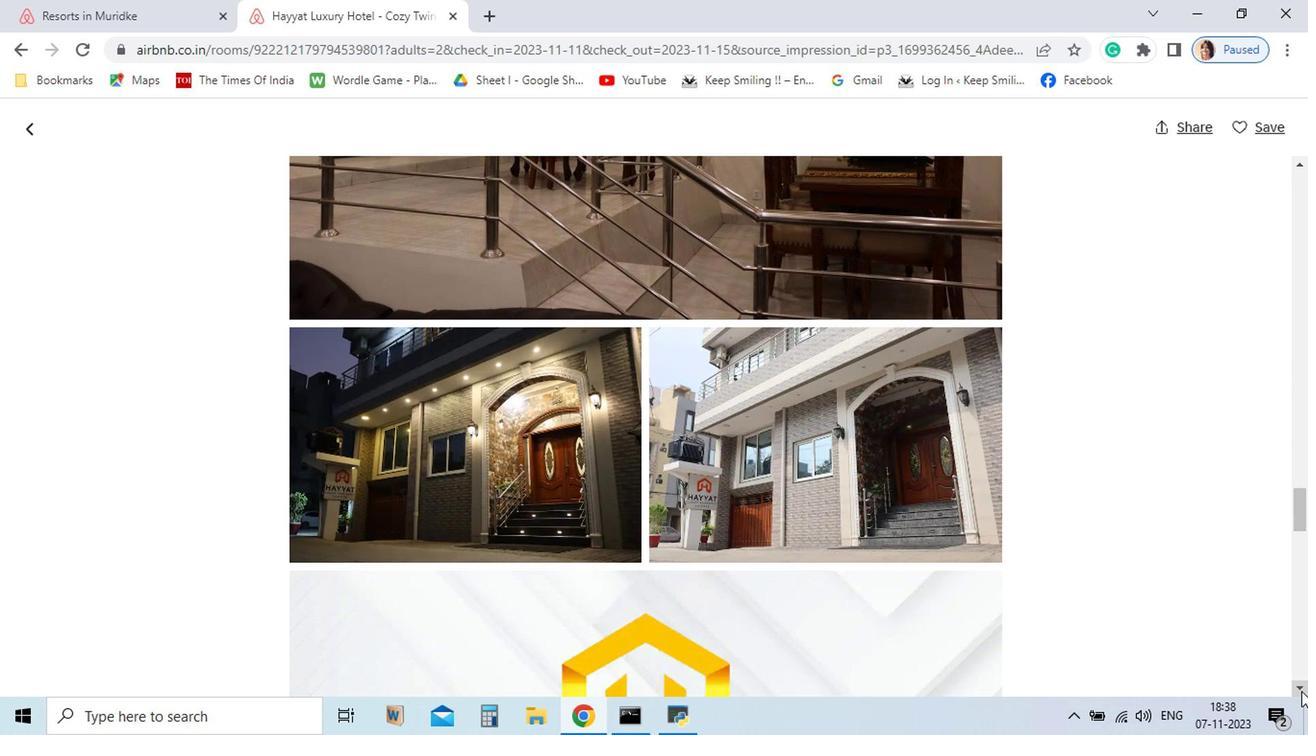 
Action: Mouse pressed left at (1112, 682)
Screenshot: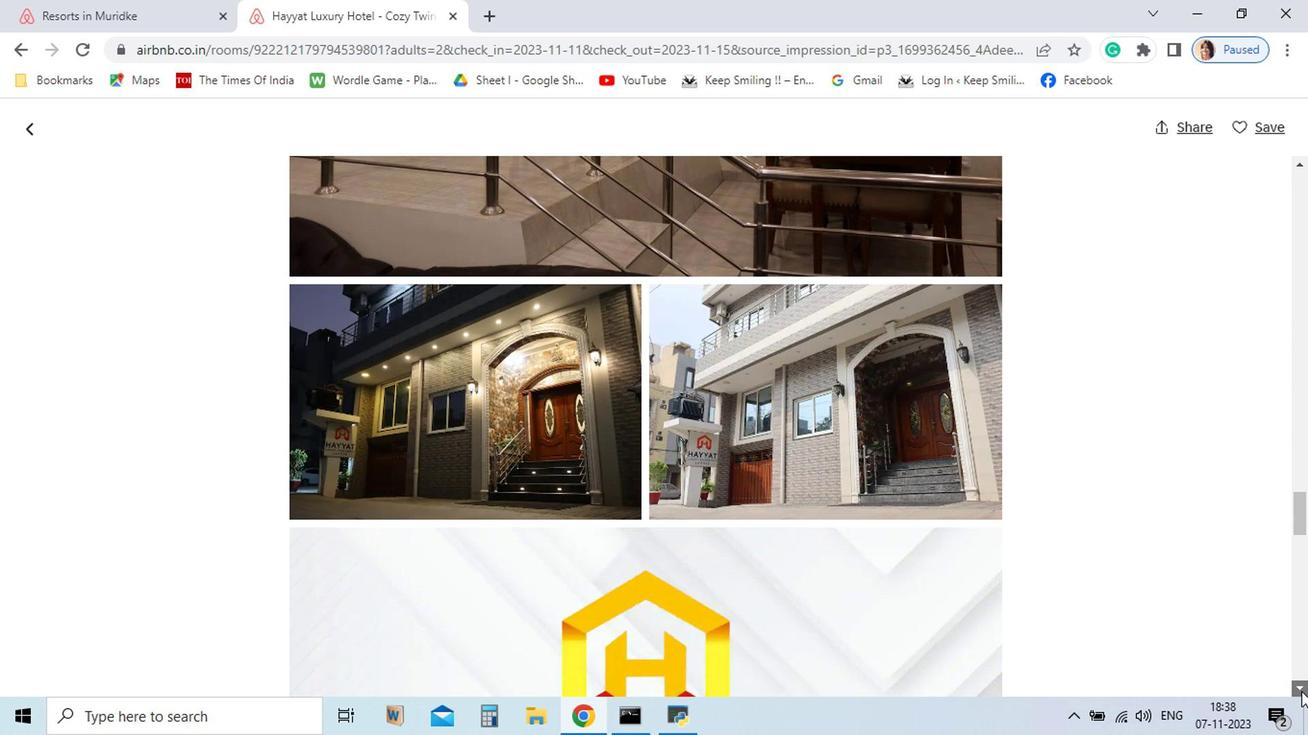 
Action: Mouse pressed left at (1112, 682)
Screenshot: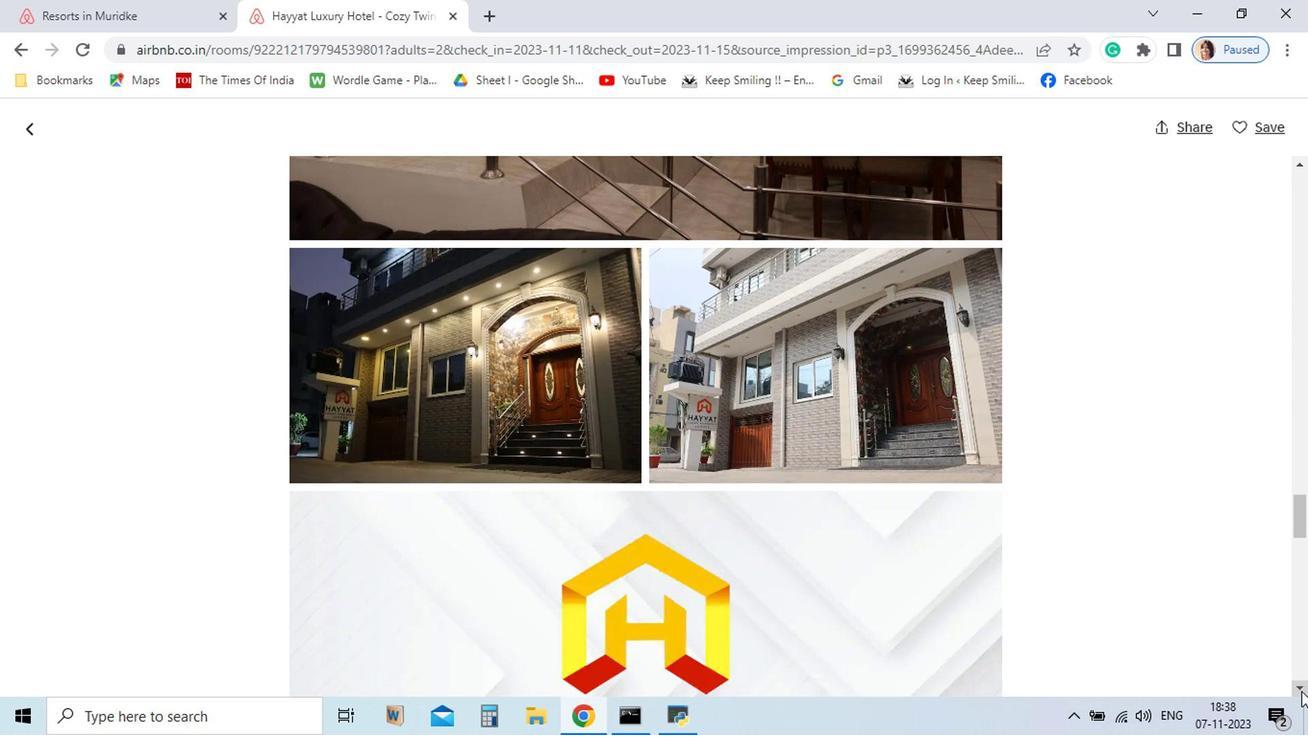 
Action: Mouse pressed left at (1112, 682)
Screenshot: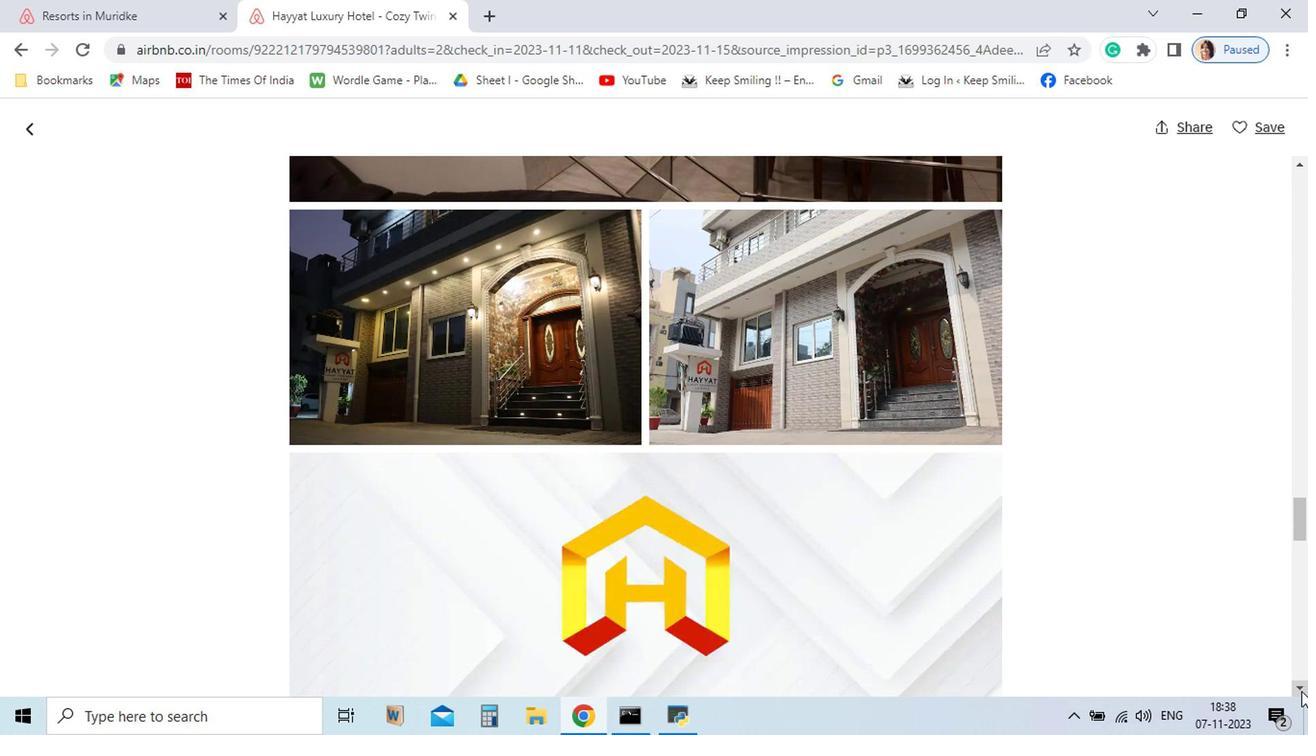 
Action: Mouse pressed left at (1112, 682)
Screenshot: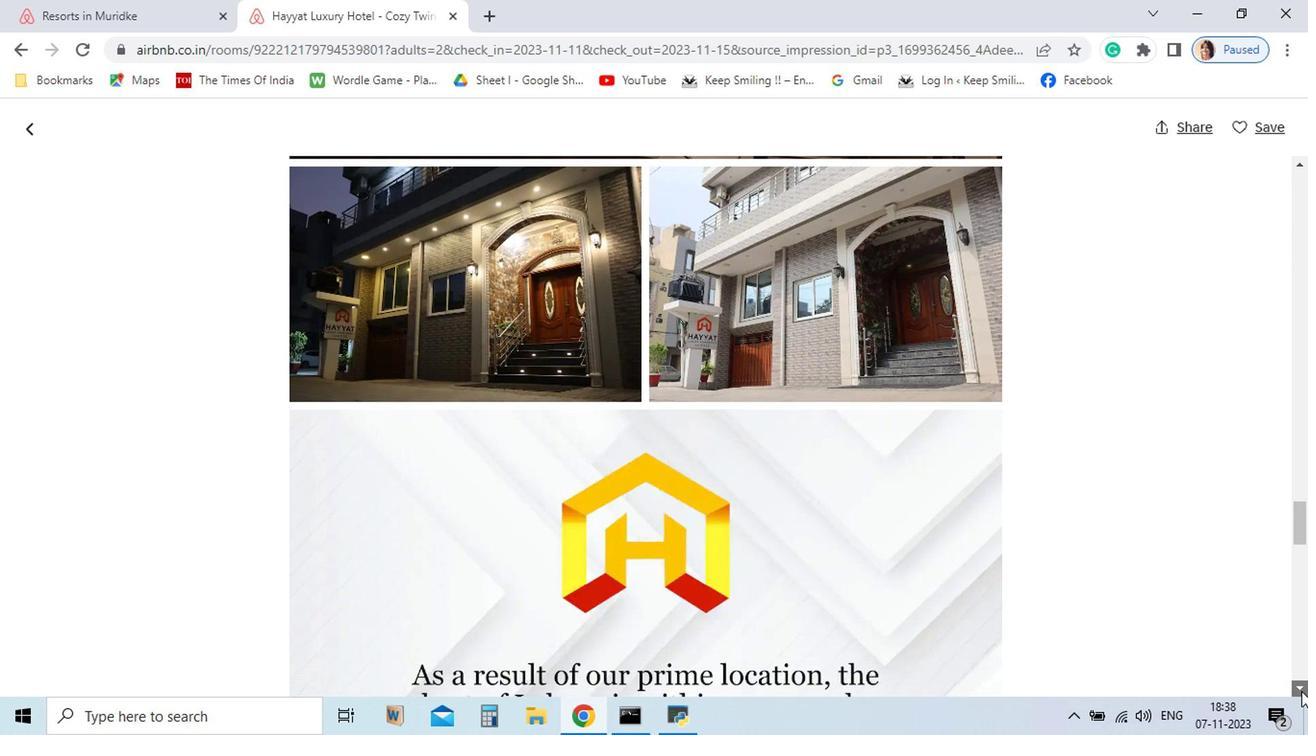 
Action: Mouse pressed left at (1112, 682)
Screenshot: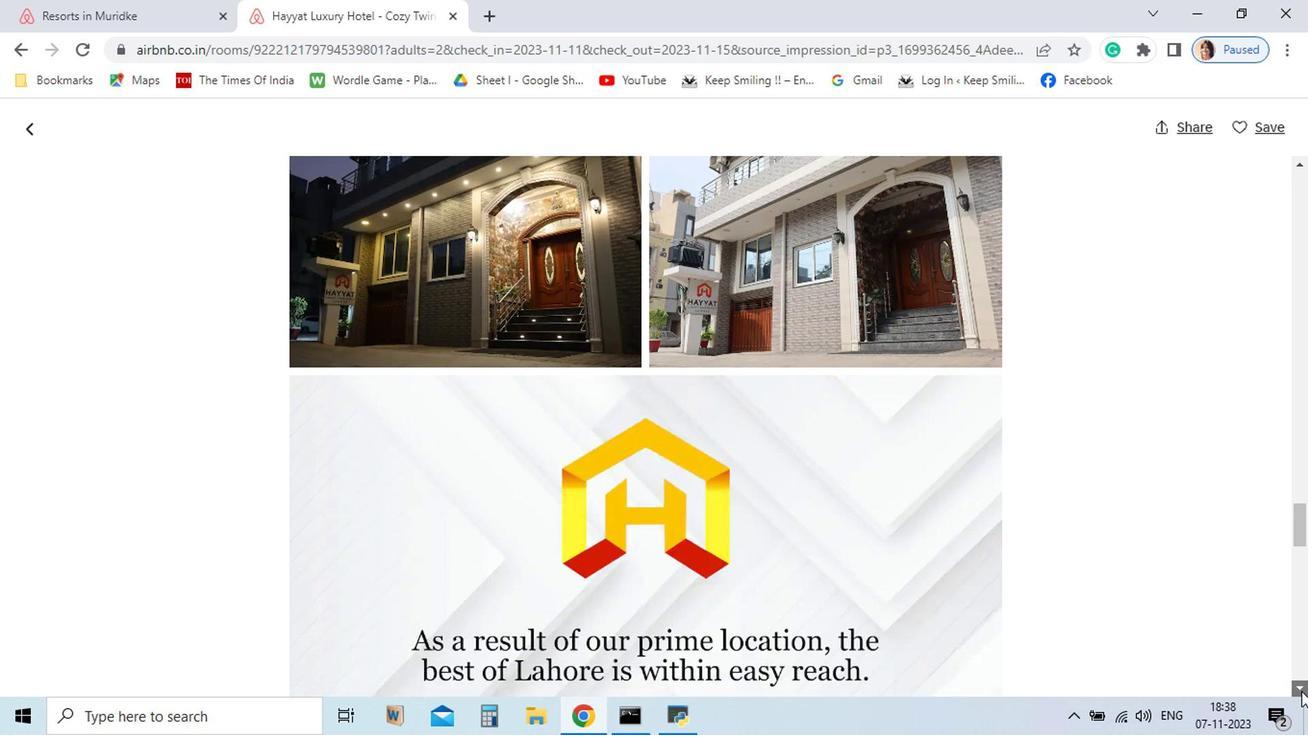 
Action: Mouse pressed left at (1112, 682)
Screenshot: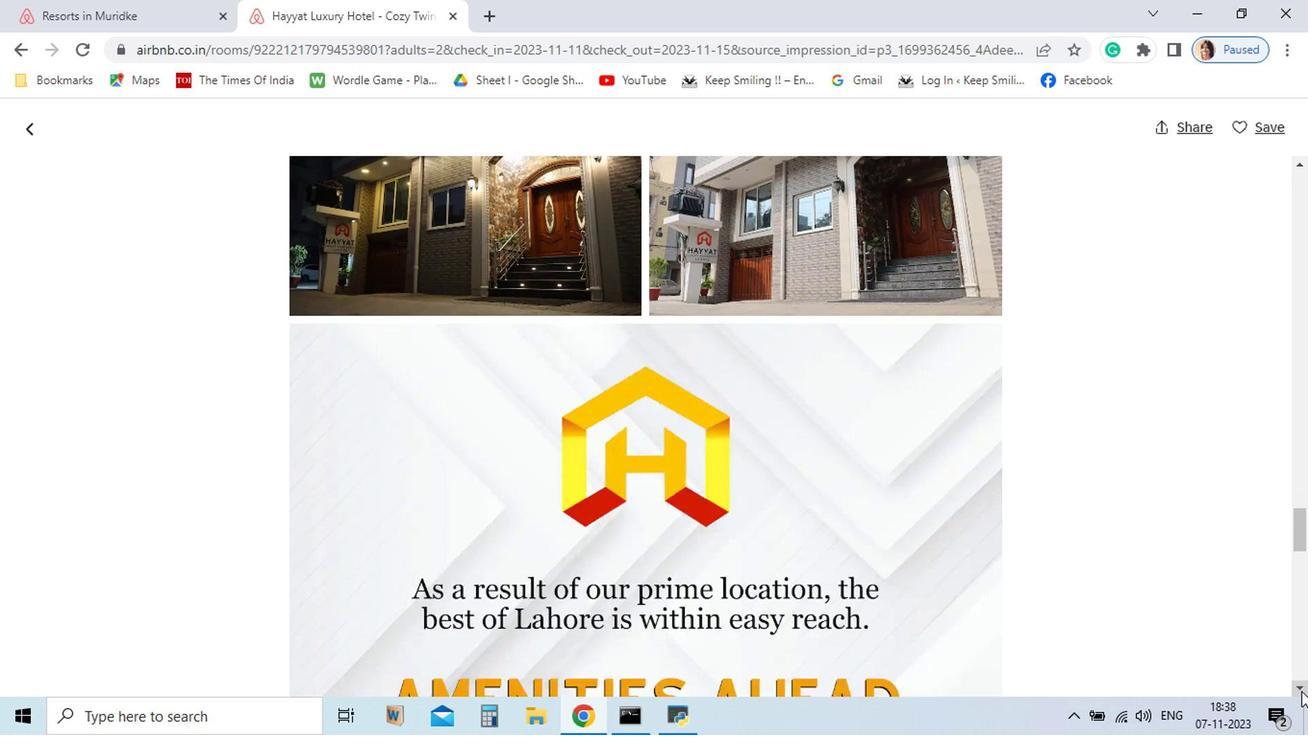 
Action: Mouse pressed left at (1112, 682)
Screenshot: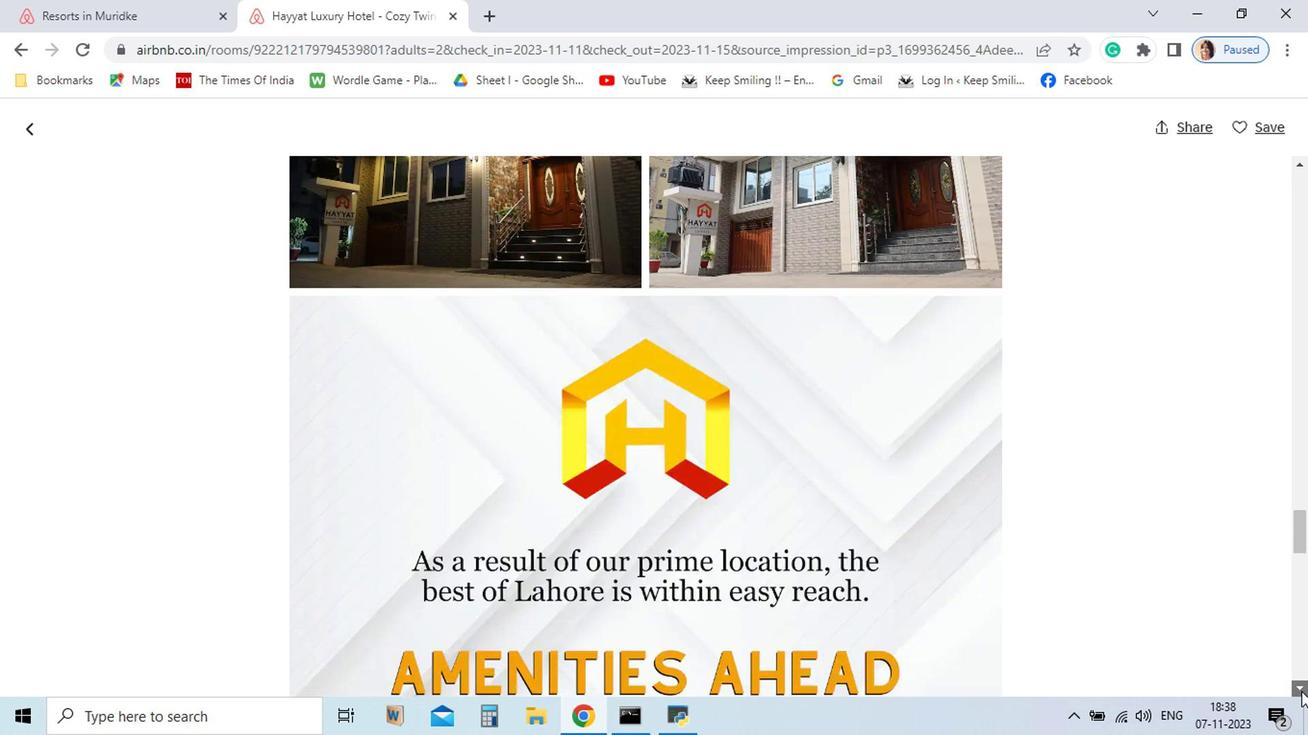
Action: Mouse pressed left at (1112, 682)
Screenshot: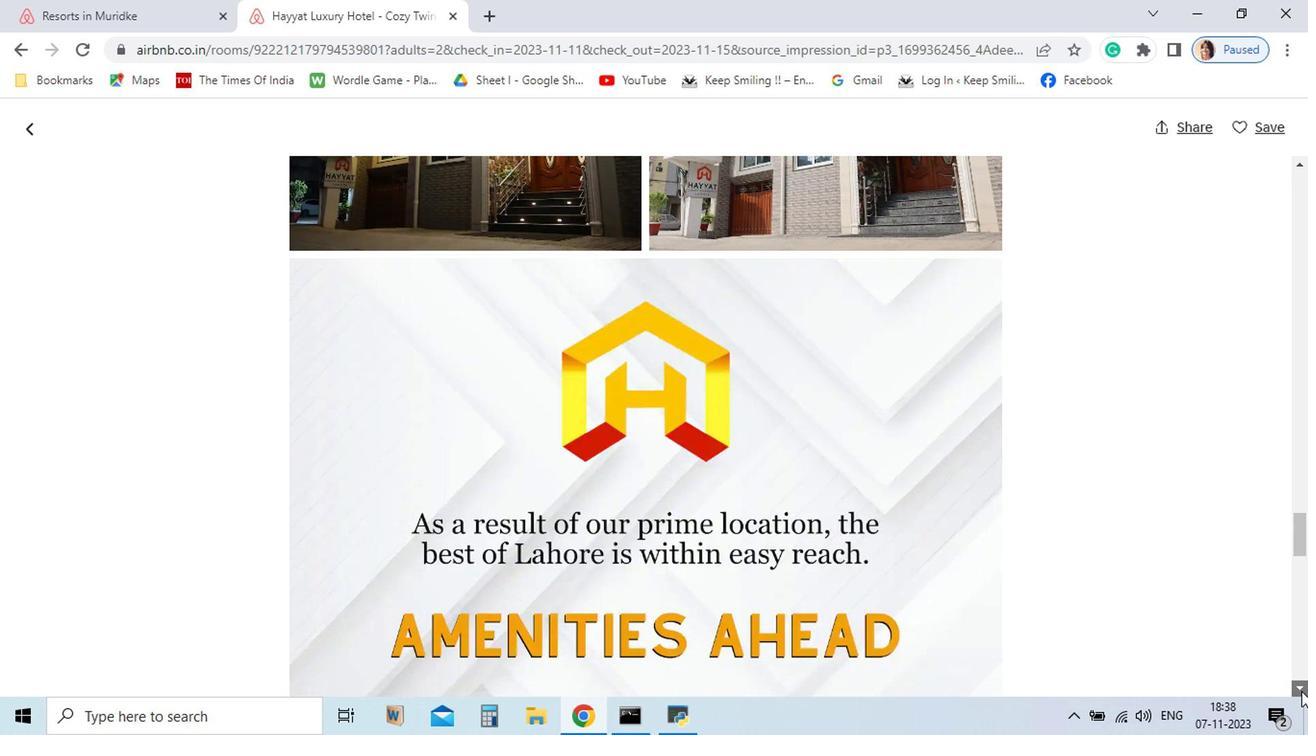 
Action: Mouse pressed left at (1112, 682)
Screenshot: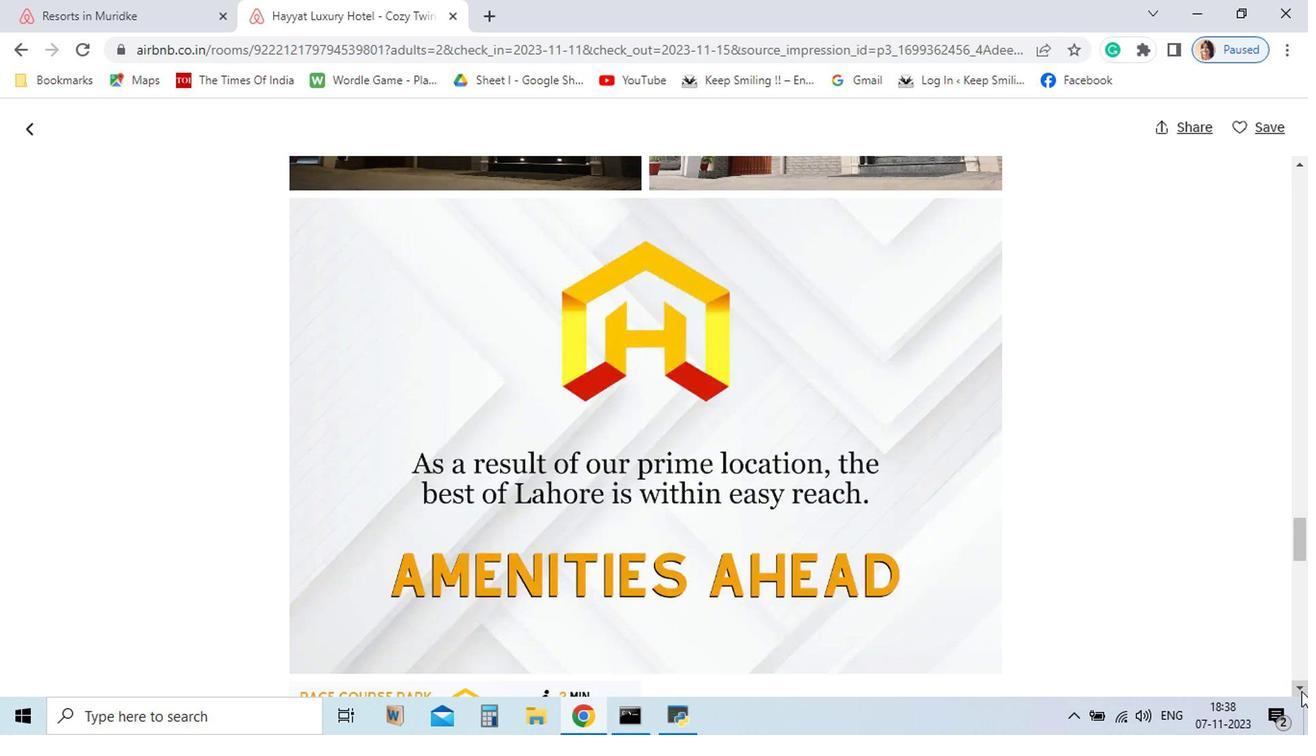 
Action: Mouse pressed left at (1112, 682)
Screenshot: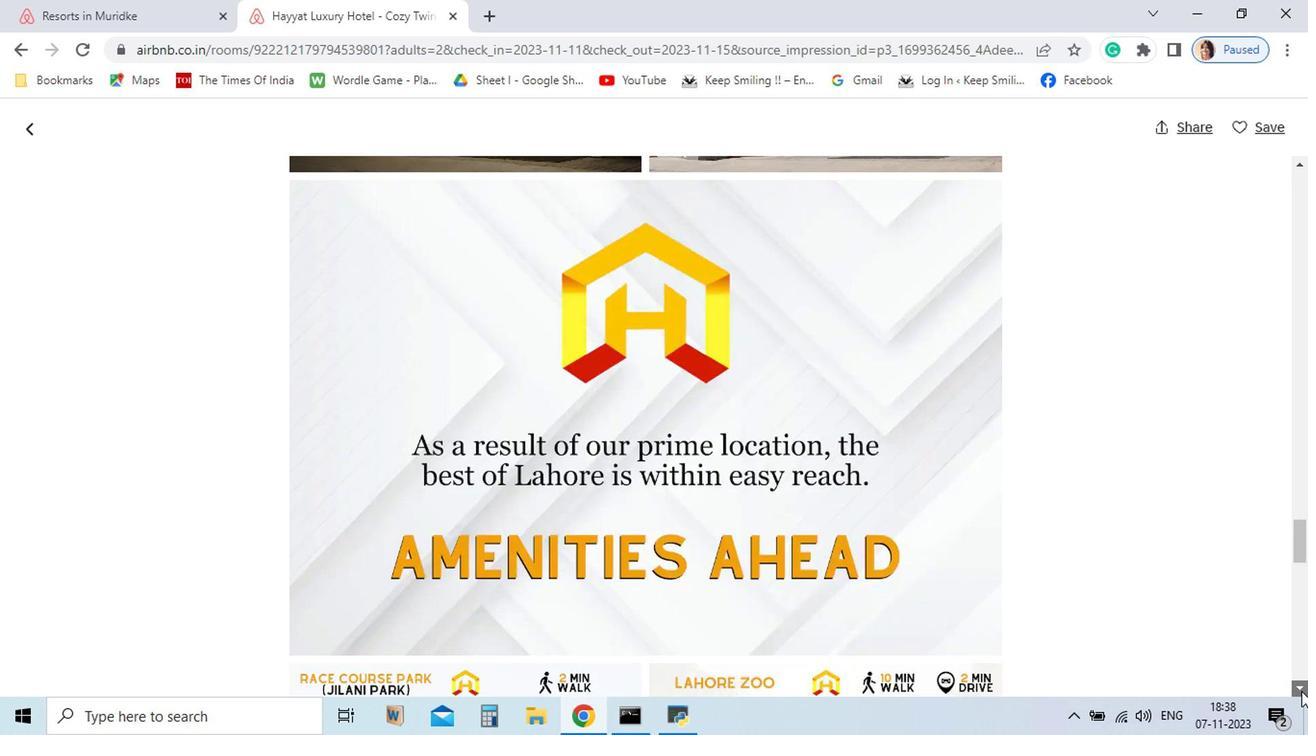 
Action: Mouse pressed left at (1112, 682)
Screenshot: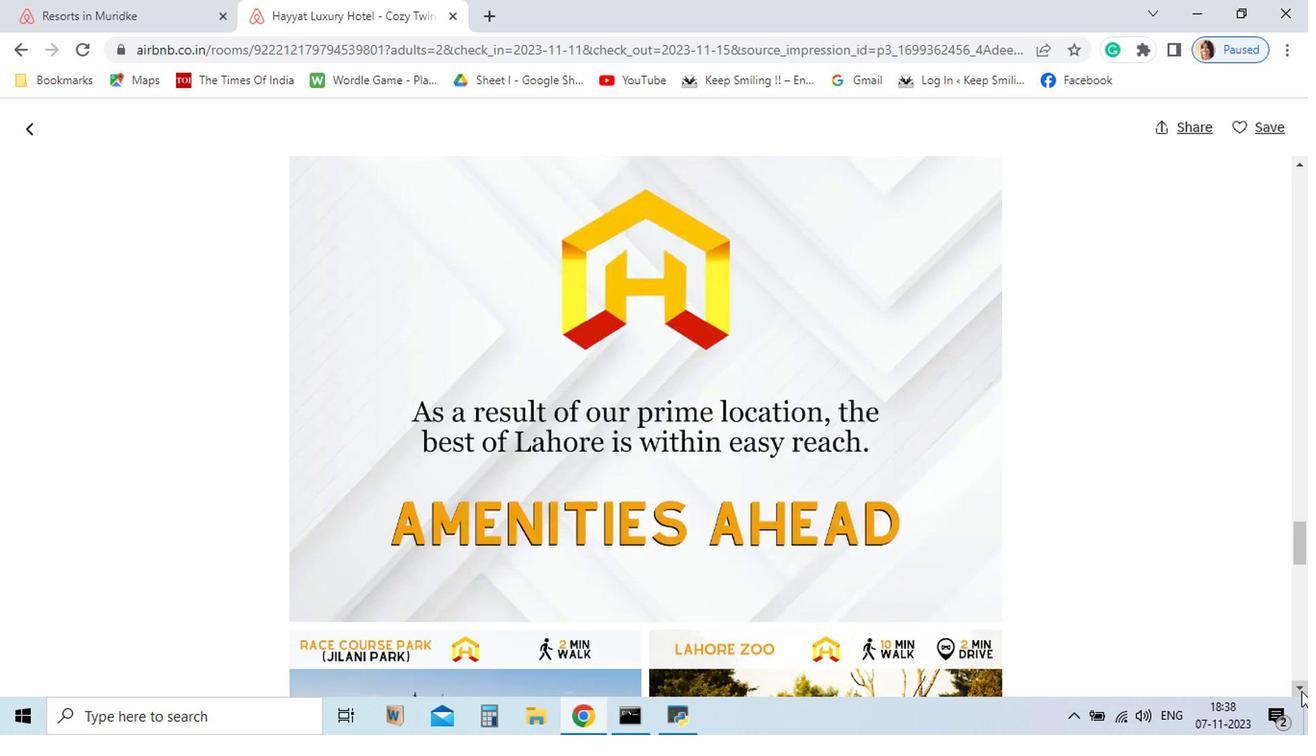 
Action: Mouse pressed left at (1112, 682)
Screenshot: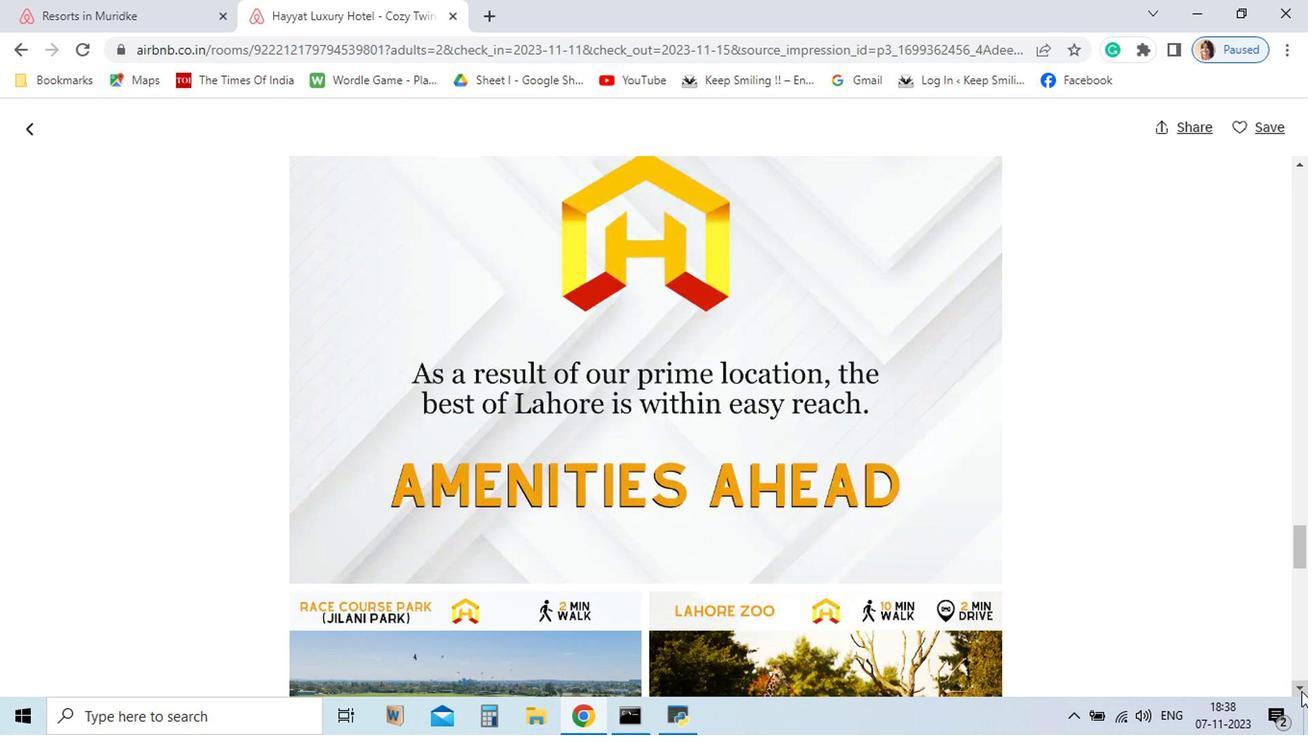 
Action: Mouse pressed left at (1112, 682)
Screenshot: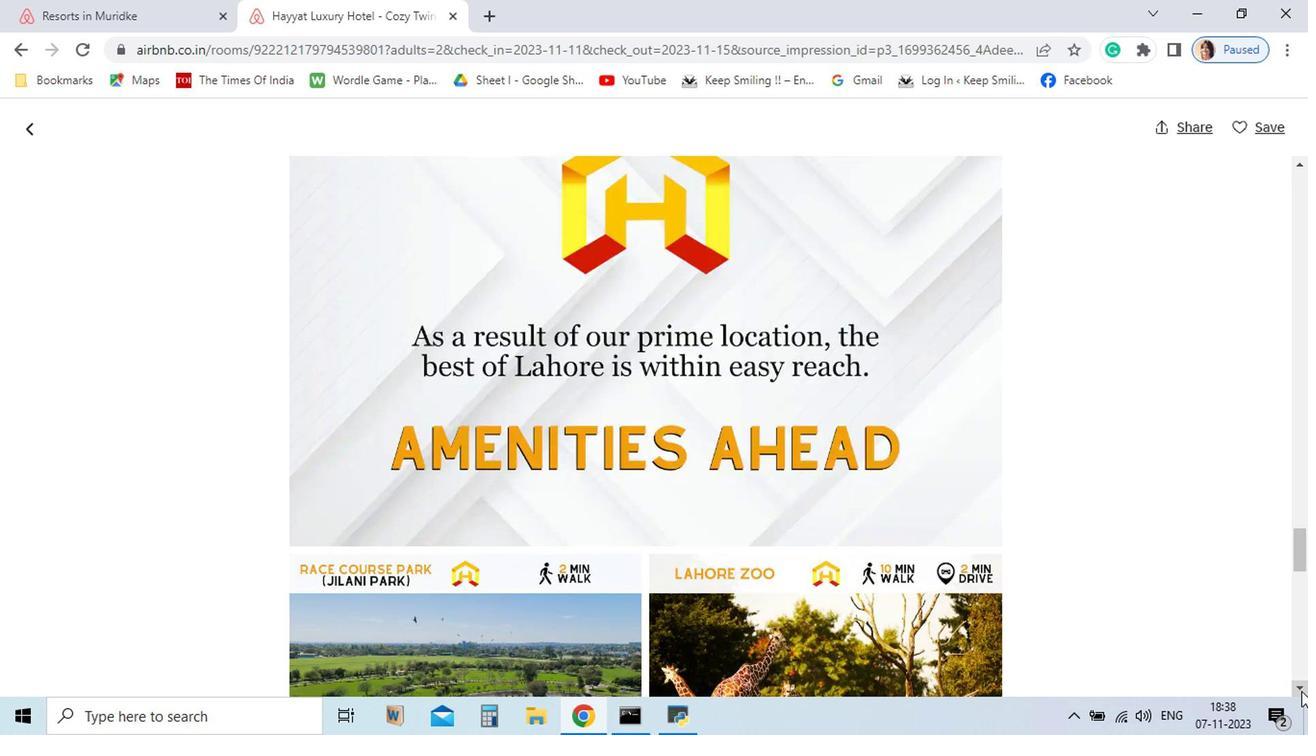 
Action: Mouse pressed left at (1112, 682)
Screenshot: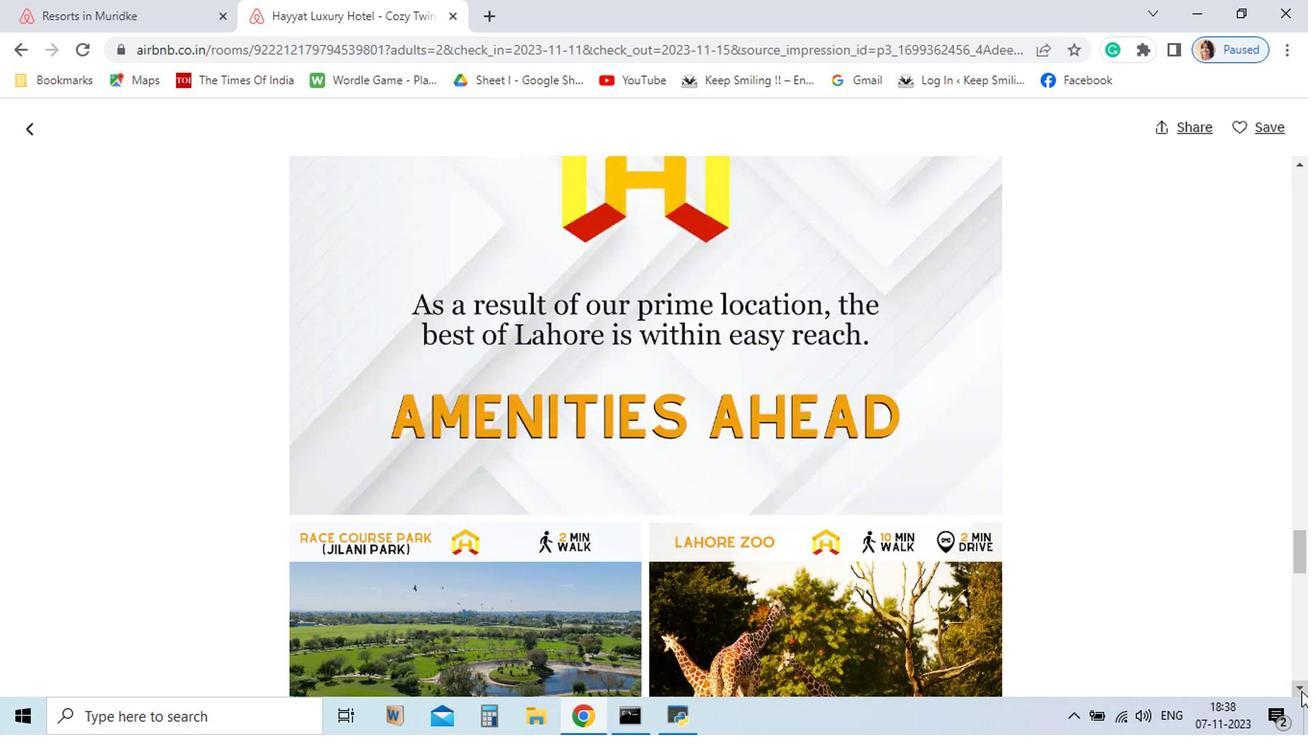
Action: Mouse pressed left at (1112, 682)
Screenshot: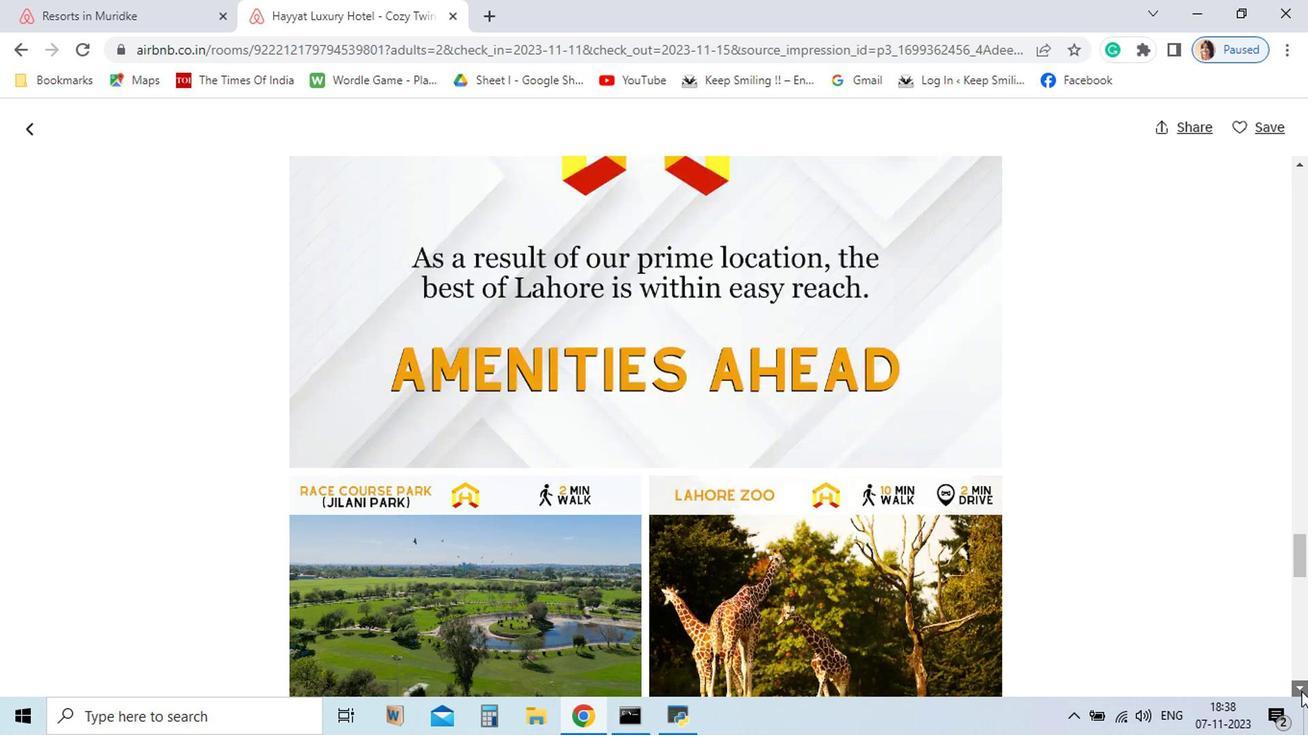 
Action: Mouse pressed left at (1112, 682)
Screenshot: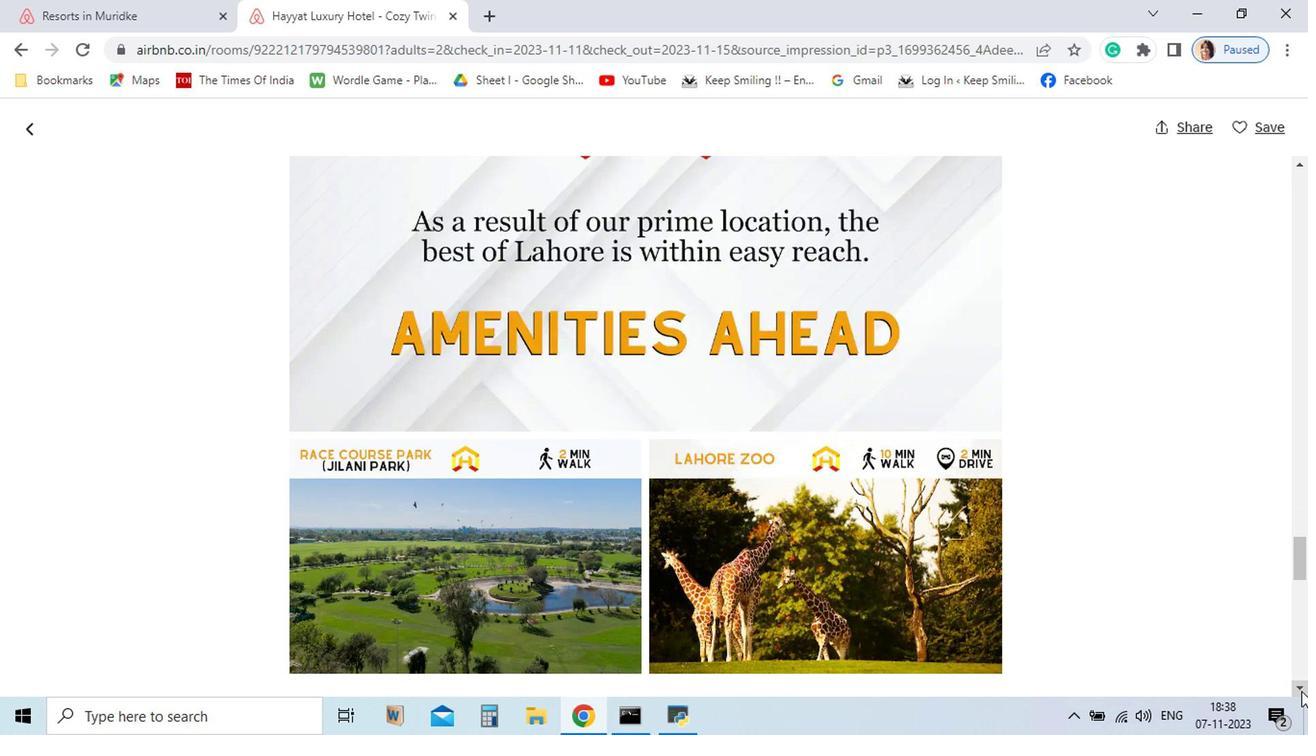 
Action: Mouse pressed left at (1112, 682)
Screenshot: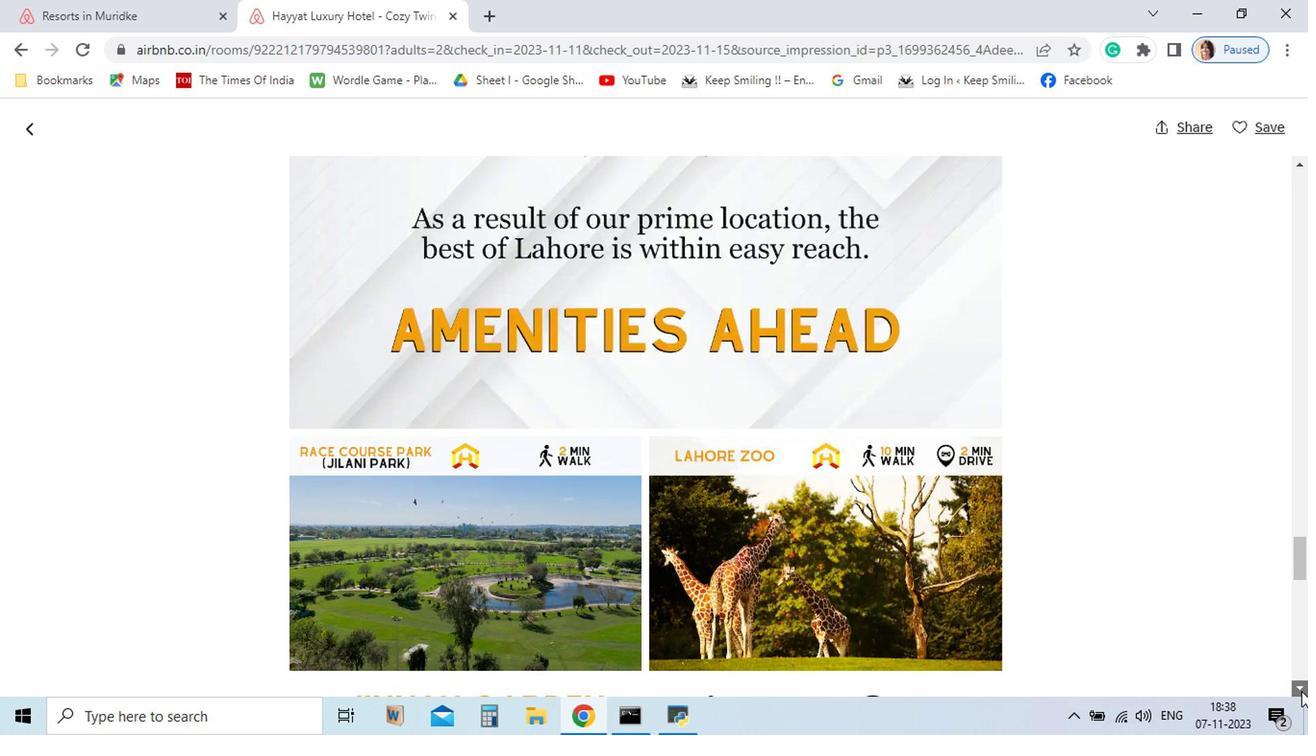 
Action: Mouse pressed left at (1112, 682)
Screenshot: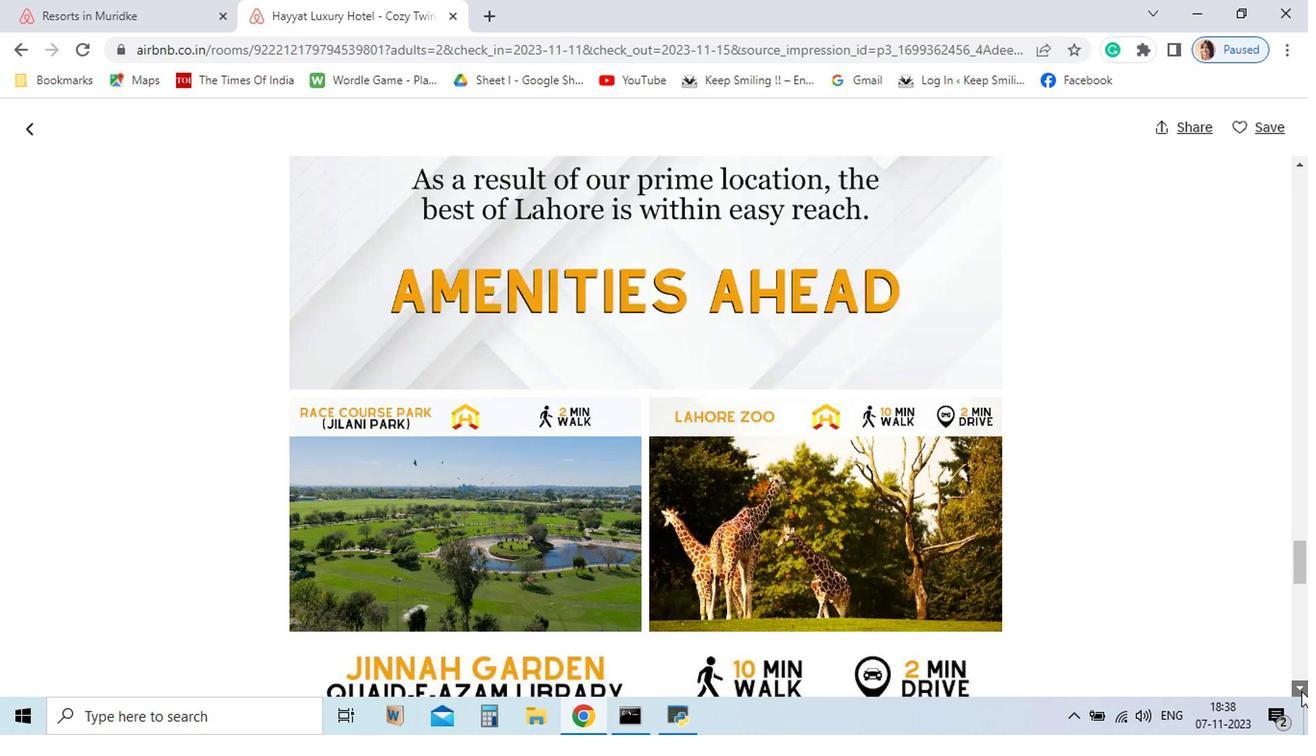 
Action: Mouse pressed left at (1112, 682)
Screenshot: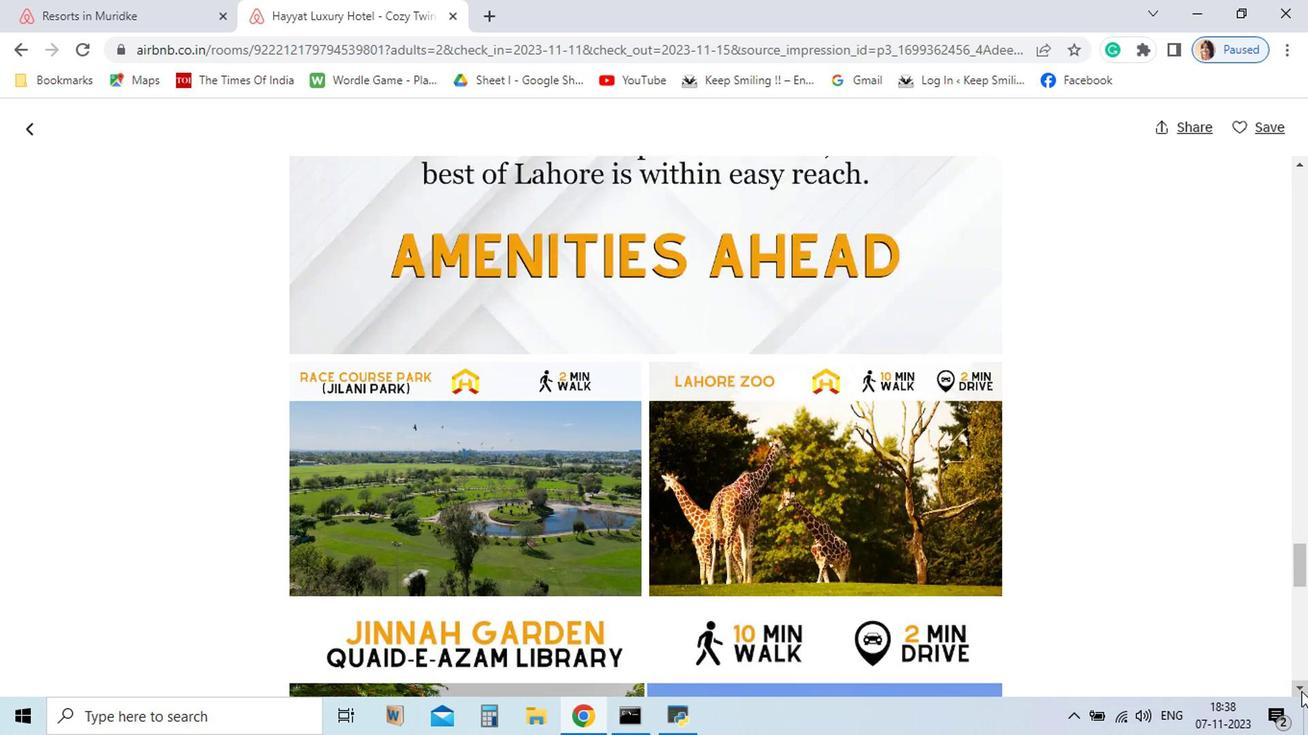 
Action: Mouse pressed left at (1112, 682)
Screenshot: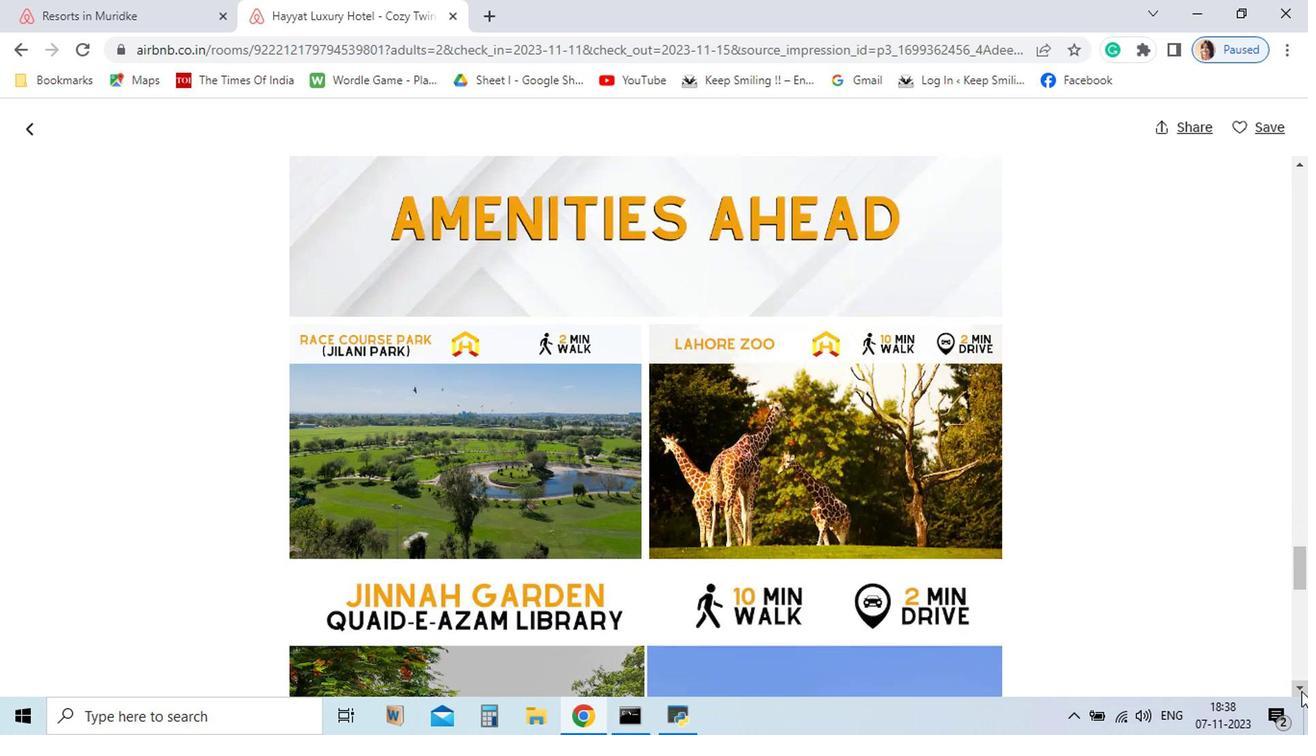 
Action: Mouse pressed left at (1112, 682)
Screenshot: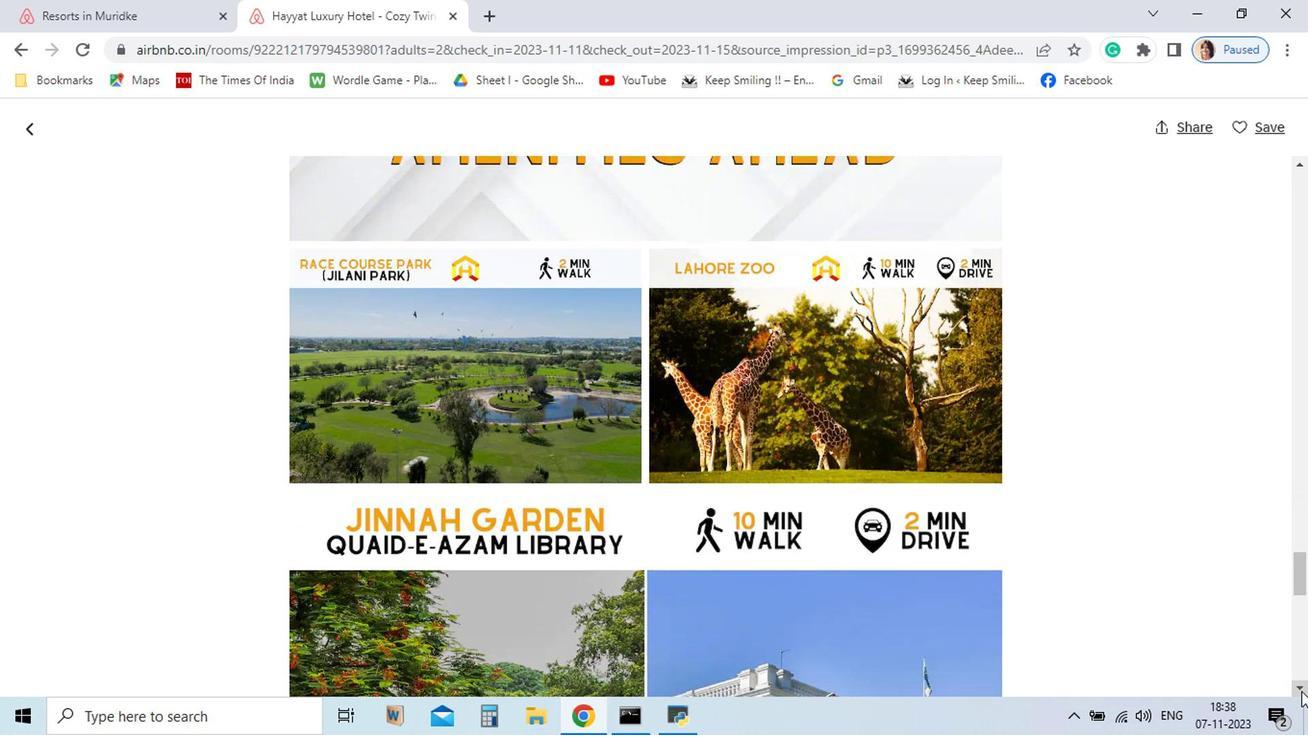 
Action: Mouse pressed left at (1112, 682)
Screenshot: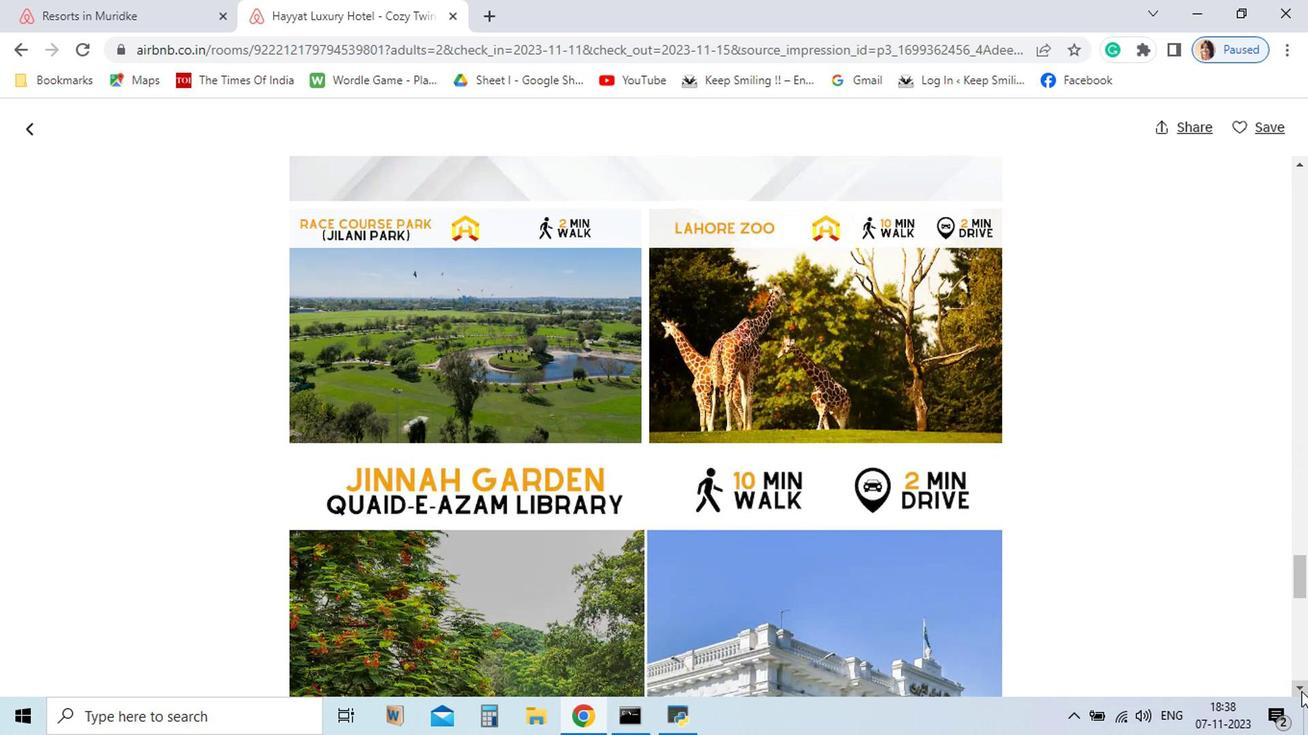 
Action: Mouse pressed left at (1112, 682)
Screenshot: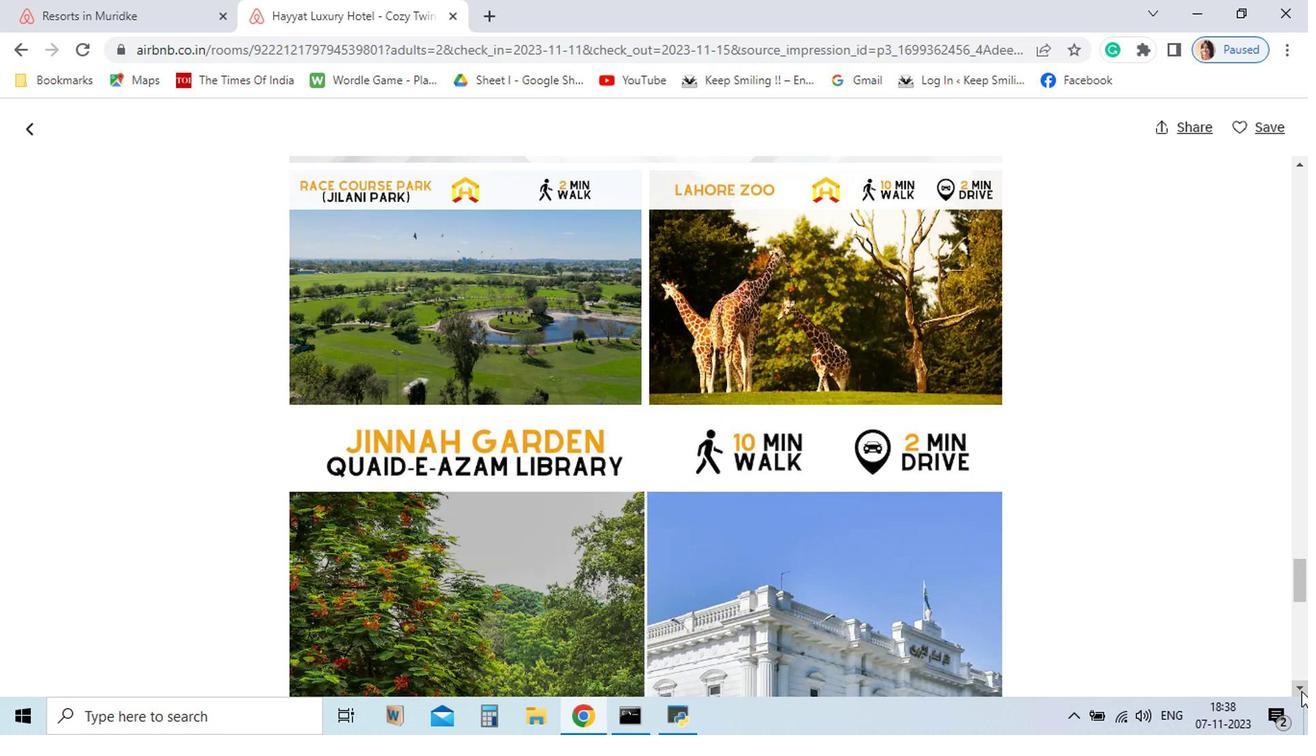 
Action: Mouse pressed left at (1112, 682)
Screenshot: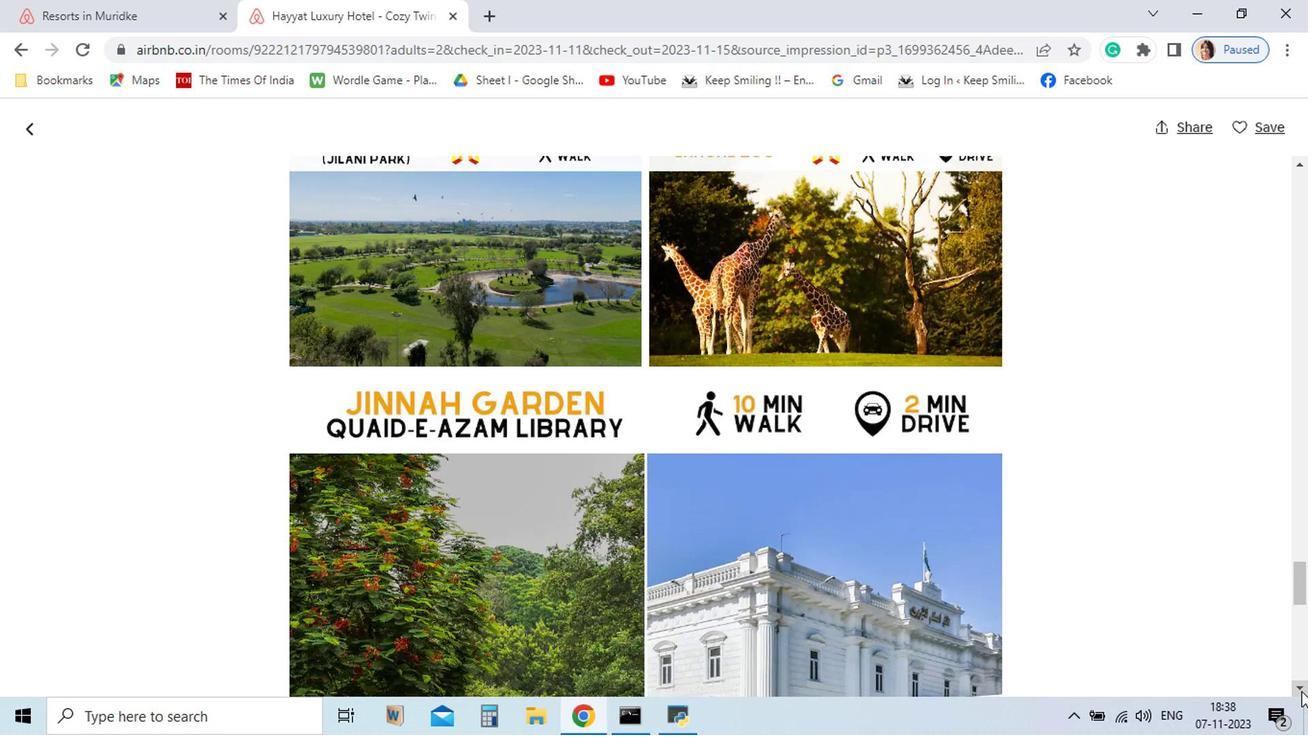 
Action: Mouse pressed left at (1112, 682)
Screenshot: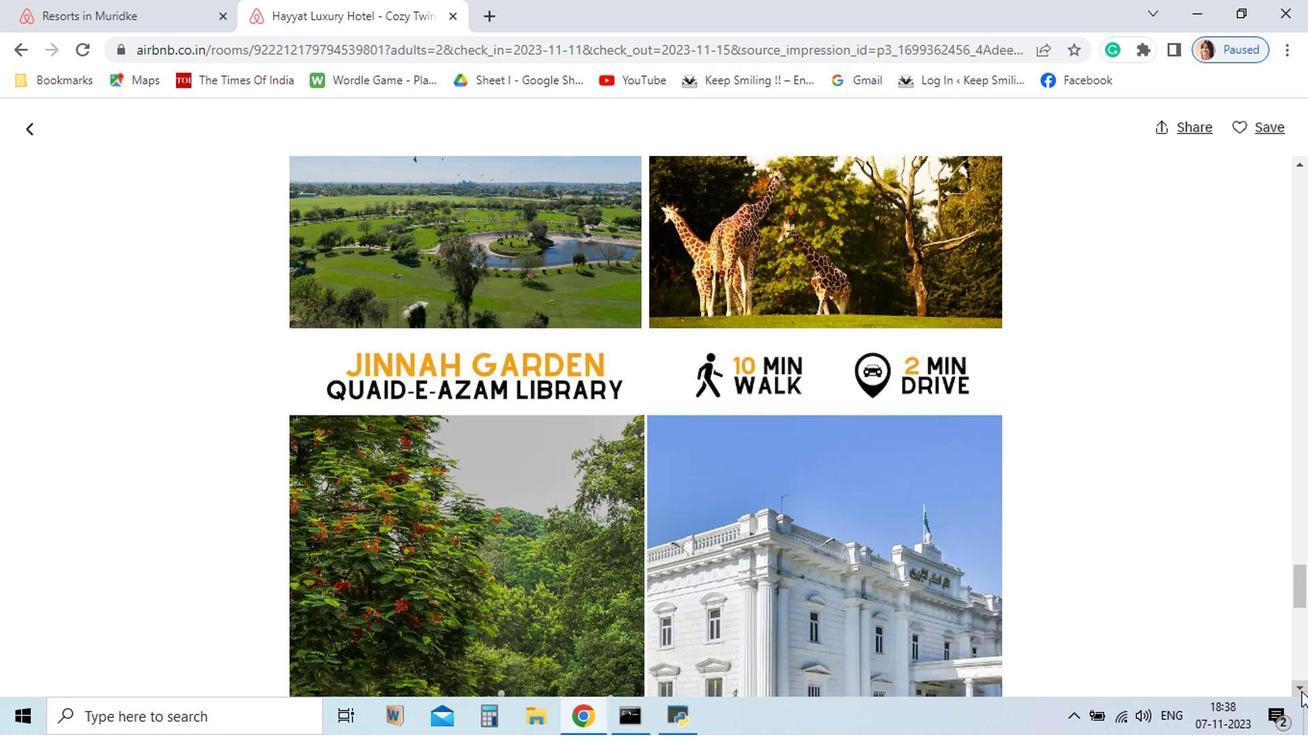 
Action: Mouse pressed left at (1112, 682)
Screenshot: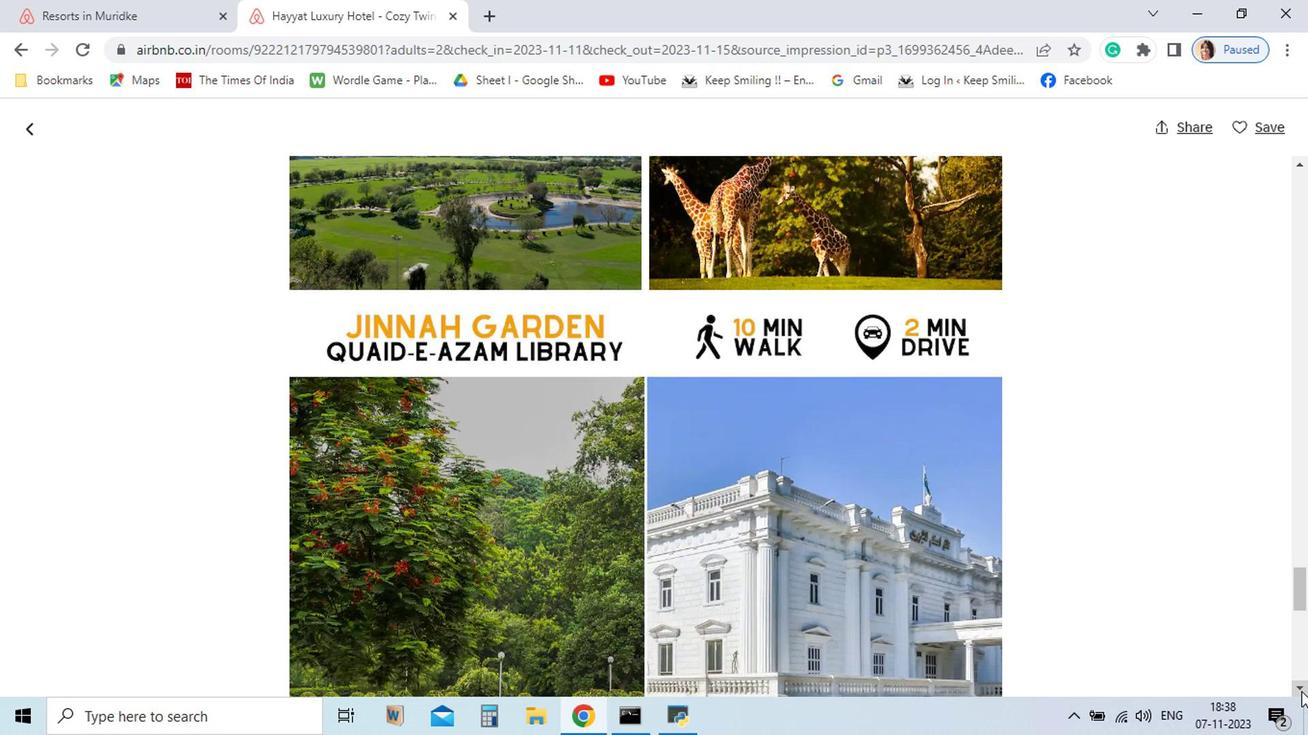
Action: Mouse pressed left at (1112, 682)
Screenshot: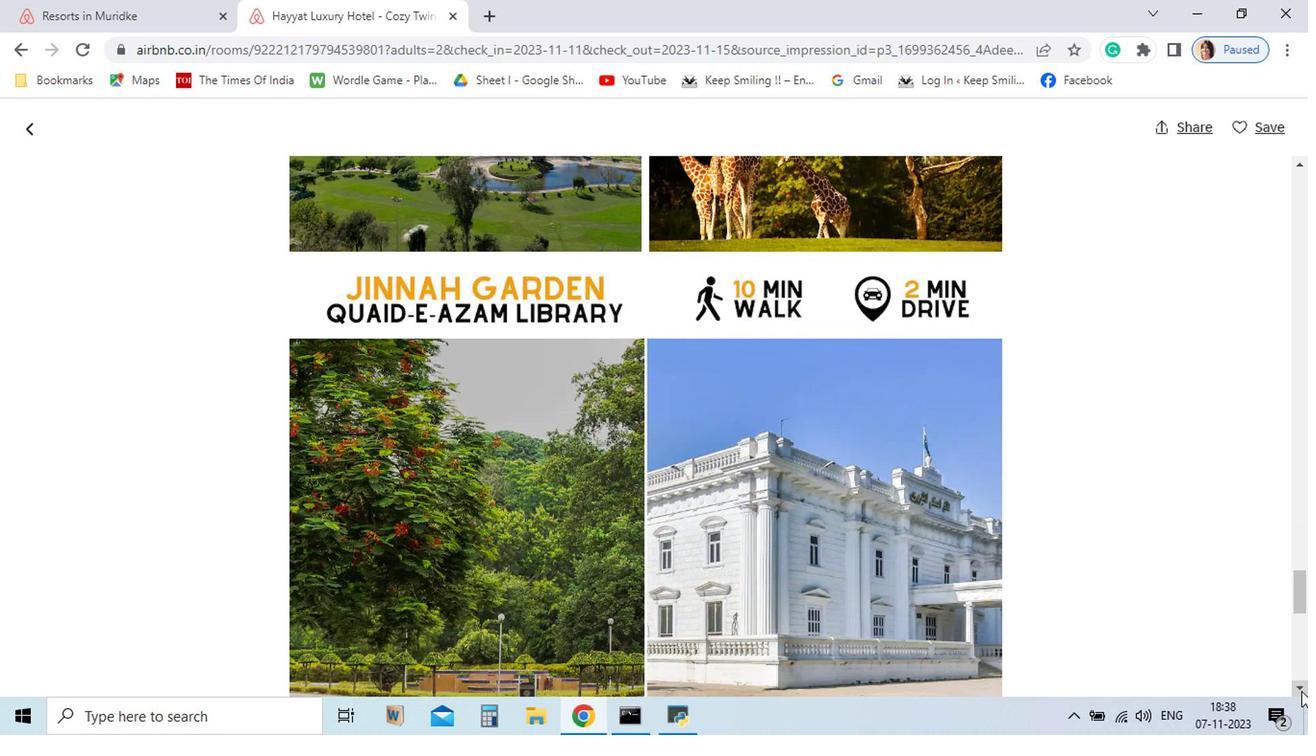 
Action: Mouse pressed left at (1112, 682)
Screenshot: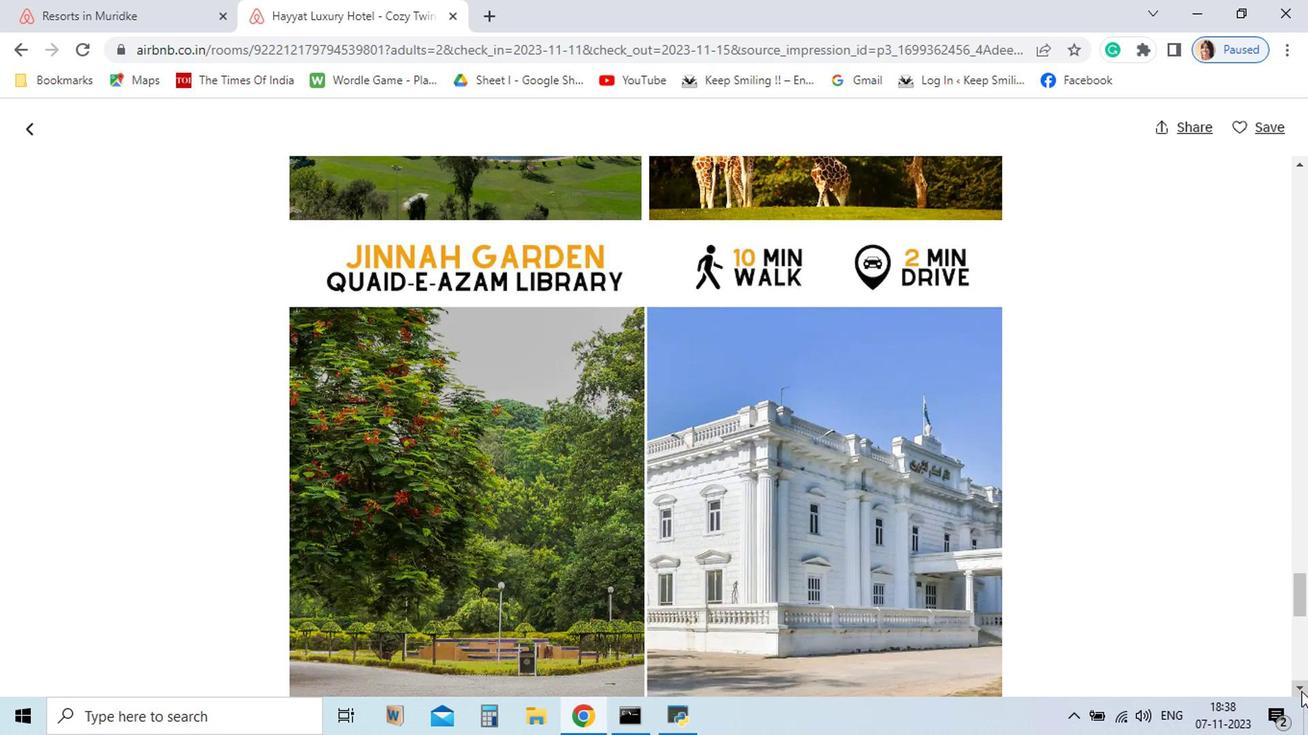 
Action: Mouse pressed left at (1112, 682)
Screenshot: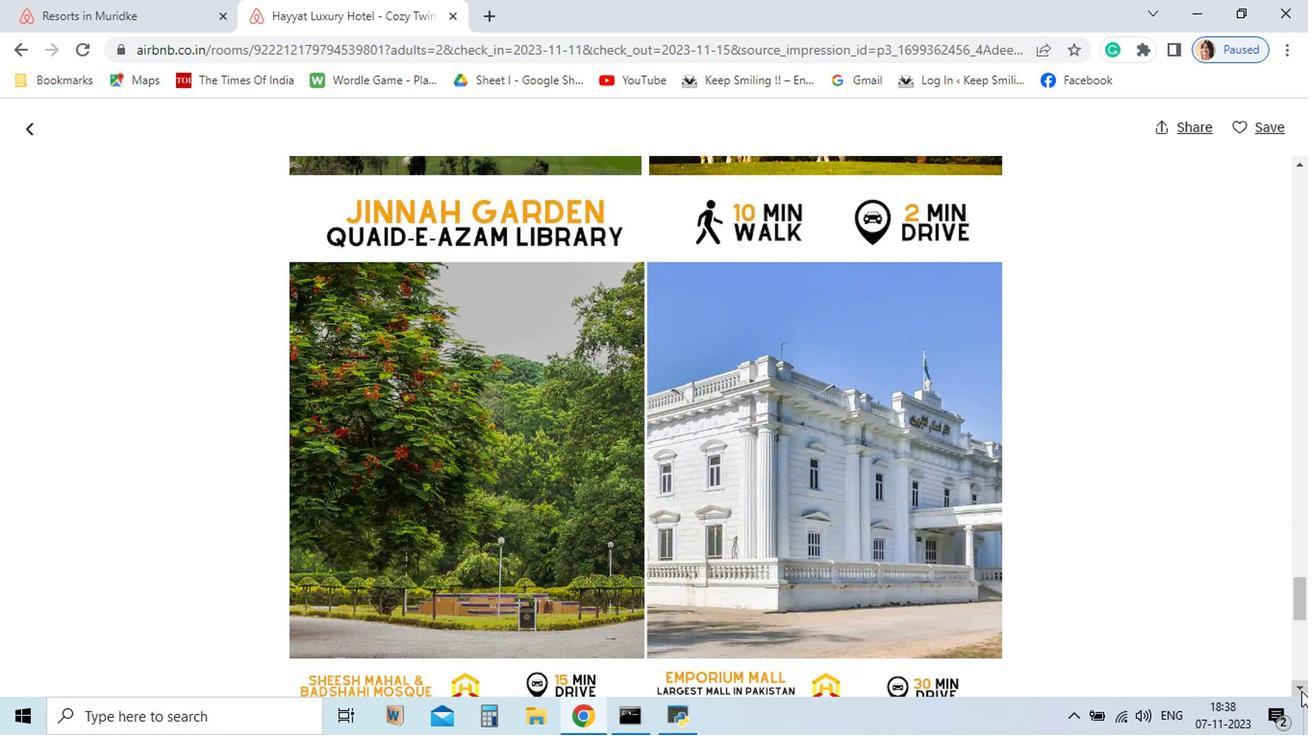 
Action: Mouse pressed left at (1112, 682)
Screenshot: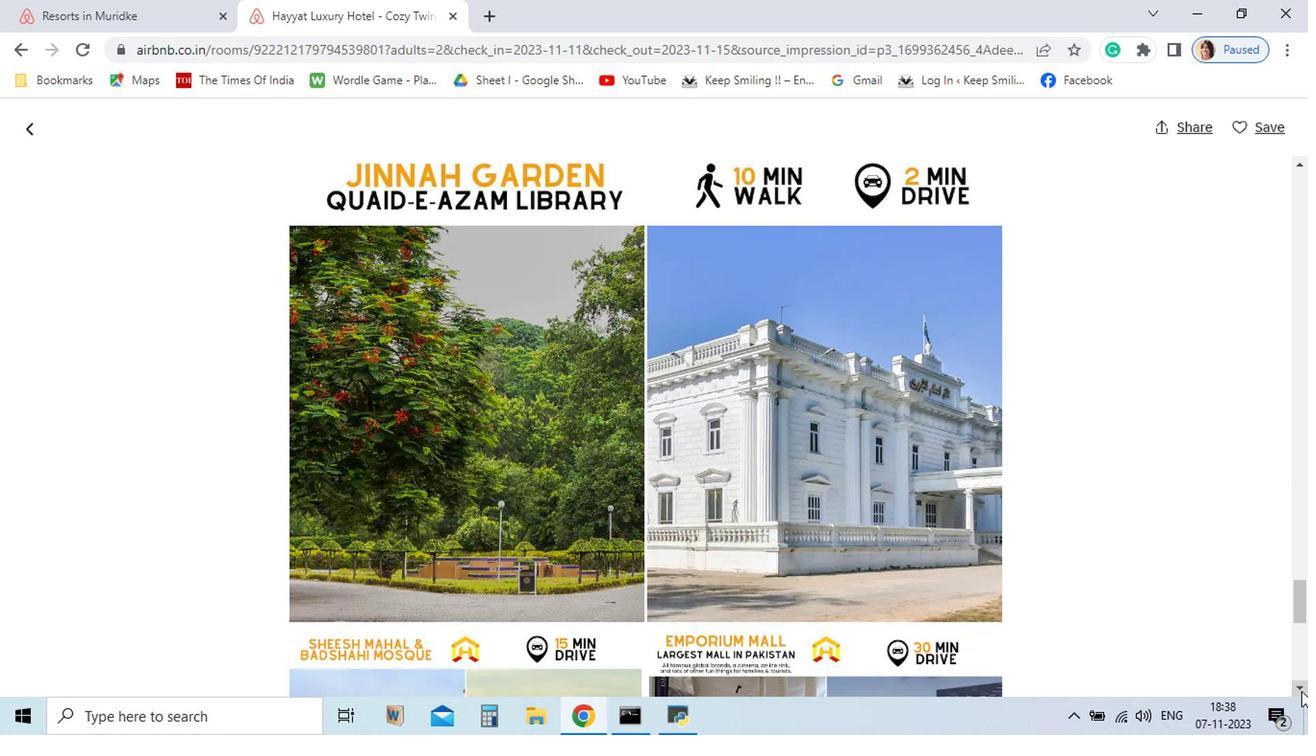 
Action: Mouse pressed left at (1112, 682)
Screenshot: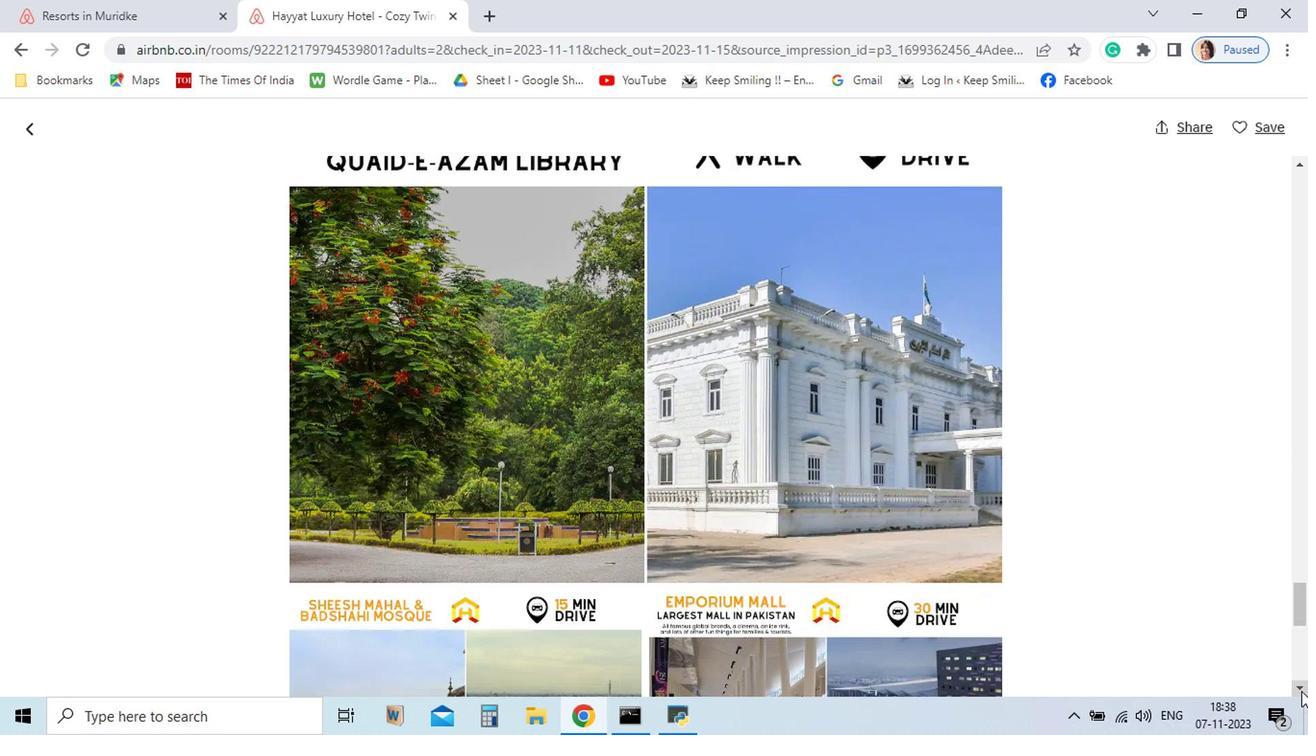
Action: Mouse pressed left at (1112, 682)
Screenshot: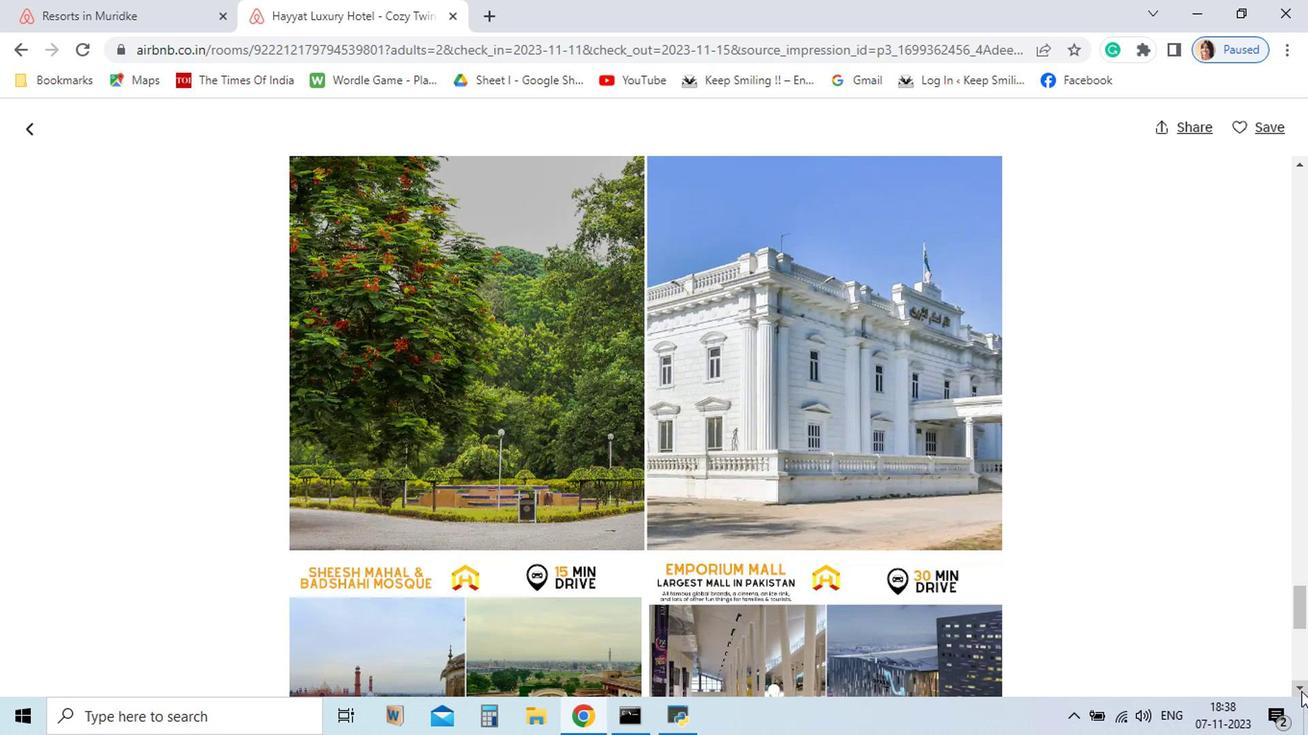 
Action: Mouse pressed left at (1112, 682)
Screenshot: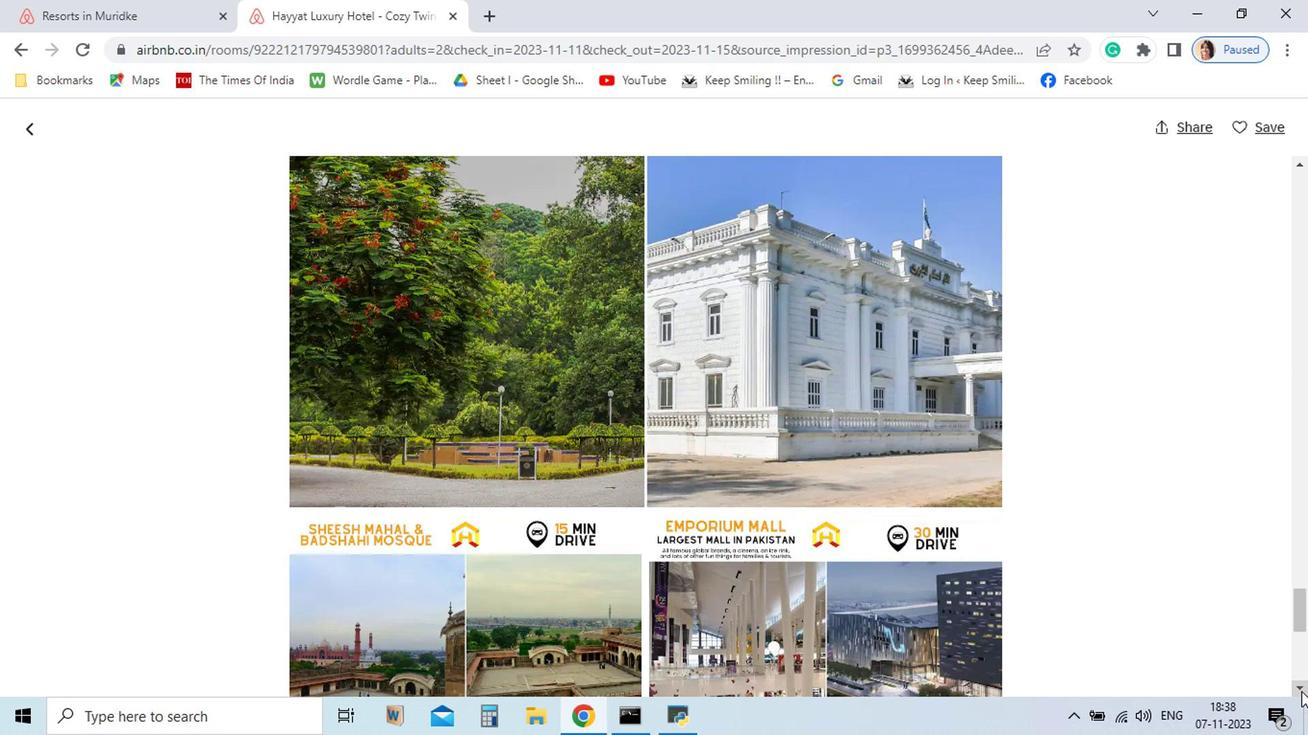 
Action: Mouse pressed left at (1112, 682)
Screenshot: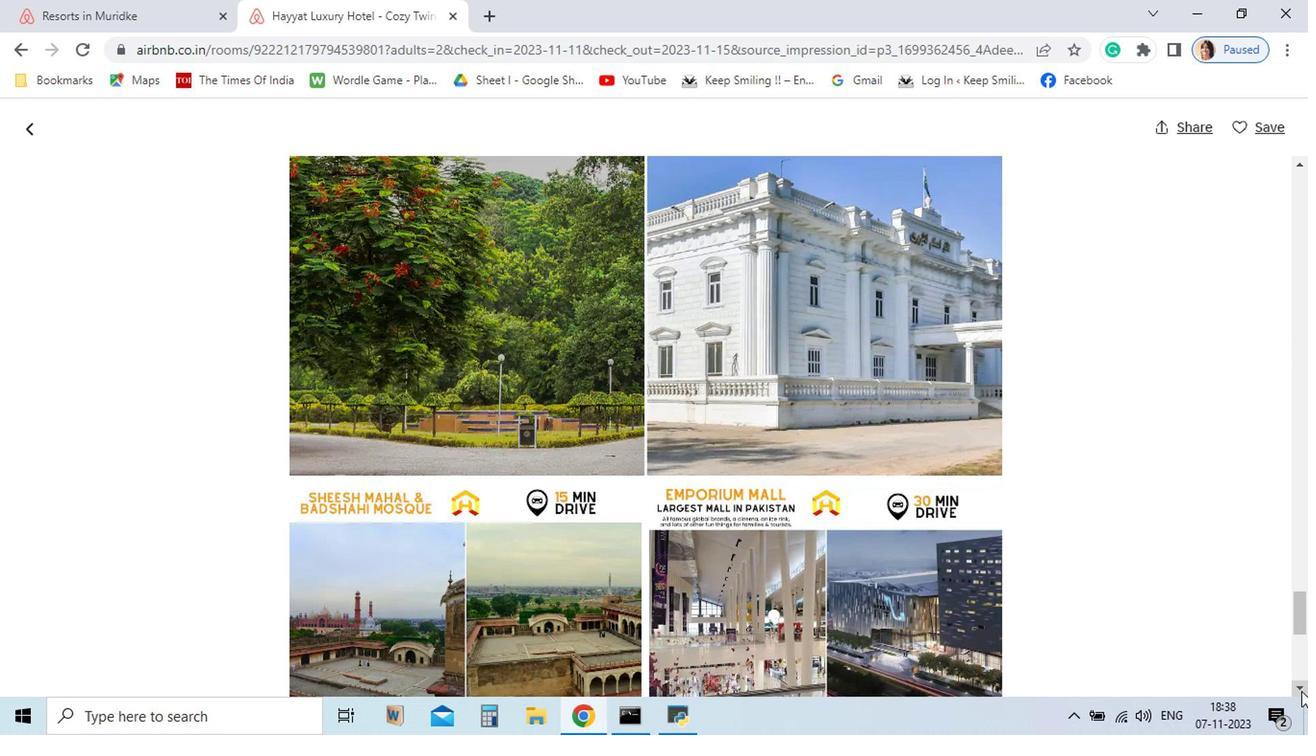 
Action: Mouse pressed left at (1112, 682)
Screenshot: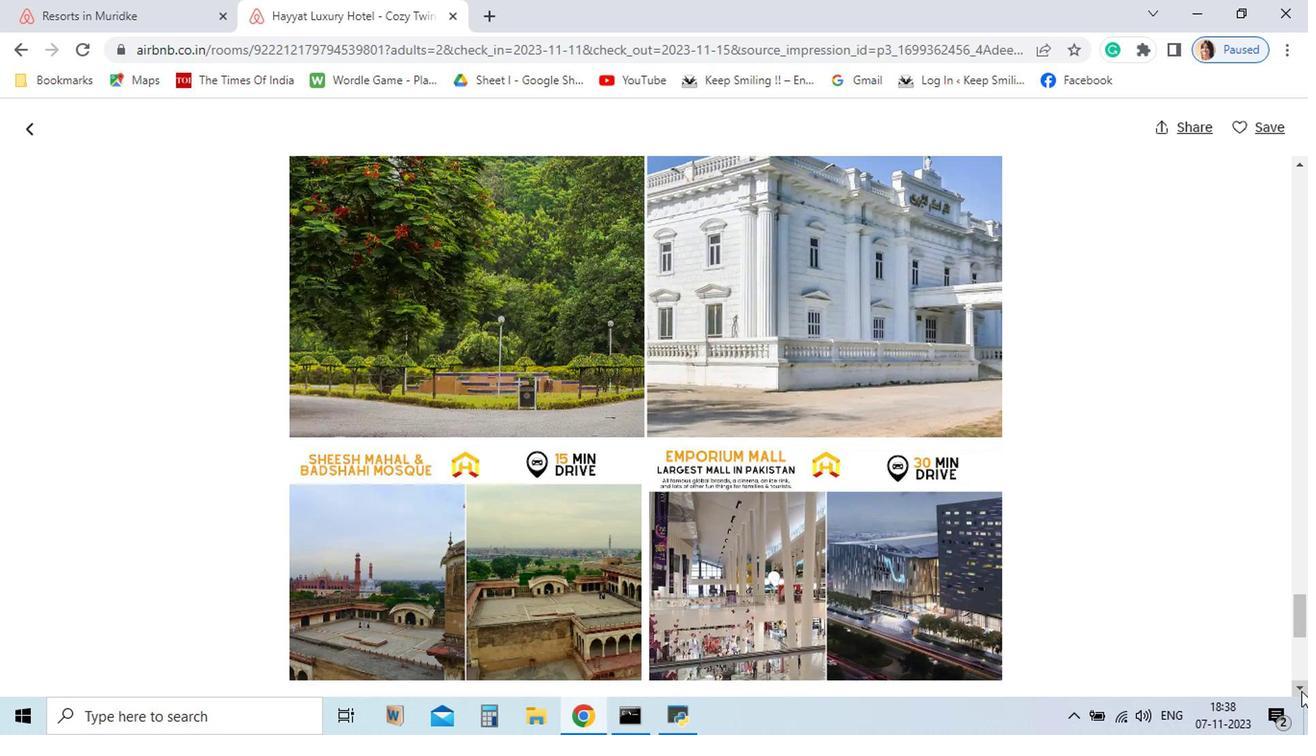 
Action: Mouse pressed left at (1112, 682)
Screenshot: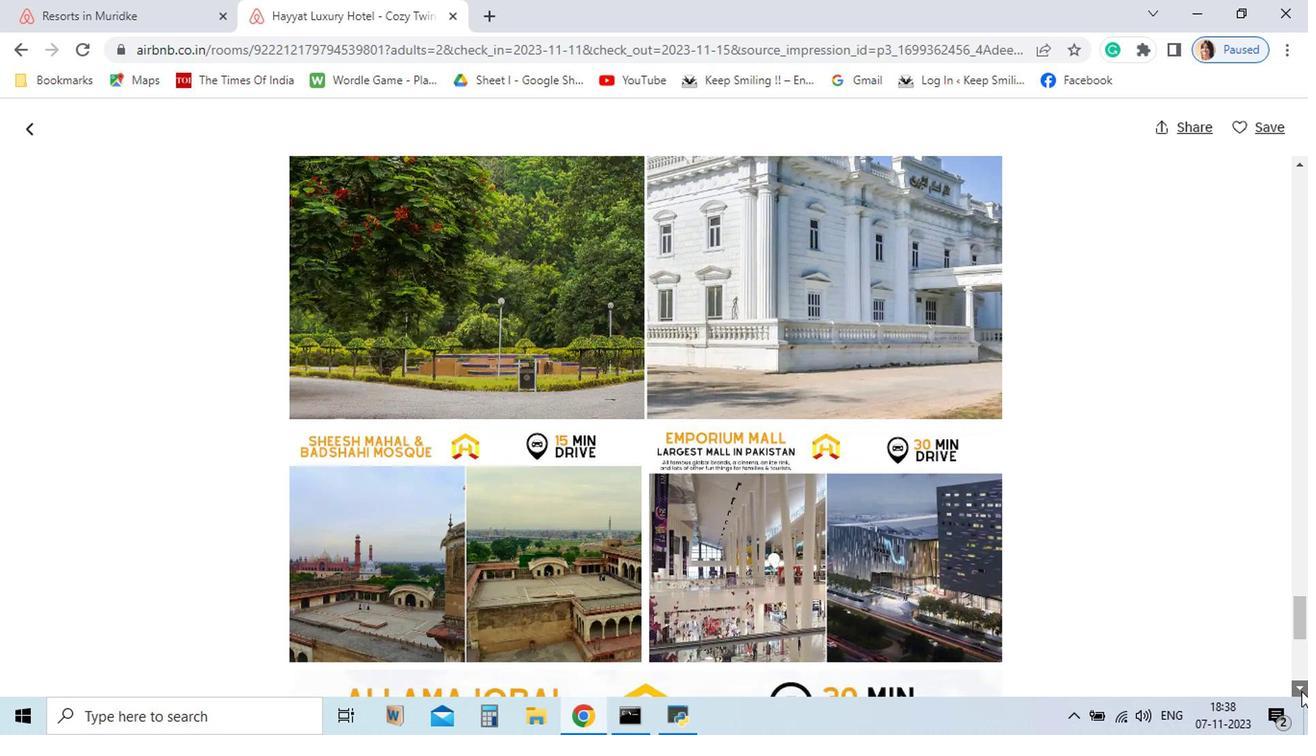 
Action: Mouse pressed left at (1112, 682)
Screenshot: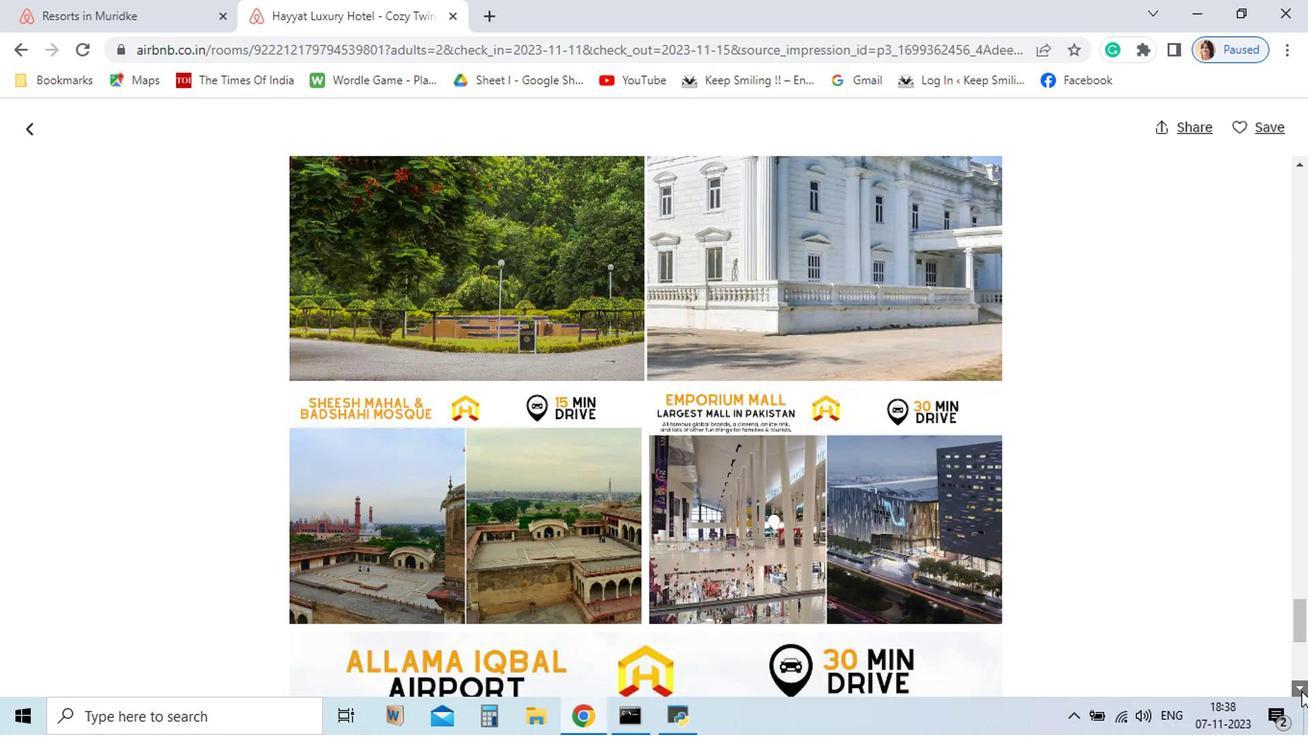 
Action: Mouse pressed left at (1112, 682)
Screenshot: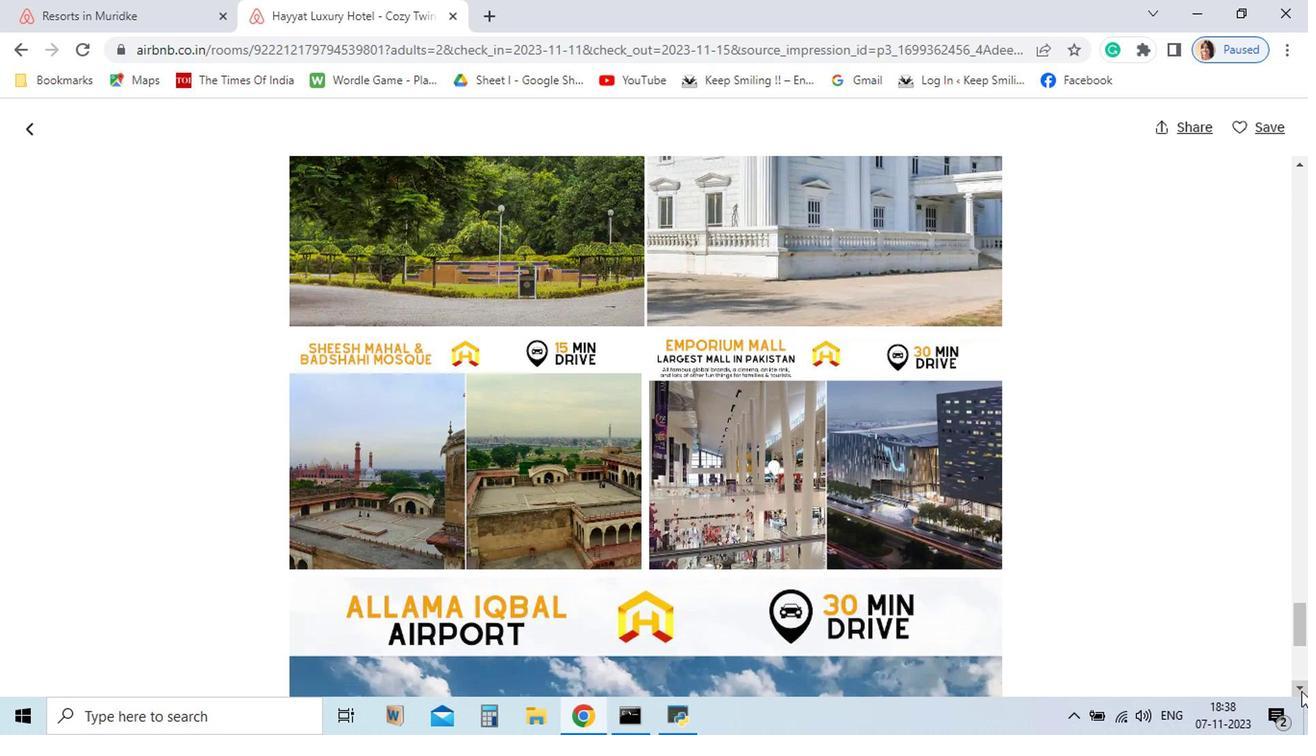 
Action: Mouse pressed left at (1112, 682)
Screenshot: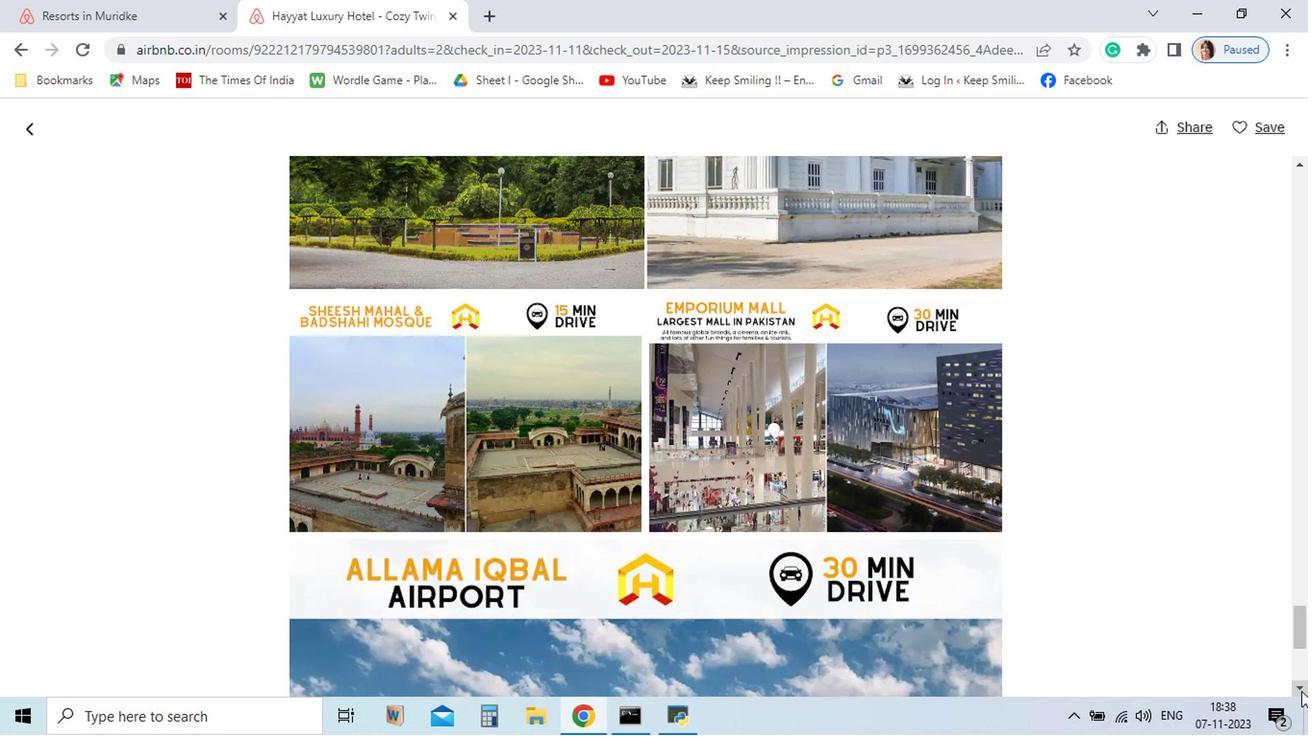 
Action: Mouse pressed left at (1112, 682)
Screenshot: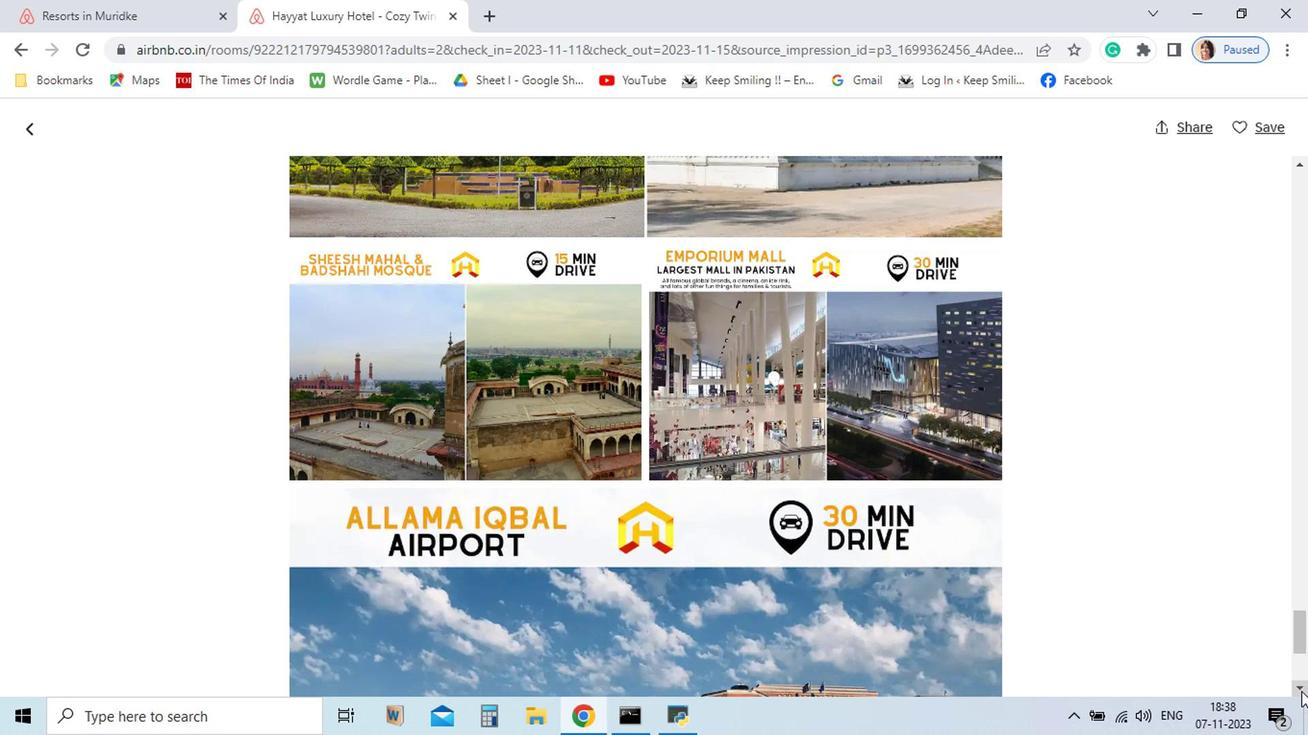 
Action: Mouse pressed left at (1112, 682)
Screenshot: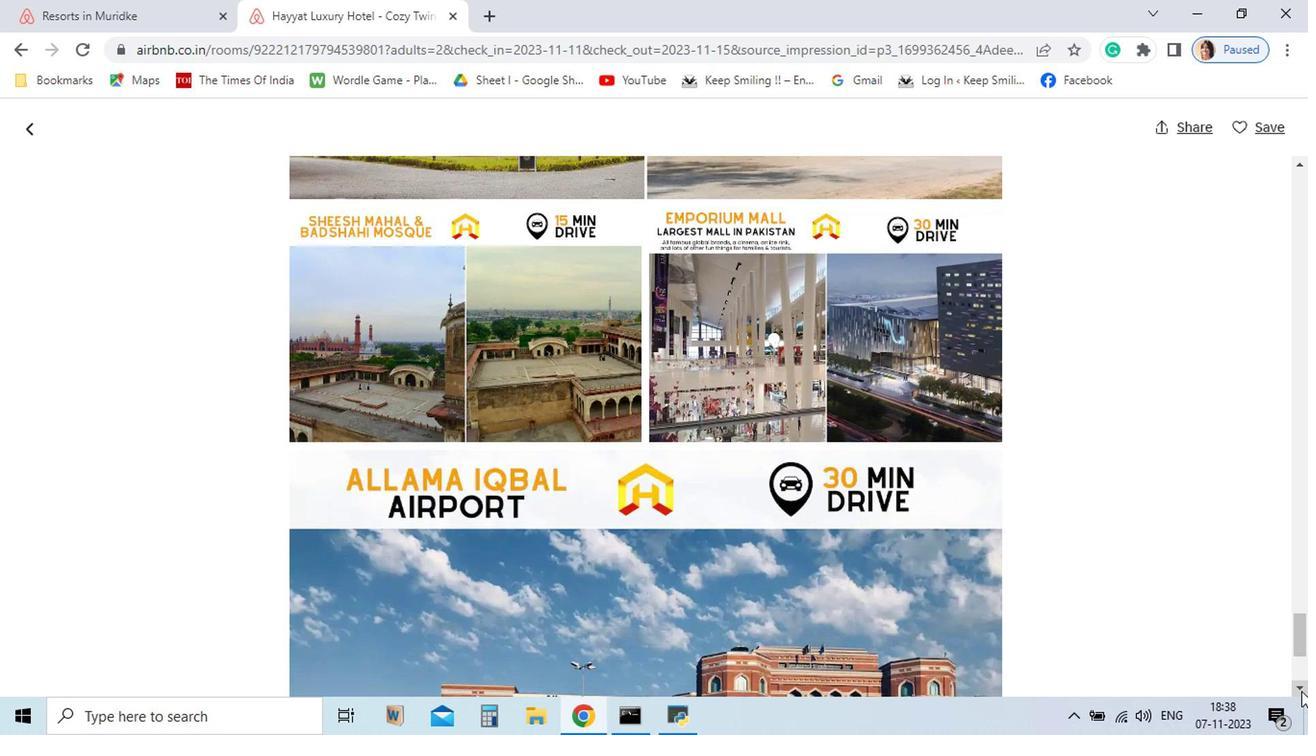 
Action: Mouse pressed left at (1112, 682)
Screenshot: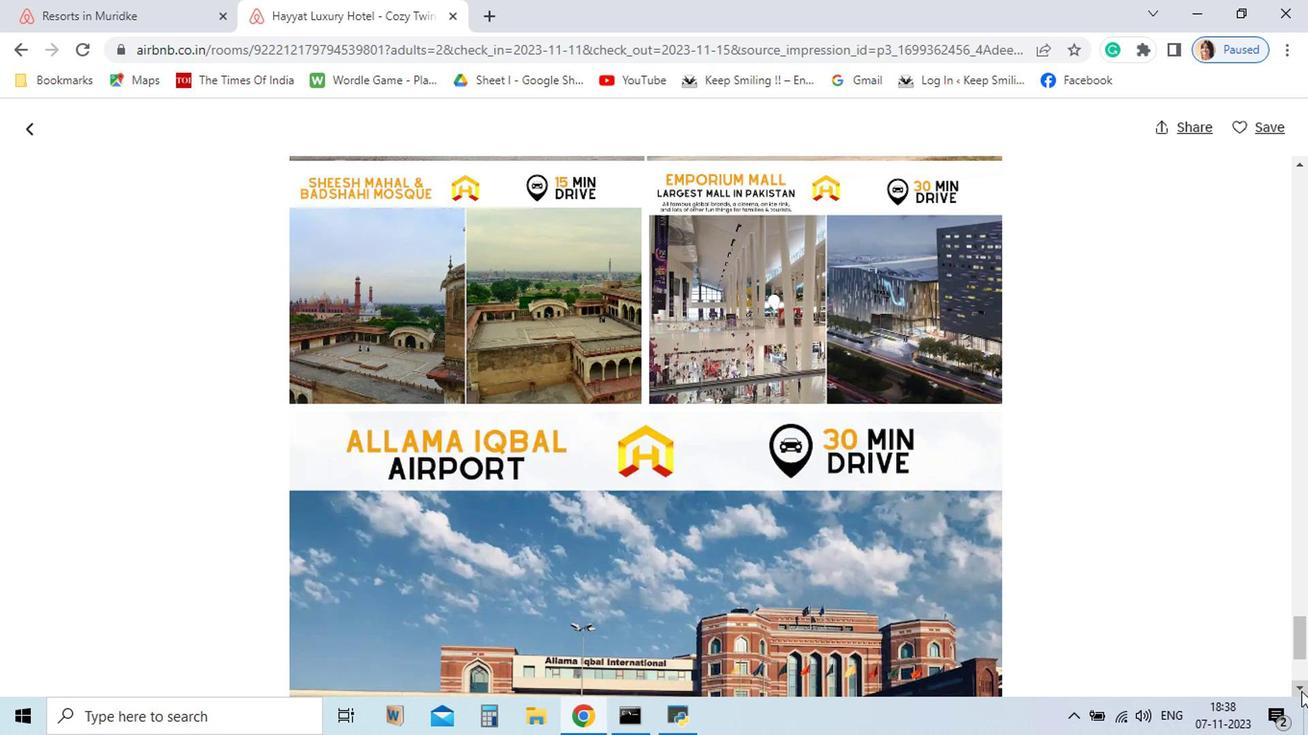 
Action: Mouse pressed left at (1112, 682)
Screenshot: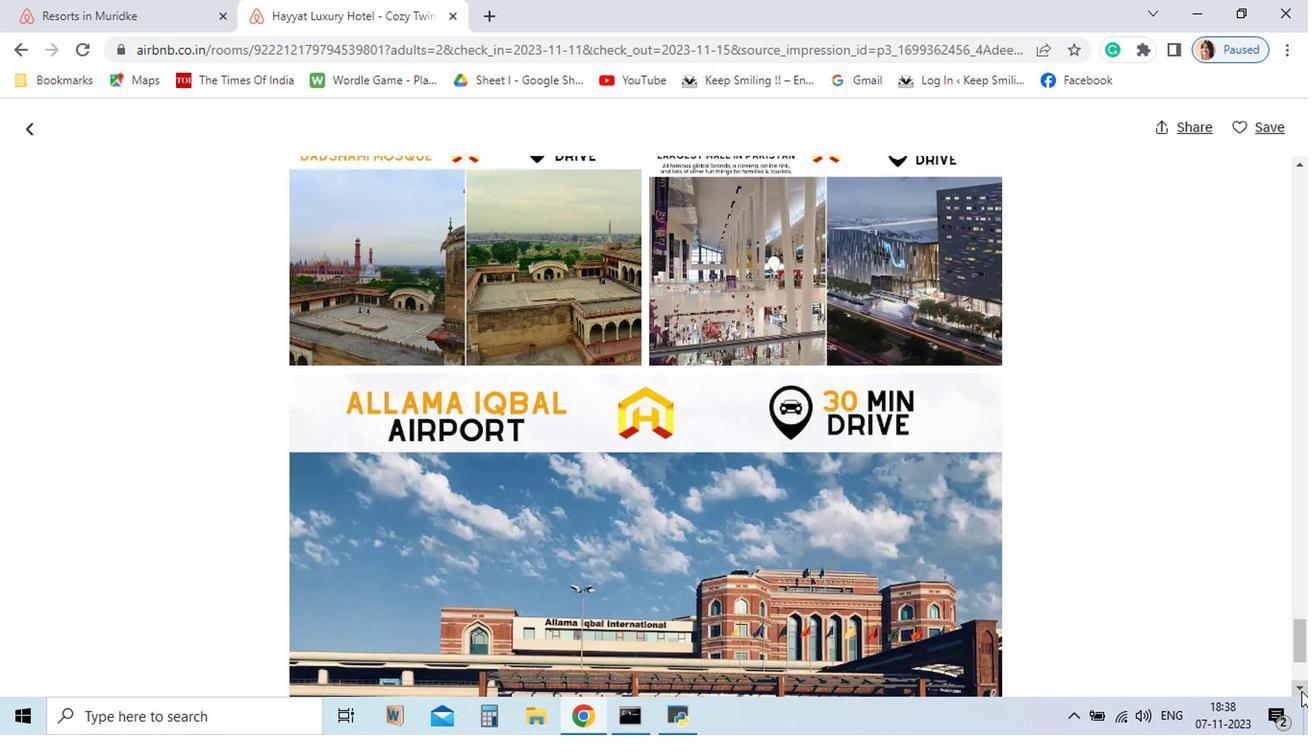 
Action: Mouse pressed left at (1112, 682)
Screenshot: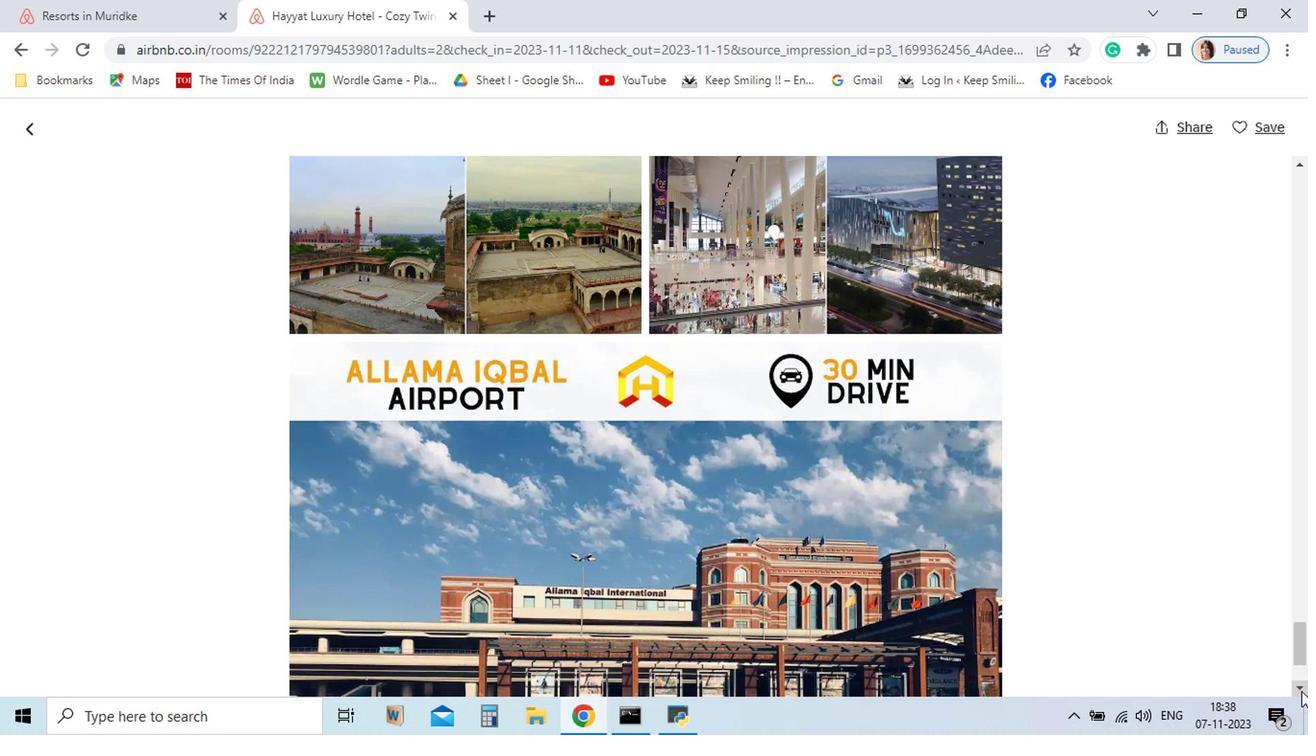 
Action: Mouse pressed left at (1112, 682)
Screenshot: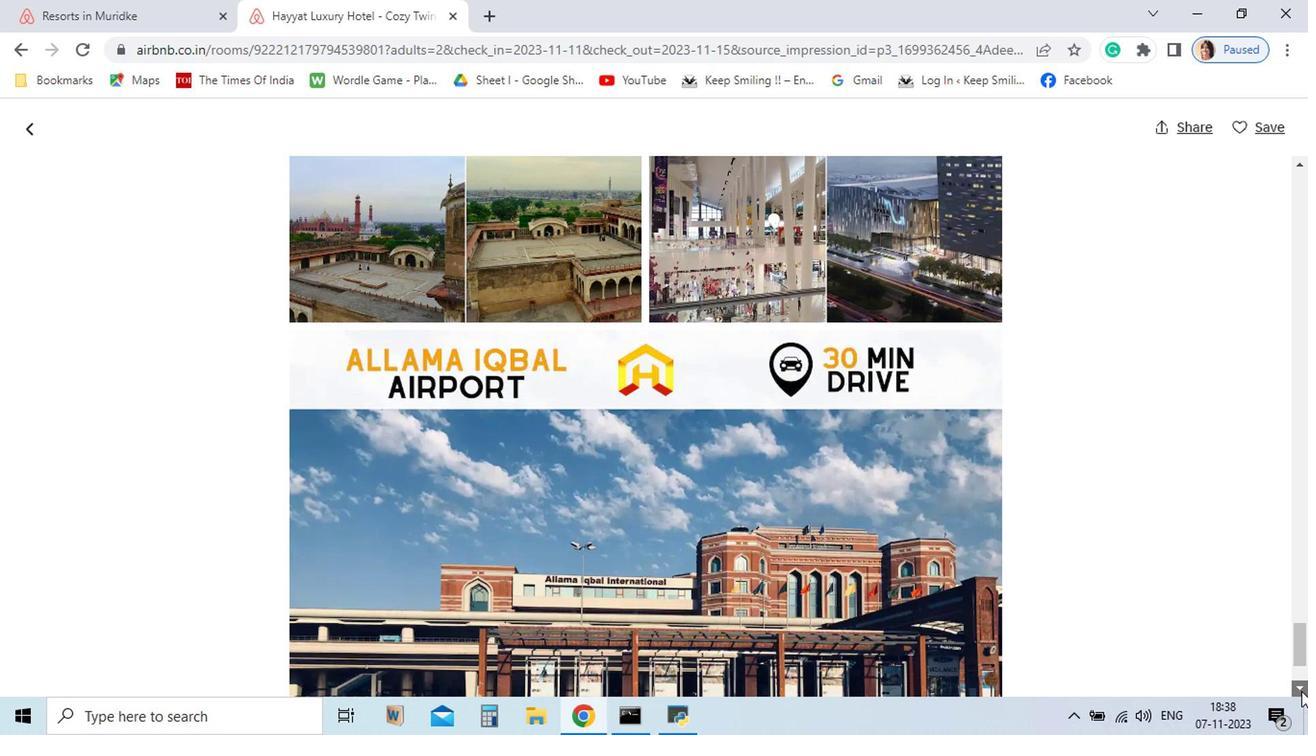 
Action: Mouse pressed left at (1112, 682)
Screenshot: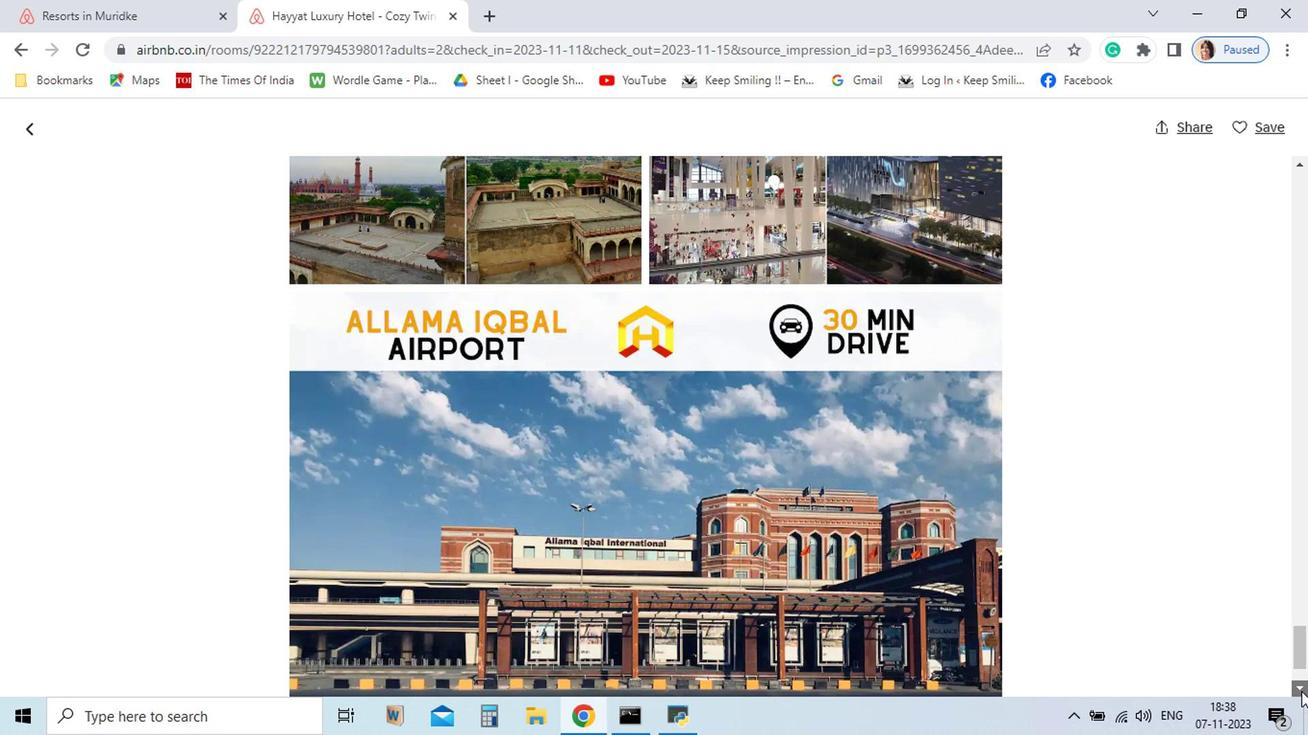 
Action: Mouse pressed left at (1112, 682)
Screenshot: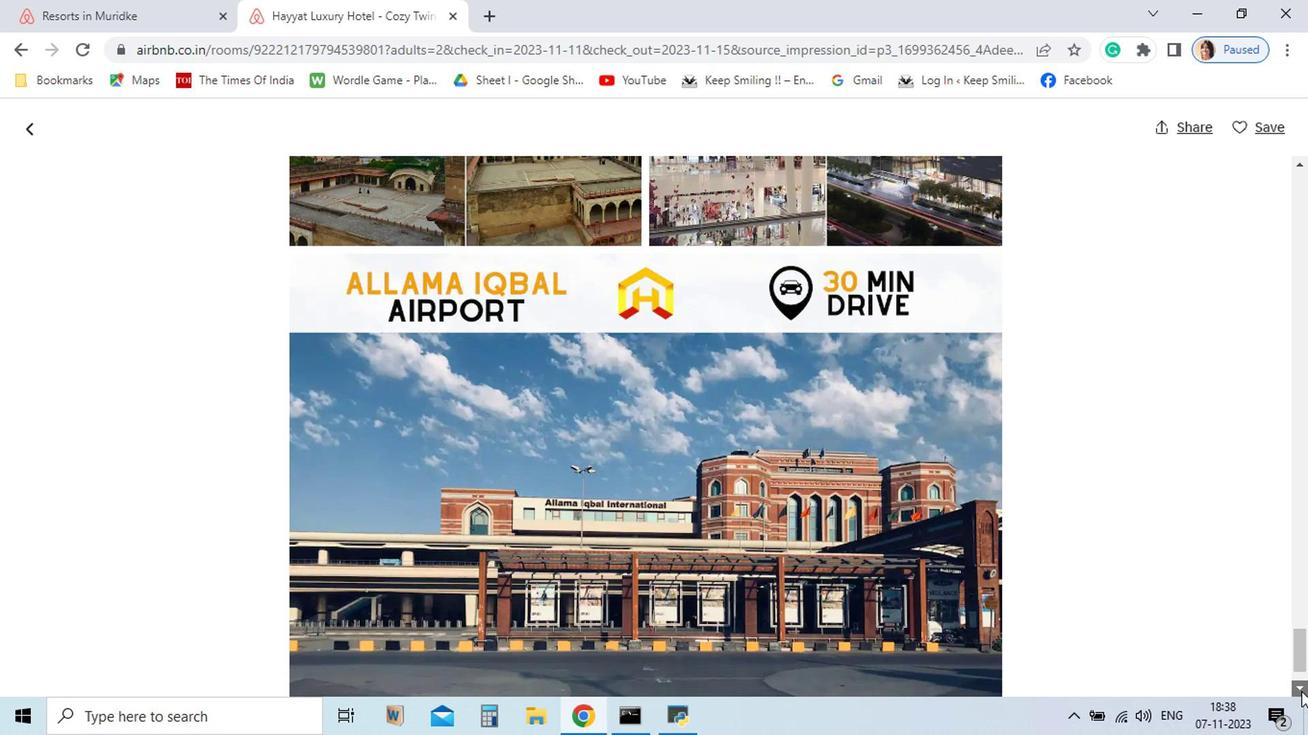 
Action: Mouse pressed left at (1112, 682)
Screenshot: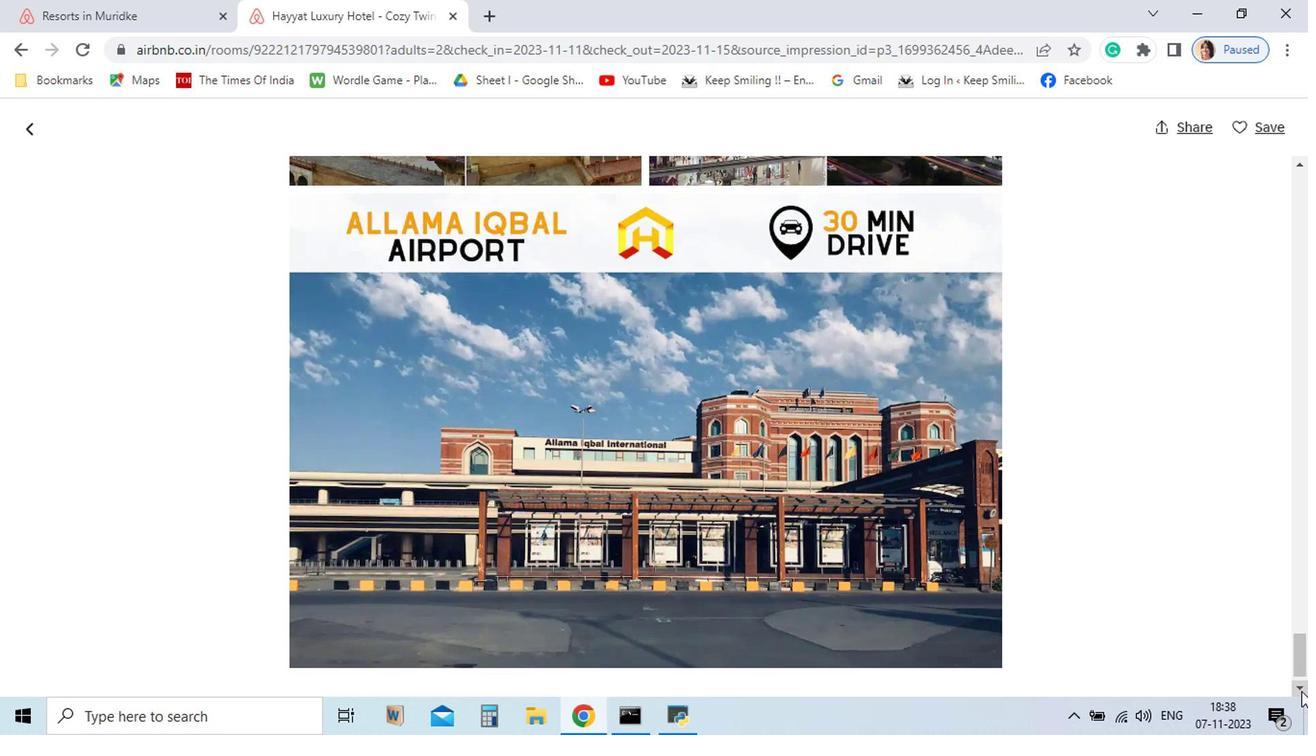 
Action: Mouse pressed left at (1112, 682)
Screenshot: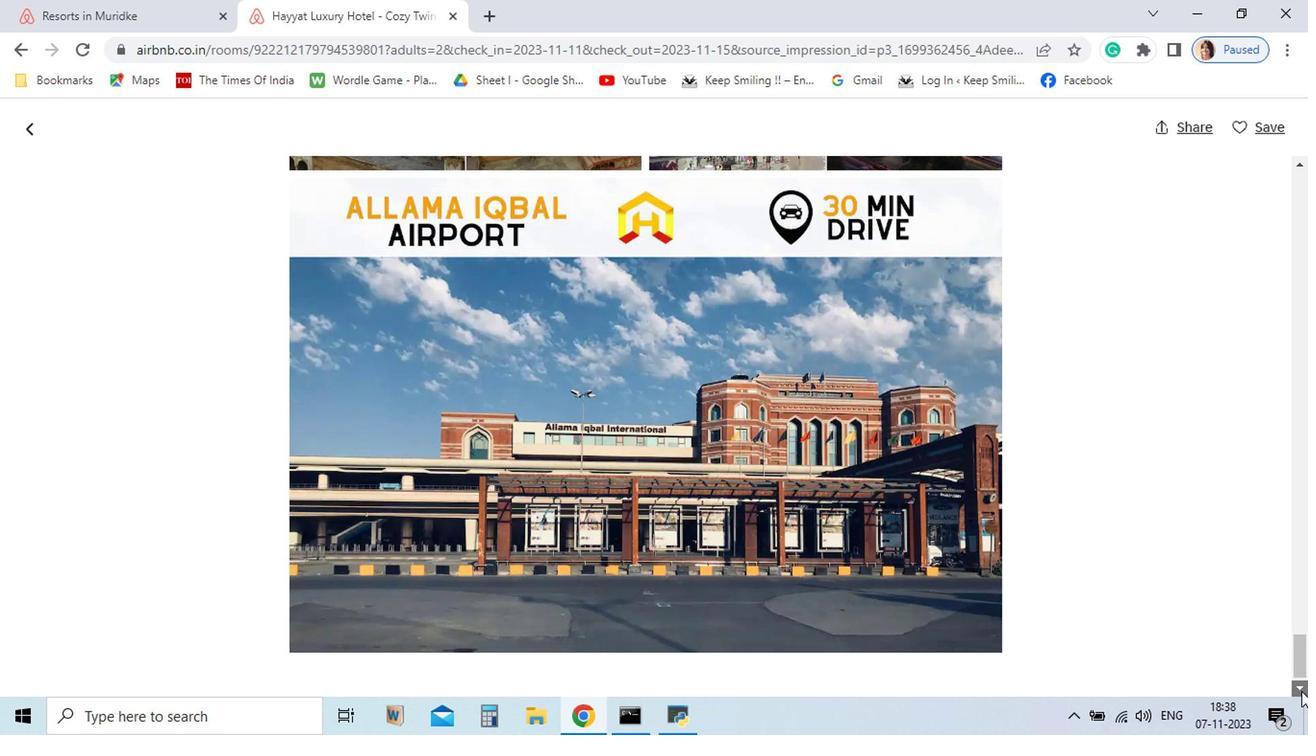 
Action: Mouse pressed left at (1112, 682)
Screenshot: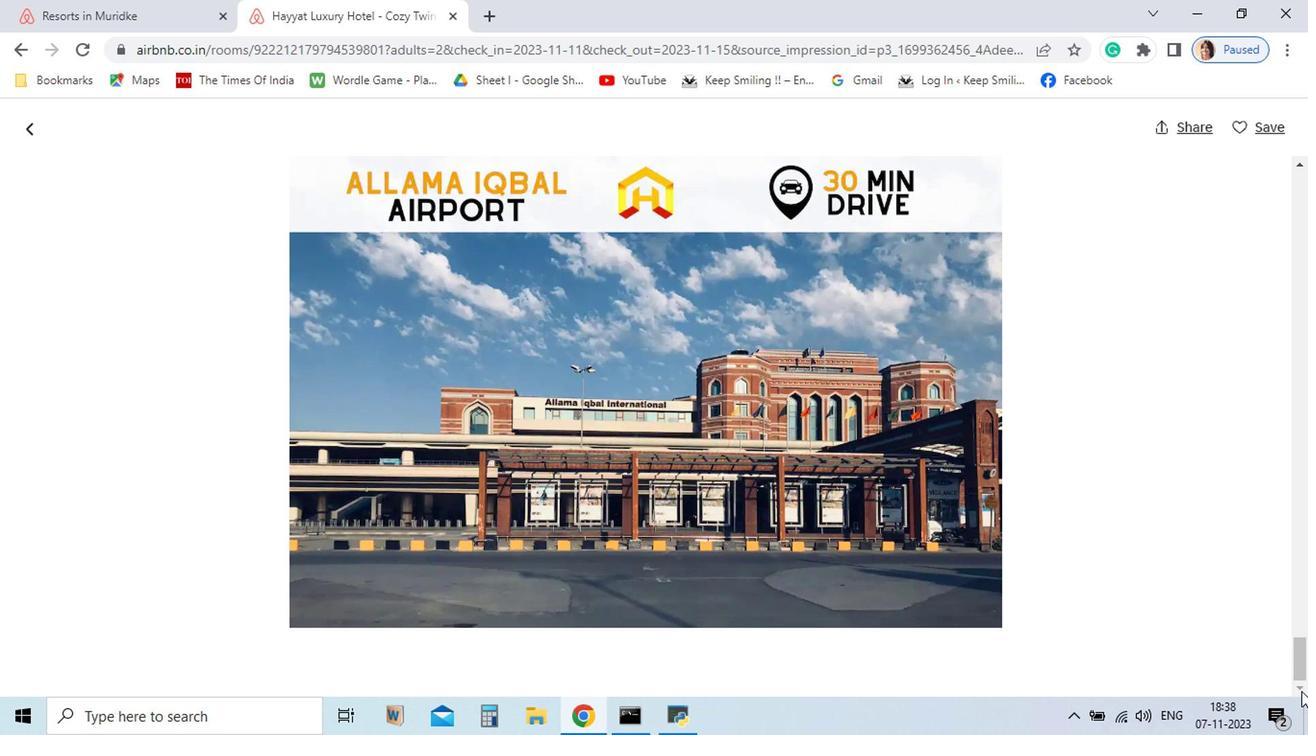 
Action: Mouse pressed left at (1112, 682)
Screenshot: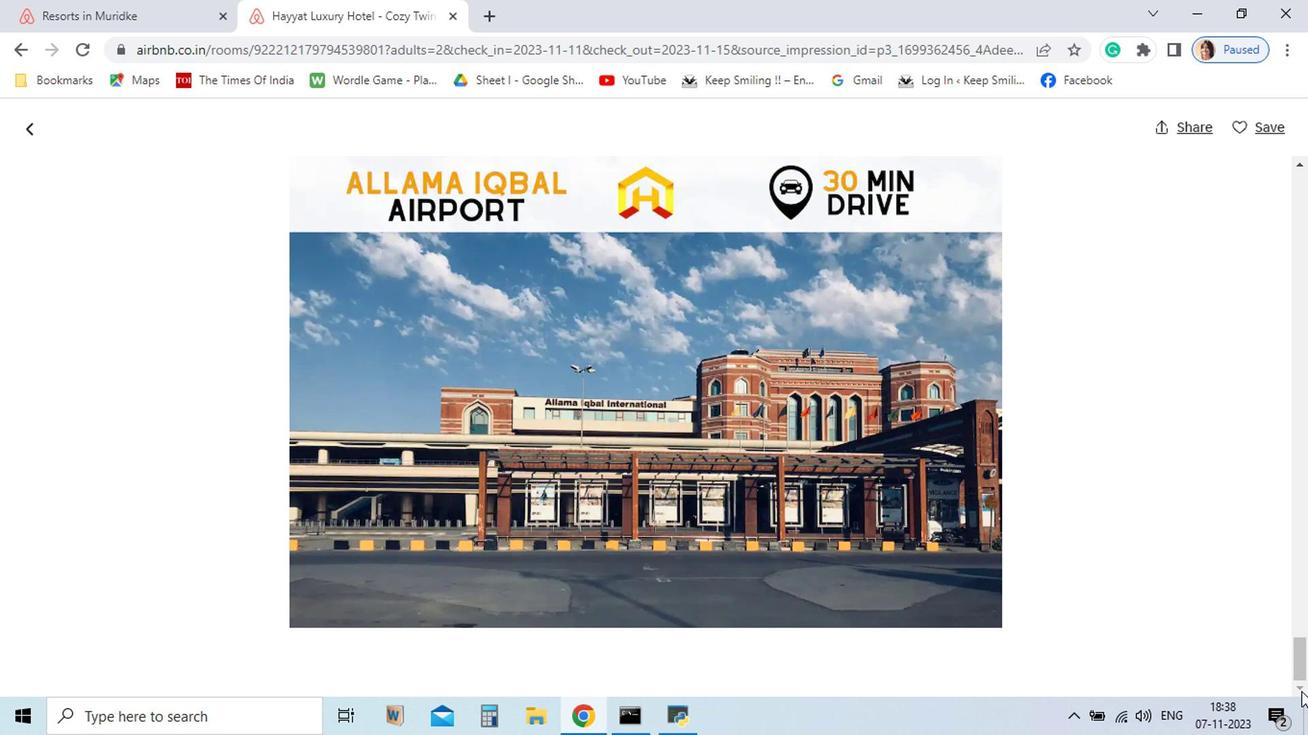 
Action: Mouse pressed left at (1112, 682)
Screenshot: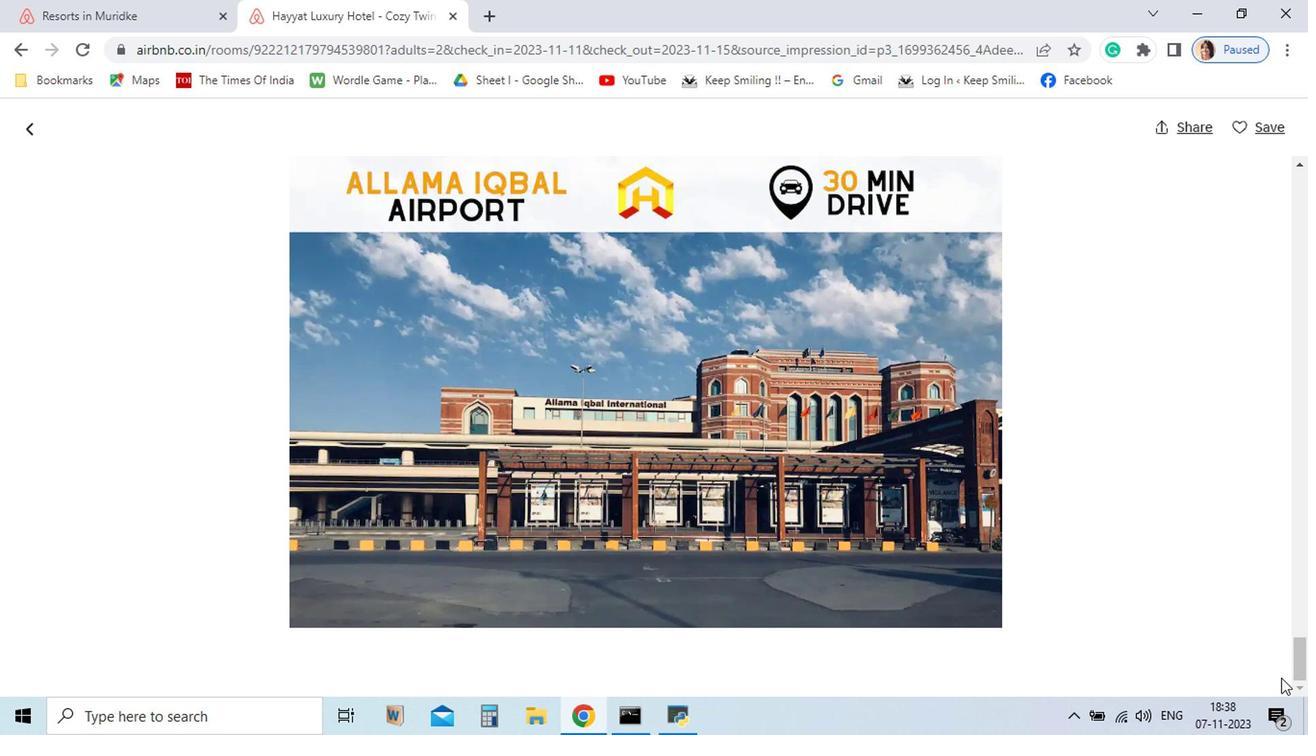 
Action: Mouse pressed left at (1112, 682)
Screenshot: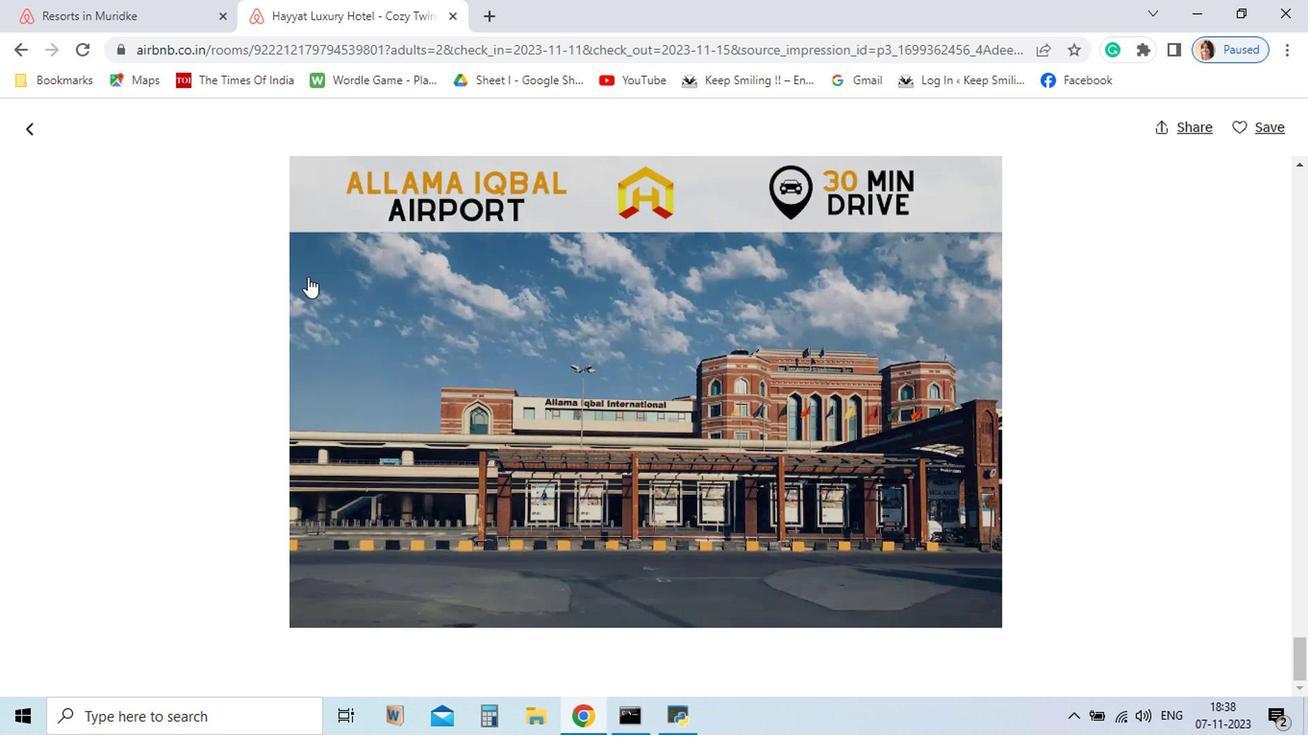 
Action: Mouse moved to (213, 285)
Screenshot: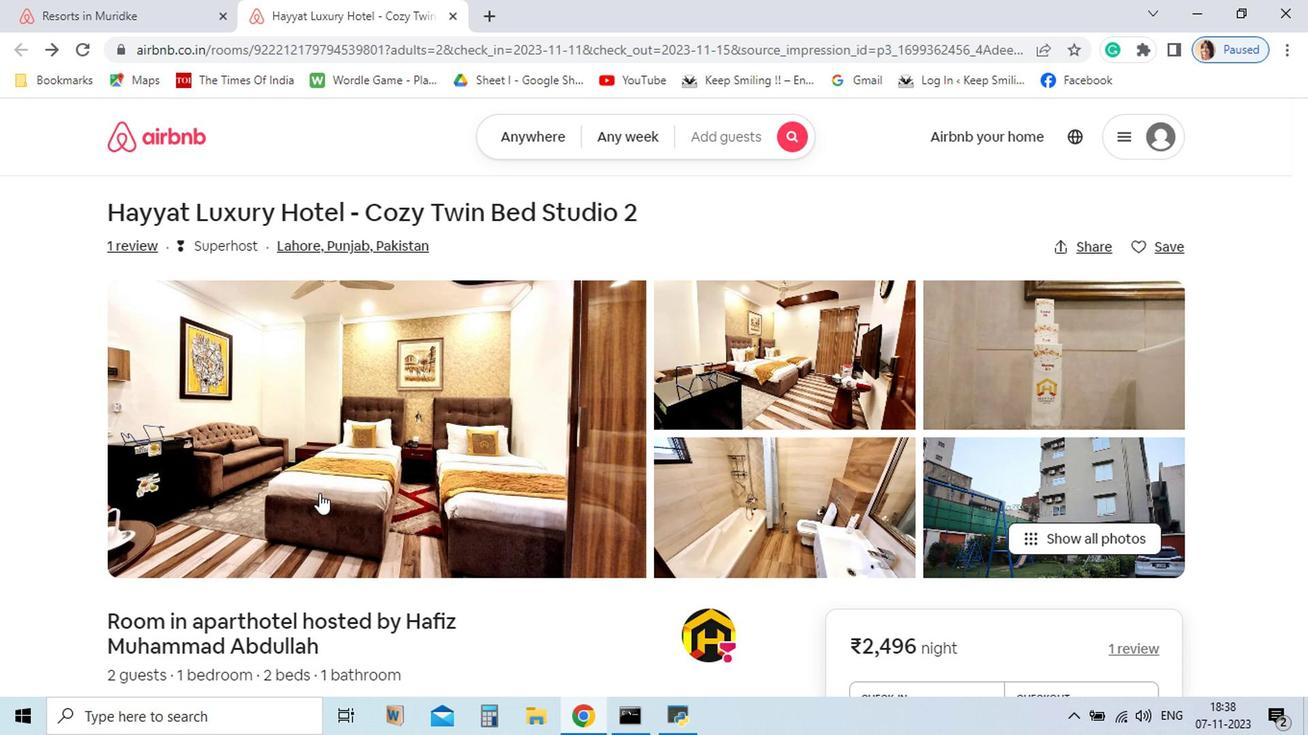 
Action: Mouse pressed left at (213, 285)
Screenshot: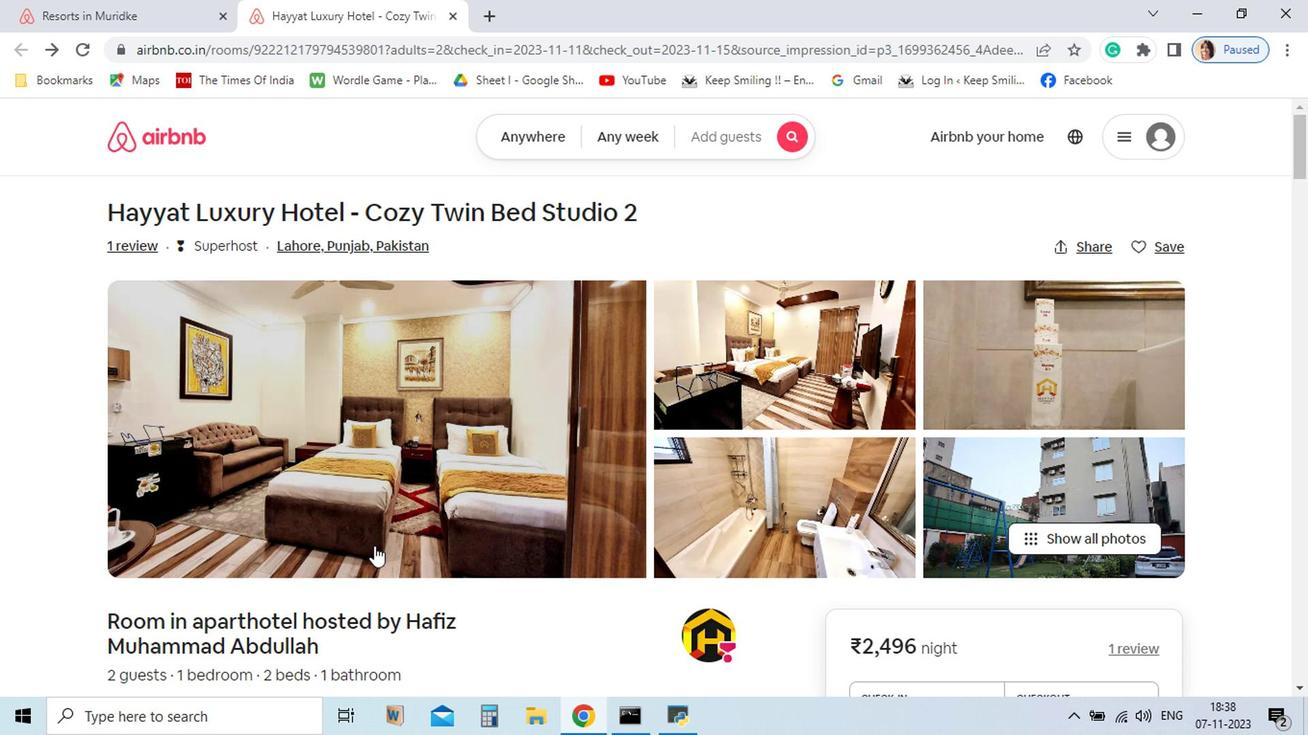 
Action: Mouse moved to (577, 658)
Screenshot: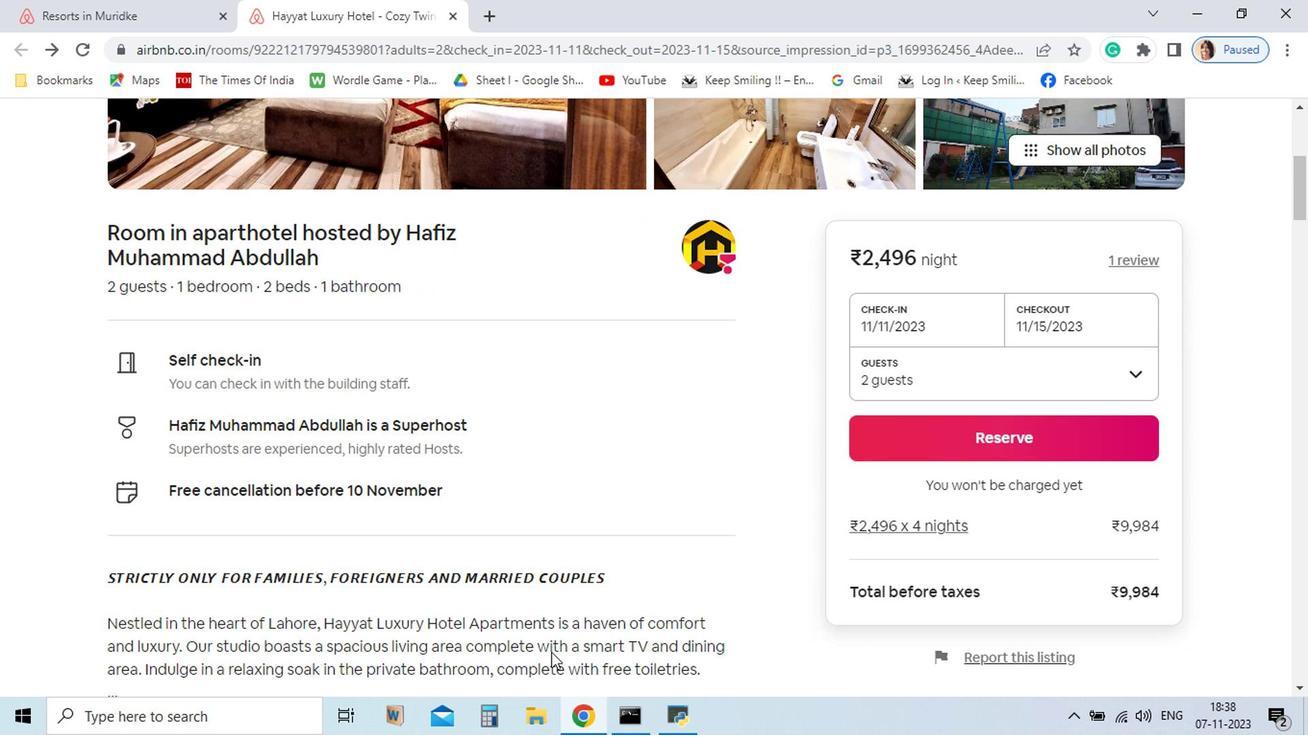 
Action: Mouse scrolled (577, 658) with delta (0, 0)
Screenshot: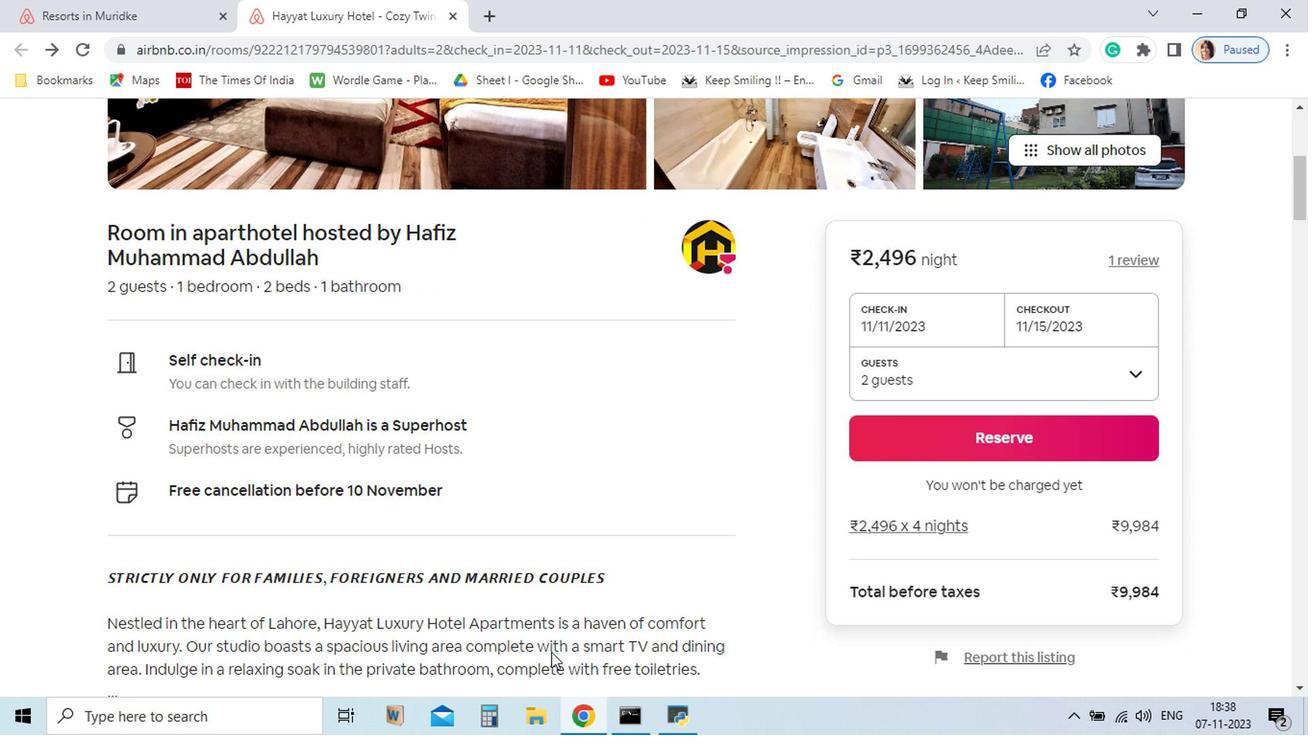 
Action: Mouse moved to (578, 658)
Screenshot: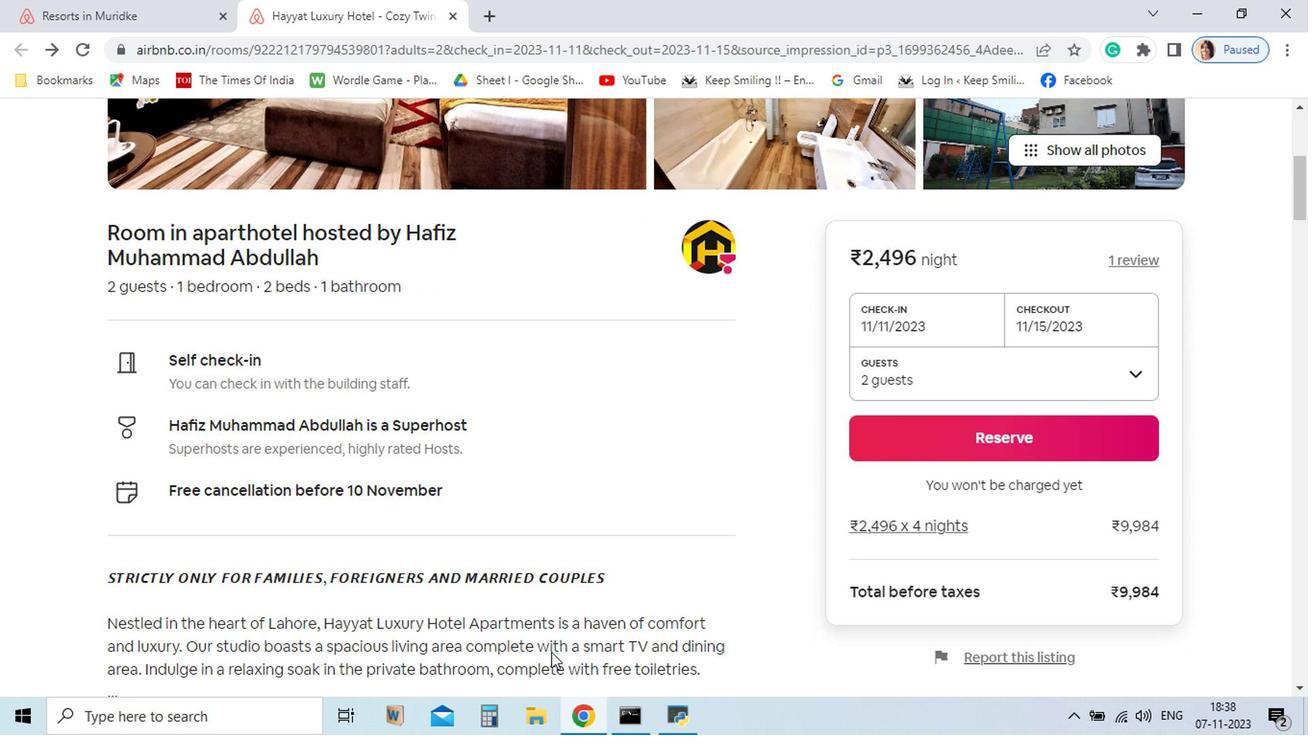 
Action: Mouse scrolled (578, 657) with delta (0, 0)
Screenshot: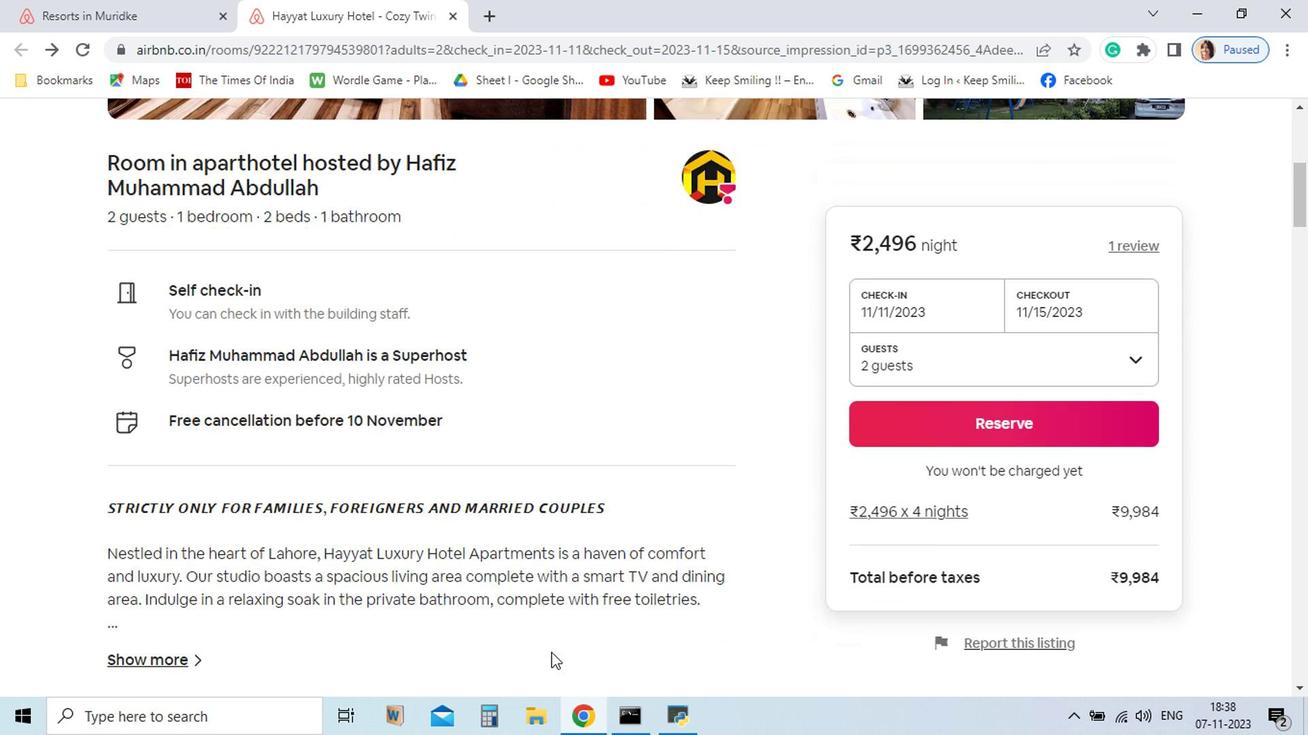 
Action: Mouse moved to (581, 654)
Screenshot: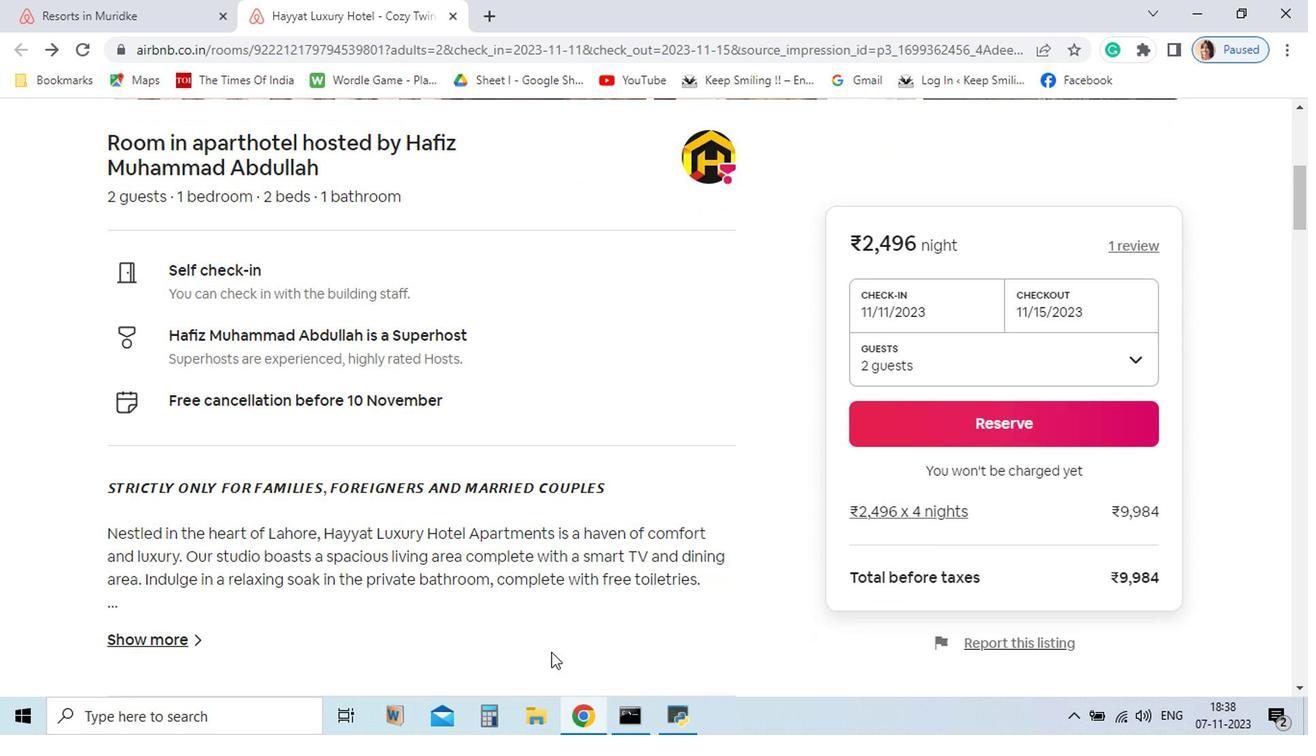 
Action: Mouse scrolled (581, 654) with delta (0, 0)
Screenshot: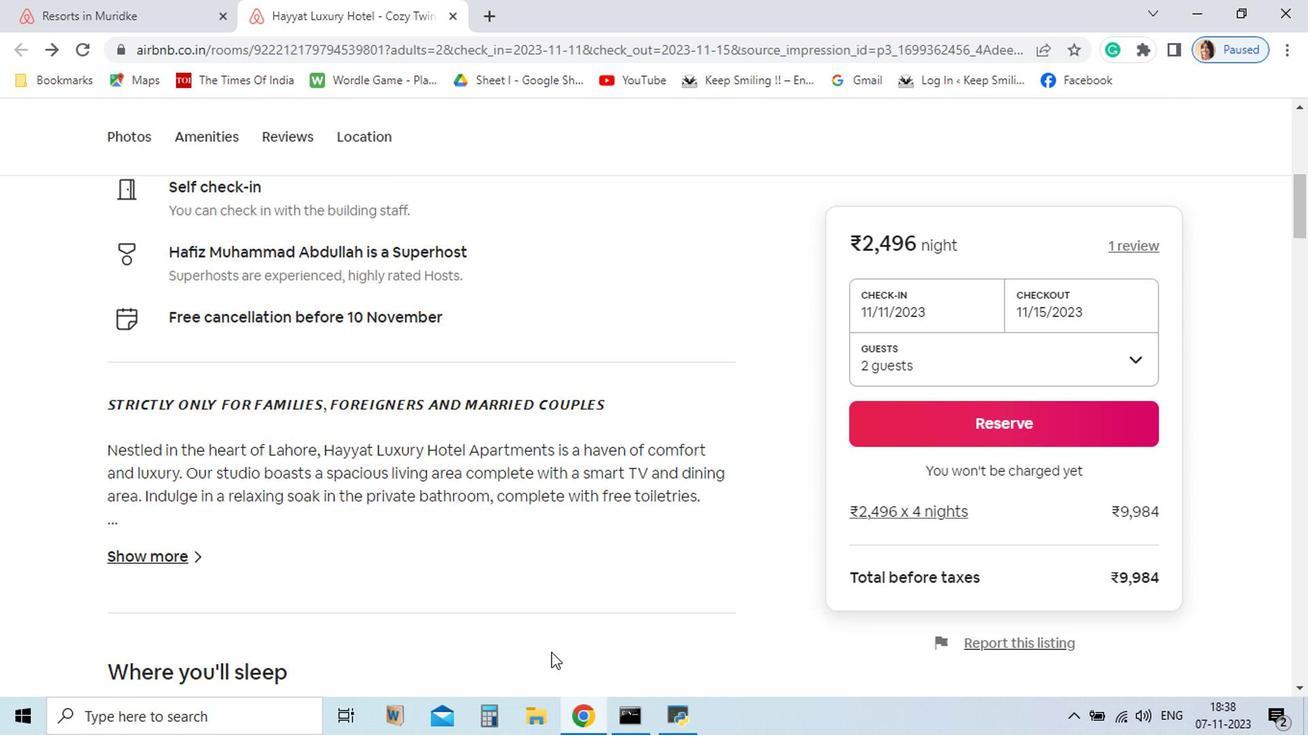 
Action: Mouse scrolled (581, 654) with delta (0, 0)
Screenshot: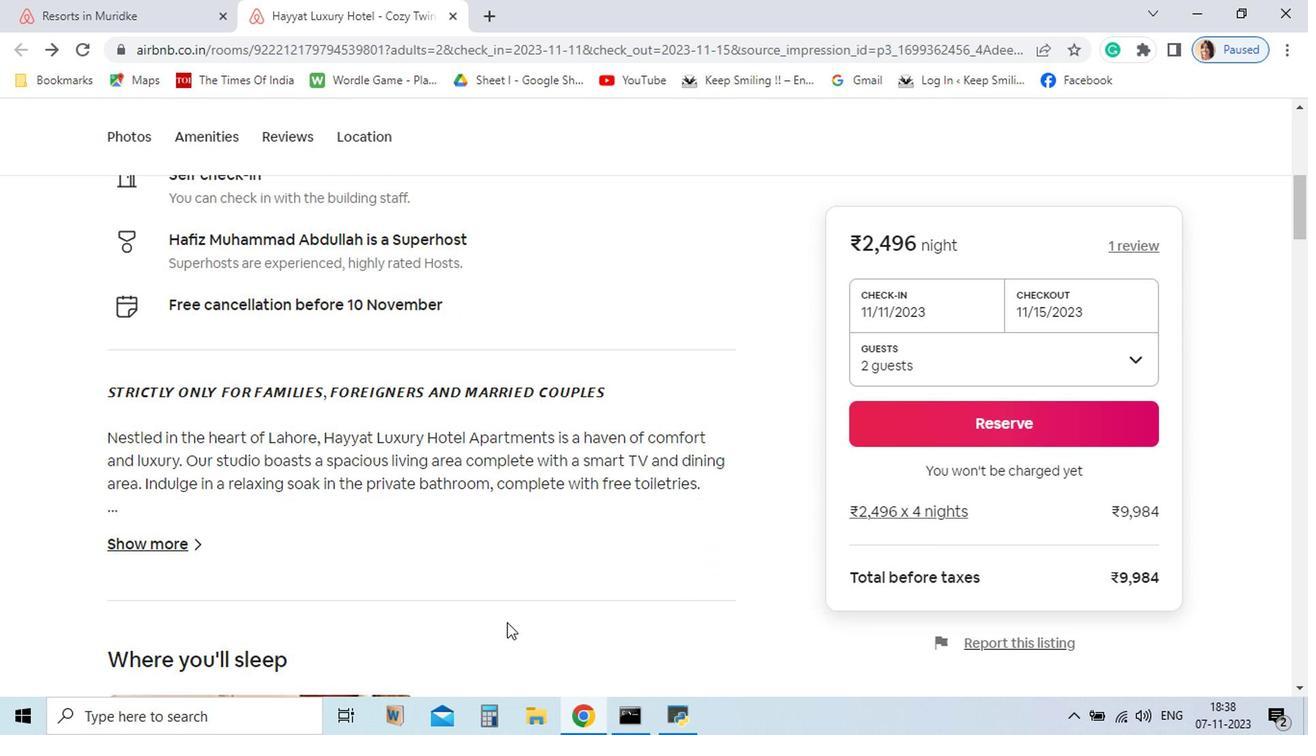 
Action: Mouse scrolled (581, 654) with delta (0, 0)
Screenshot: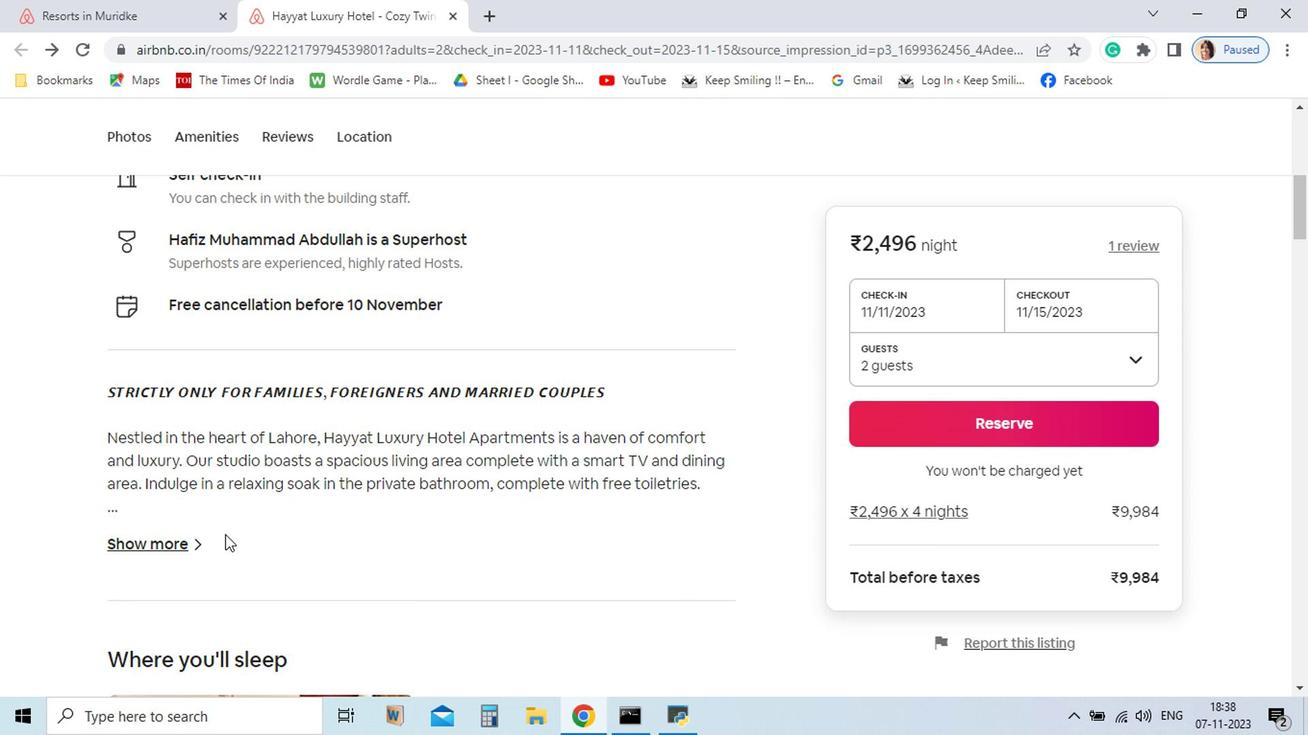 
Action: Mouse scrolled (581, 654) with delta (0, 0)
Screenshot: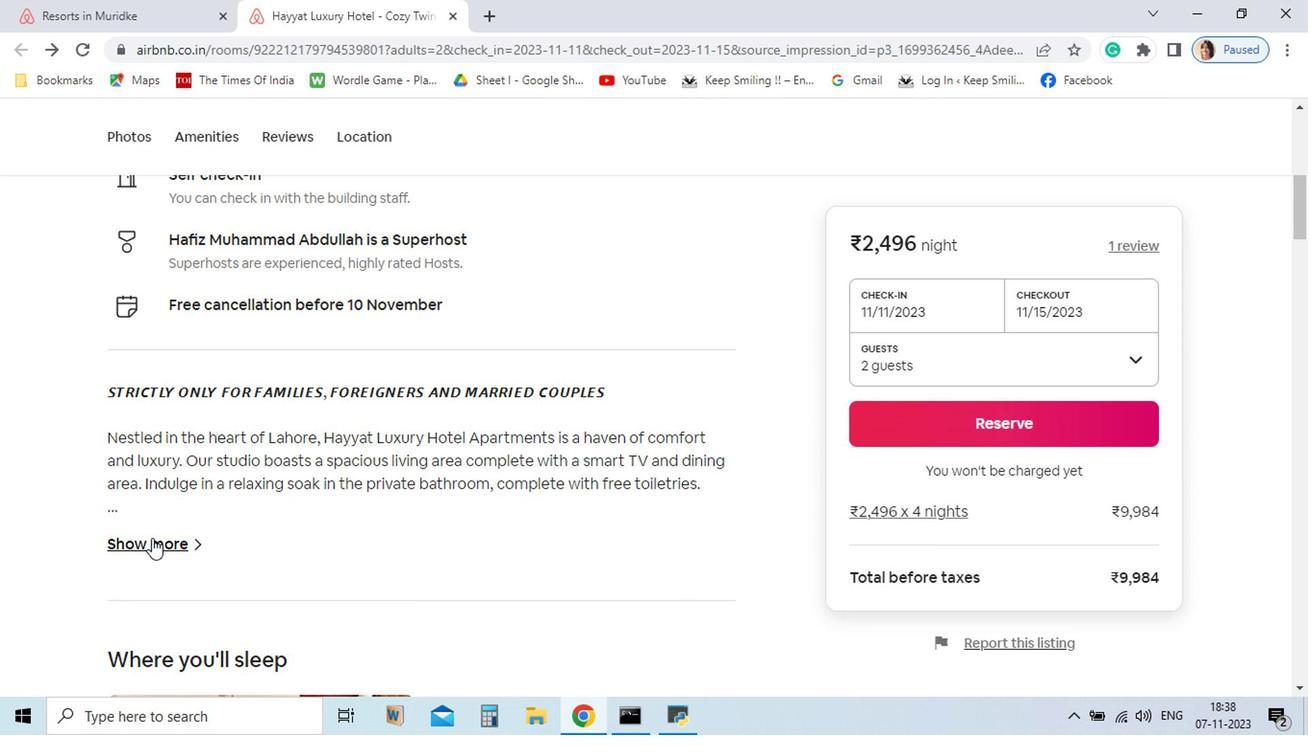 
Action: Mouse moved to (297, 573)
Screenshot: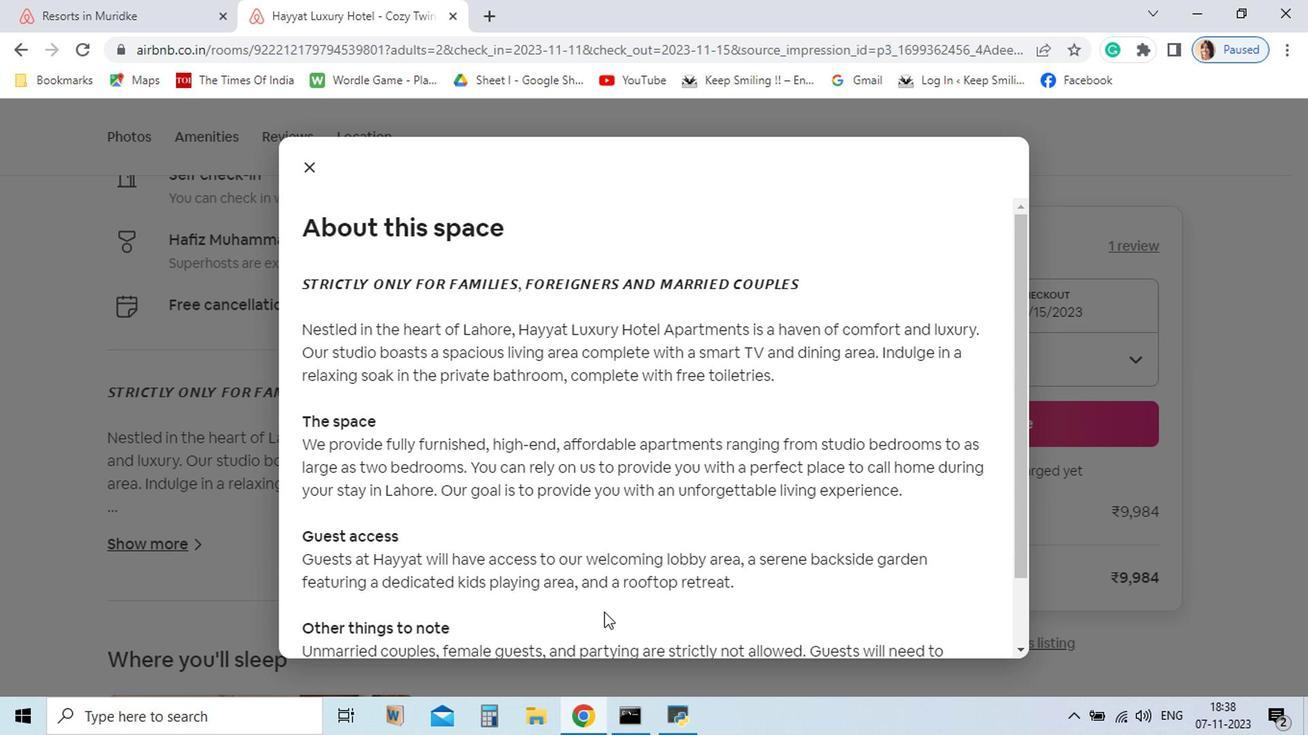 
Action: Mouse pressed left at (297, 573)
Screenshot: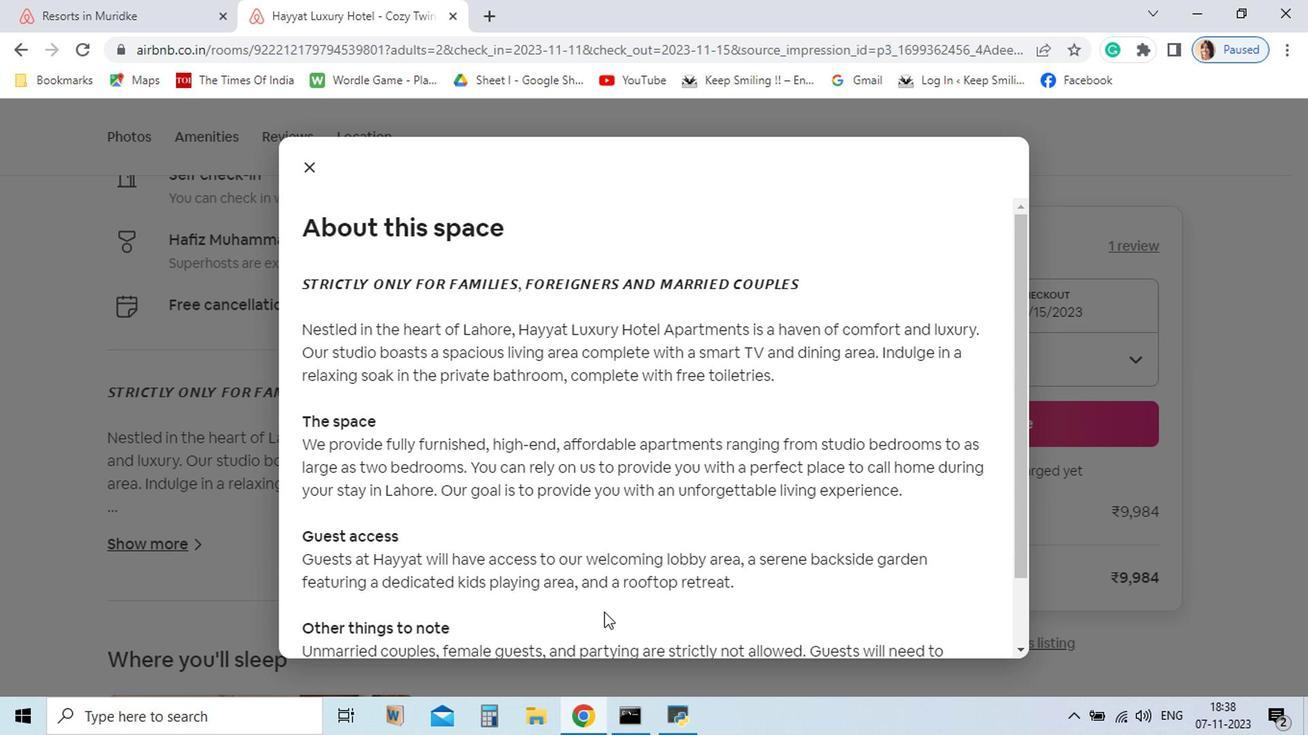
Action: Mouse moved to (913, 656)
Screenshot: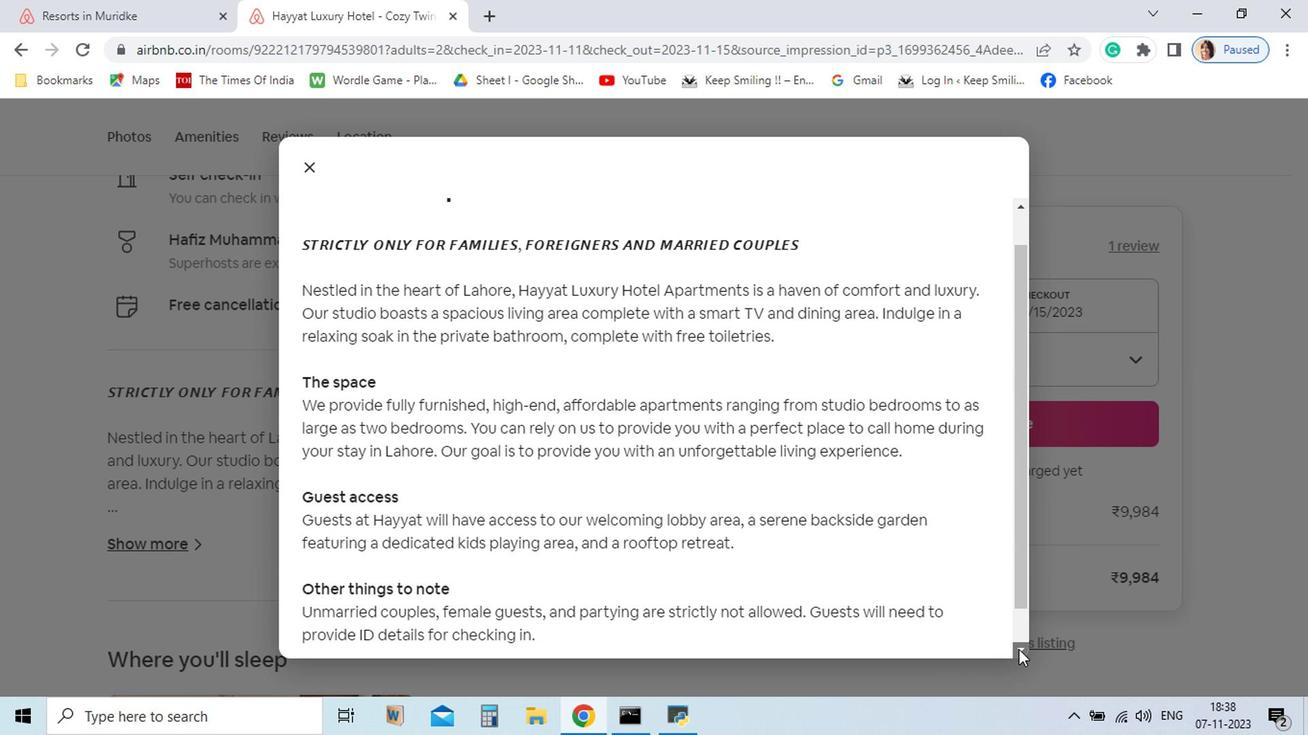
Action: Mouse pressed left at (913, 656)
Screenshot: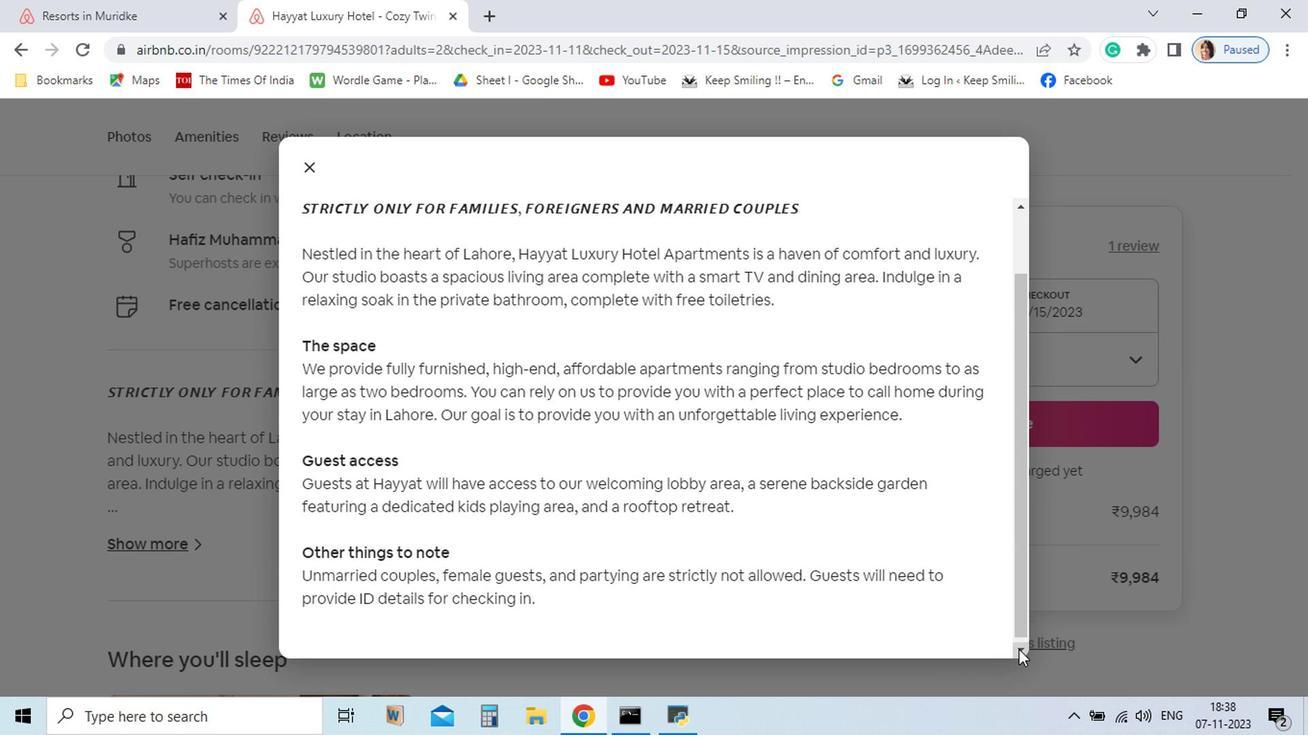 
Action: Mouse moved to (912, 652)
Screenshot: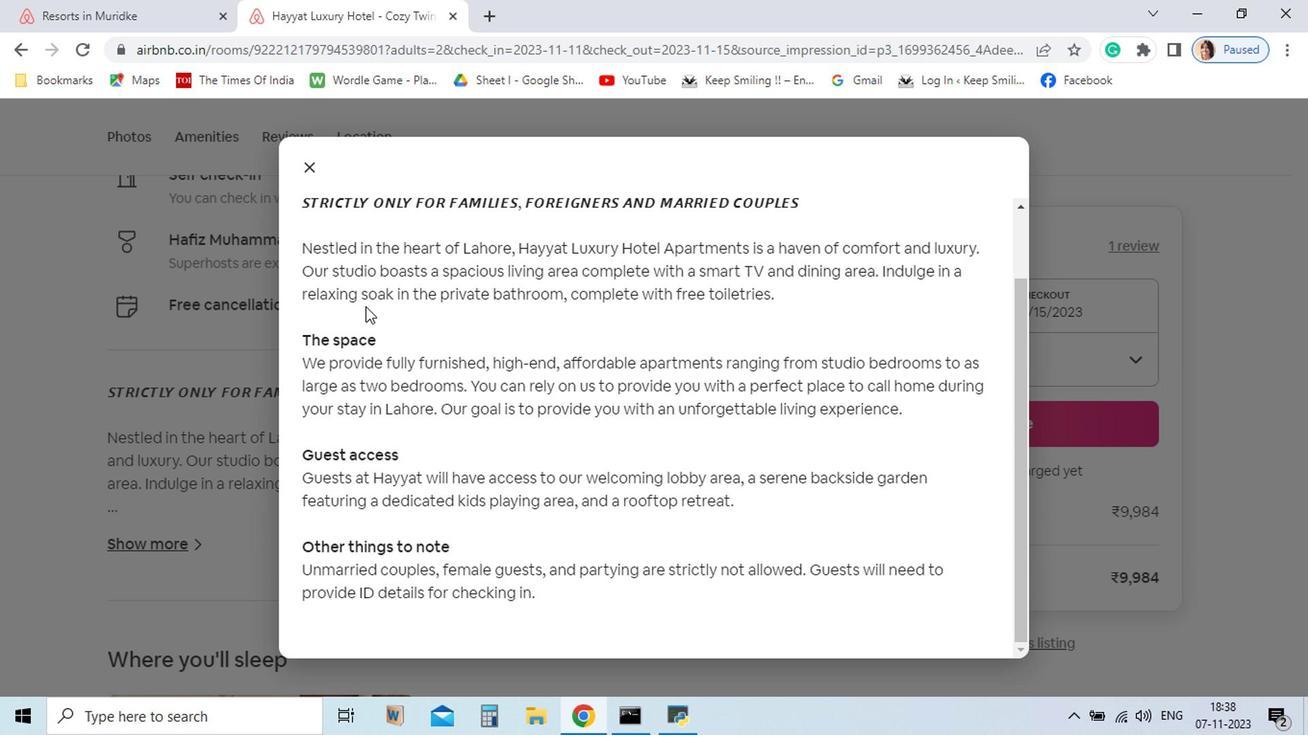
Action: Mouse pressed left at (912, 652)
Screenshot: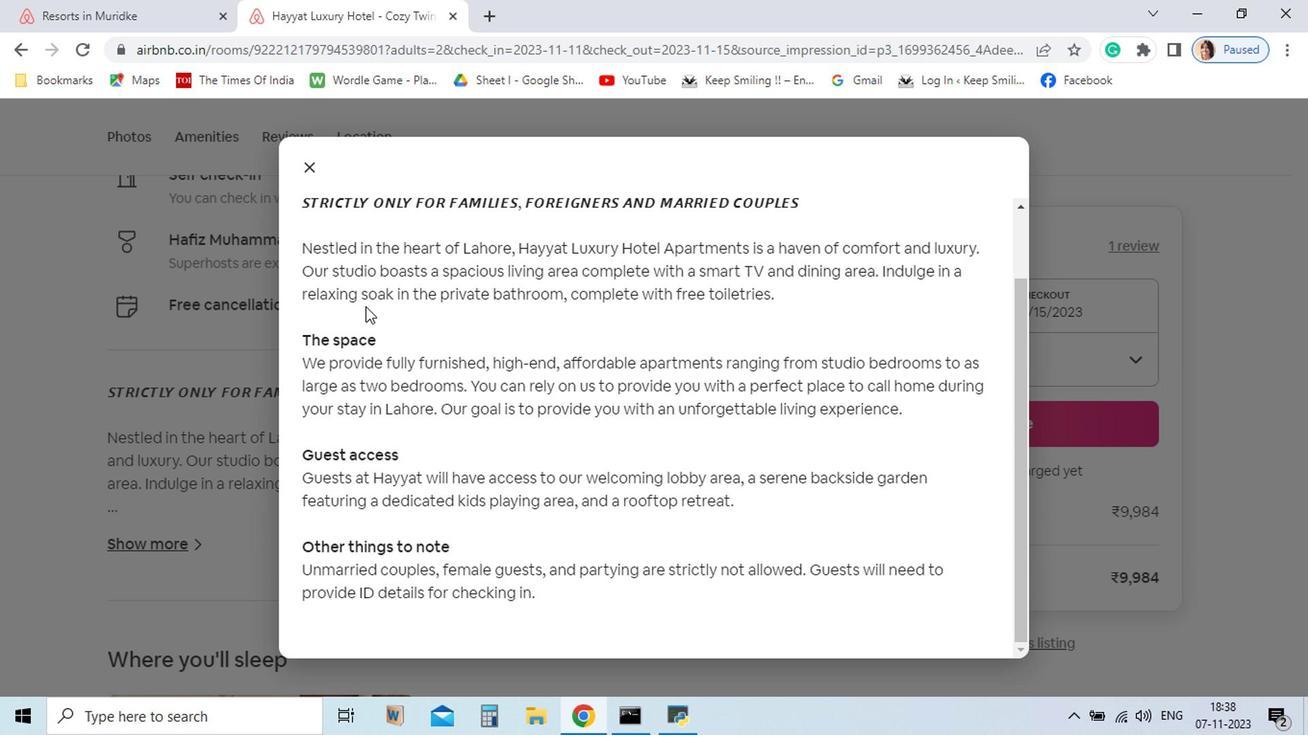 
Action: Mouse pressed left at (912, 652)
Screenshot: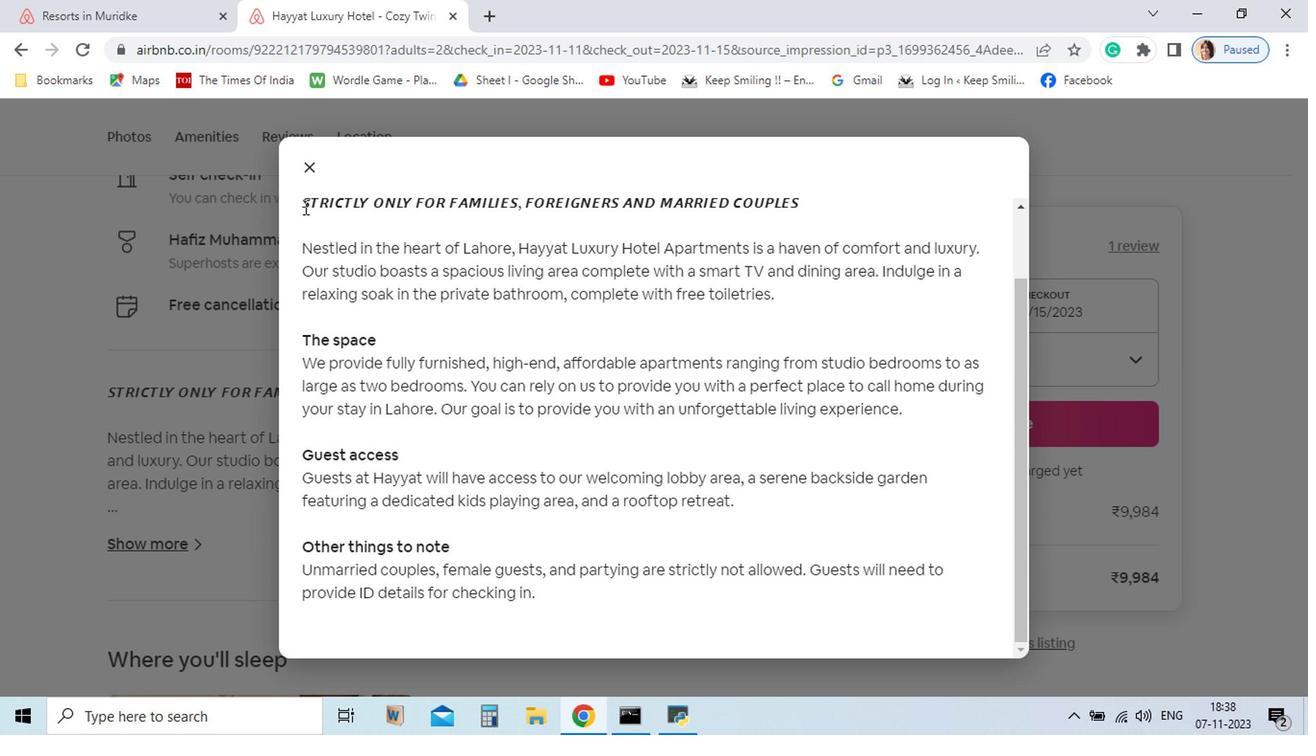 
Action: Mouse moved to (412, 302)
Screenshot: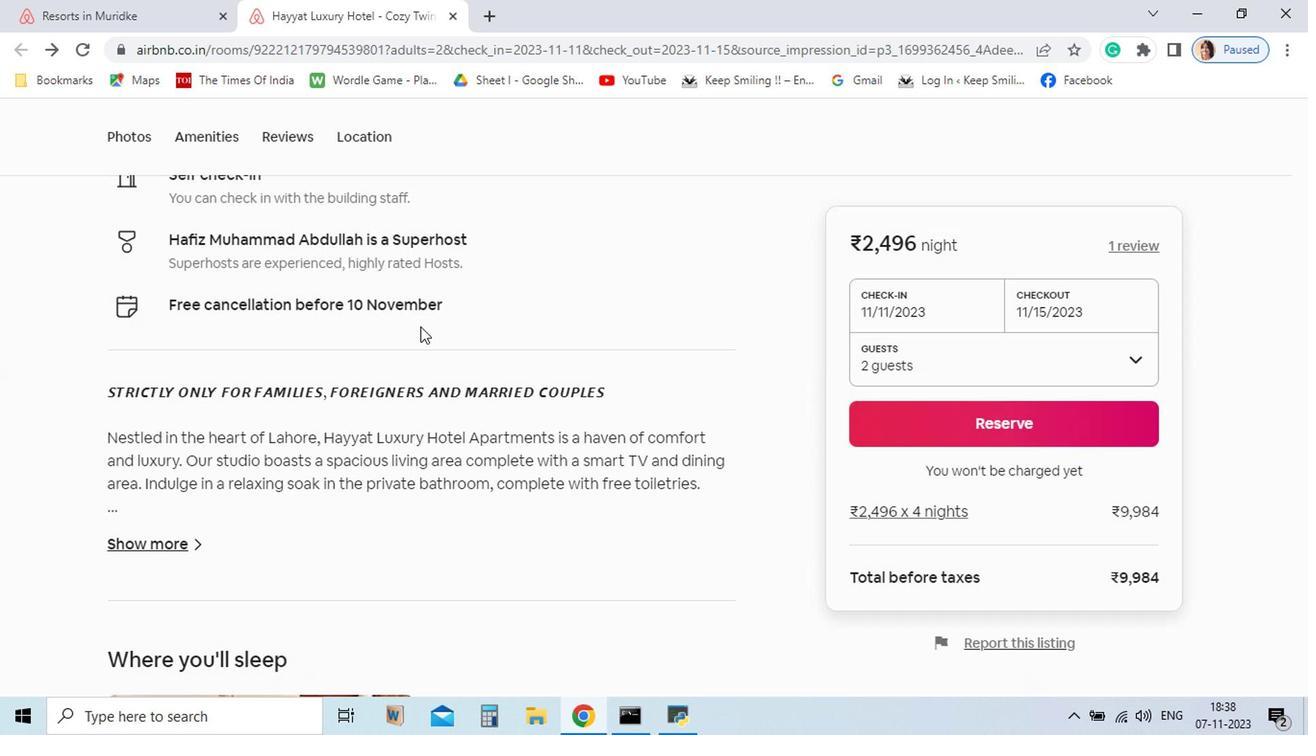 
Action: Mouse pressed left at (412, 302)
Screenshot: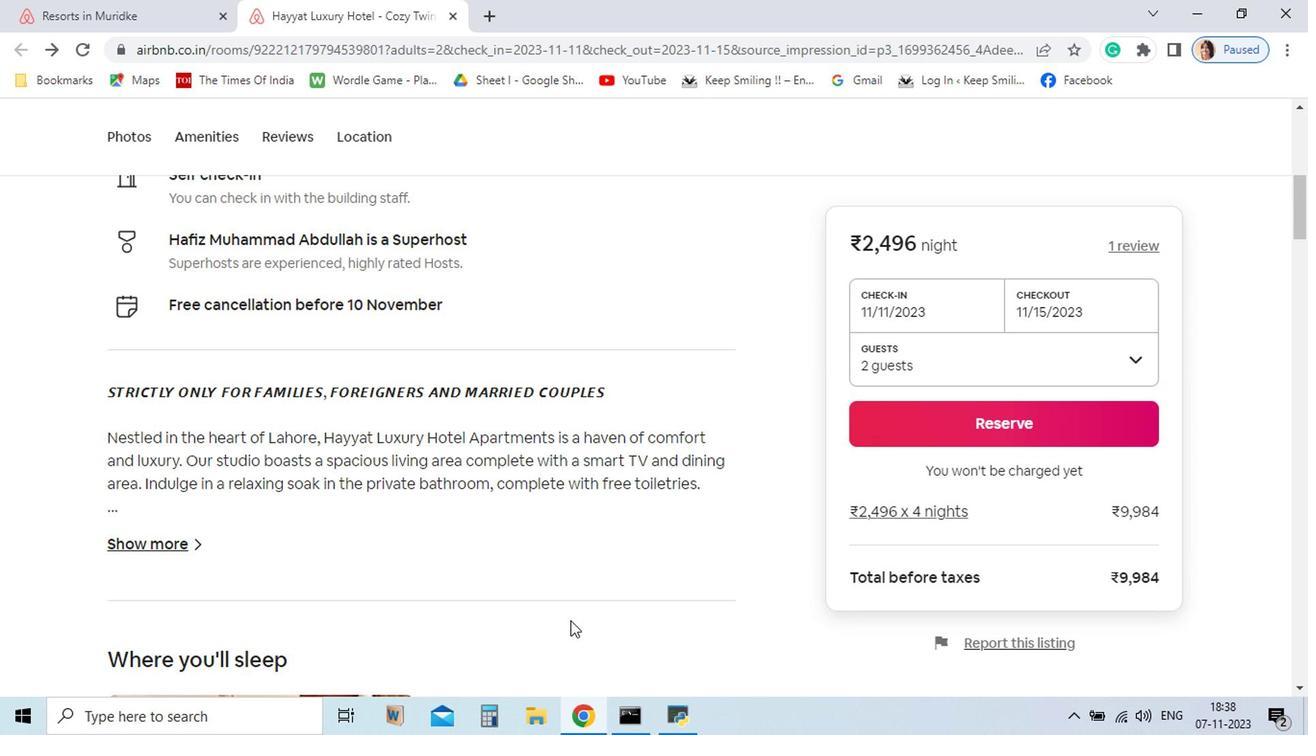 
Action: Mouse moved to (551, 611)
Screenshot: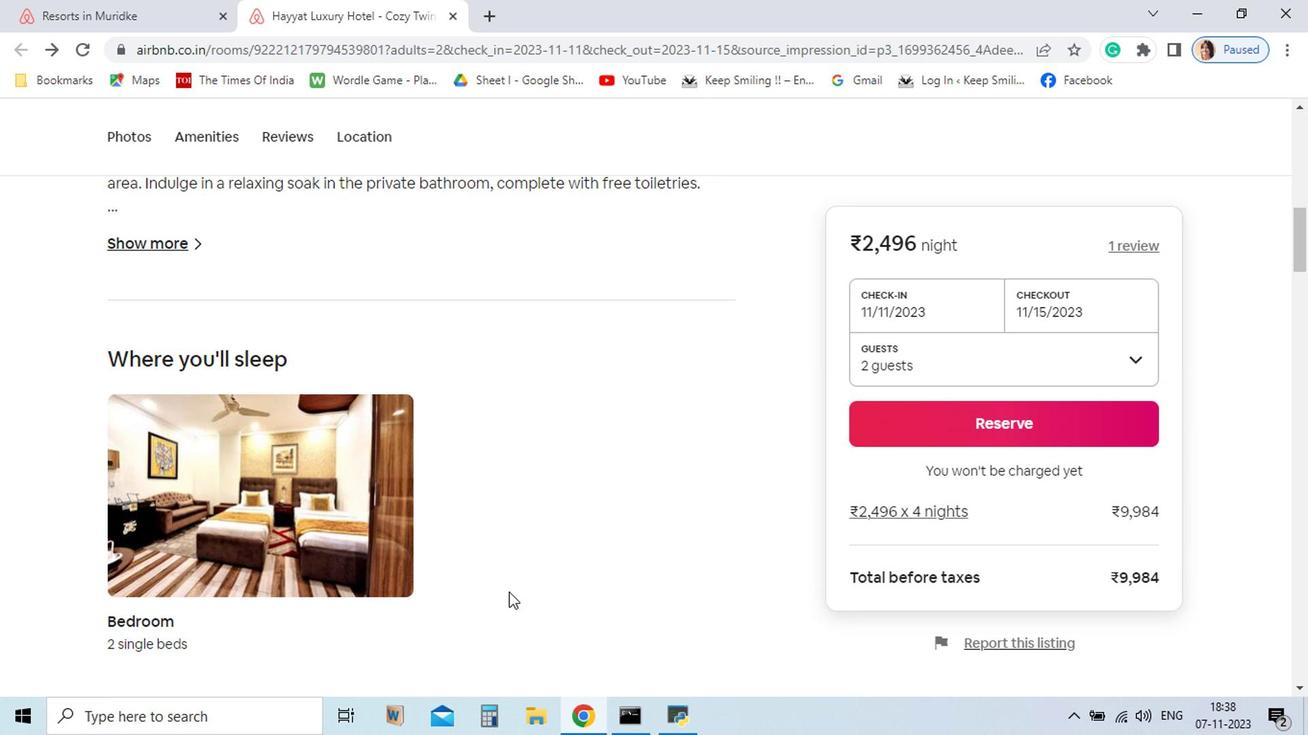 
Action: Mouse scrolled (551, 611) with delta (0, 0)
Screenshot: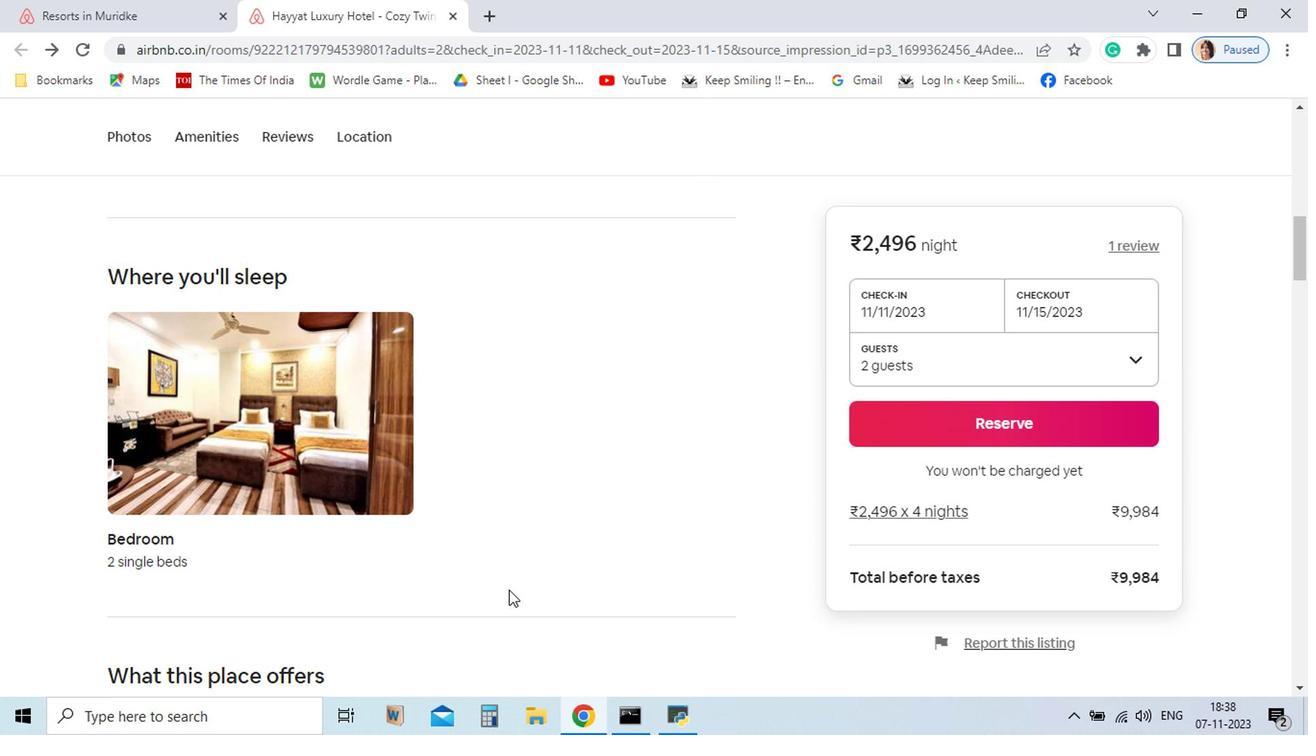 
Action: Mouse scrolled (551, 611) with delta (0, 0)
Screenshot: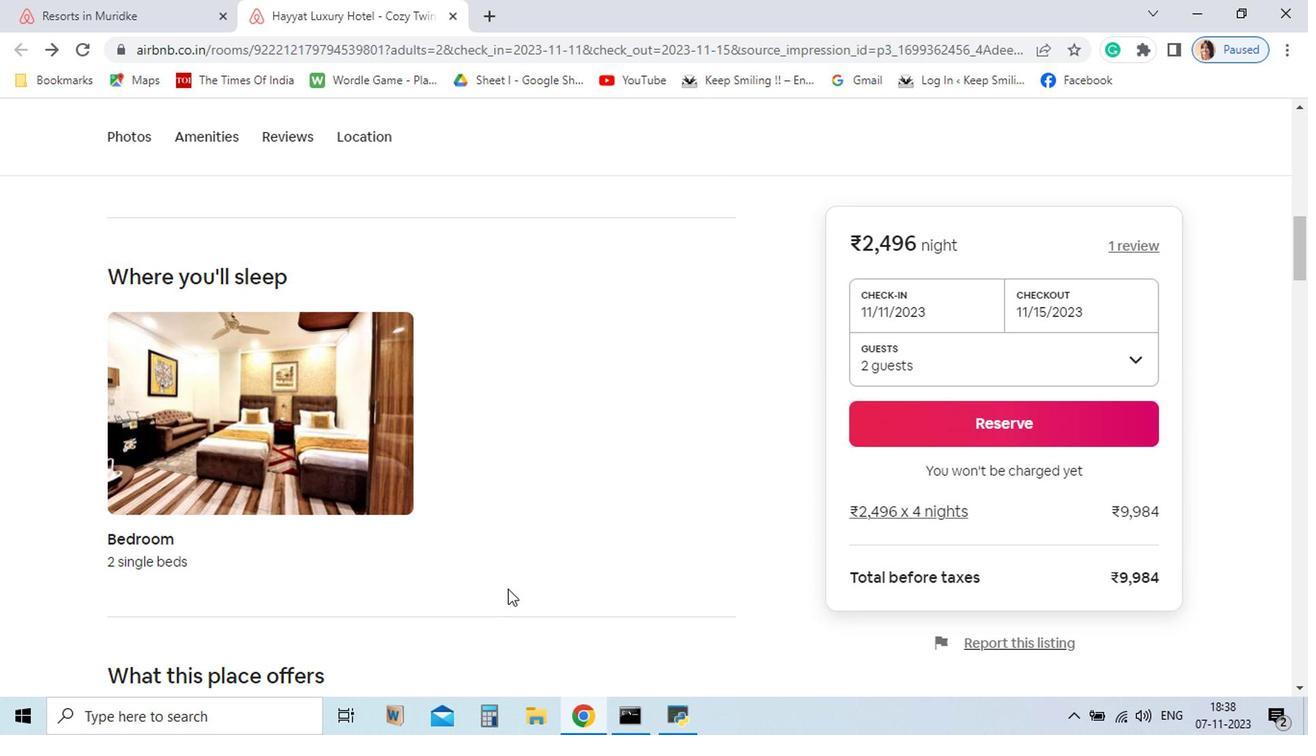 
Action: Mouse scrolled (551, 611) with delta (0, 0)
Screenshot: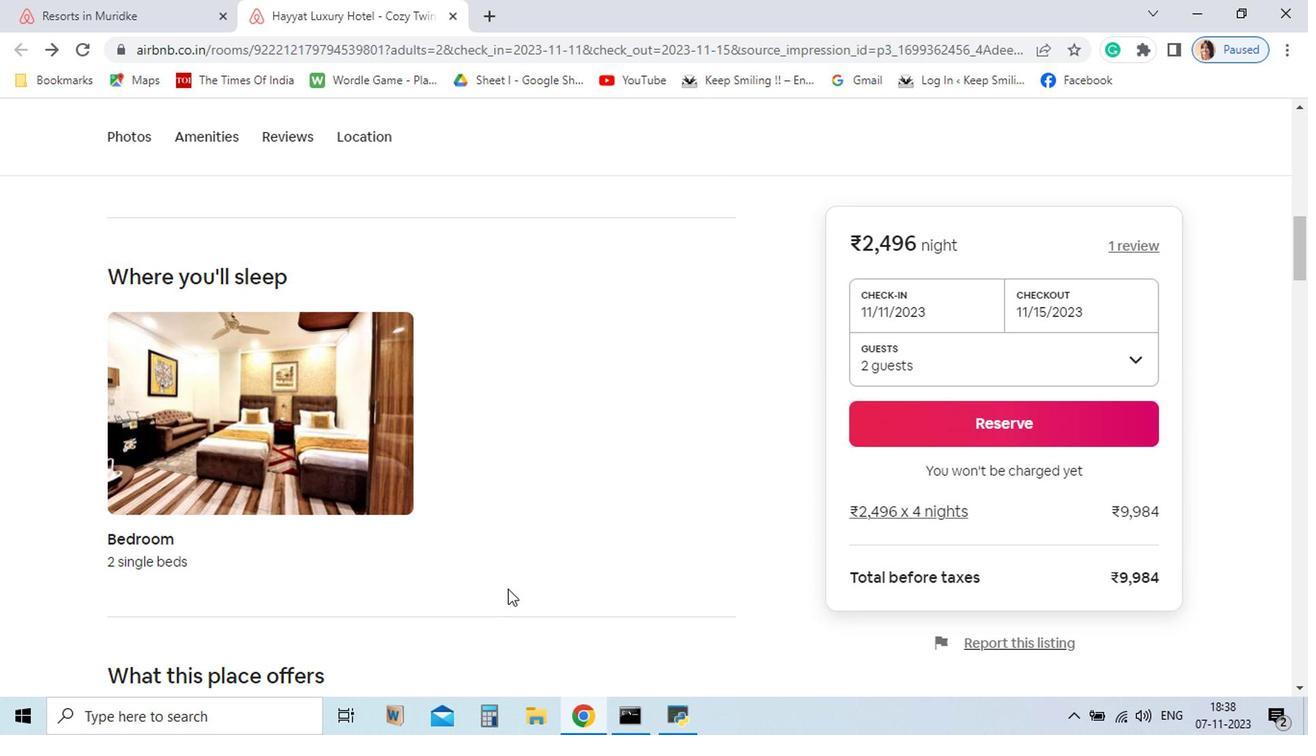 
Action: Mouse scrolled (551, 611) with delta (0, 0)
Screenshot: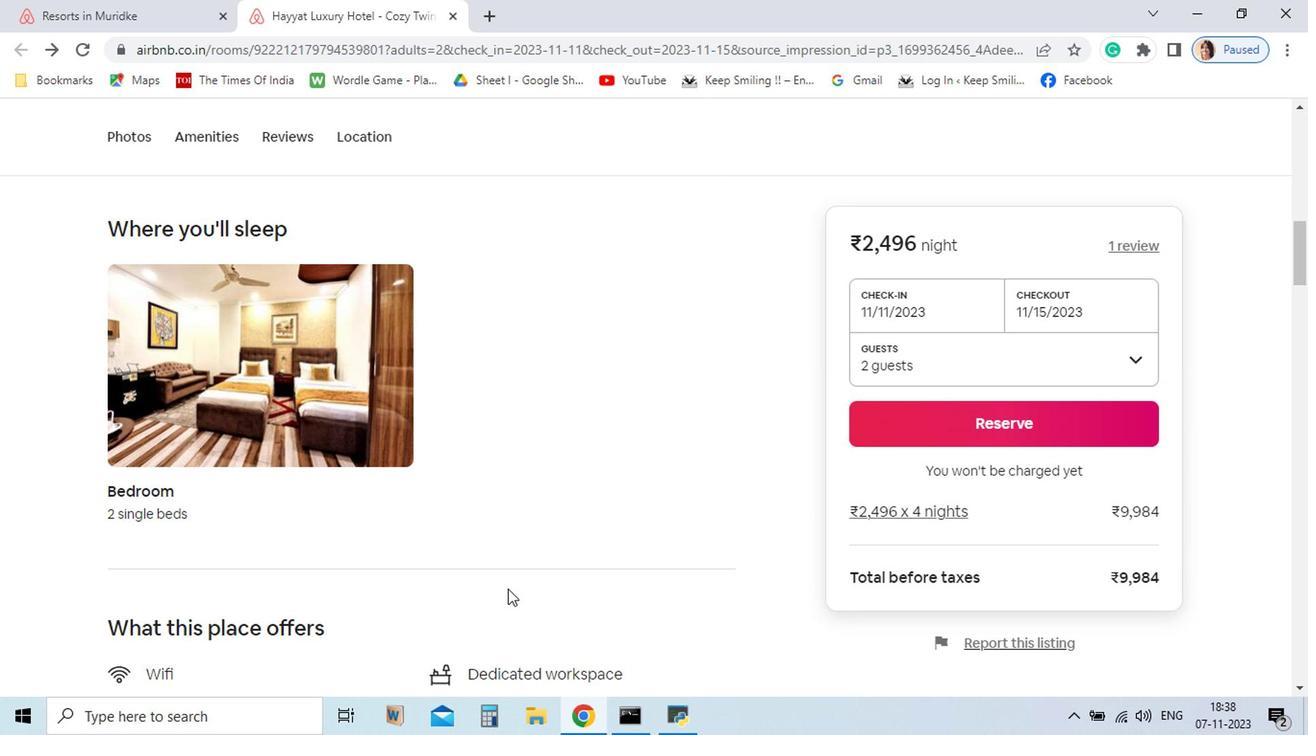 
Action: Mouse moved to (550, 609)
Screenshot: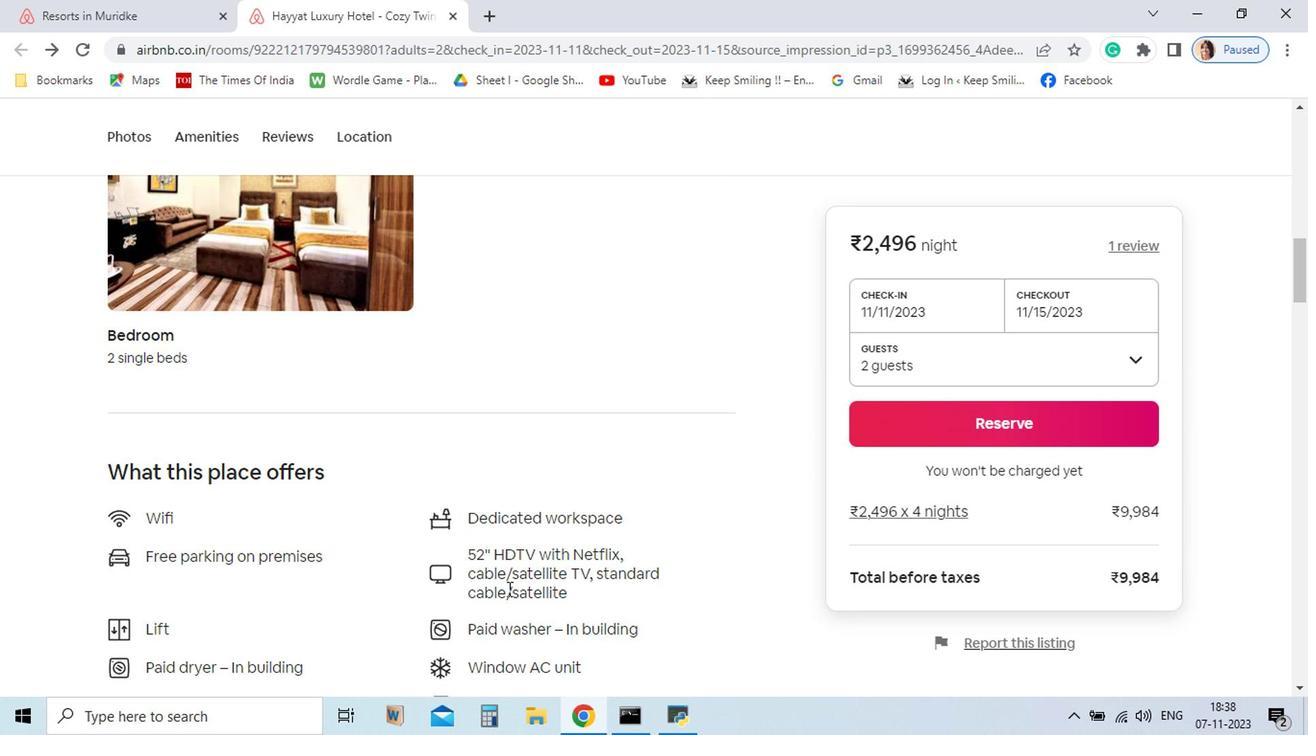 
Action: Mouse scrolled (550, 609) with delta (0, 0)
Screenshot: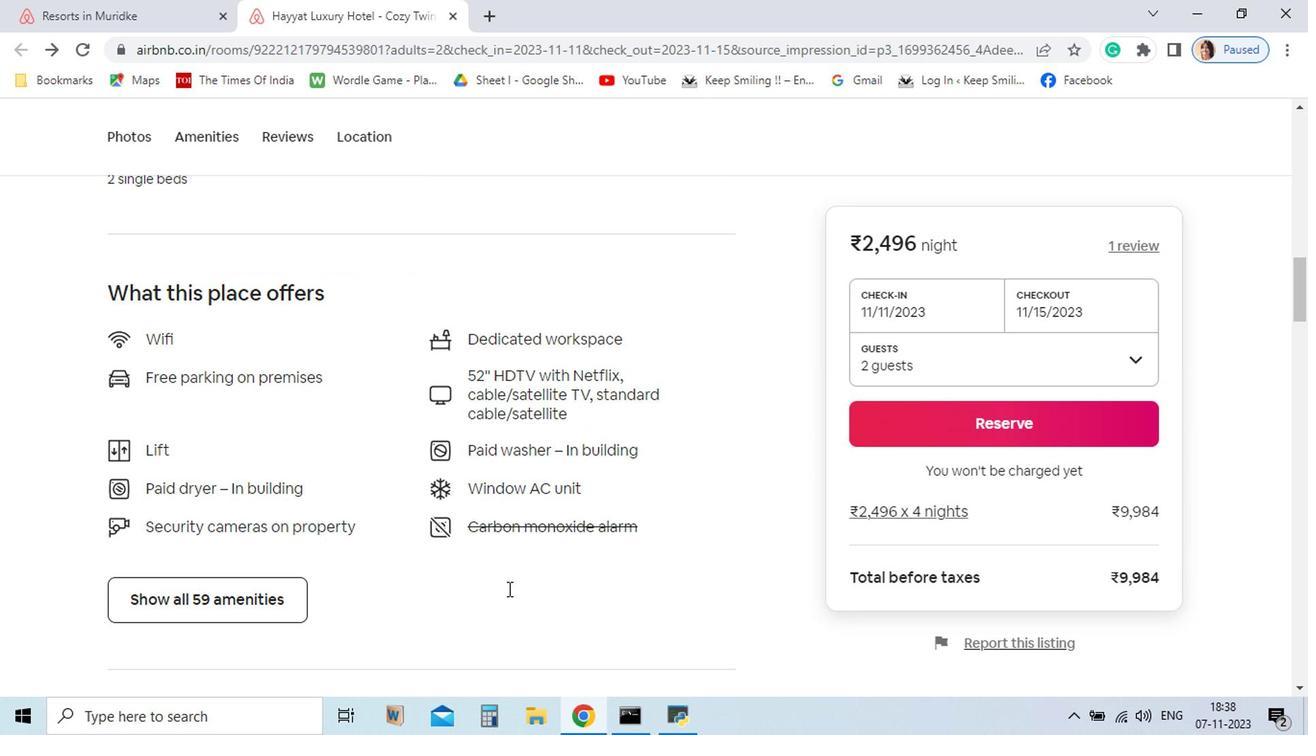 
Action: Mouse scrolled (550, 609) with delta (0, 0)
Screenshot: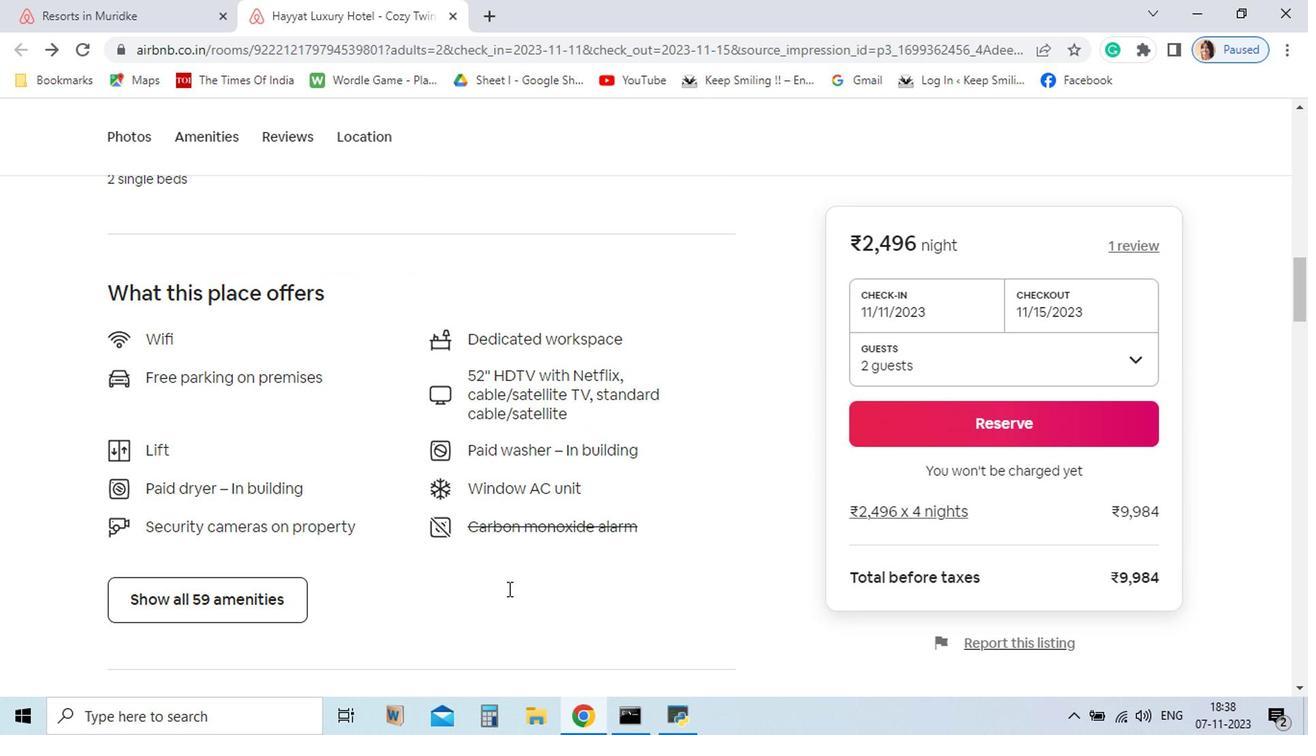
Action: Mouse scrolled (550, 609) with delta (0, 0)
Screenshot: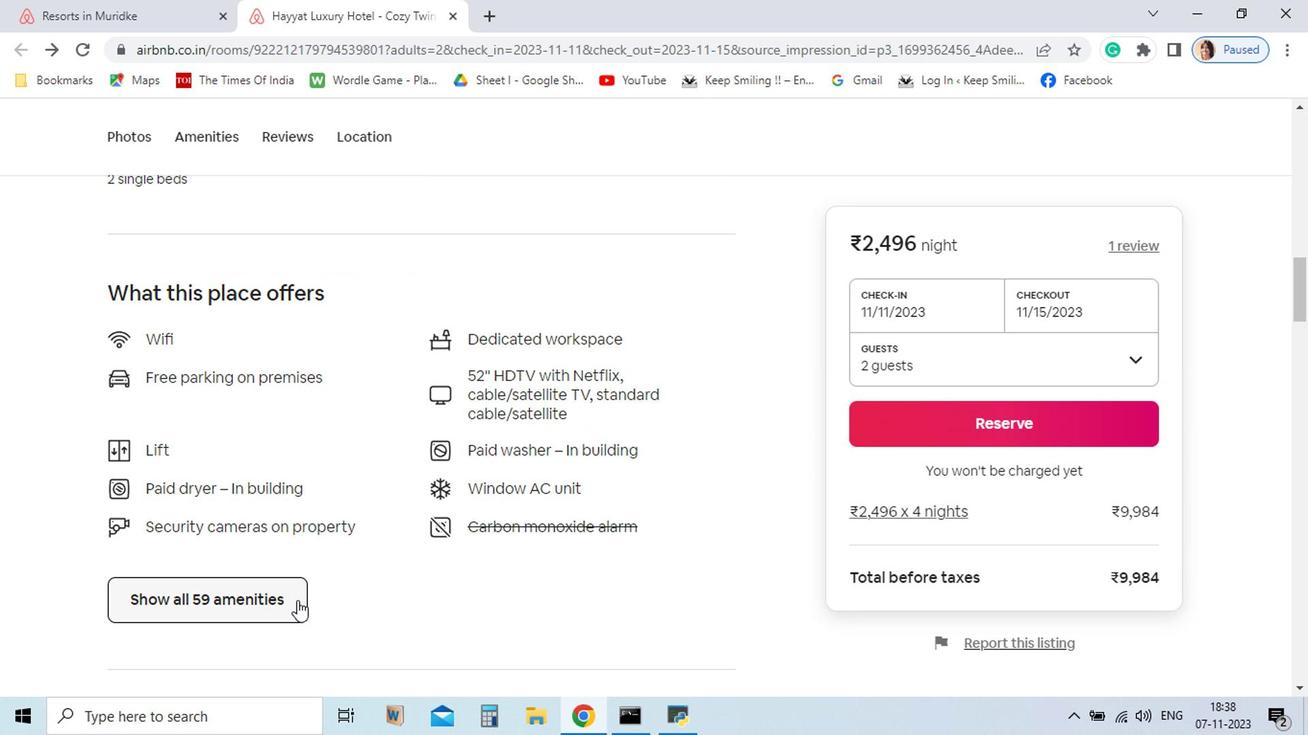 
Action: Mouse scrolled (550, 609) with delta (0, 0)
Screenshot: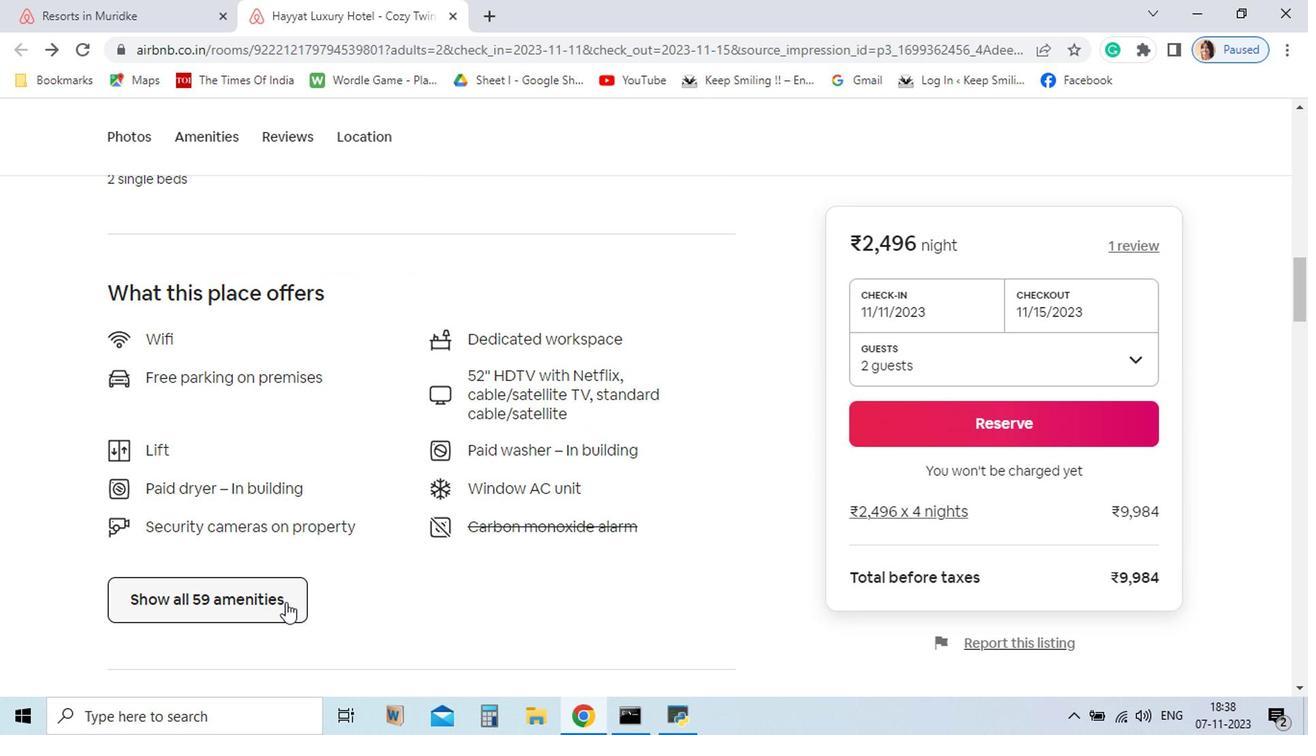 
Action: Mouse moved to (376, 617)
Screenshot: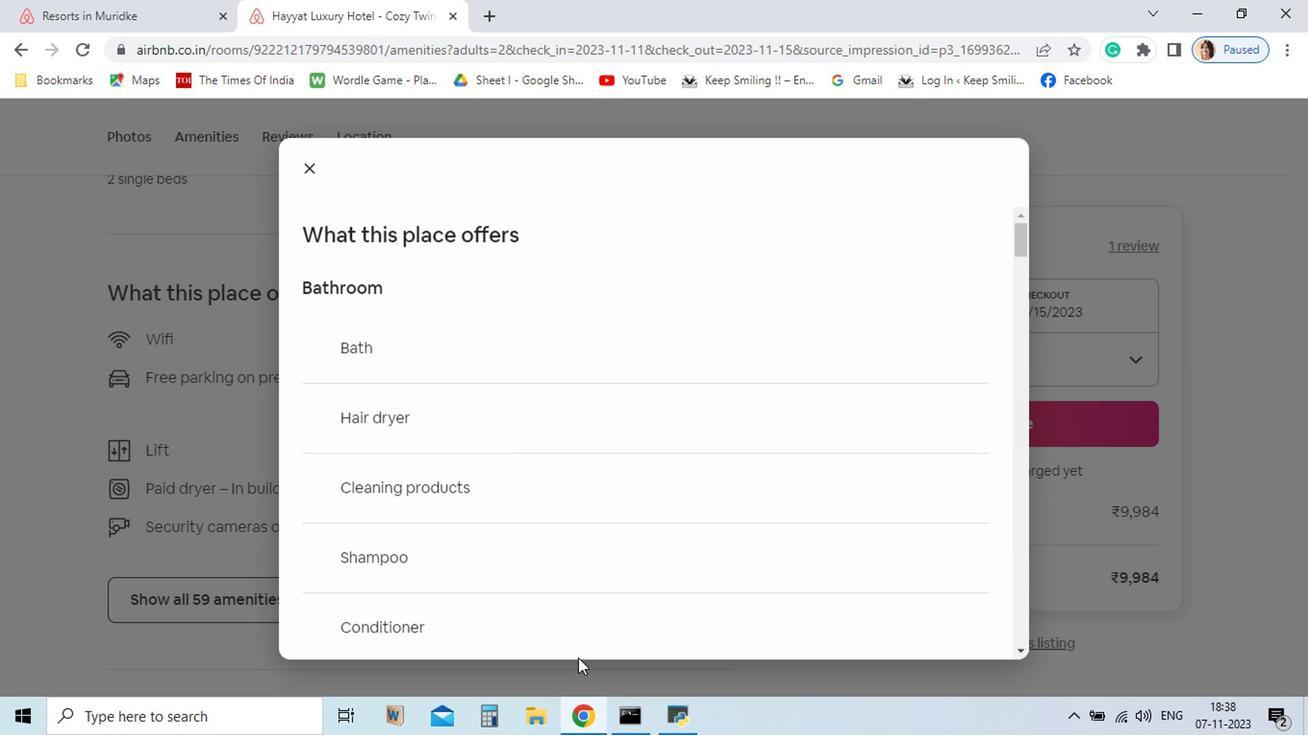 
Action: Mouse pressed left at (376, 617)
Screenshot: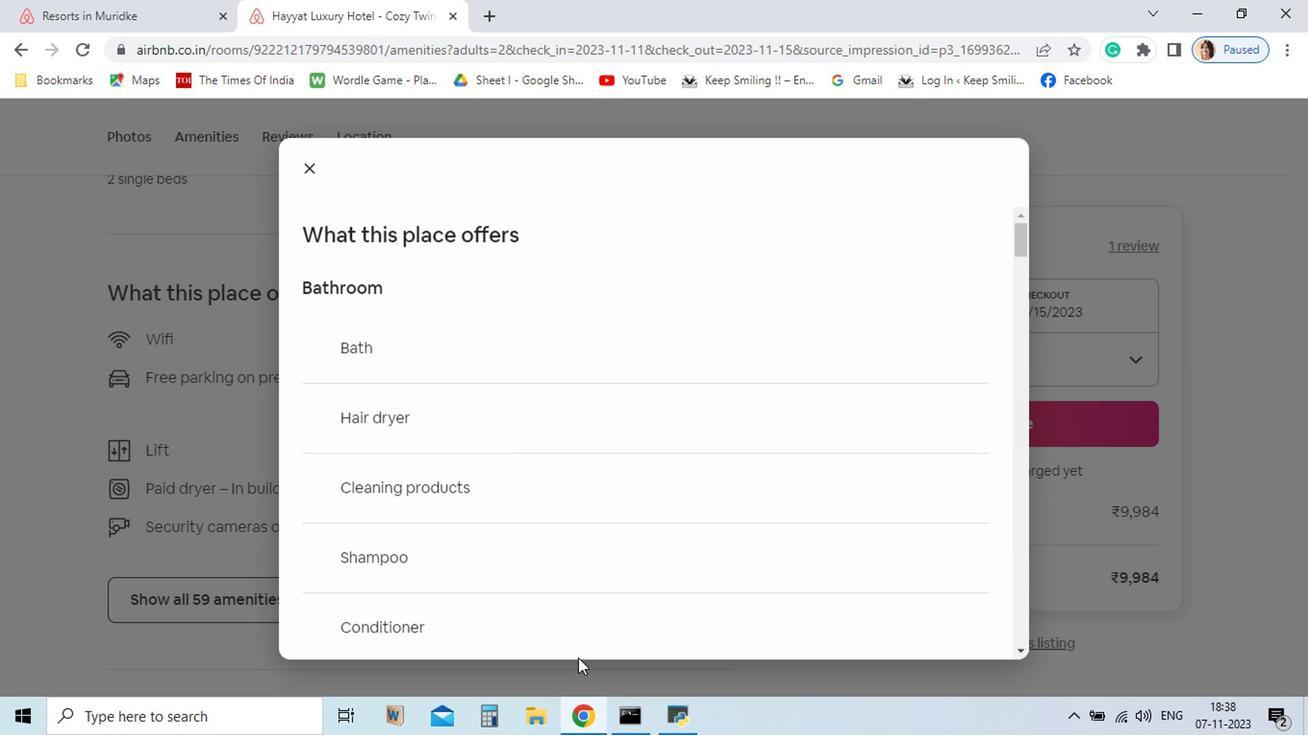 
Action: Mouse moved to (915, 648)
Screenshot: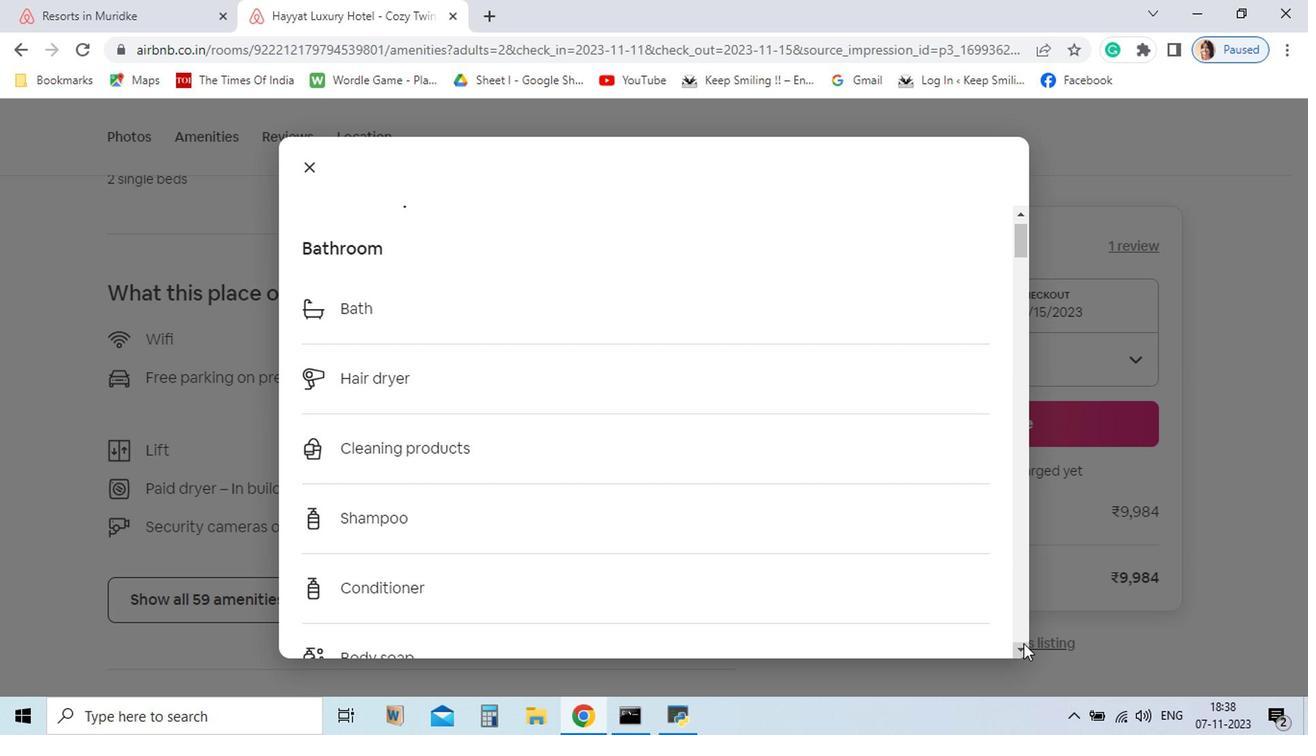 
Action: Mouse pressed left at (915, 648)
Screenshot: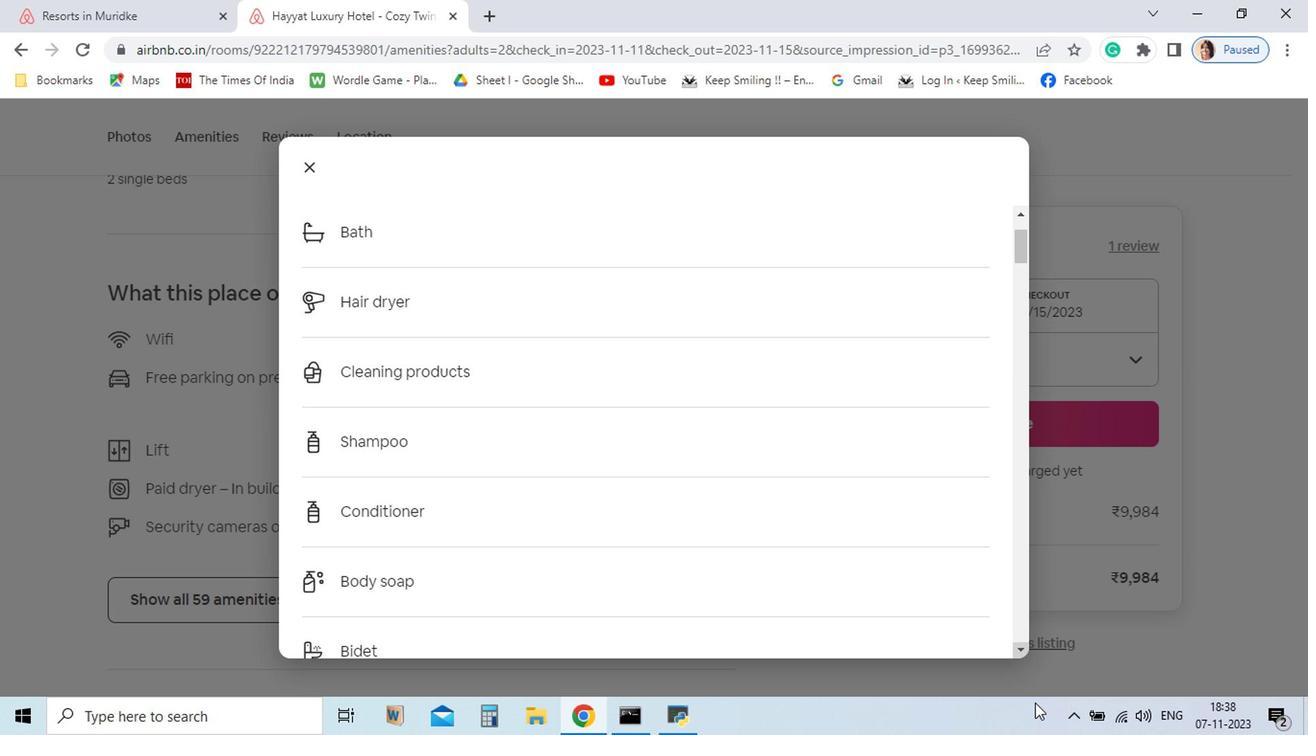 
Action: Mouse pressed left at (915, 648)
Screenshot: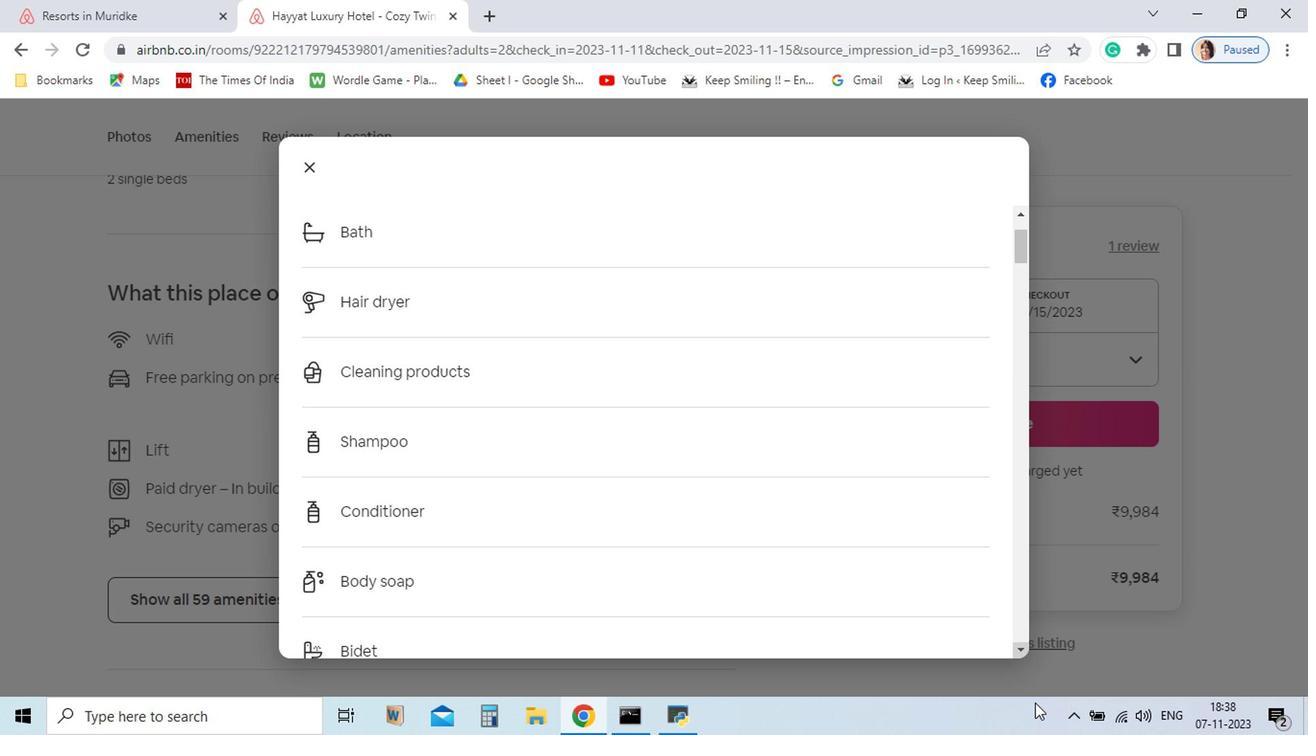 
Action: Mouse pressed left at (915, 648)
Screenshot: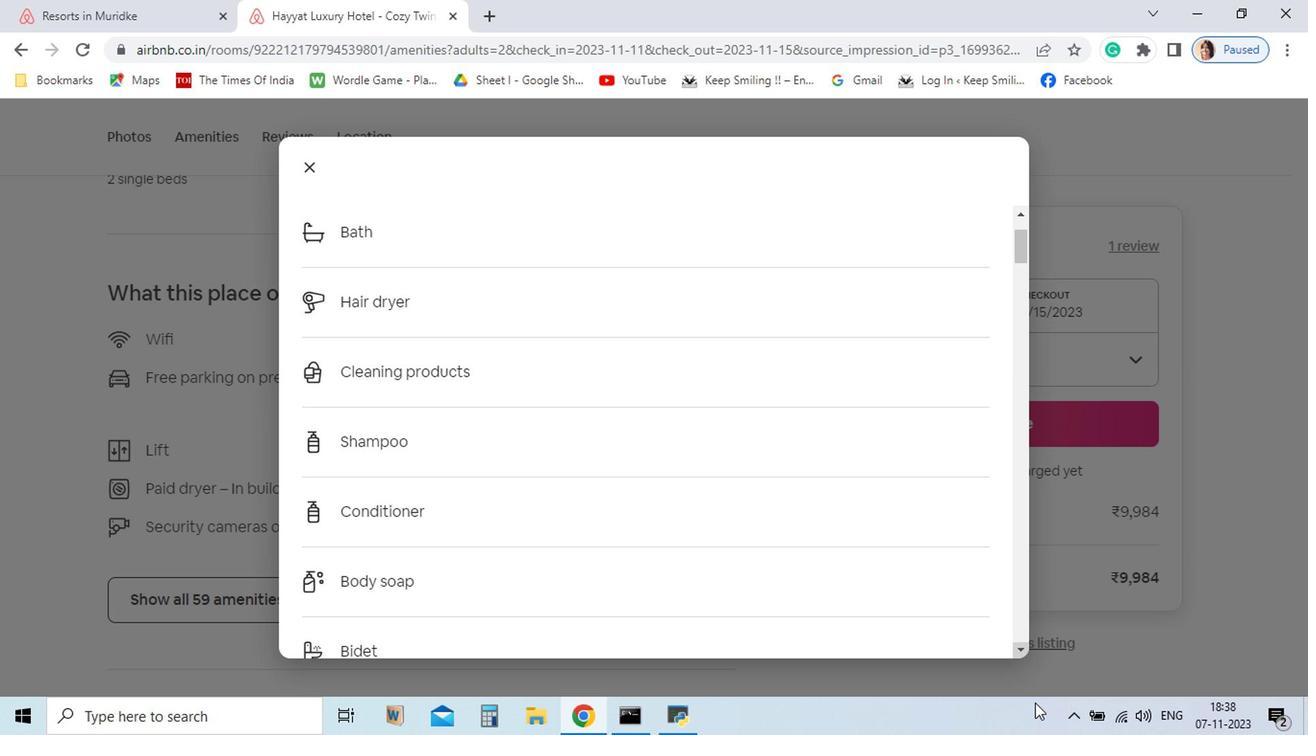 
Action: Mouse moved to (910, 650)
Screenshot: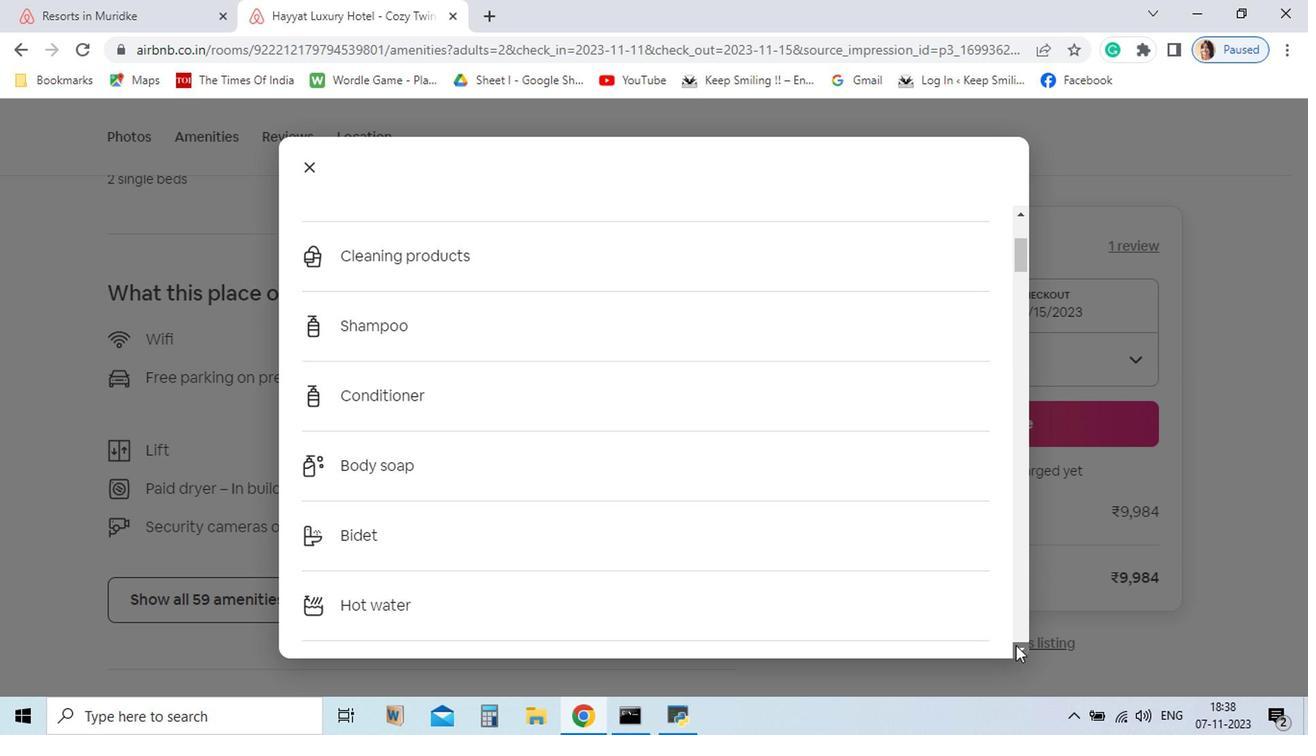 
Action: Mouse pressed left at (910, 650)
Screenshot: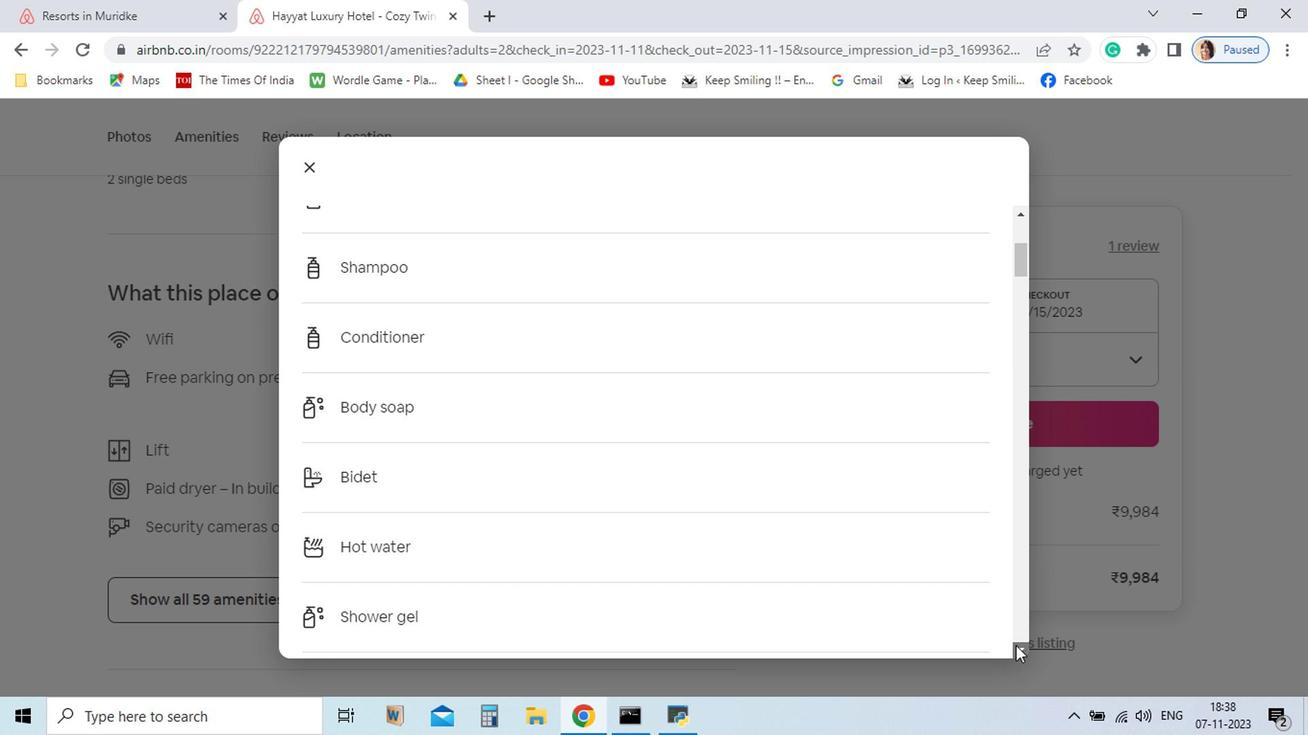 
Action: Mouse pressed left at (910, 650)
Screenshot: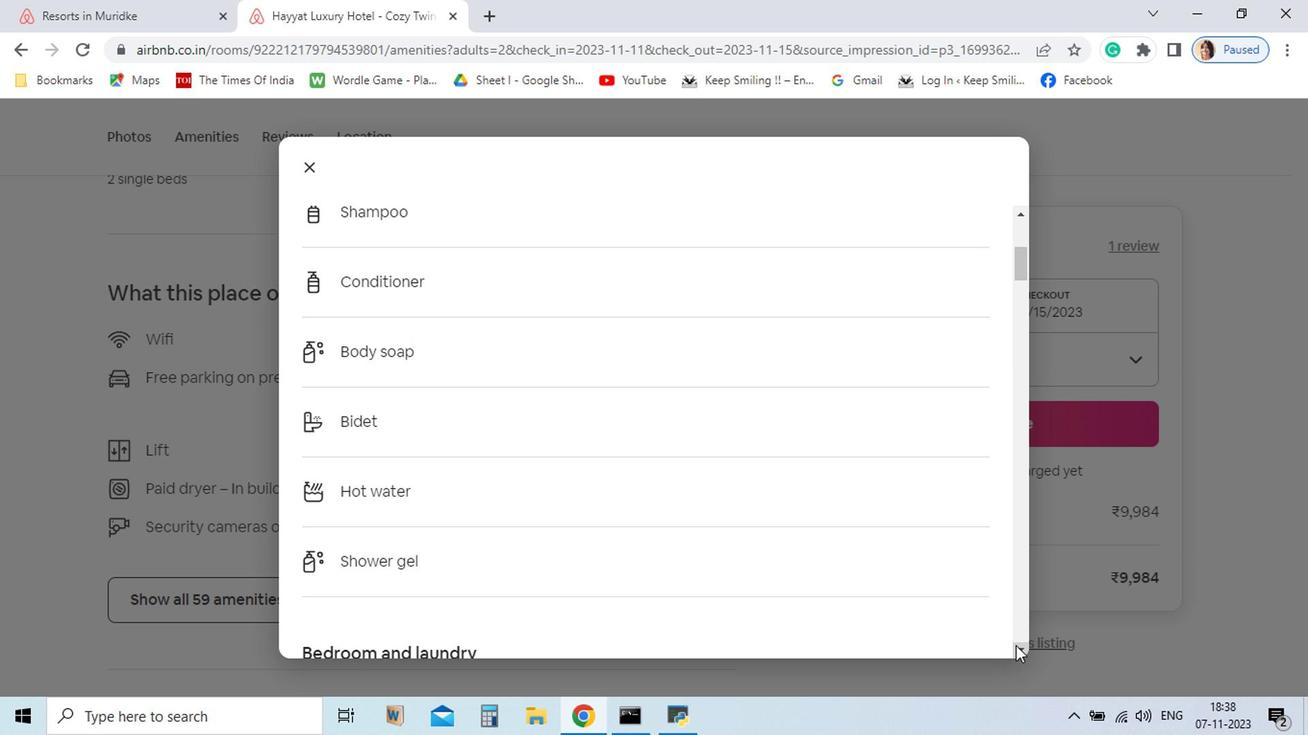 
Action: Mouse pressed left at (910, 650)
Screenshot: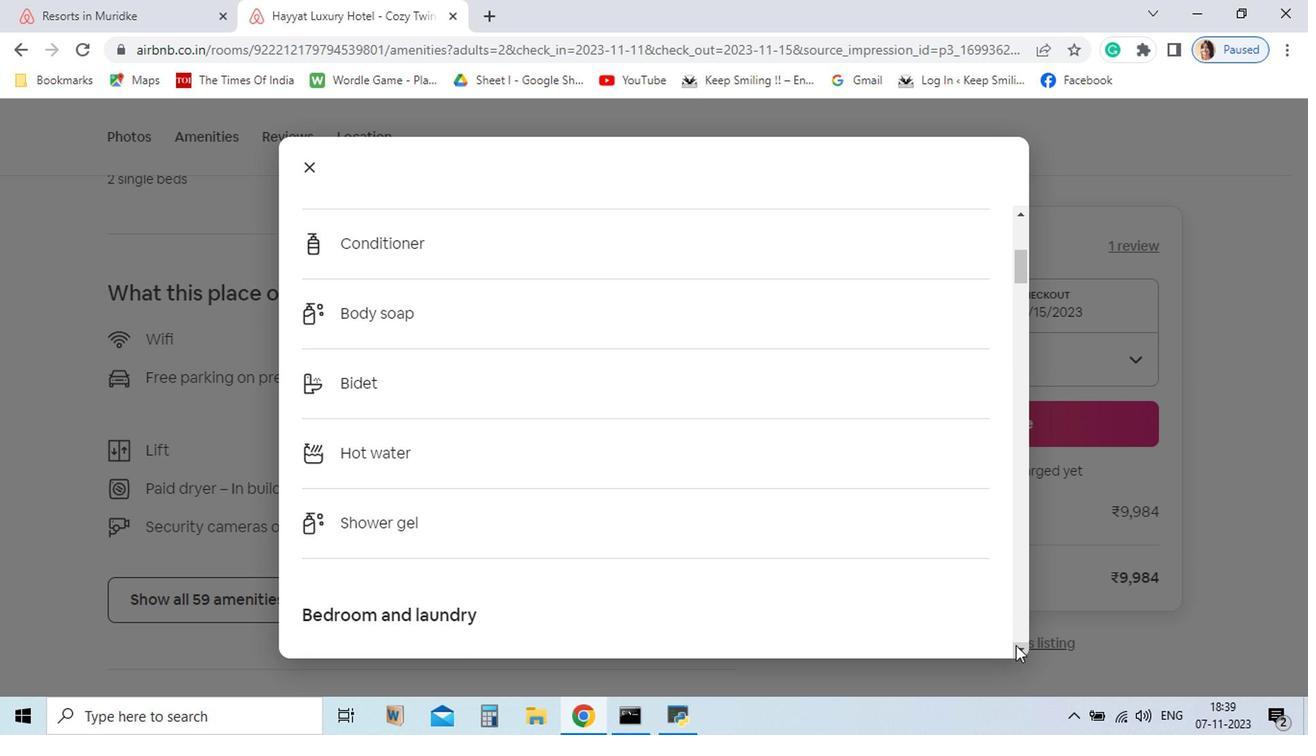 
Action: Mouse pressed left at (910, 650)
Screenshot: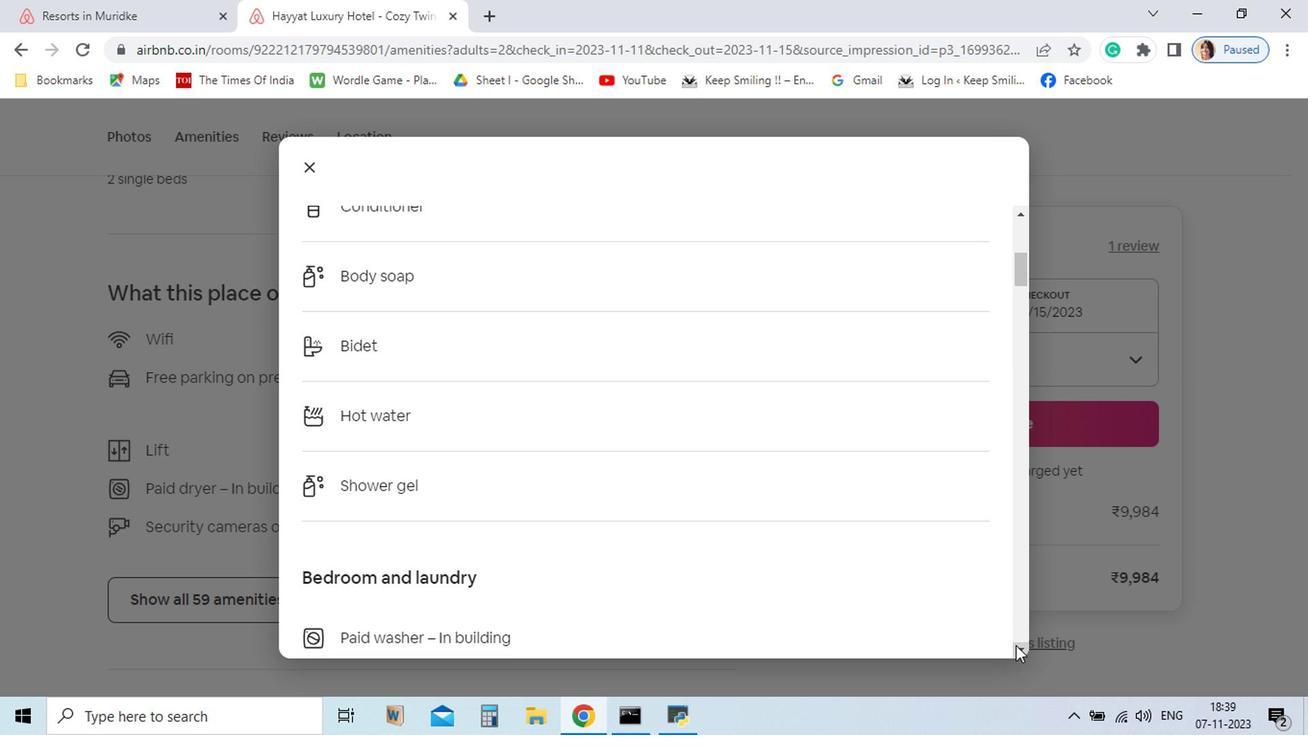 
Action: Mouse pressed left at (910, 650)
Screenshot: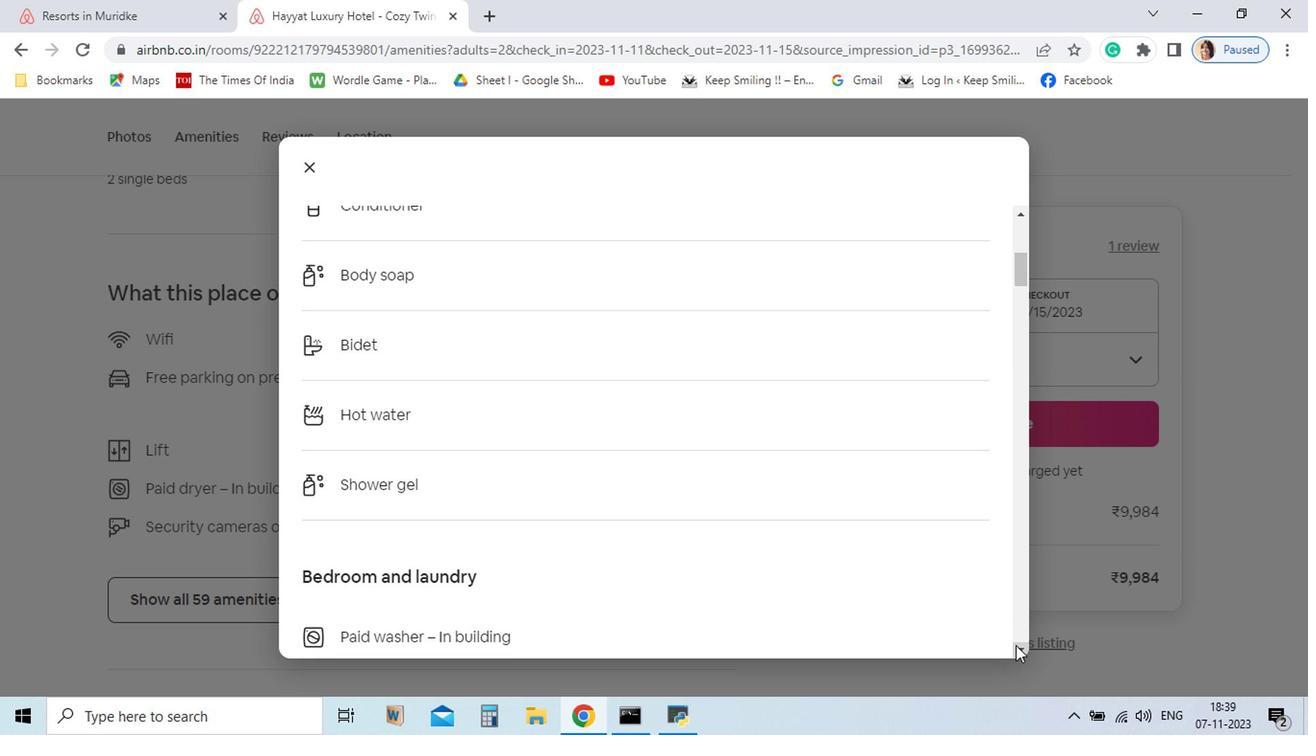 
Action: Mouse pressed left at (910, 650)
Screenshot: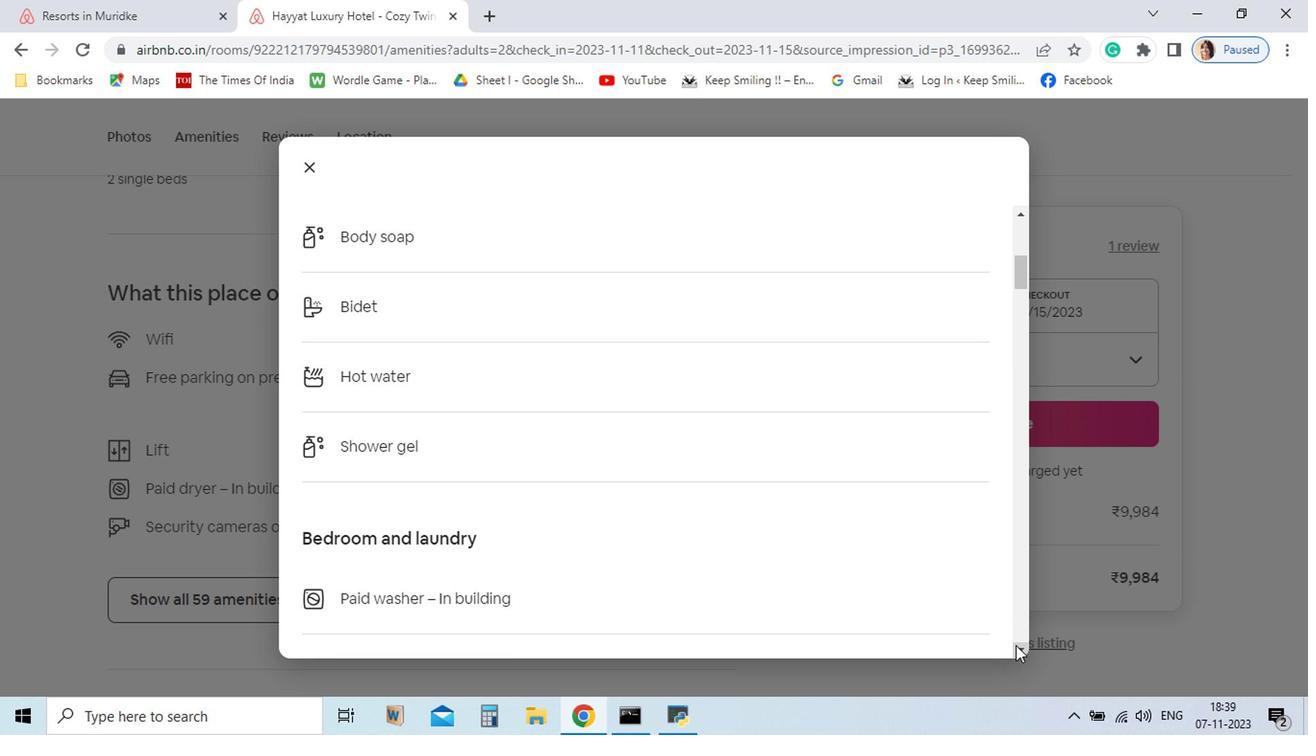 
Action: Mouse pressed left at (910, 650)
Screenshot: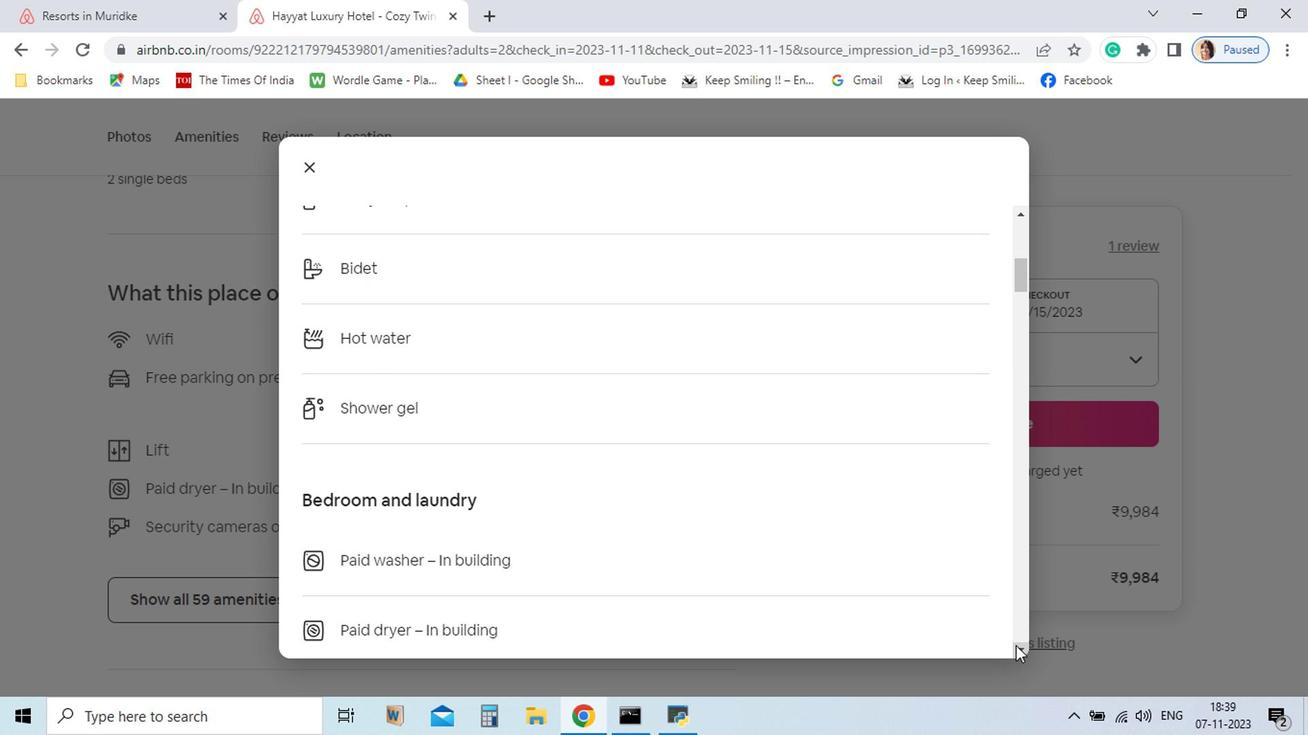 
Action: Mouse pressed left at (910, 650)
Screenshot: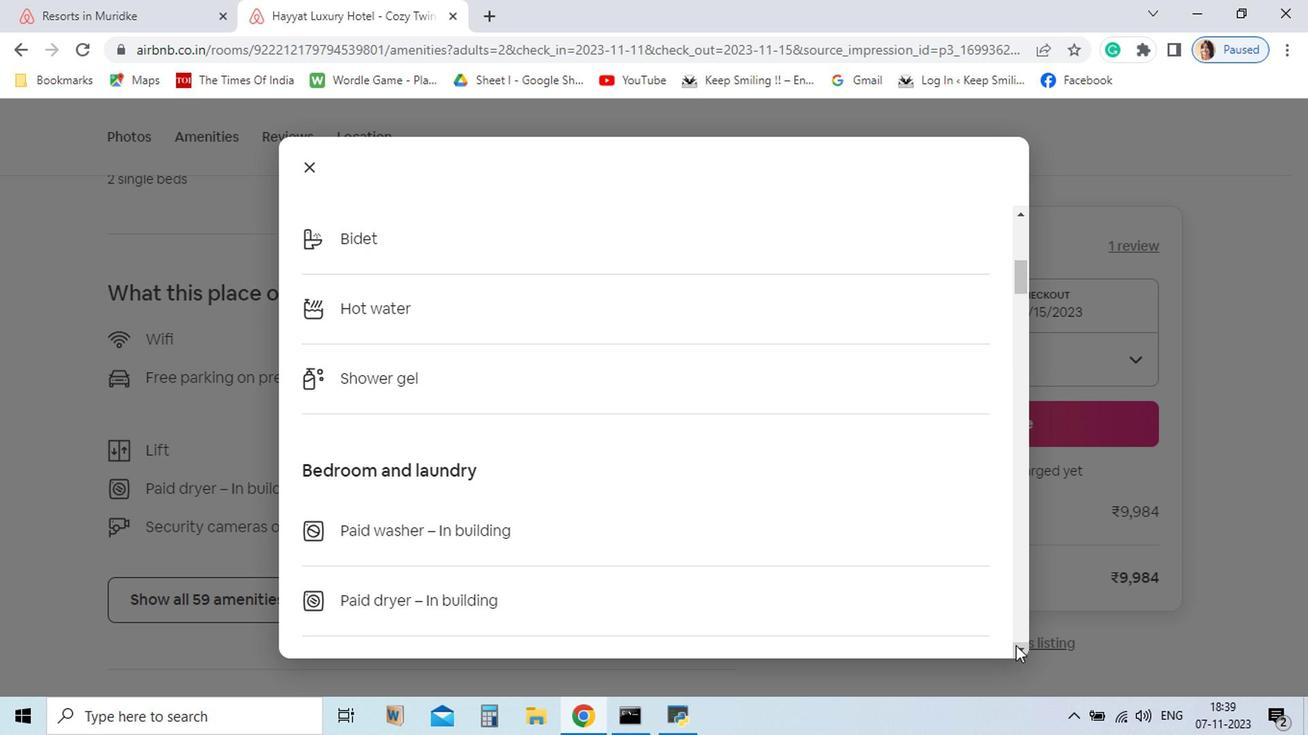 
Action: Mouse pressed left at (910, 650)
Screenshot: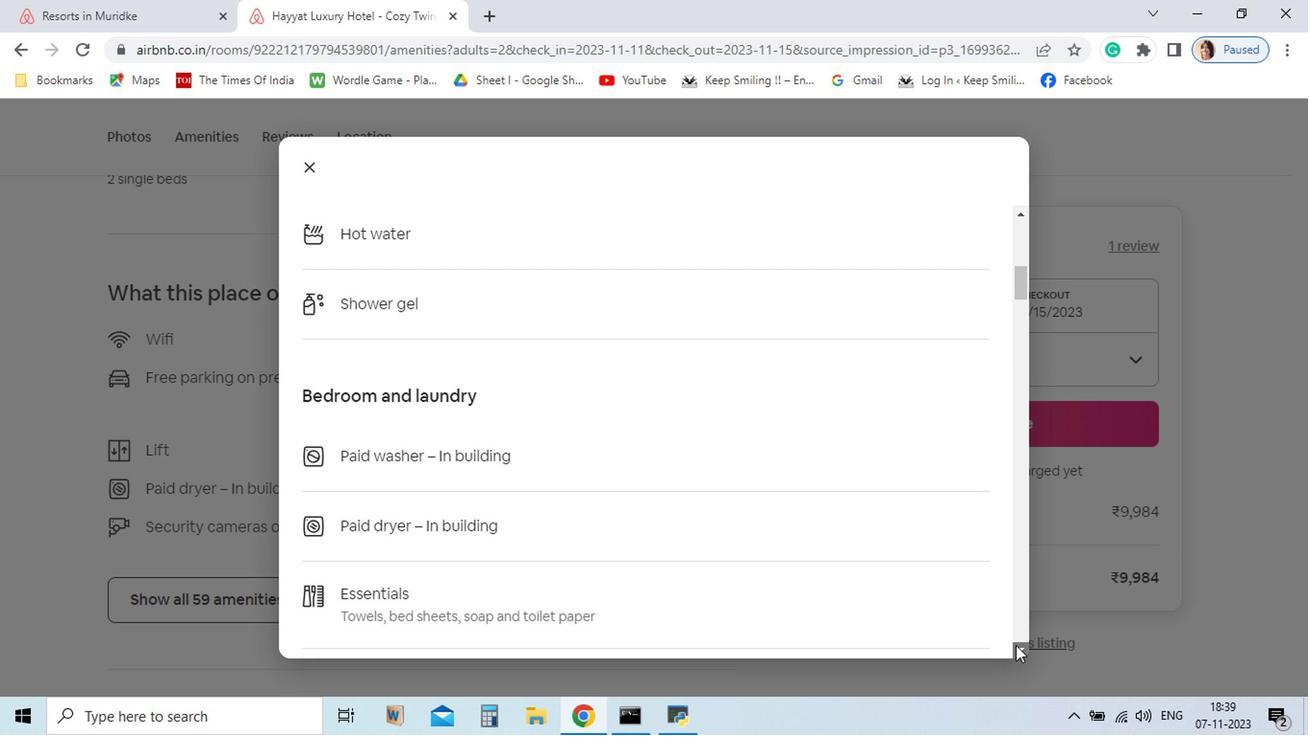 
Action: Mouse pressed left at (910, 650)
Screenshot: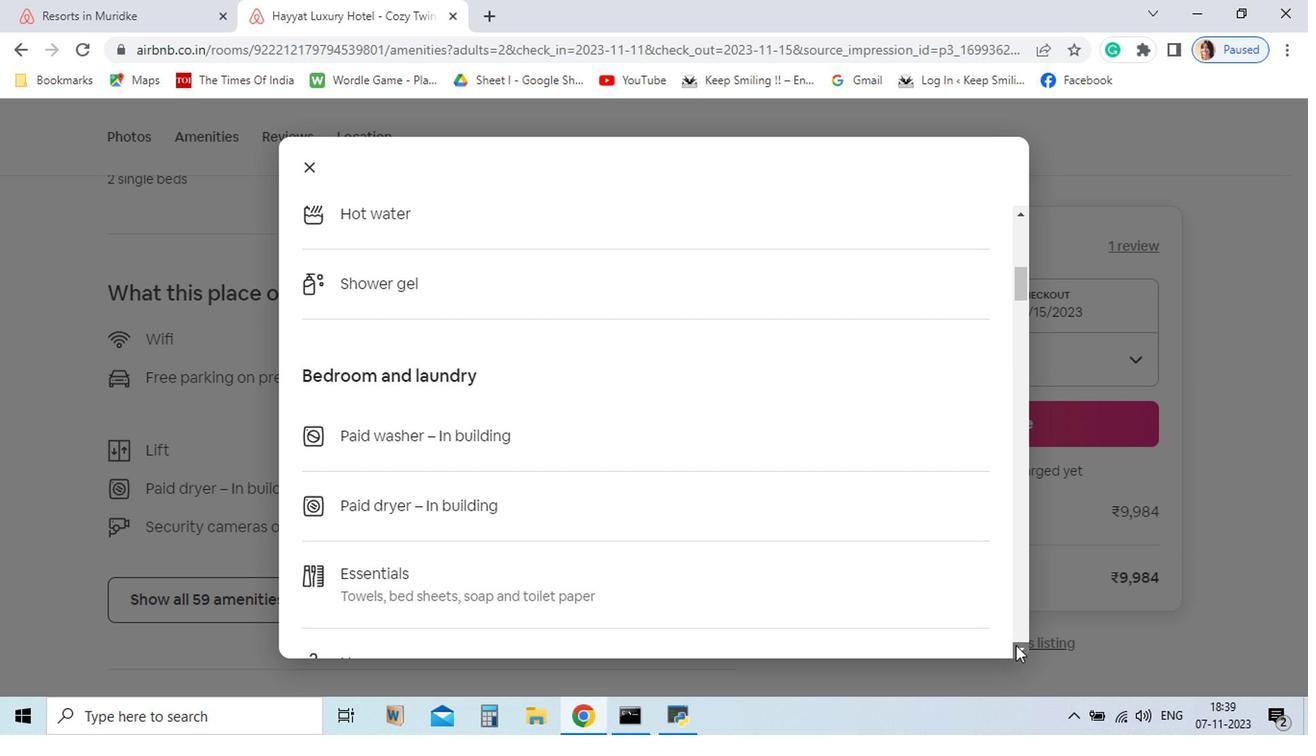 
Action: Mouse pressed left at (910, 650)
Screenshot: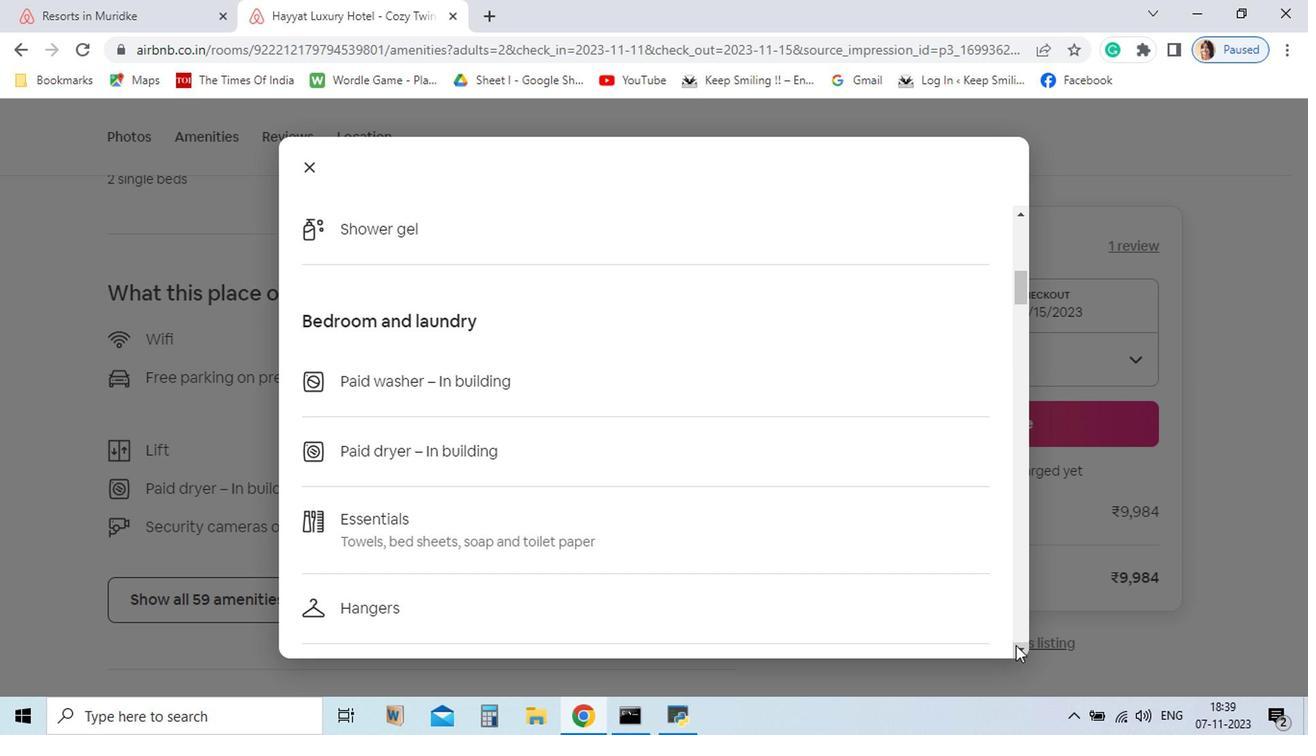 
Action: Mouse pressed left at (910, 650)
